 Task: Search and explore Airbnb stays in Lake Geneva, Wisconsin with waterfront location.
Action: Mouse pressed left at (543, 75)
Screenshot: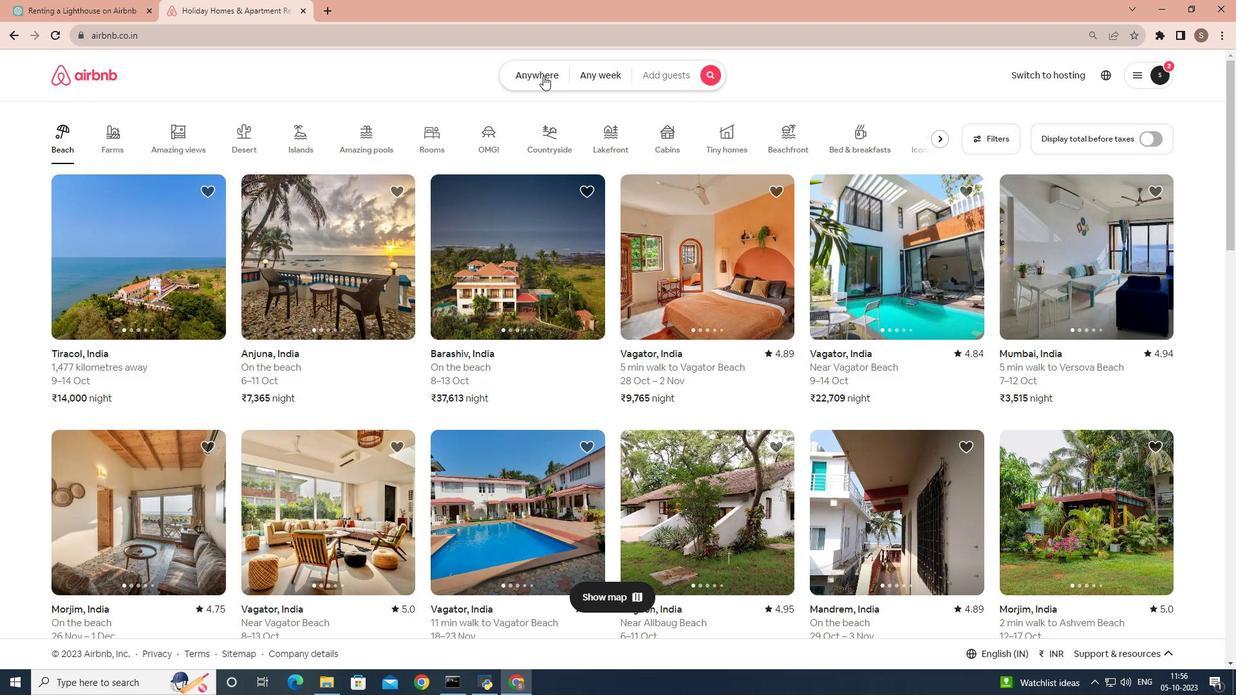 
Action: Mouse moved to (509, 126)
Screenshot: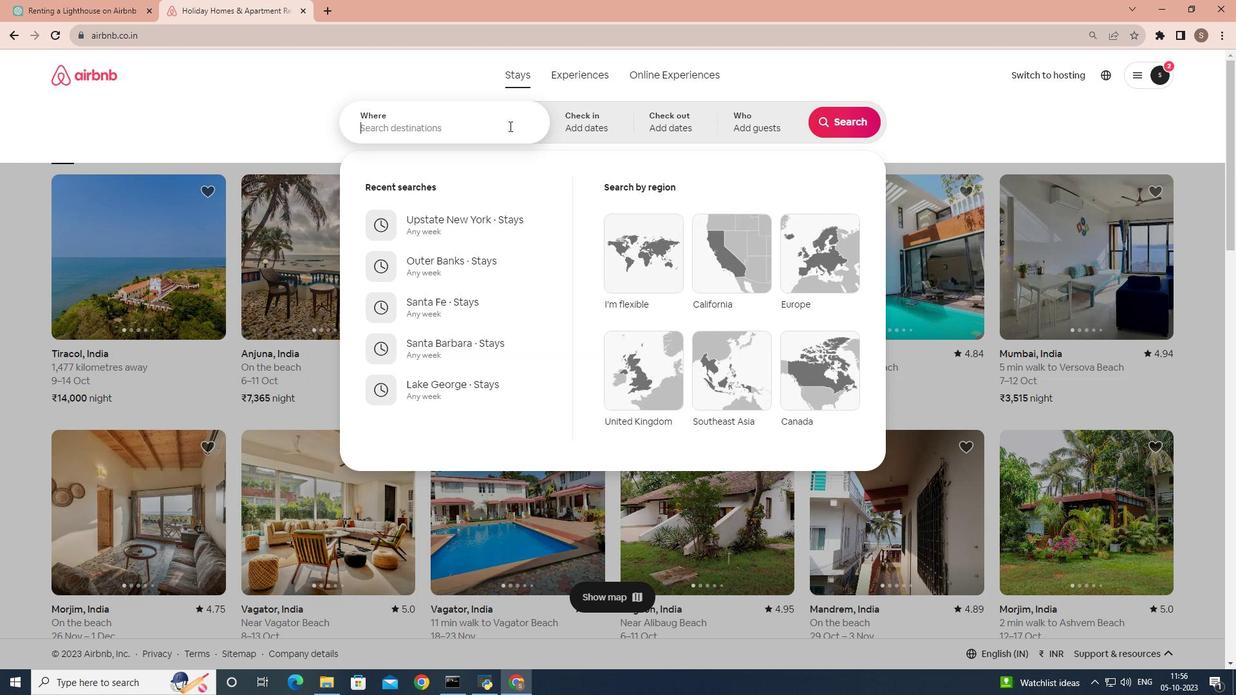 
Action: Mouse pressed left at (509, 126)
Screenshot: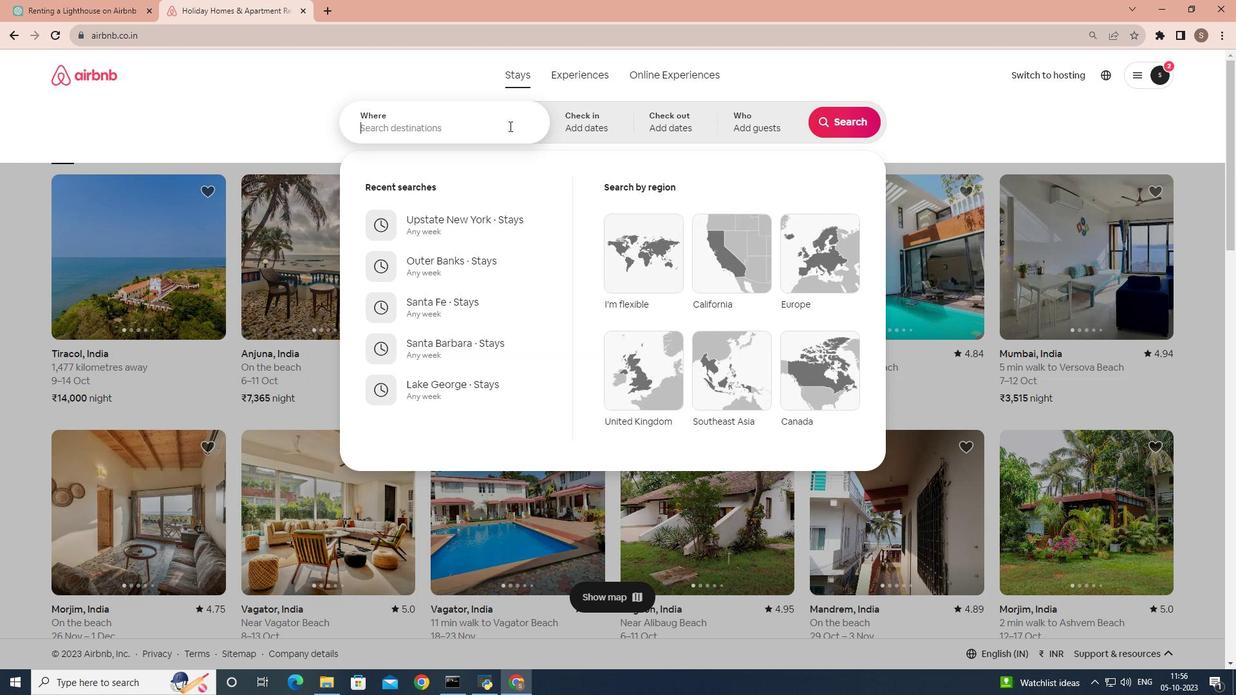 
Action: Key pressed lake<Key.space>geneva
Screenshot: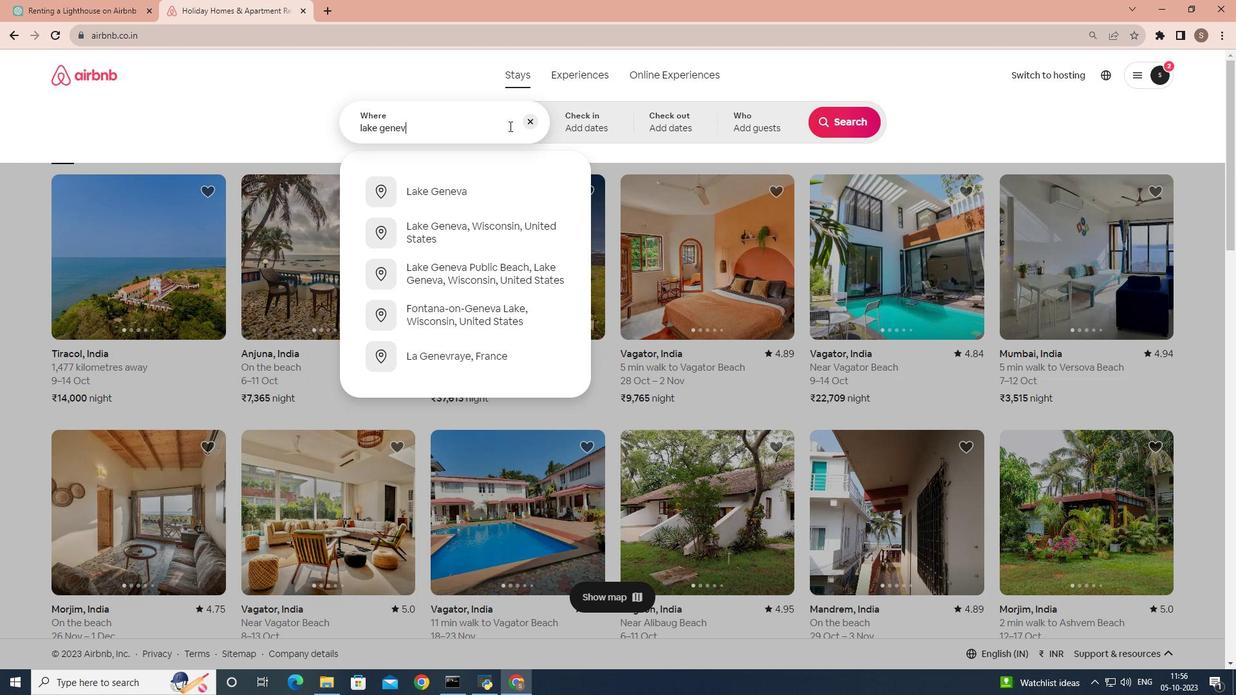 
Action: Mouse moved to (462, 224)
Screenshot: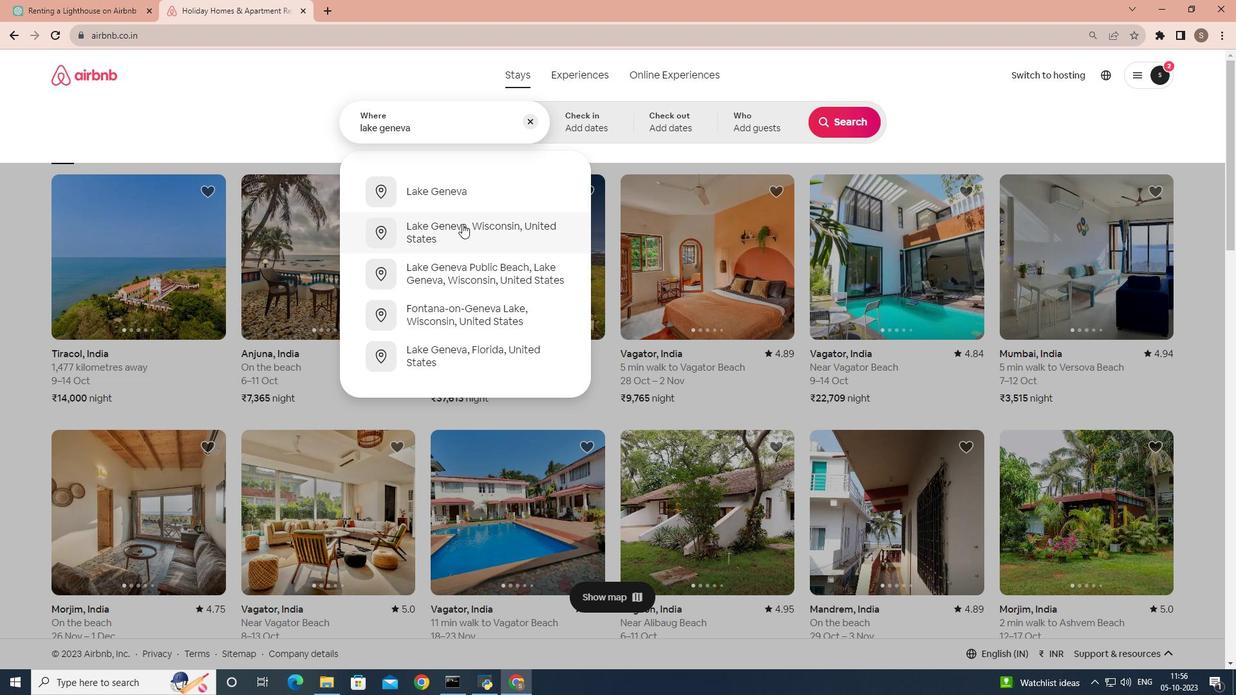 
Action: Mouse pressed left at (462, 224)
Screenshot: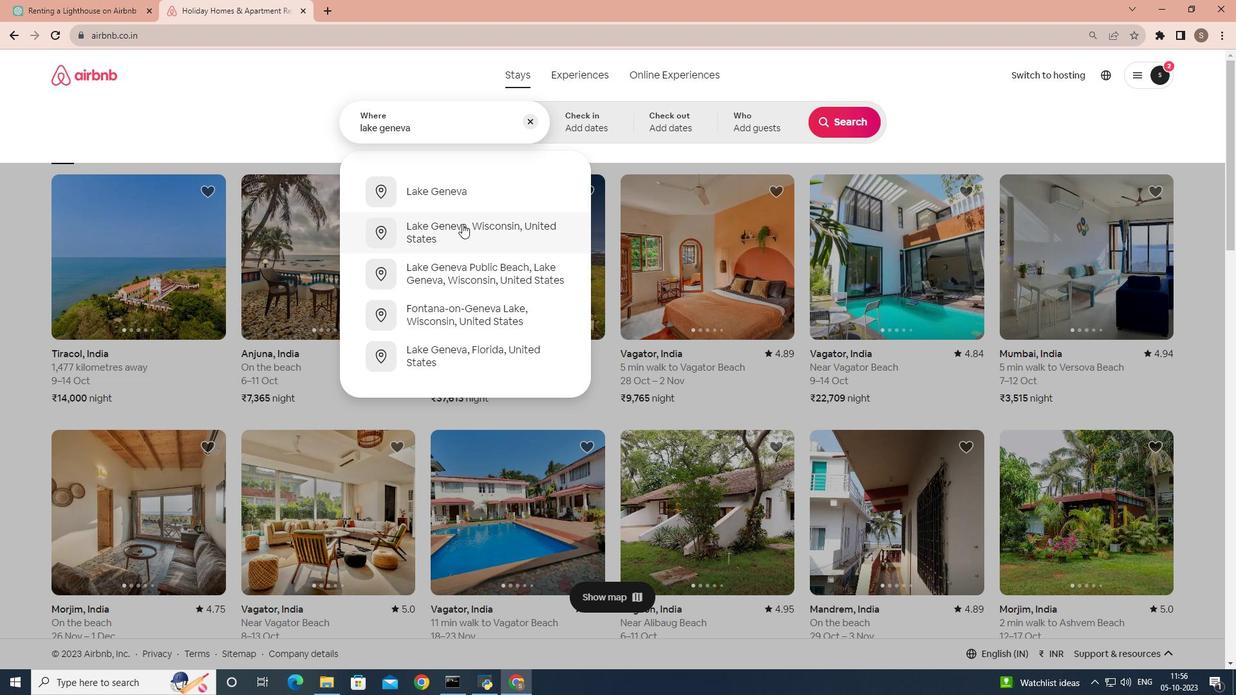 
Action: Mouse moved to (838, 119)
Screenshot: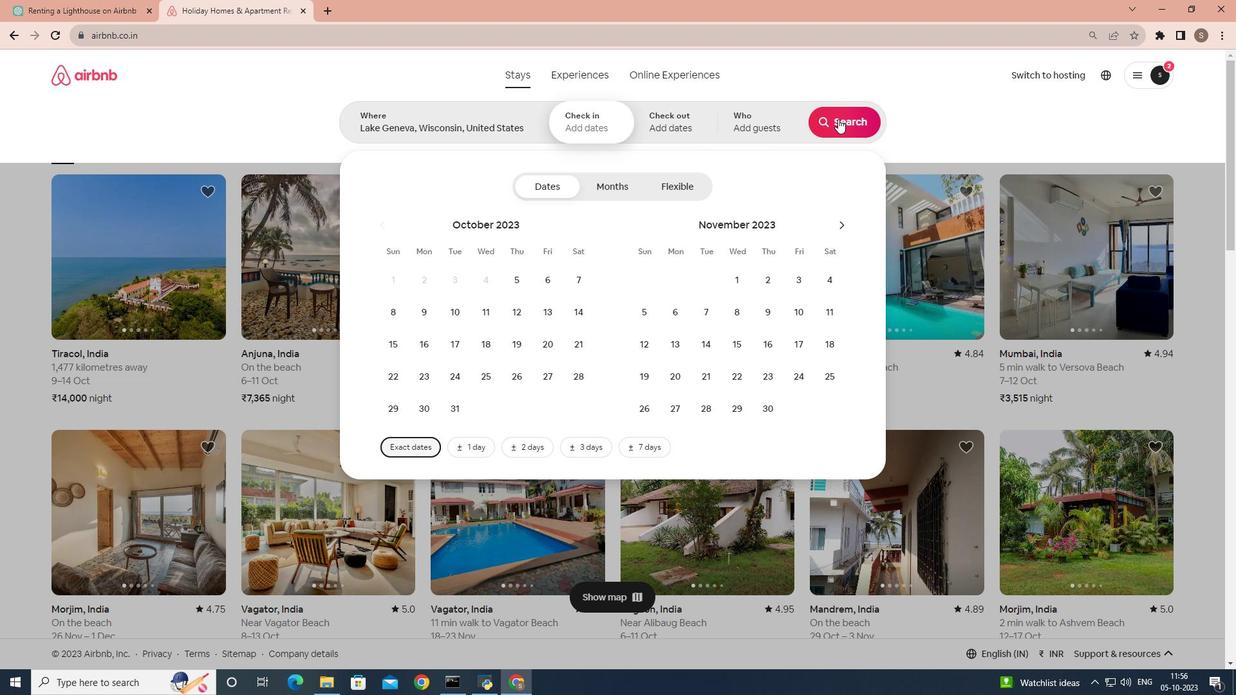 
Action: Mouse pressed left at (838, 119)
Screenshot: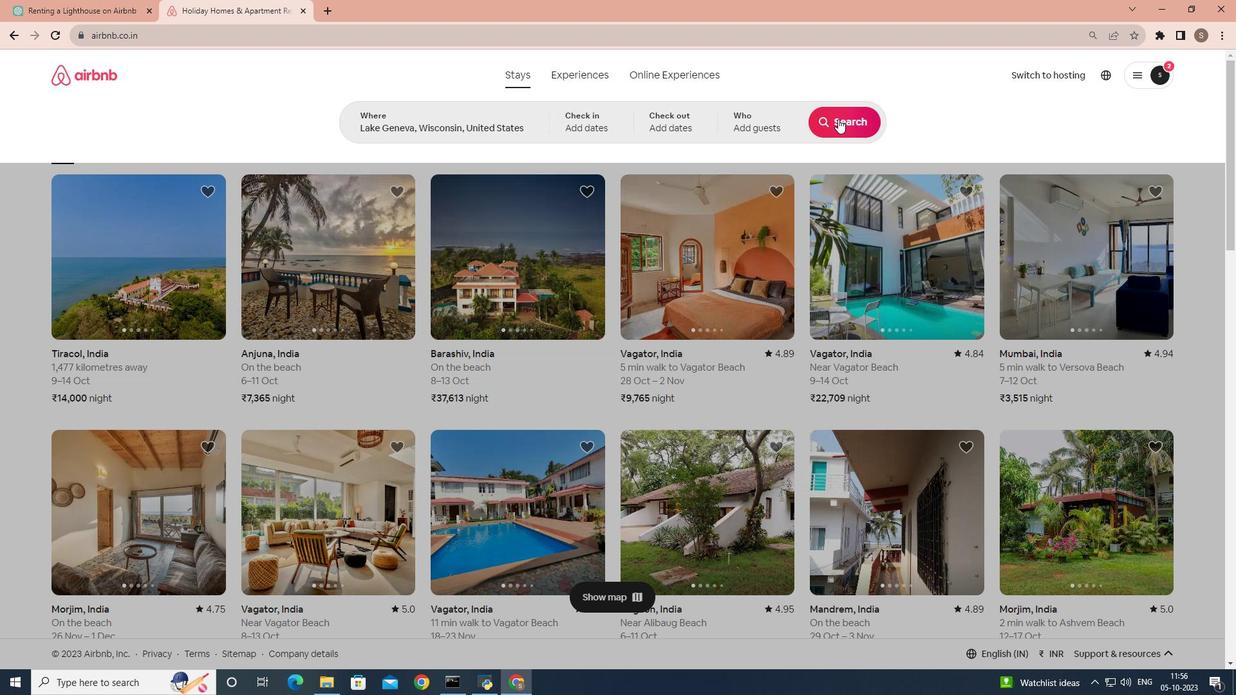 
Action: Mouse moved to (1047, 131)
Screenshot: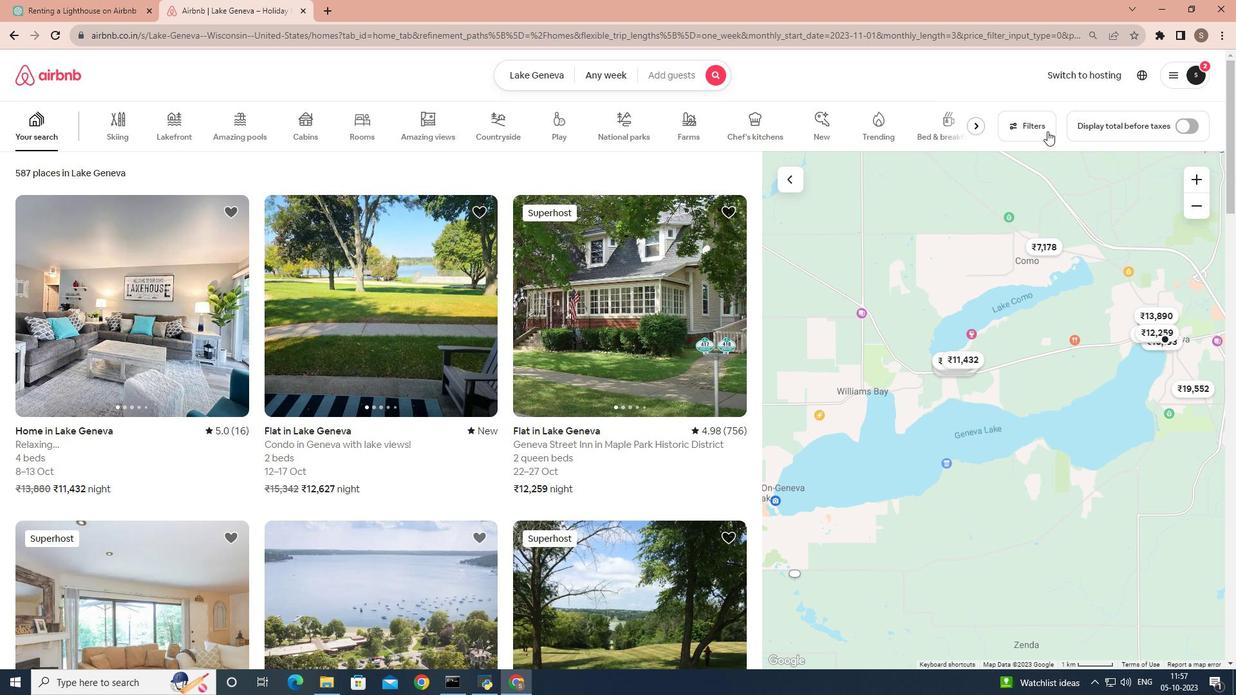 
Action: Mouse pressed left at (1047, 131)
Screenshot: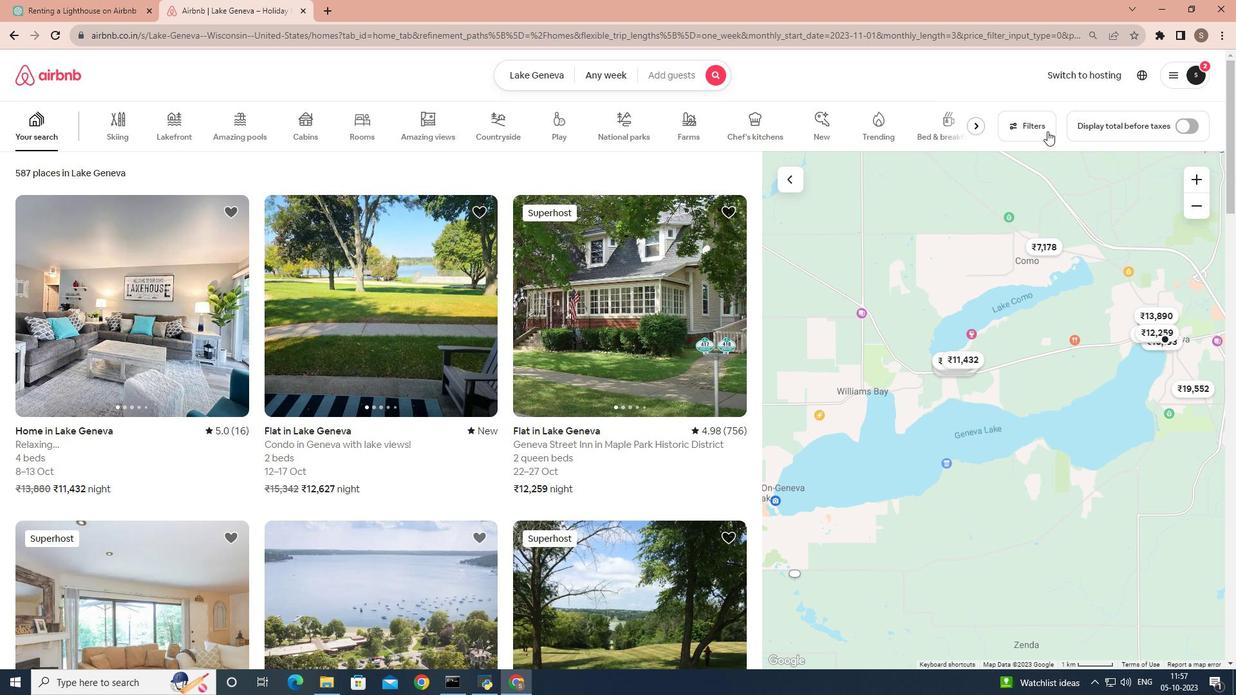 
Action: Mouse moved to (428, 368)
Screenshot: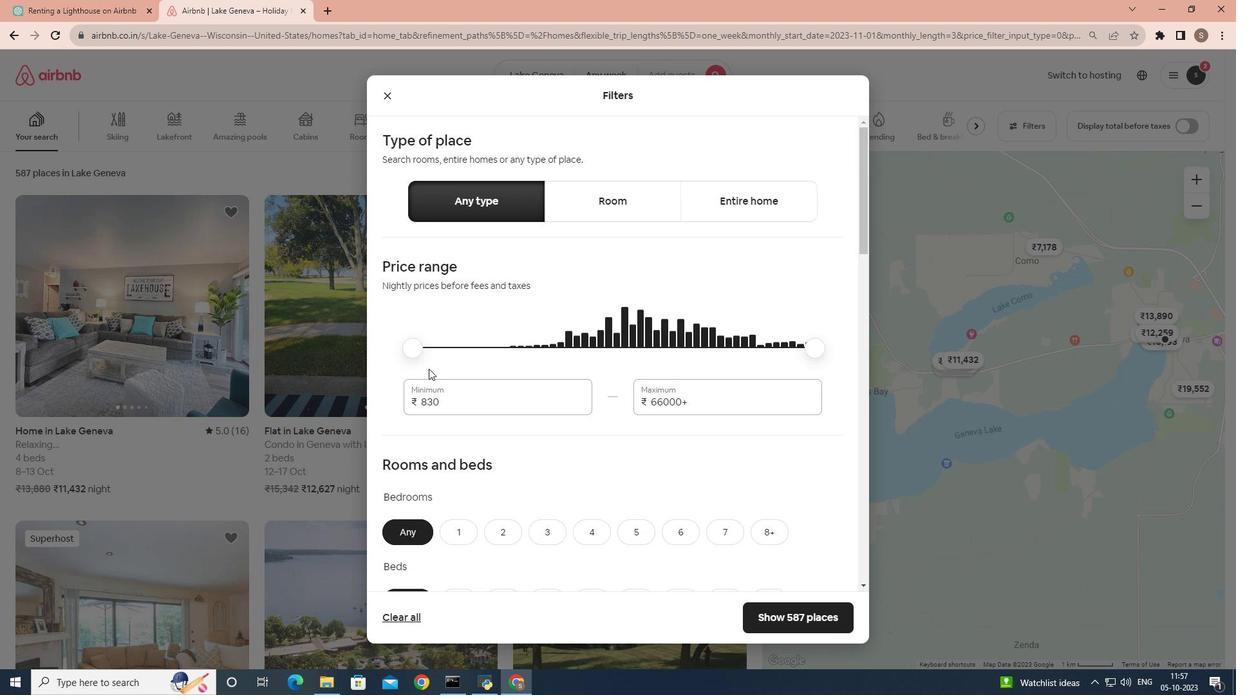 
Action: Mouse scrolled (428, 368) with delta (0, 0)
Screenshot: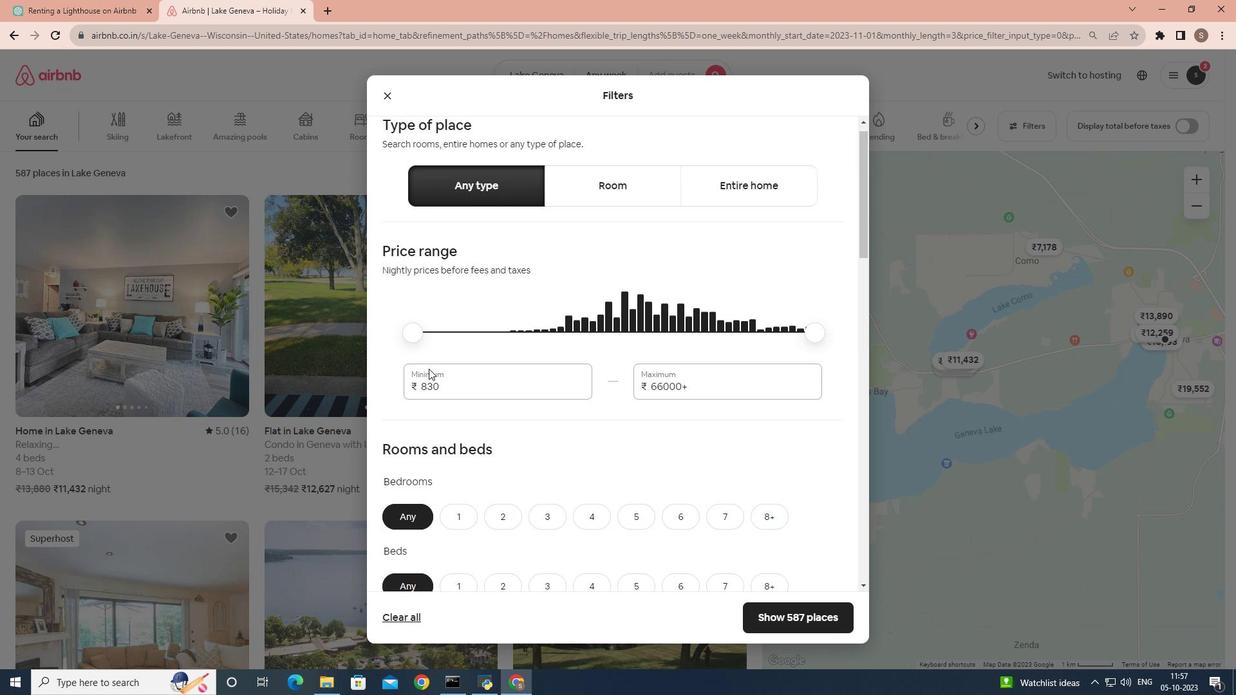 
Action: Mouse scrolled (428, 368) with delta (0, 0)
Screenshot: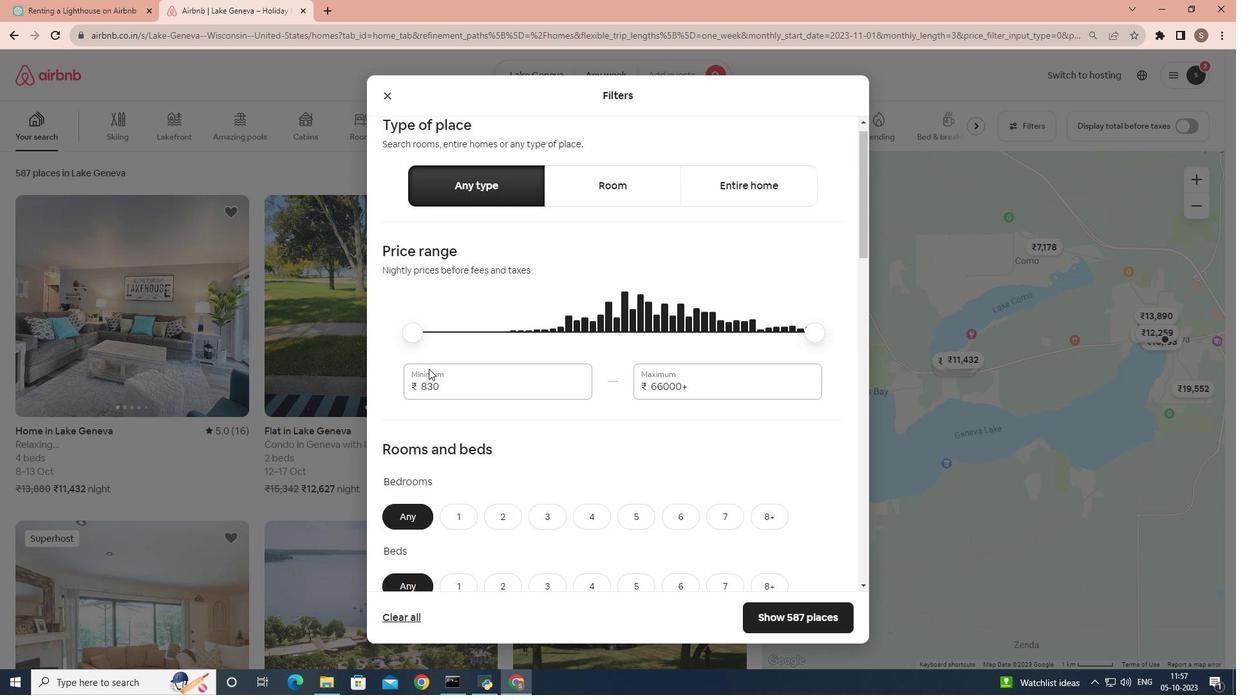 
Action: Mouse scrolled (428, 368) with delta (0, 0)
Screenshot: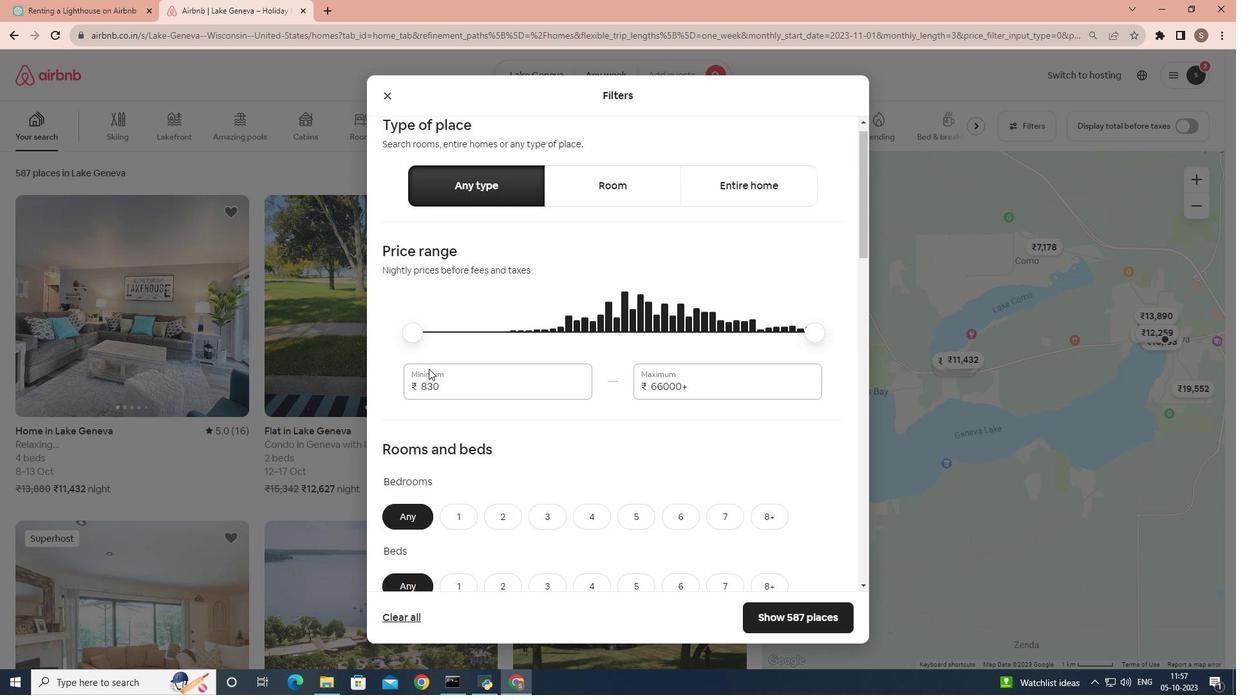 
Action: Mouse scrolled (428, 368) with delta (0, 0)
Screenshot: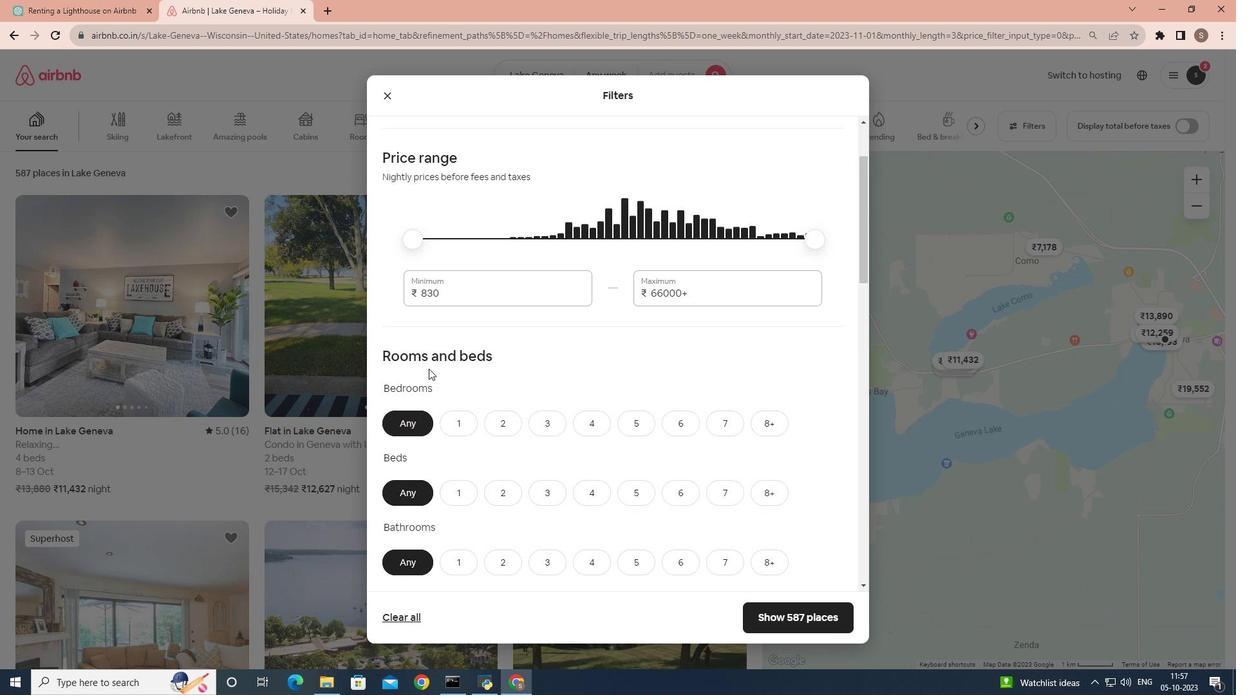 
Action: Mouse scrolled (428, 368) with delta (0, 0)
Screenshot: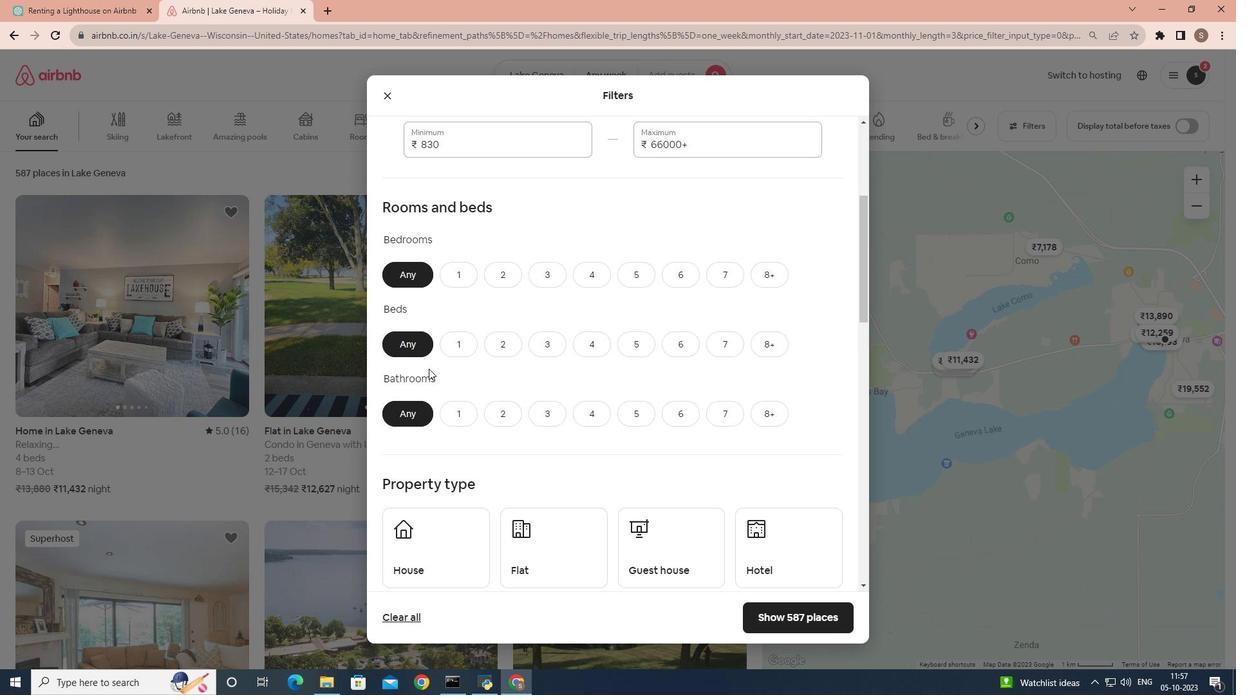 
Action: Mouse scrolled (428, 368) with delta (0, 0)
Screenshot: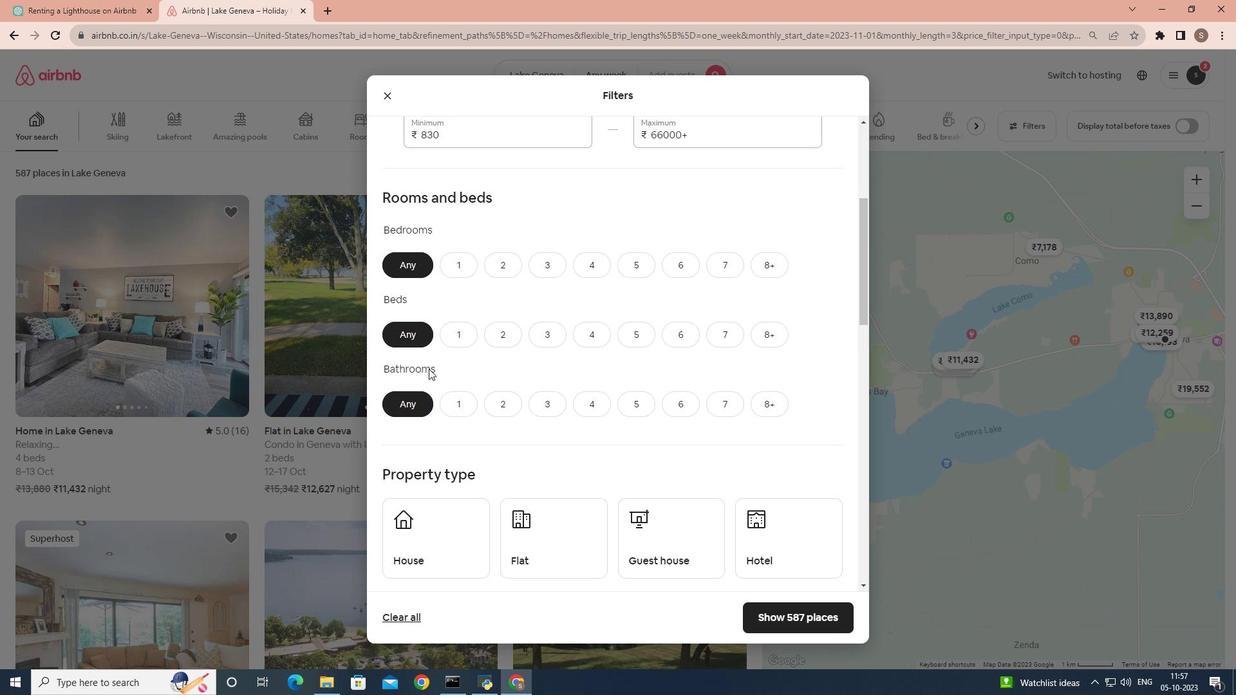 
Action: Mouse scrolled (428, 368) with delta (0, 0)
Screenshot: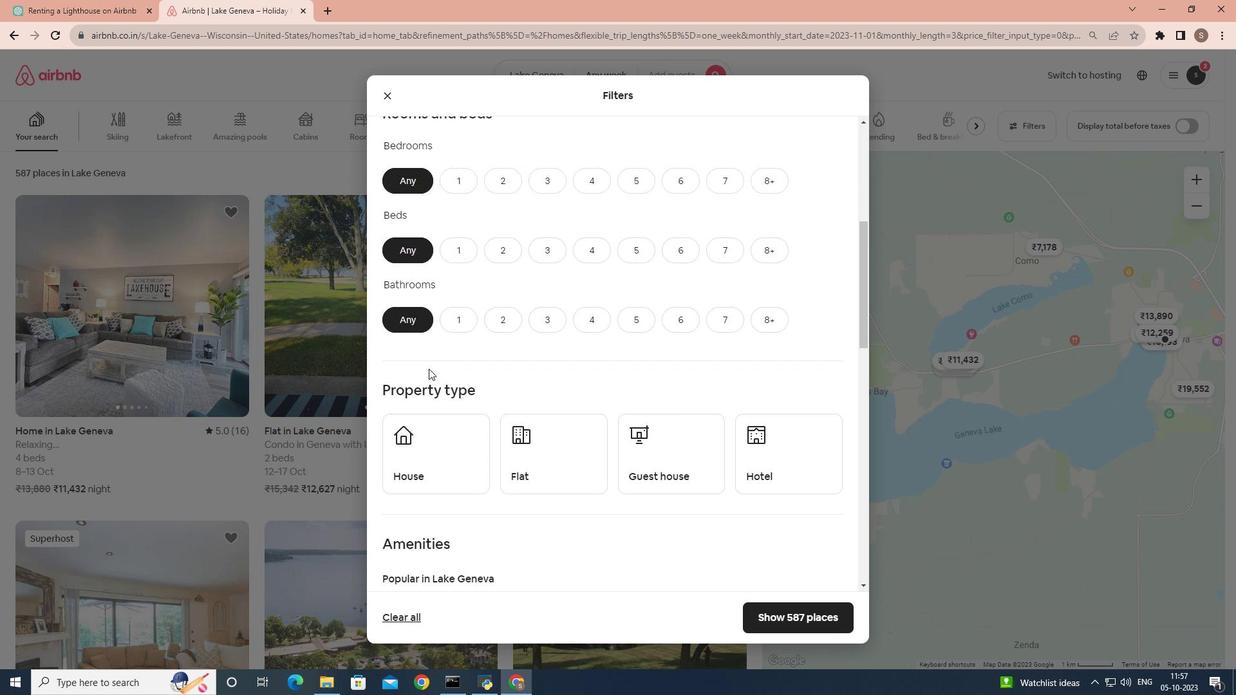 
Action: Mouse scrolled (428, 368) with delta (0, 0)
Screenshot: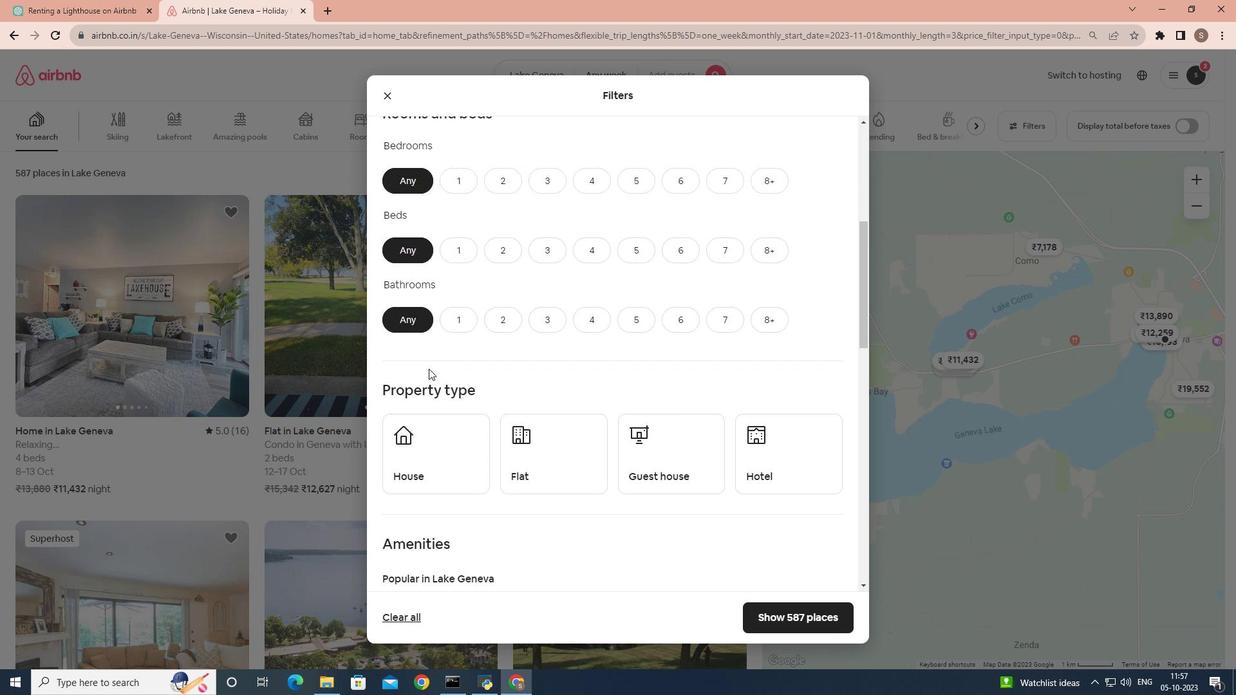 
Action: Mouse scrolled (428, 368) with delta (0, 0)
Screenshot: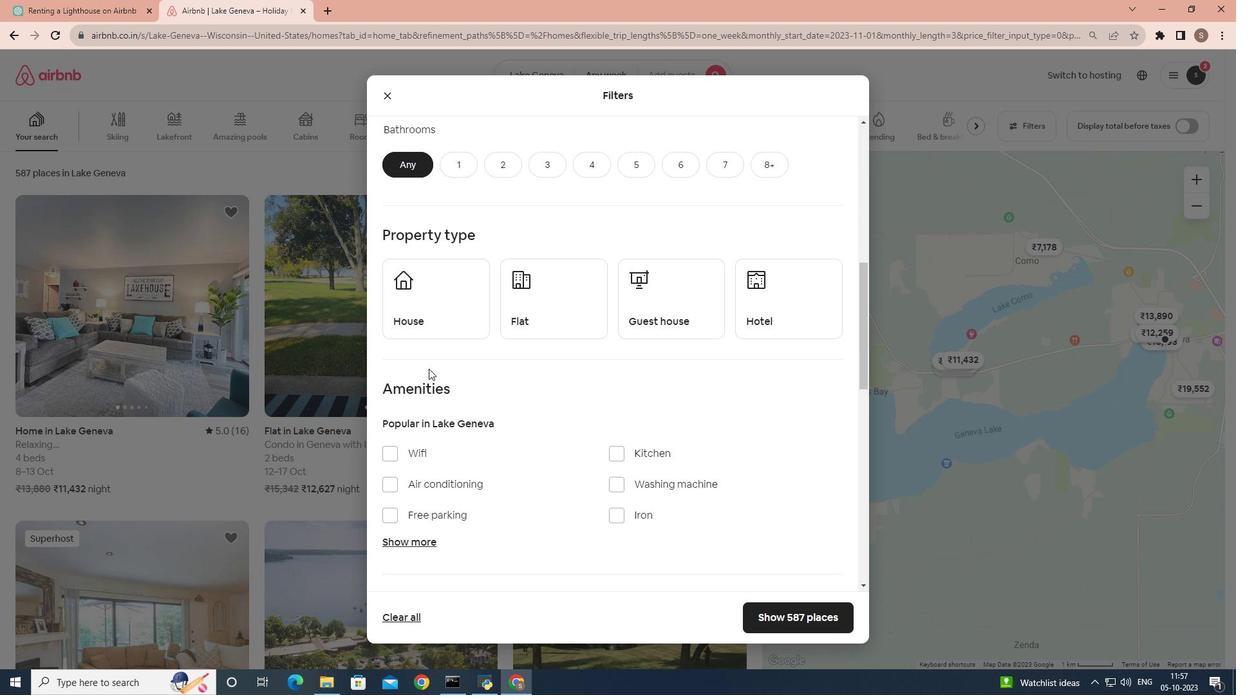 
Action: Mouse scrolled (428, 368) with delta (0, 0)
Screenshot: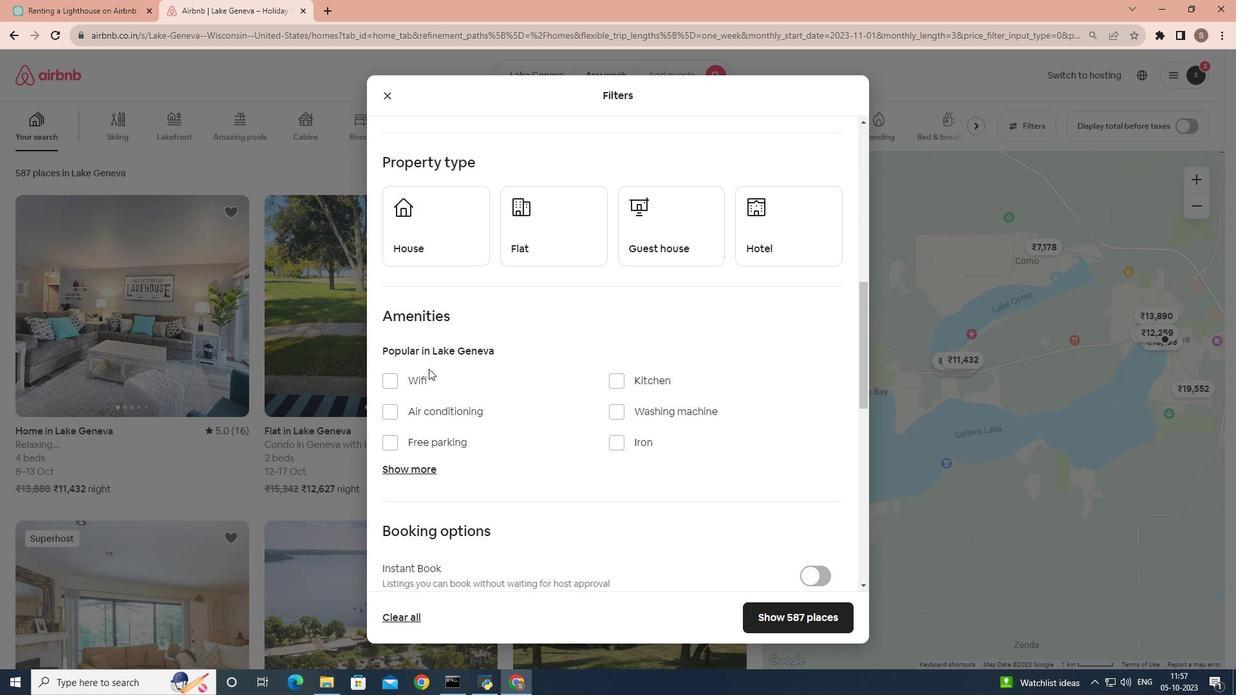 
Action: Mouse moved to (420, 406)
Screenshot: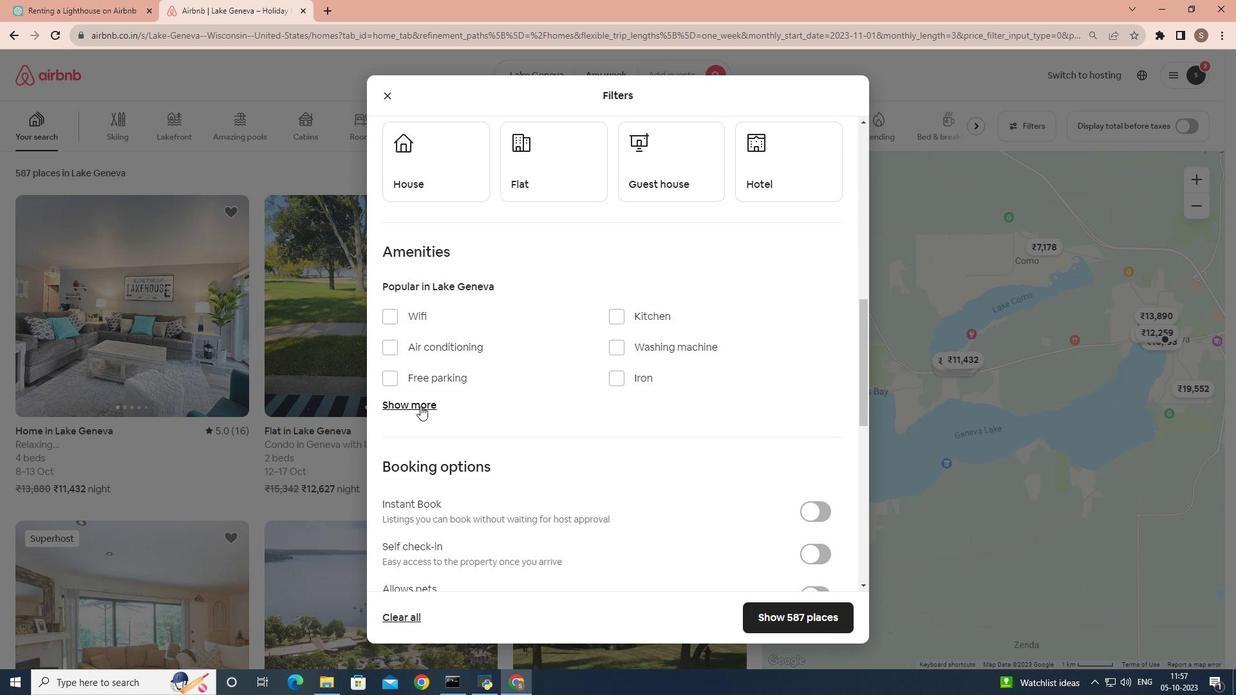 
Action: Mouse pressed left at (420, 406)
Screenshot: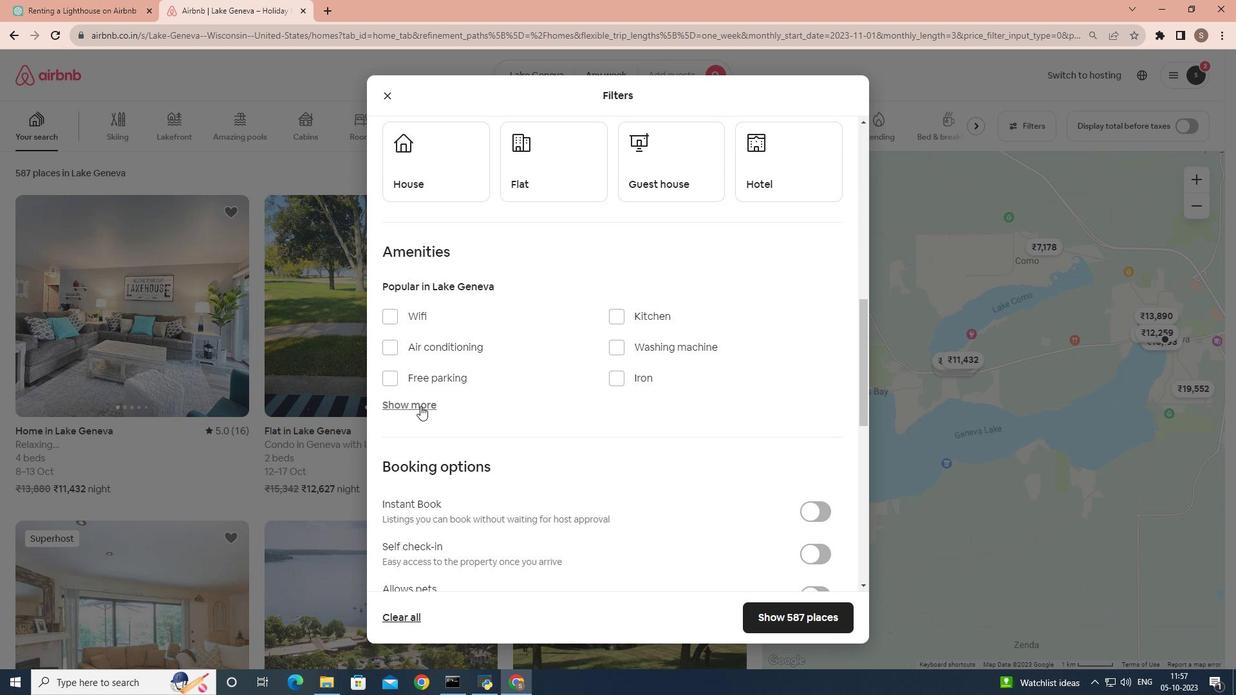 
Action: Mouse moved to (443, 394)
Screenshot: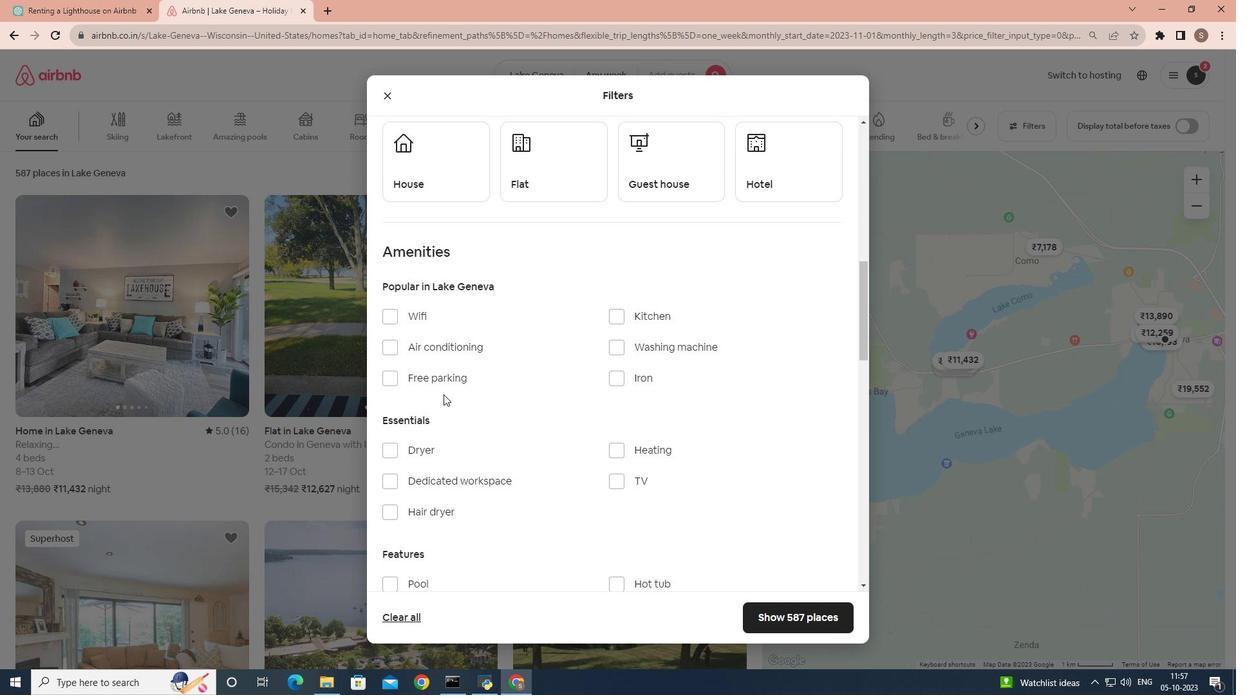 
Action: Mouse scrolled (443, 394) with delta (0, 0)
Screenshot: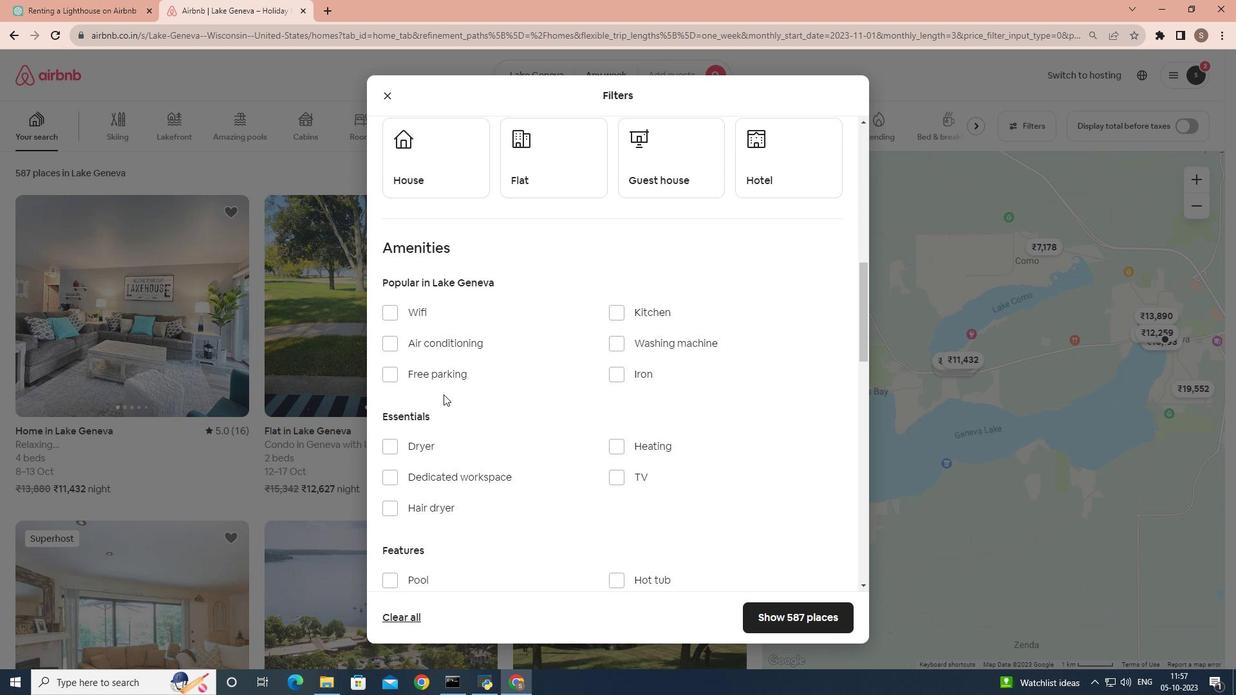 
Action: Mouse scrolled (443, 394) with delta (0, 0)
Screenshot: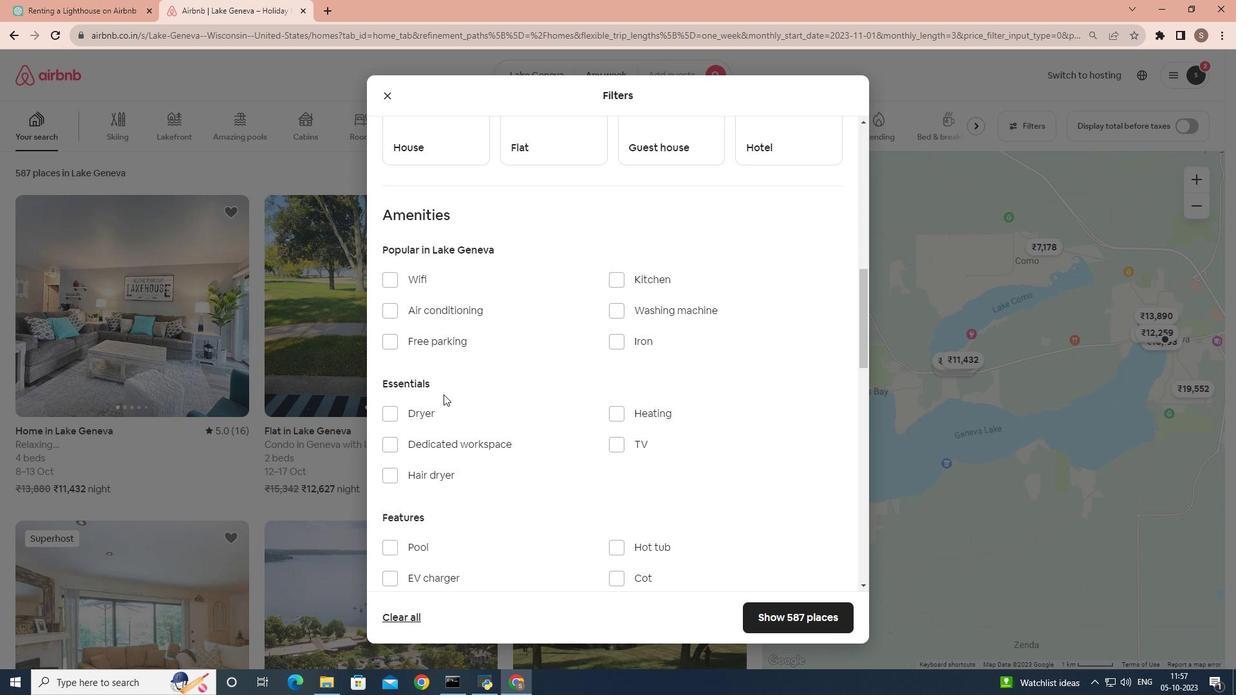 
Action: Mouse scrolled (443, 394) with delta (0, 0)
Screenshot: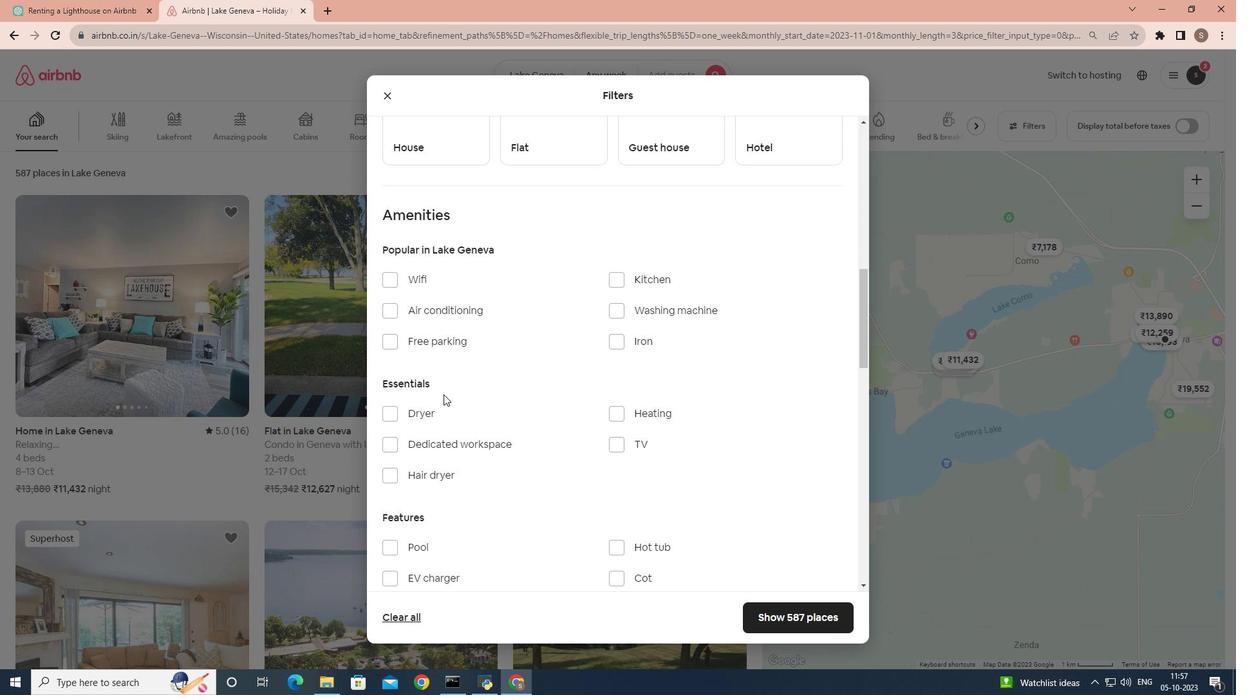 
Action: Mouse scrolled (443, 394) with delta (0, 0)
Screenshot: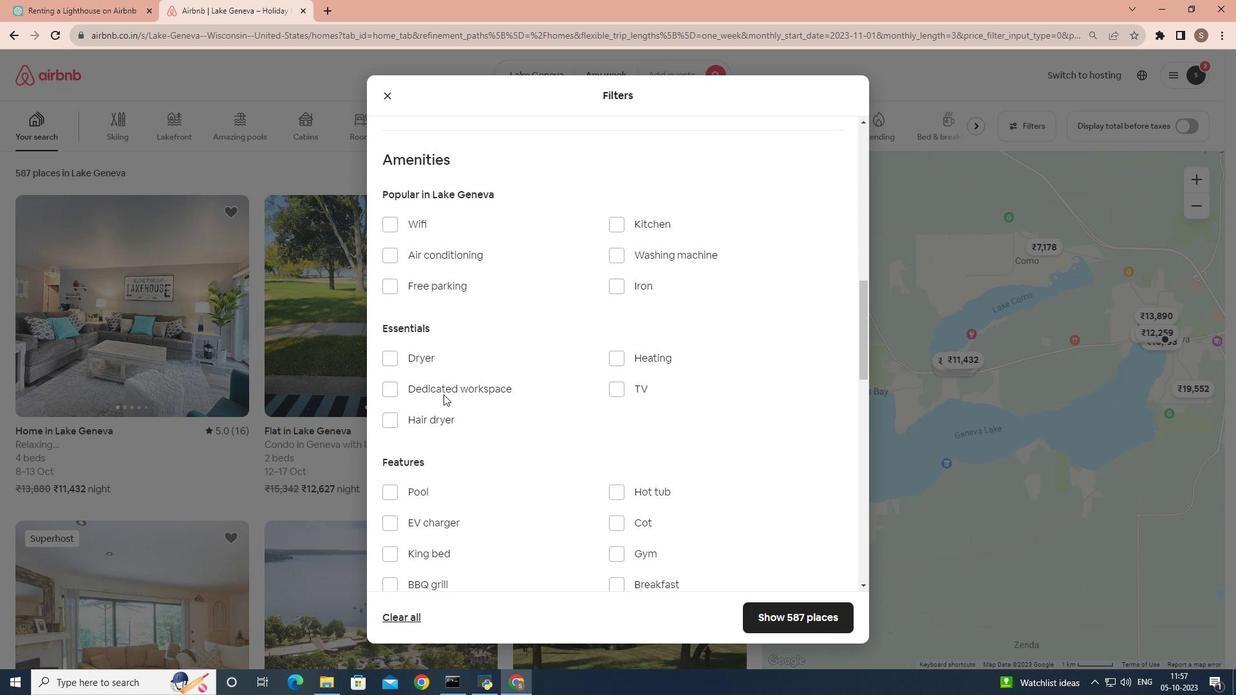 
Action: Mouse scrolled (443, 394) with delta (0, 0)
Screenshot: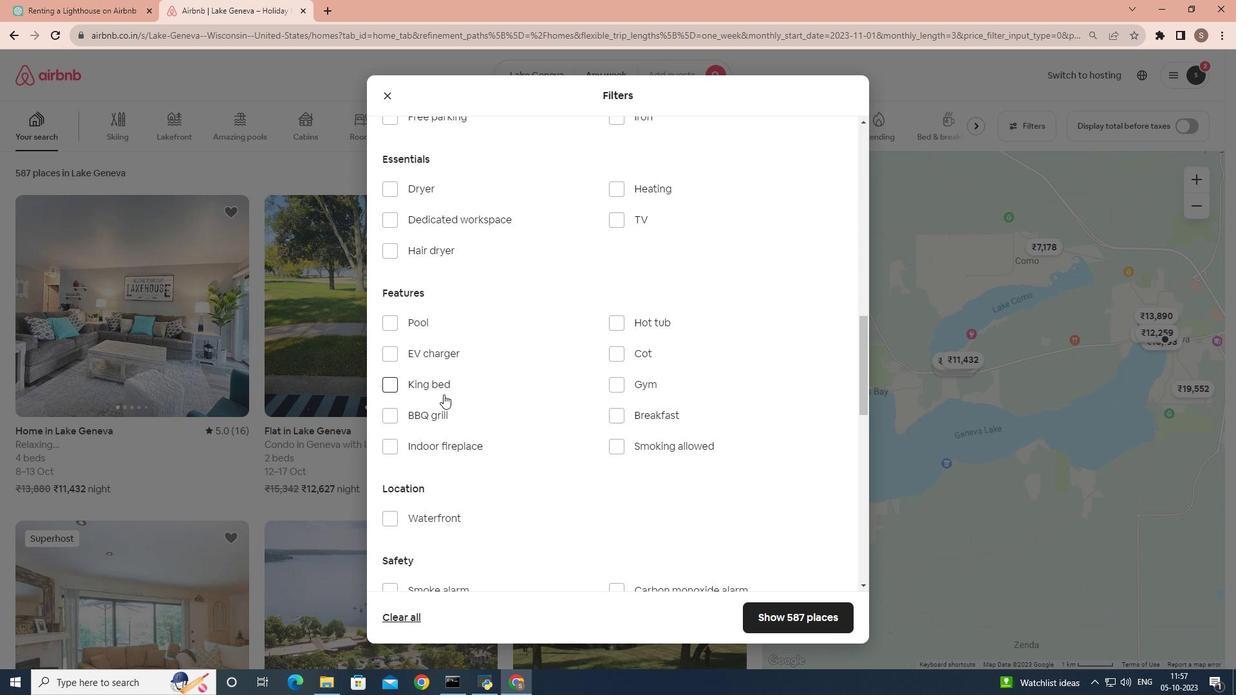 
Action: Mouse scrolled (443, 394) with delta (0, 0)
Screenshot: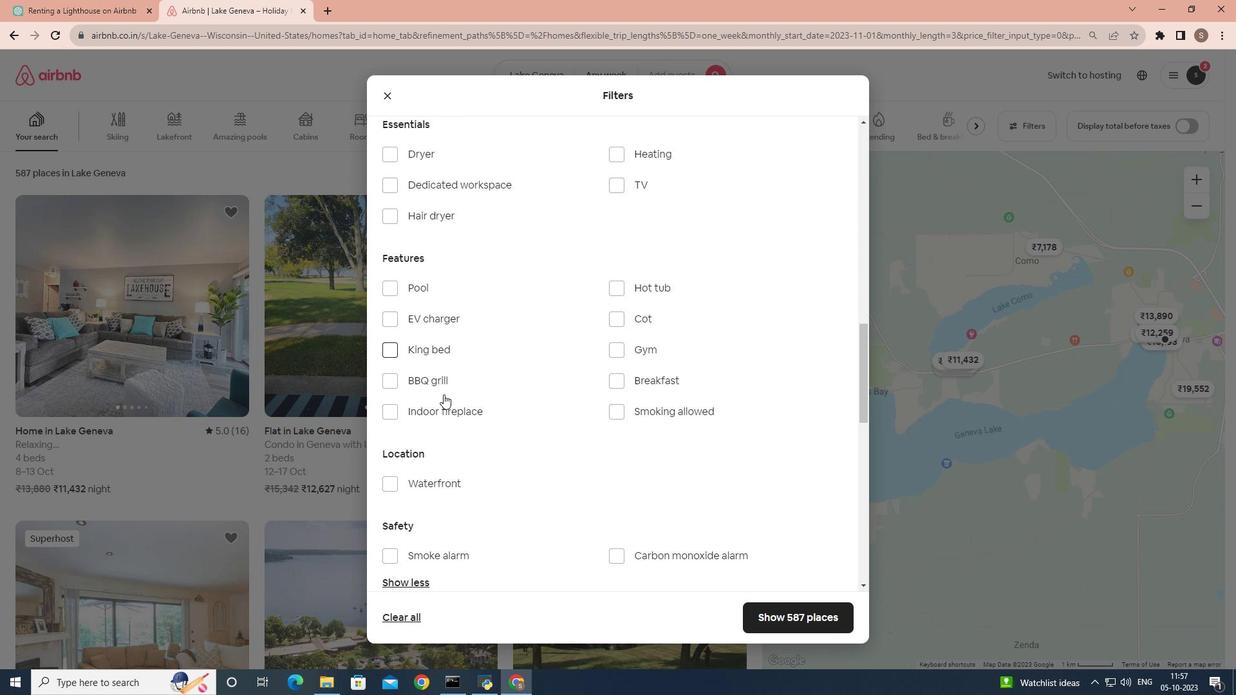 
Action: Mouse scrolled (443, 394) with delta (0, 0)
Screenshot: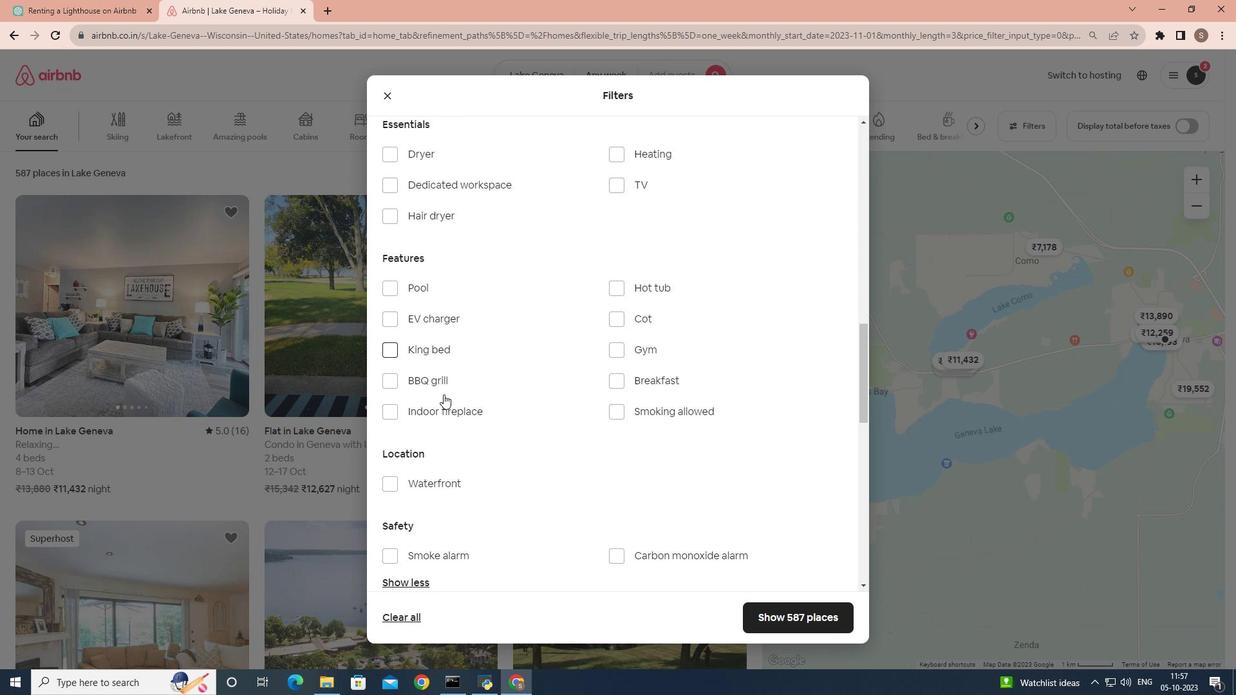 
Action: Mouse moved to (453, 331)
Screenshot: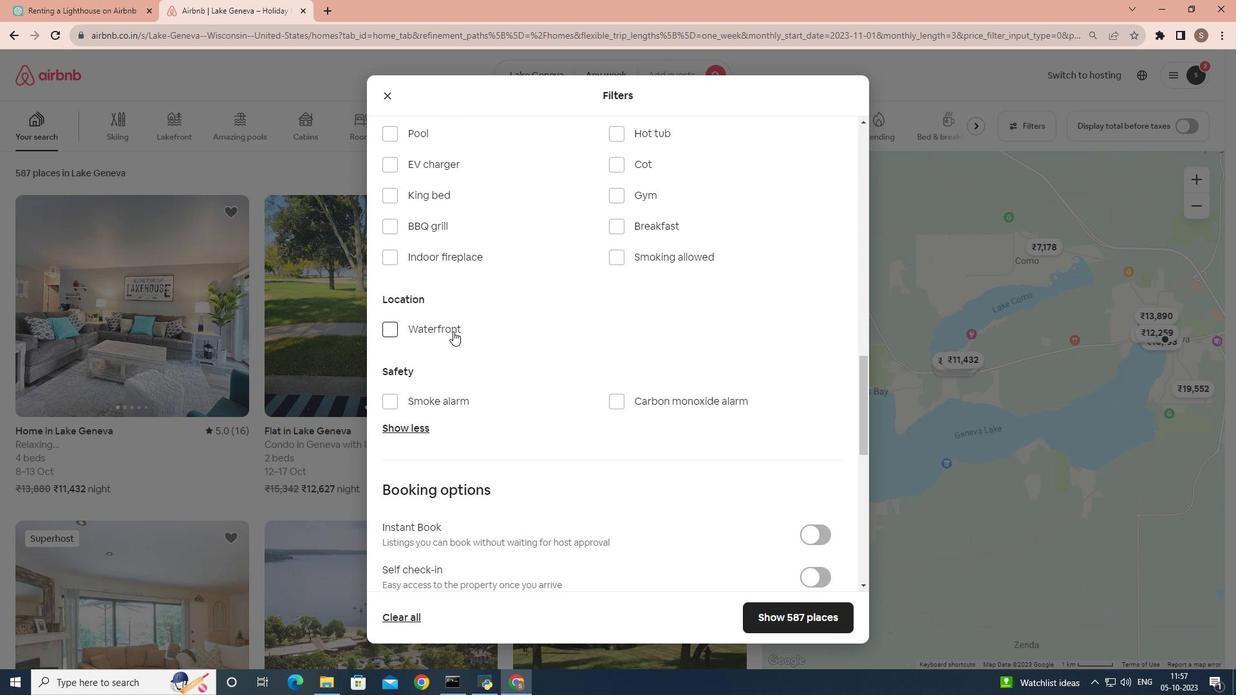 
Action: Mouse pressed left at (453, 331)
Screenshot: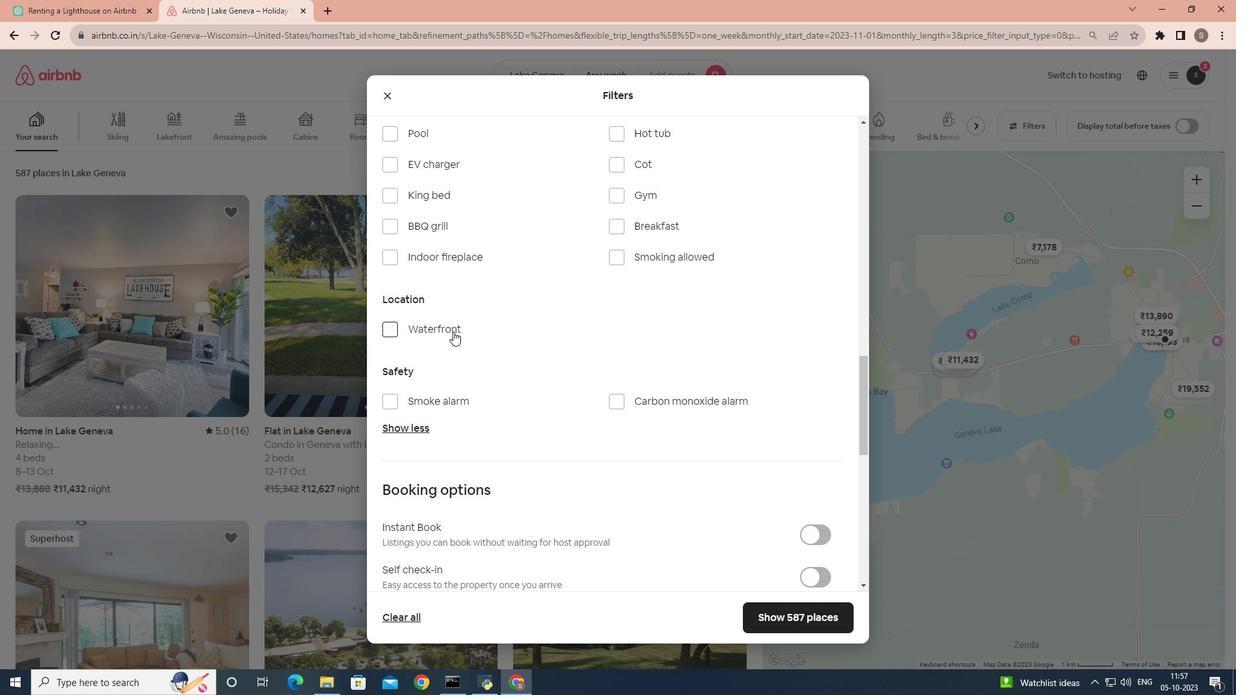 
Action: Mouse moved to (469, 329)
Screenshot: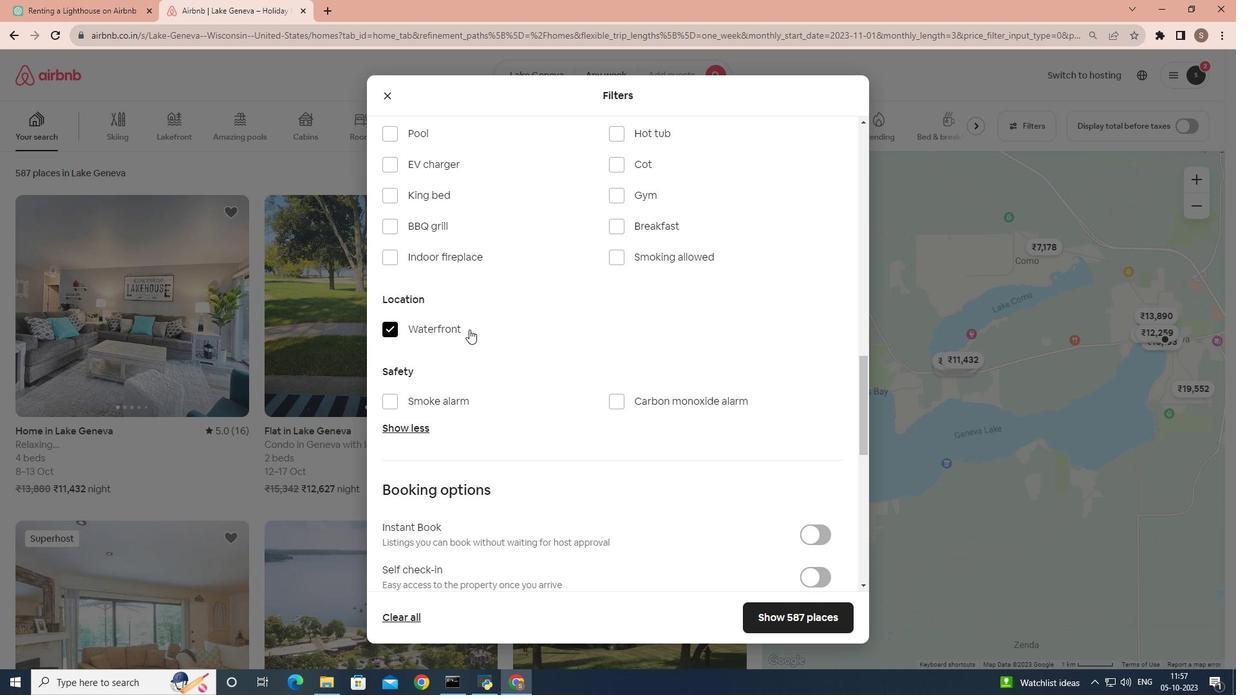 
Action: Mouse scrolled (469, 330) with delta (0, 0)
Screenshot: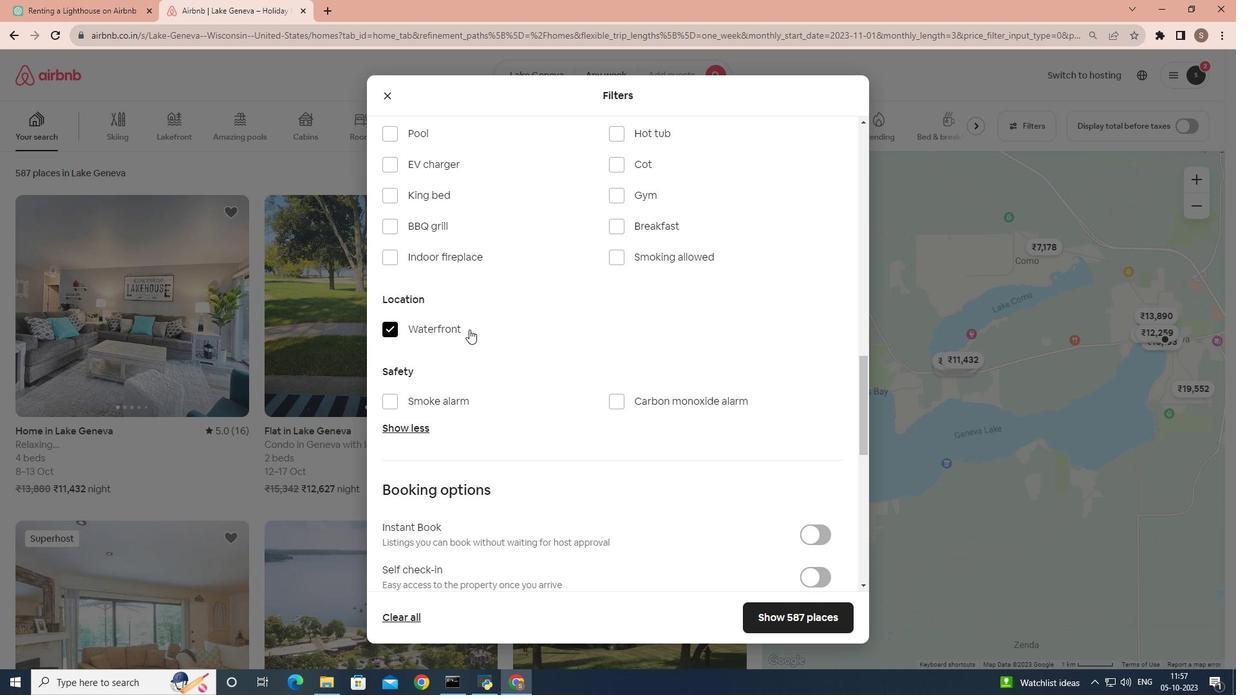 
Action: Mouse scrolled (469, 330) with delta (0, 0)
Screenshot: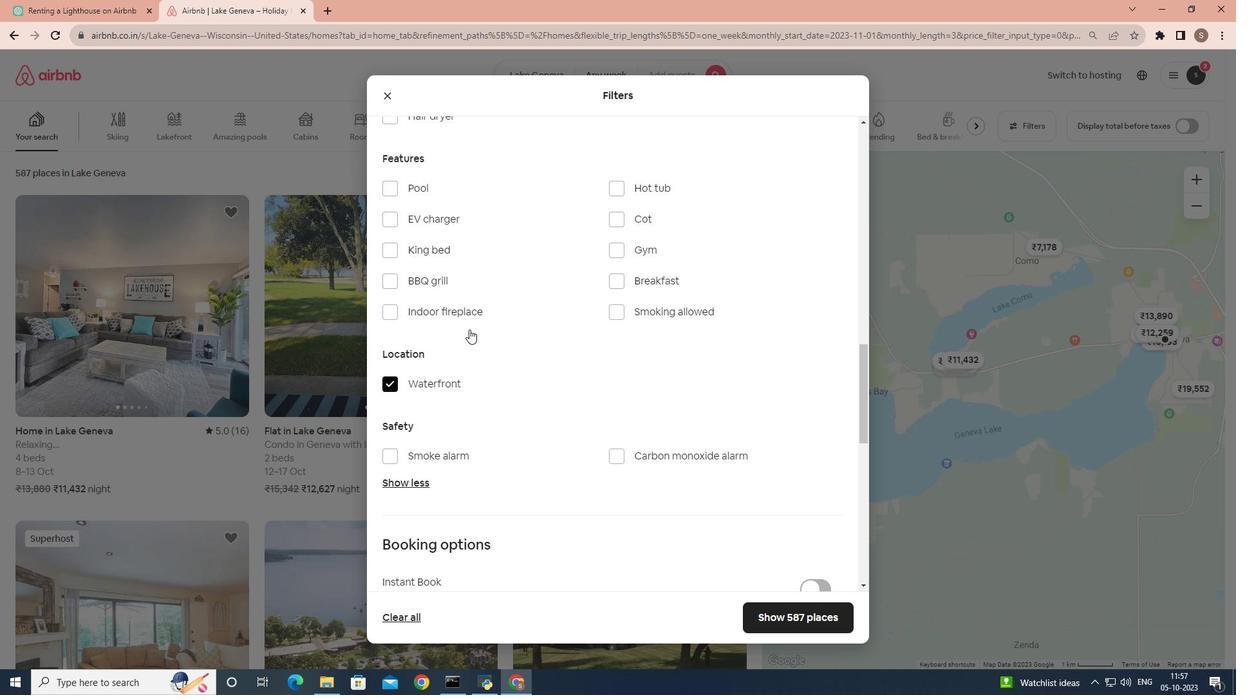 
Action: Mouse scrolled (469, 330) with delta (0, 0)
Screenshot: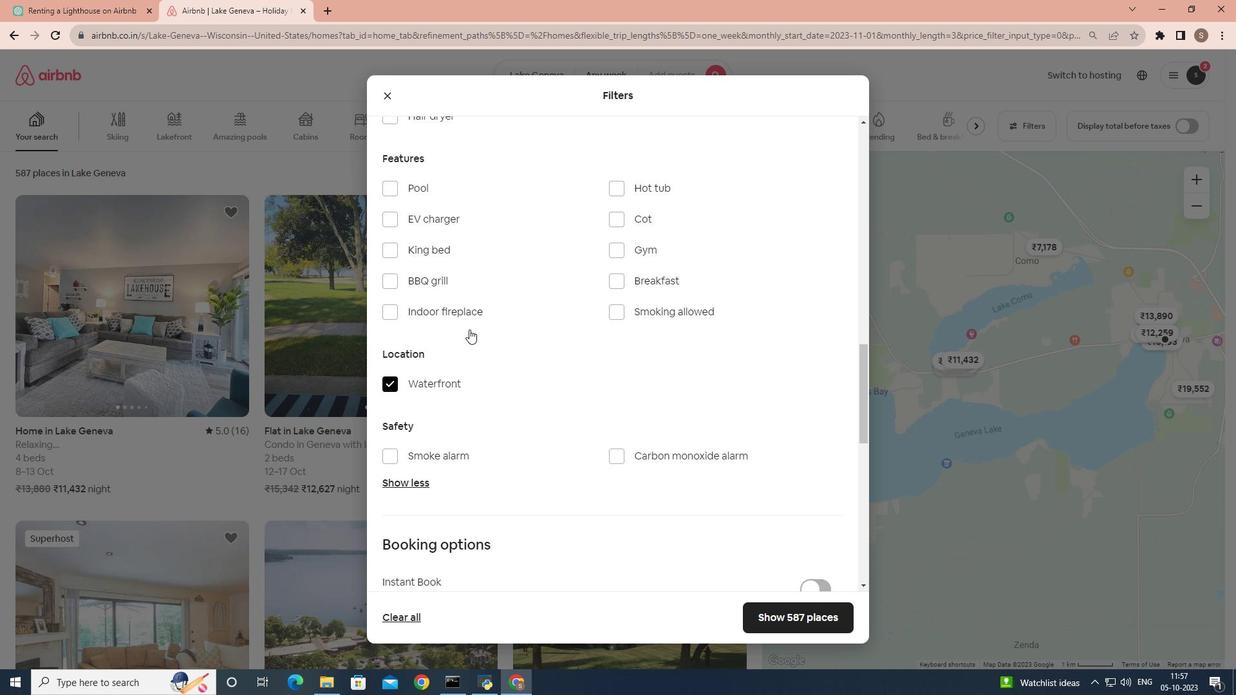 
Action: Mouse scrolled (469, 330) with delta (0, 0)
Screenshot: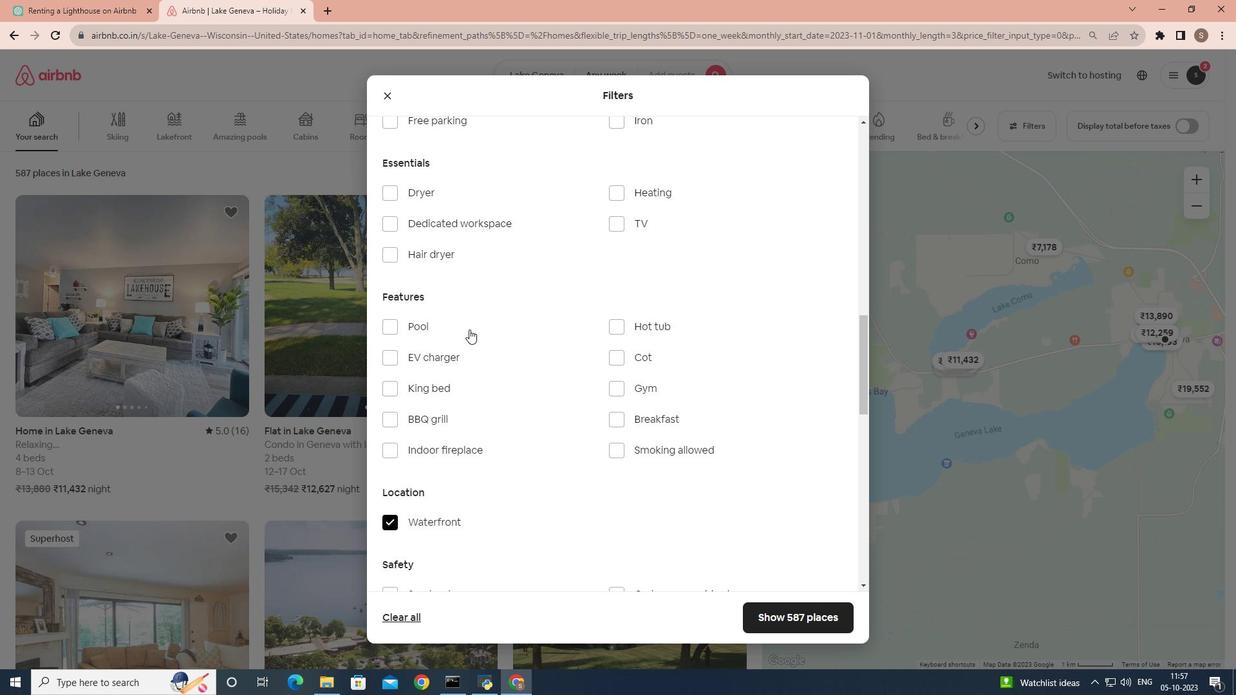
Action: Mouse moved to (491, 368)
Screenshot: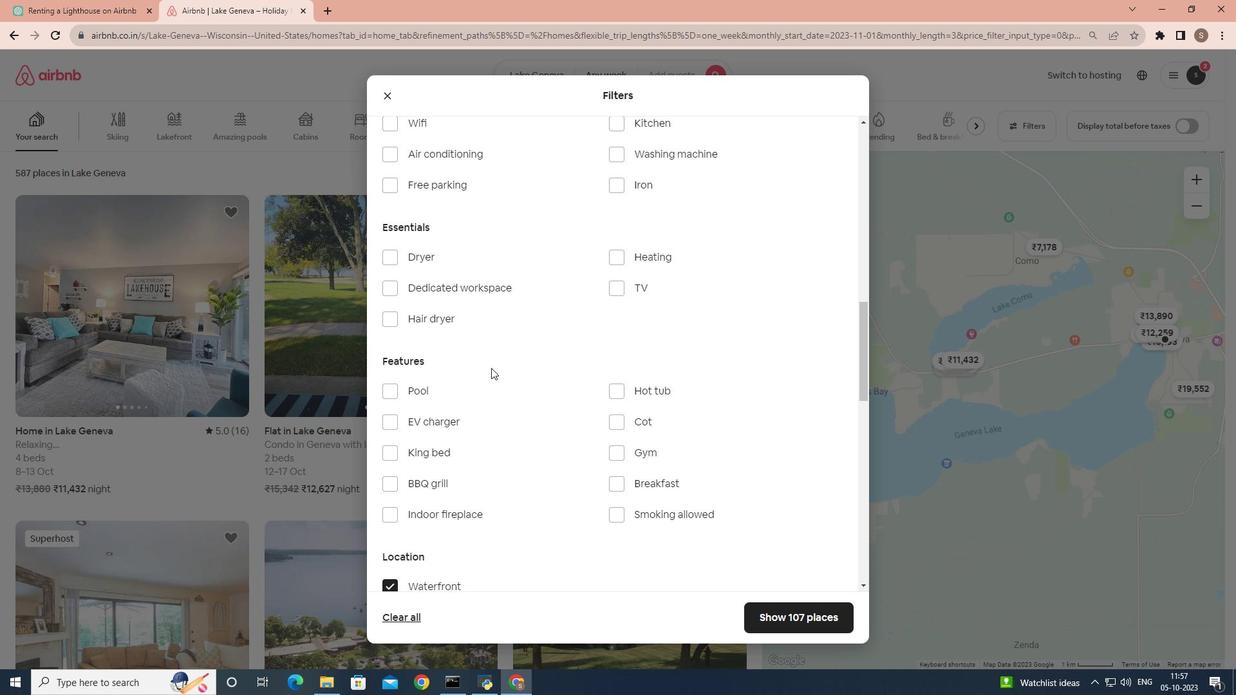 
Action: Mouse scrolled (491, 368) with delta (0, 0)
Screenshot: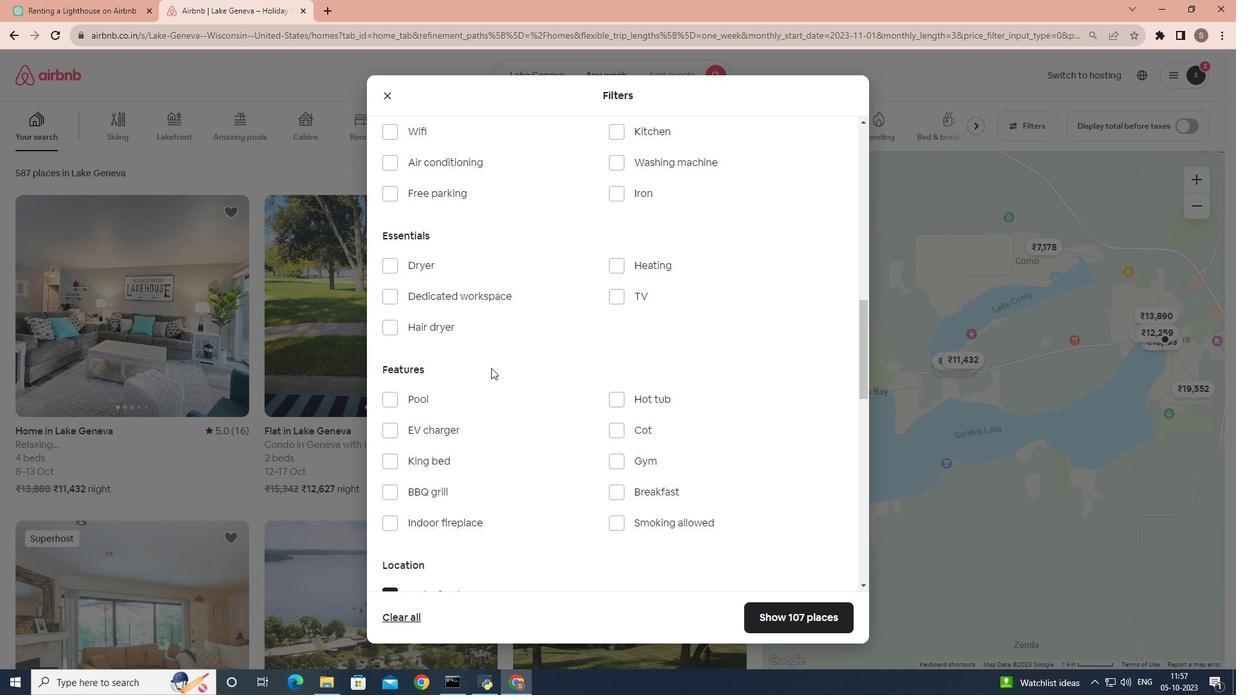 
Action: Mouse scrolled (491, 368) with delta (0, 0)
Screenshot: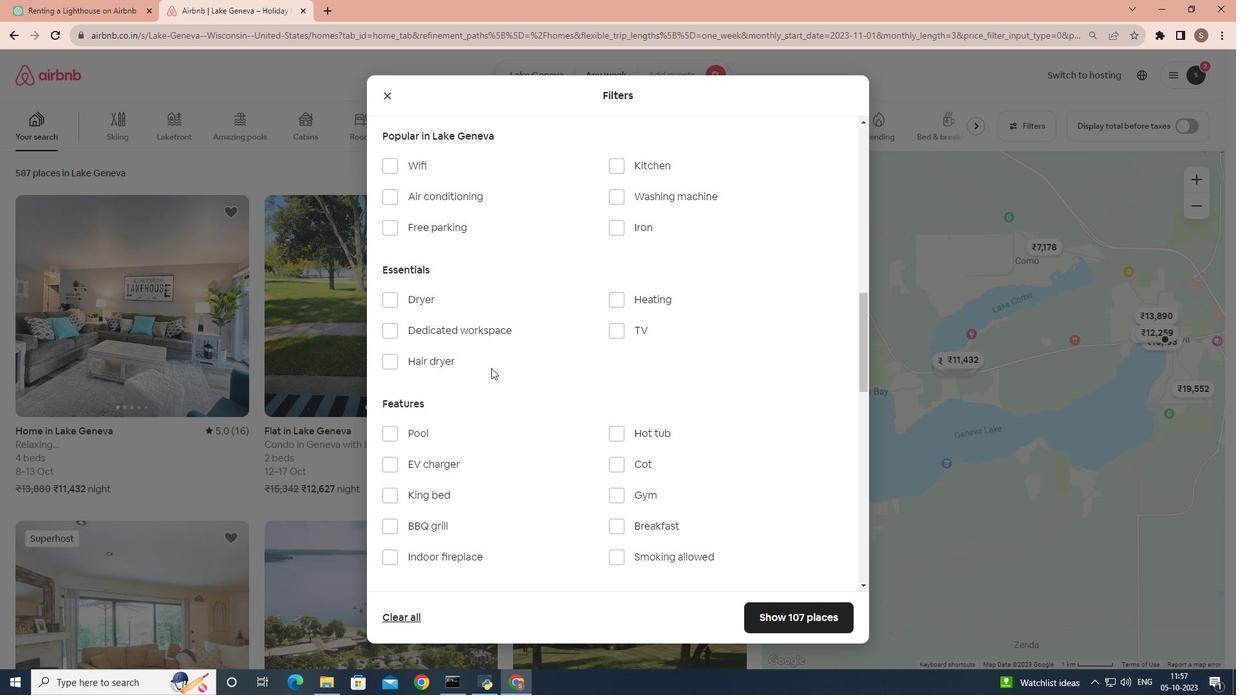 
Action: Mouse scrolled (491, 368) with delta (0, 0)
Screenshot: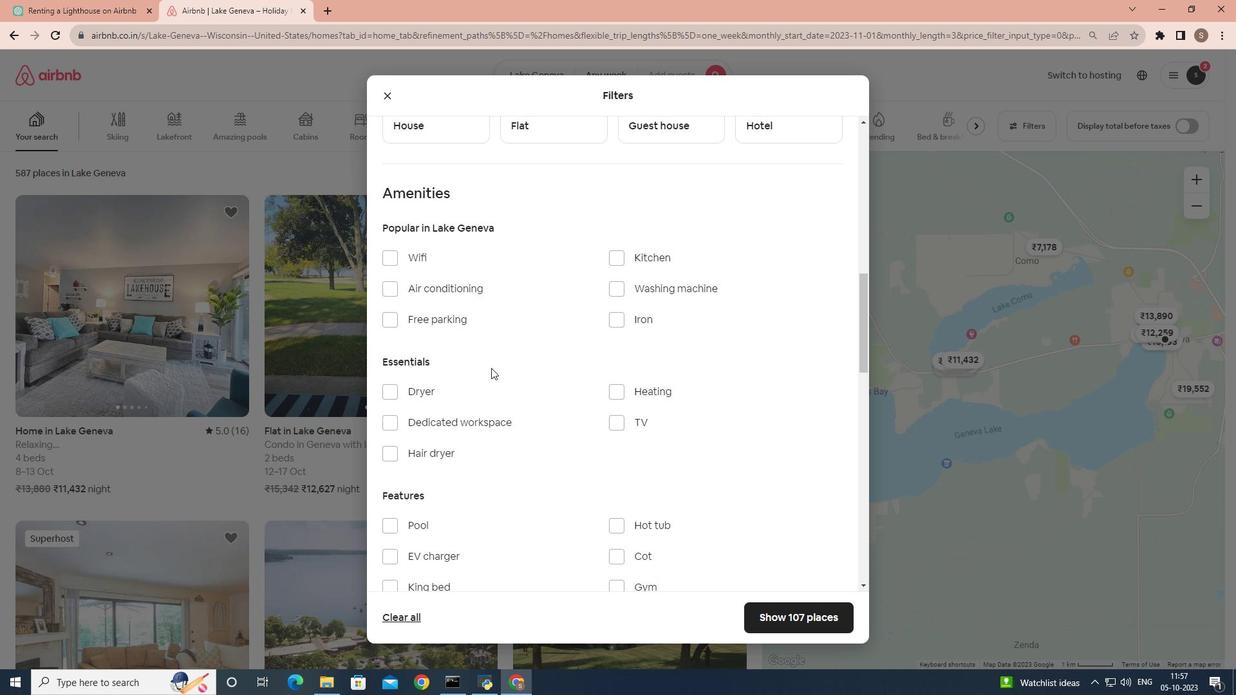 
Action: Mouse scrolled (491, 367) with delta (0, 0)
Screenshot: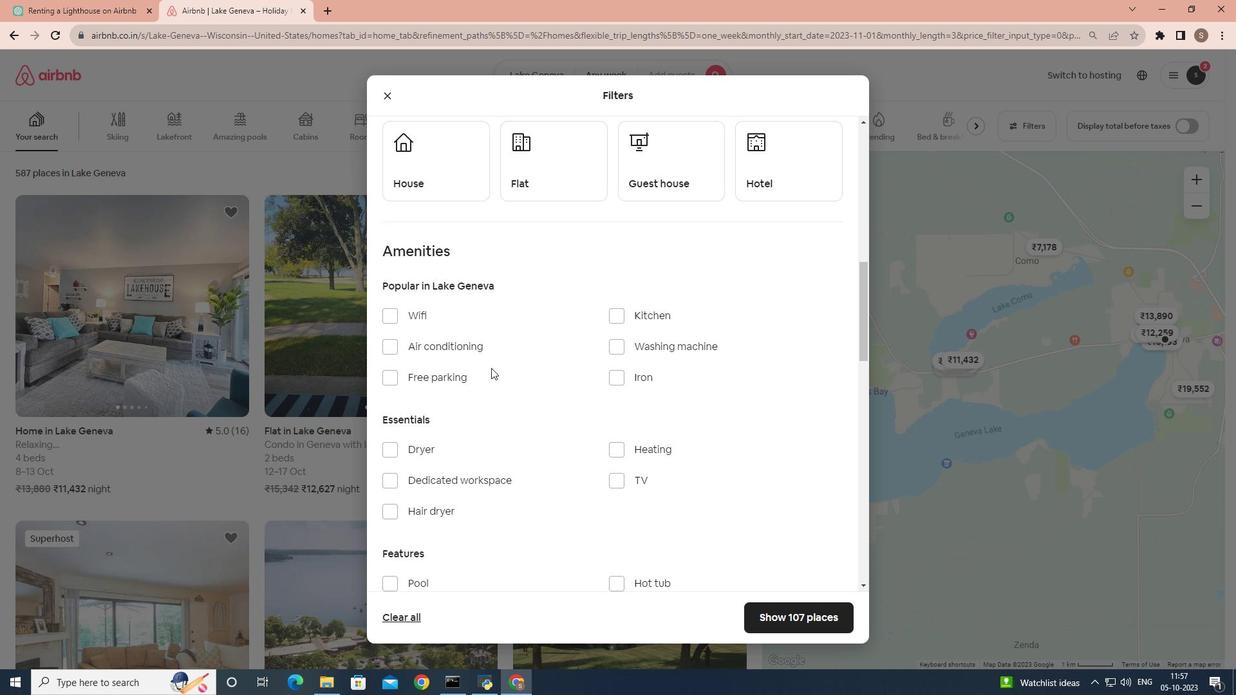 
Action: Mouse scrolled (491, 367) with delta (0, 0)
Screenshot: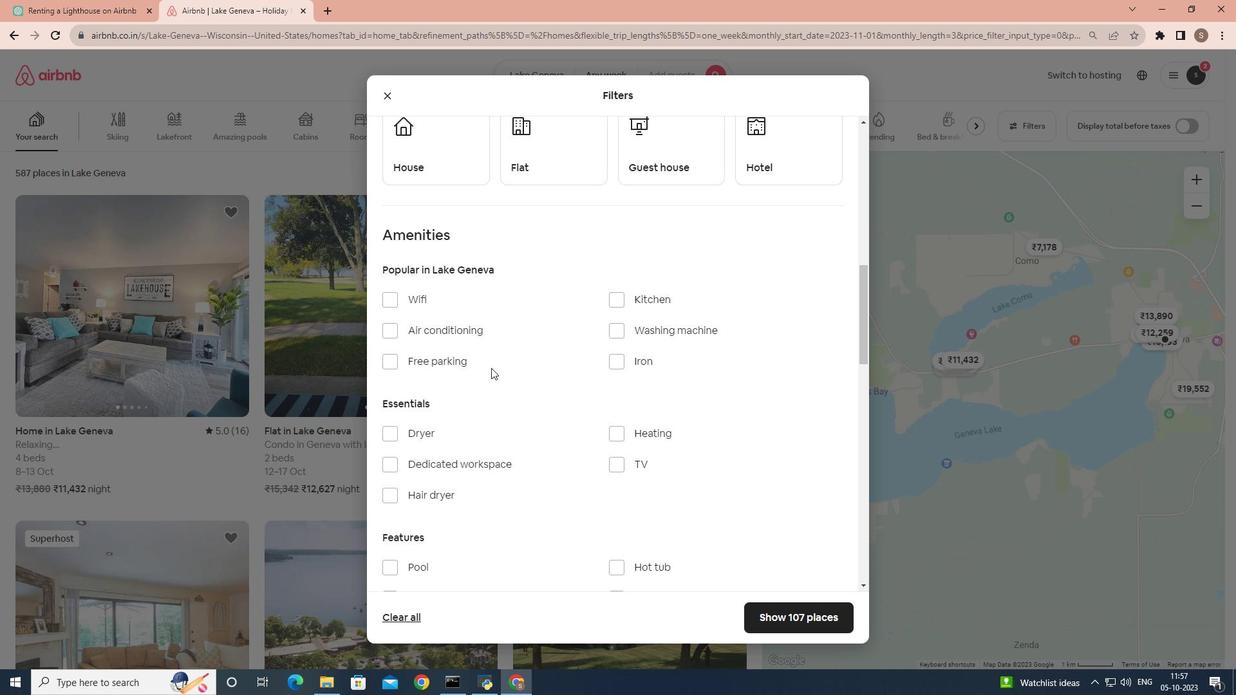 
Action: Mouse scrolled (491, 367) with delta (0, 0)
Screenshot: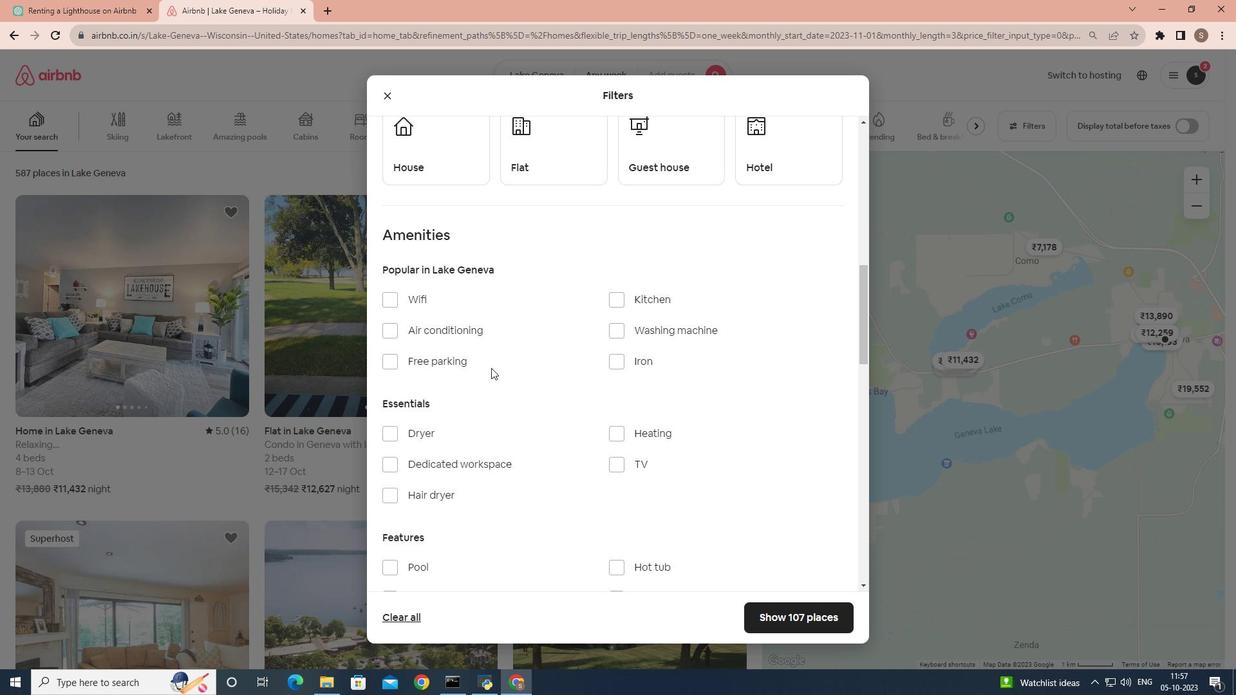 
Action: Mouse scrolled (491, 367) with delta (0, 0)
Screenshot: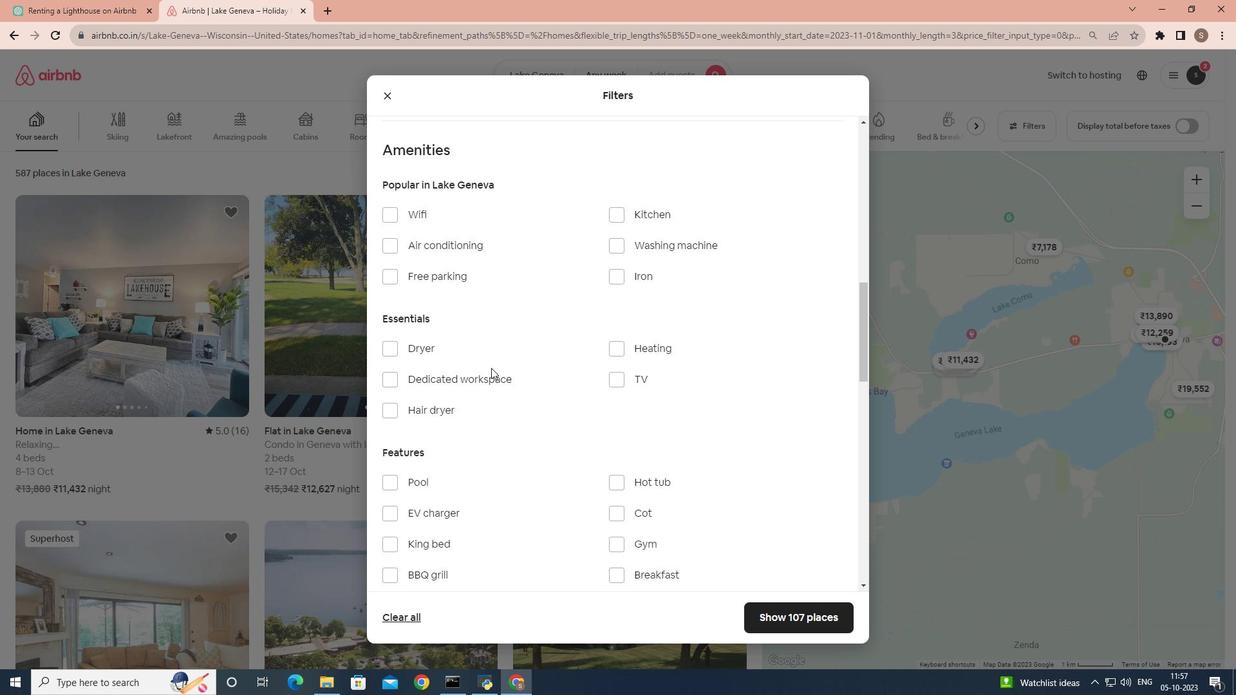 
Action: Mouse scrolled (491, 367) with delta (0, 0)
Screenshot: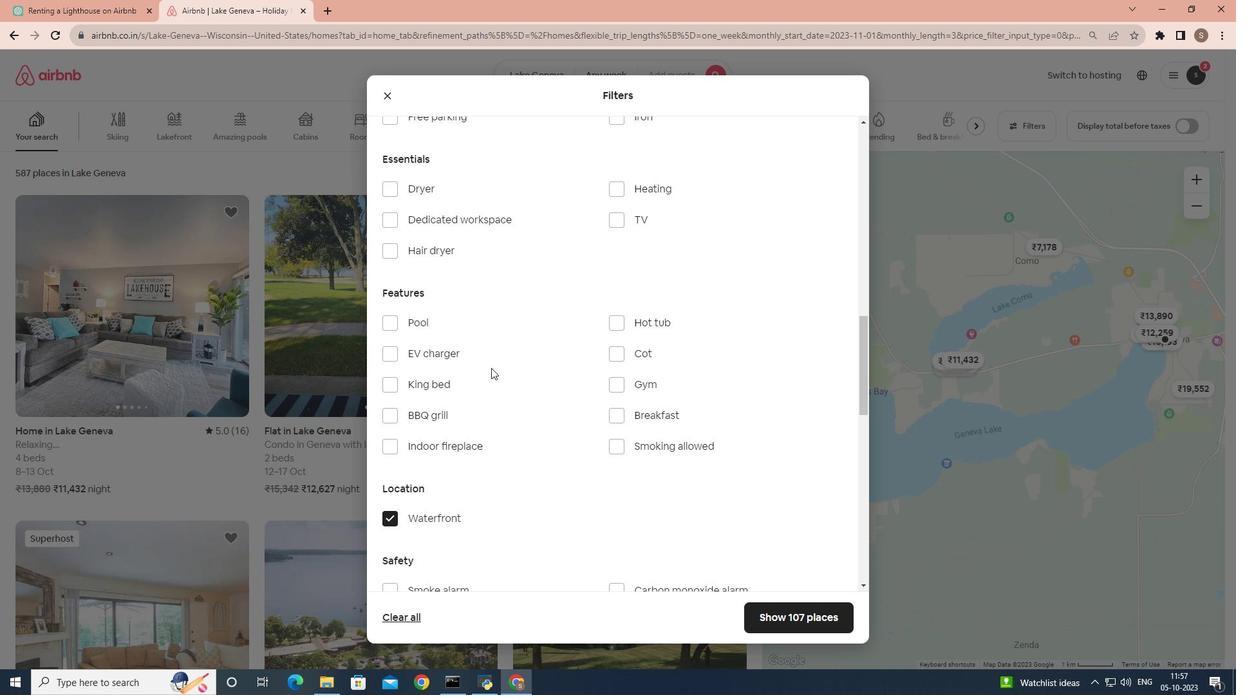 
Action: Mouse scrolled (491, 367) with delta (0, 0)
Screenshot: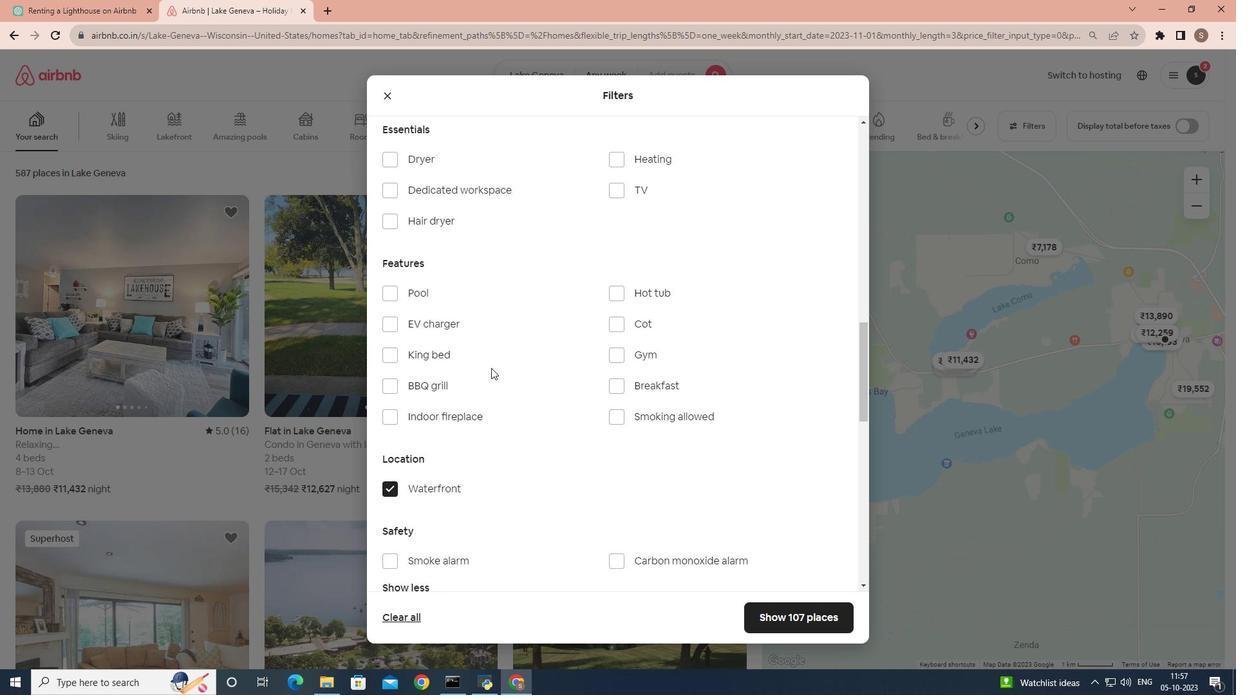 
Action: Mouse scrolled (491, 367) with delta (0, 0)
Screenshot: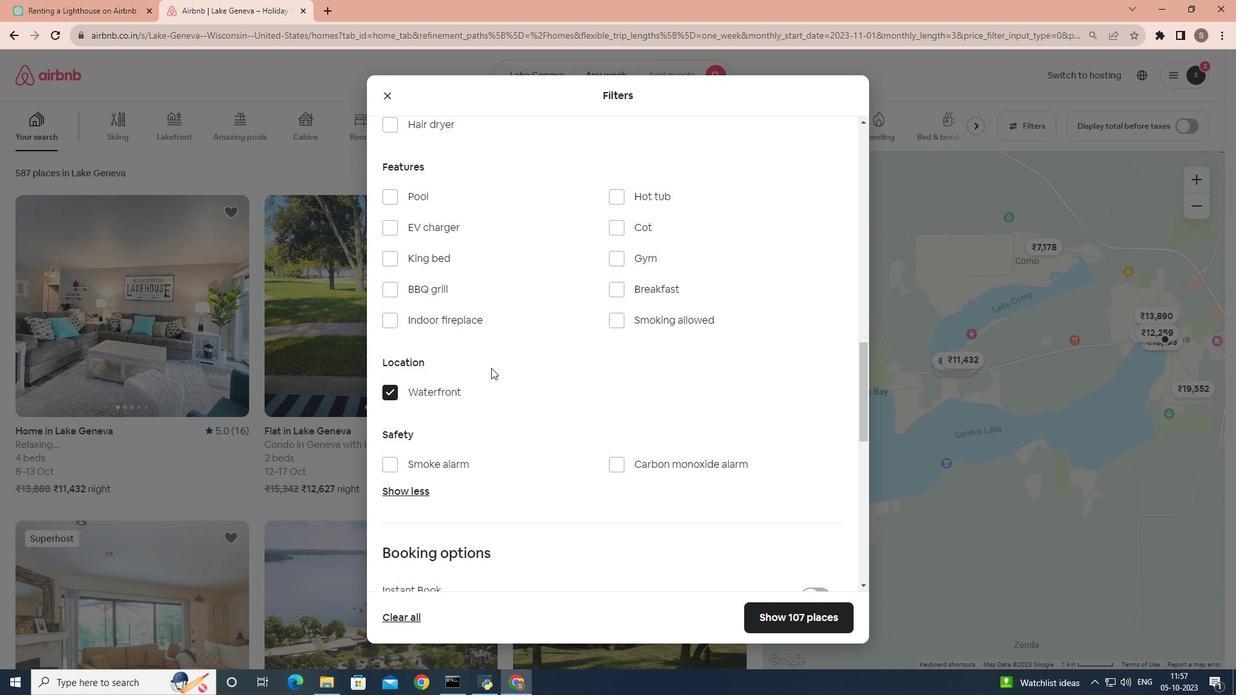 
Action: Mouse scrolled (491, 367) with delta (0, 0)
Screenshot: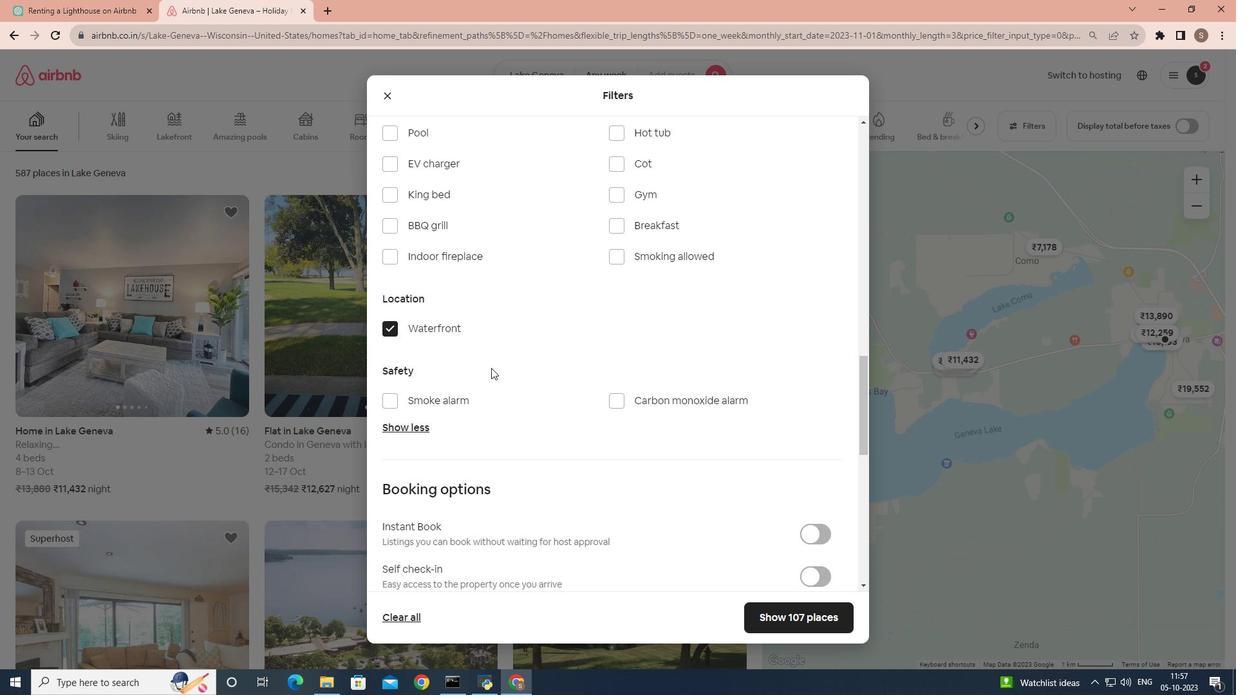 
Action: Mouse scrolled (491, 367) with delta (0, 0)
Screenshot: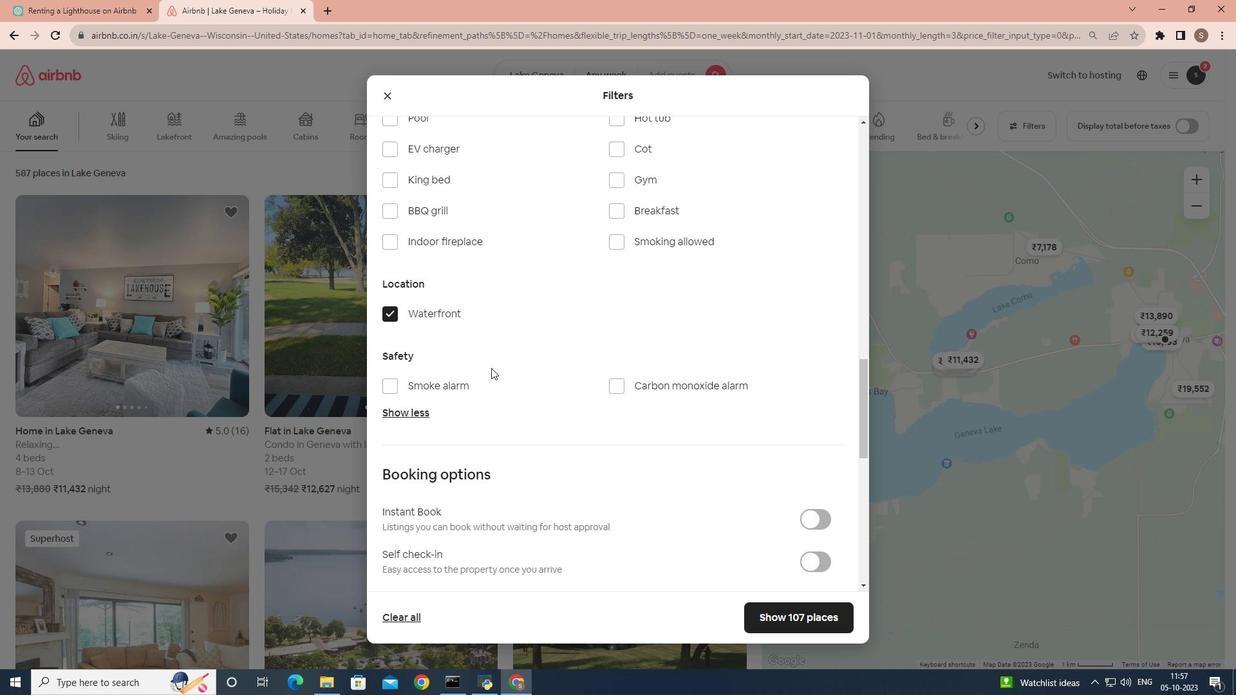 
Action: Mouse scrolled (491, 367) with delta (0, 0)
Screenshot: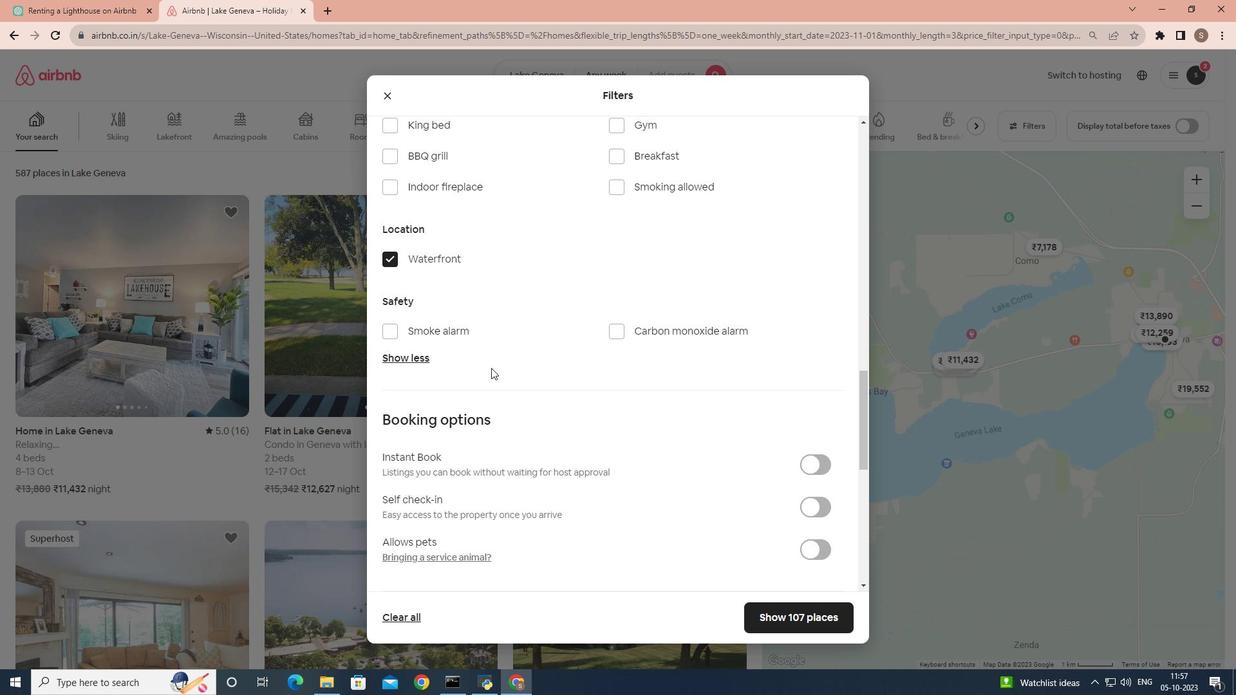 
Action: Mouse moved to (803, 612)
Screenshot: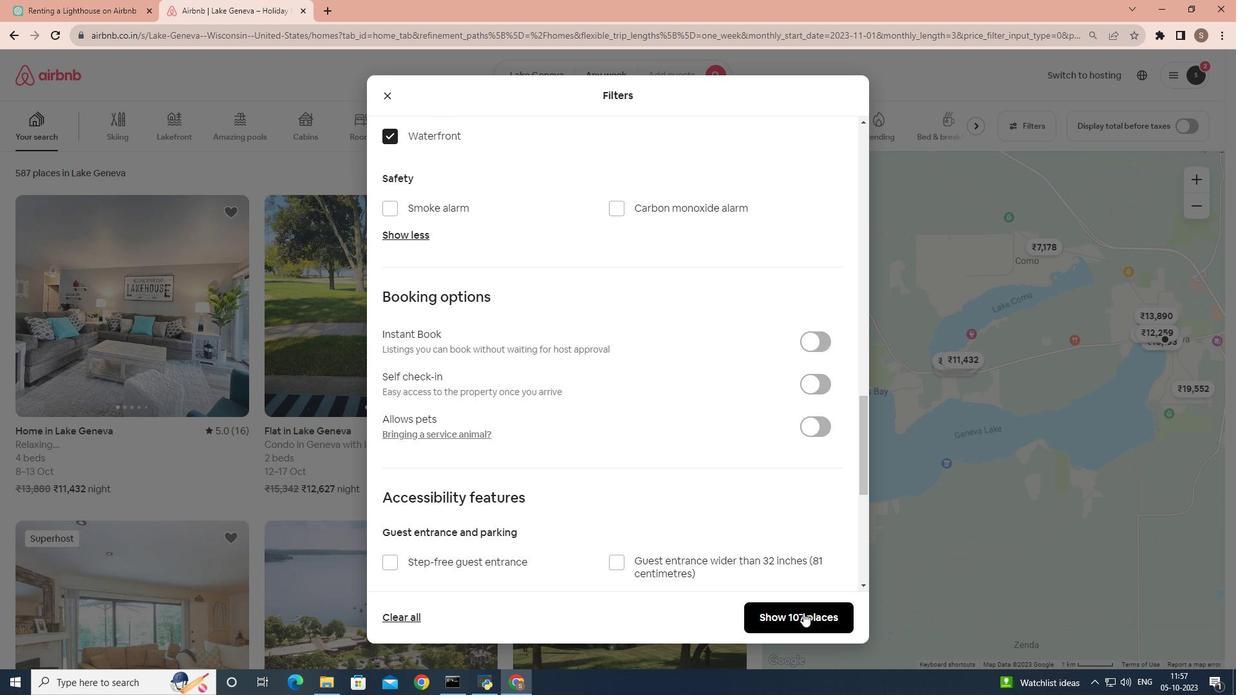 
Action: Mouse pressed left at (803, 612)
Screenshot: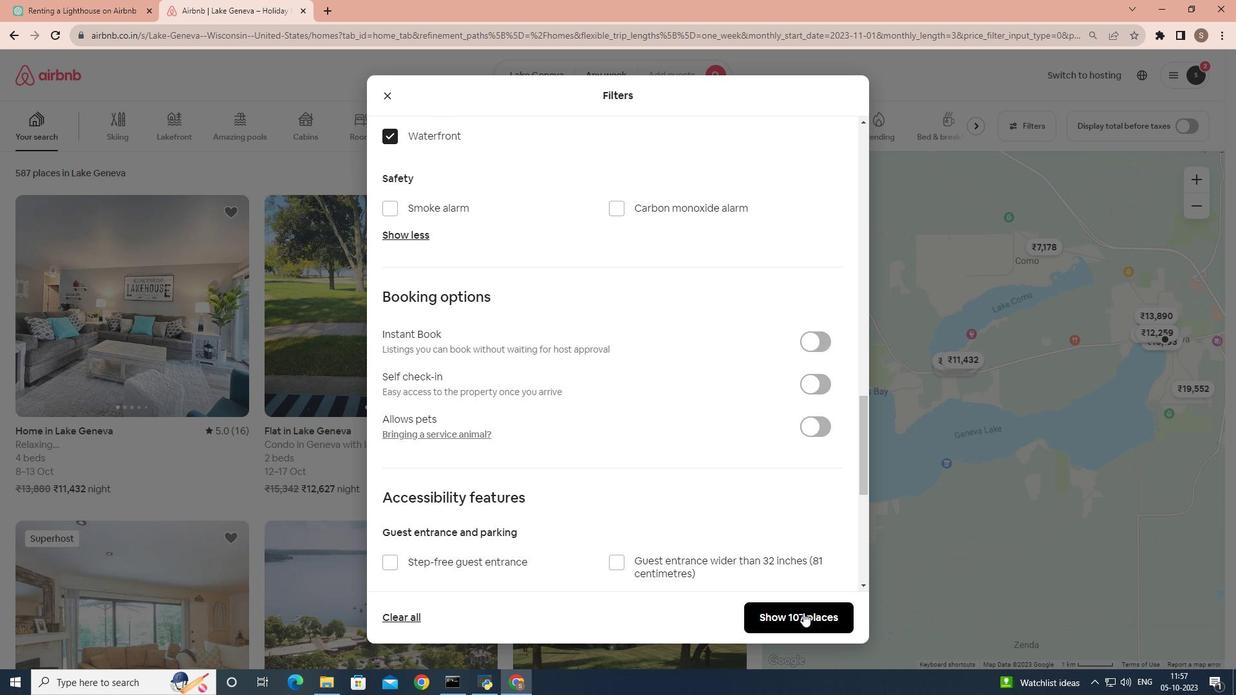 
Action: Mouse moved to (804, 623)
Screenshot: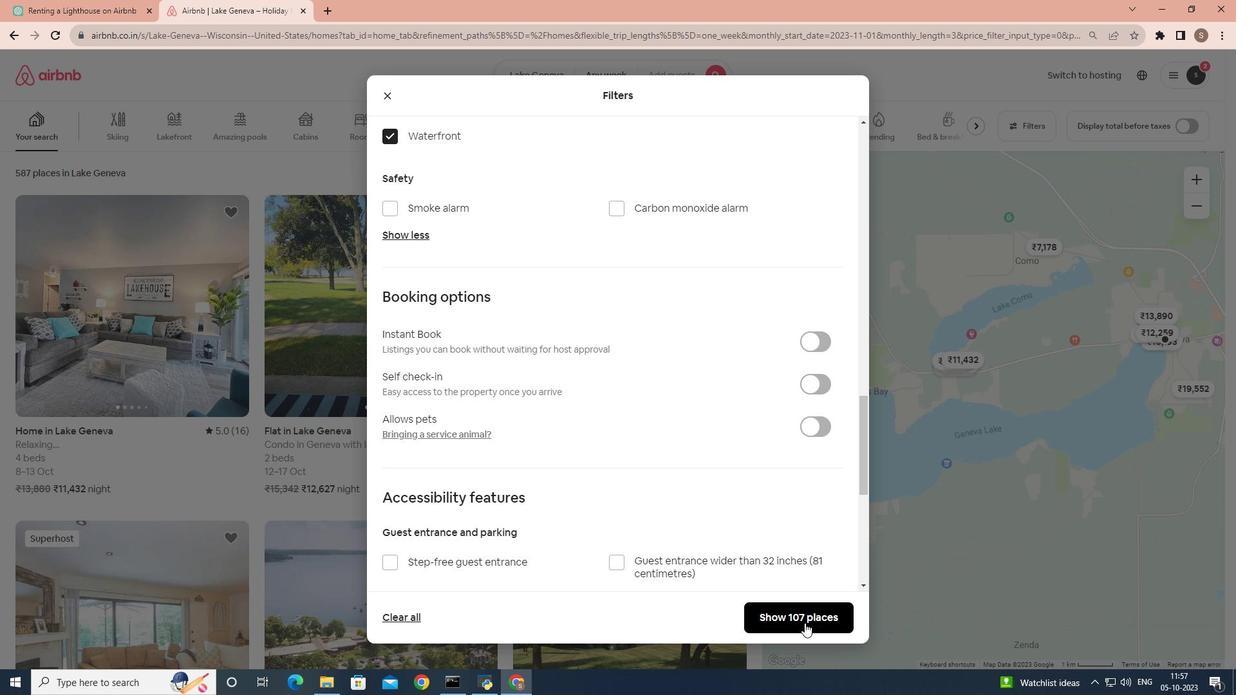 
Action: Mouse pressed left at (804, 623)
Screenshot: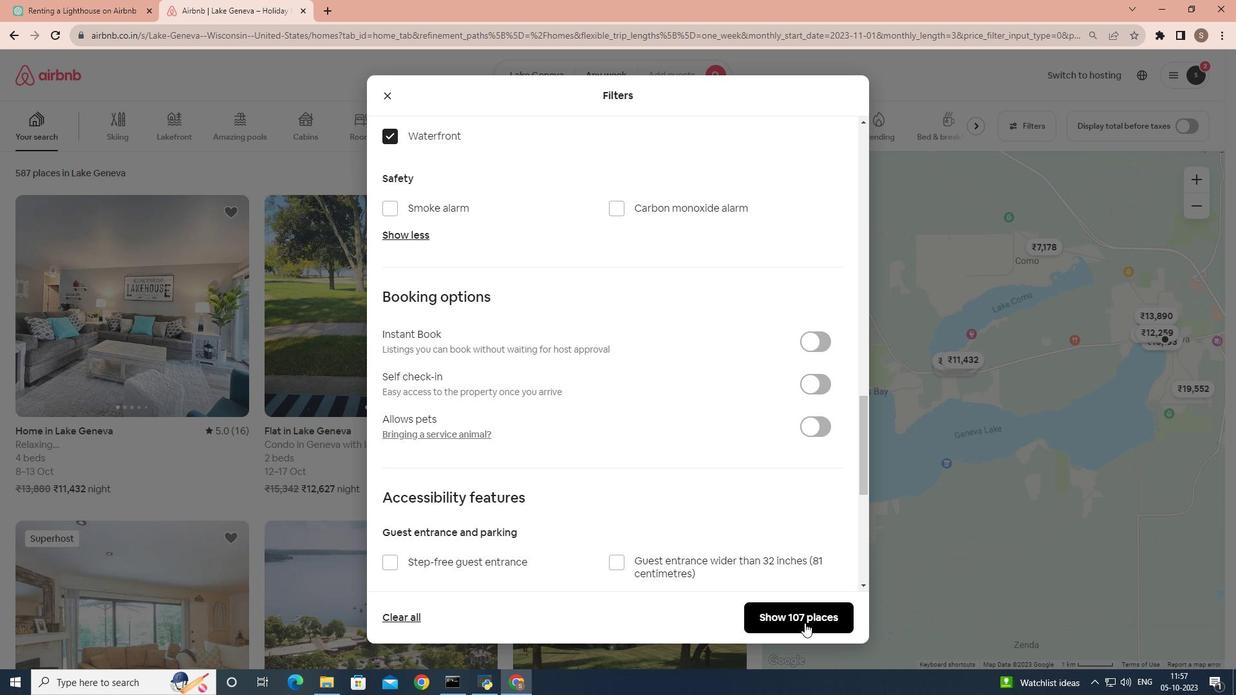 
Action: Mouse moved to (970, 123)
Screenshot: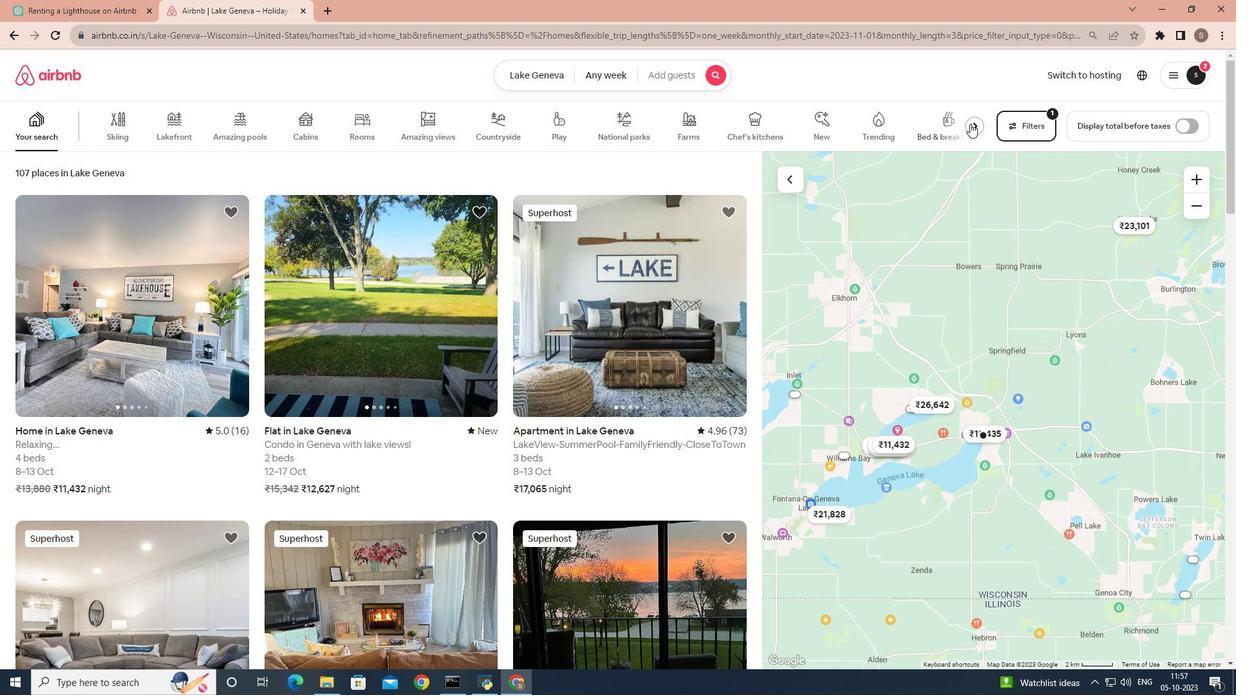 
Action: Mouse pressed left at (970, 123)
Screenshot: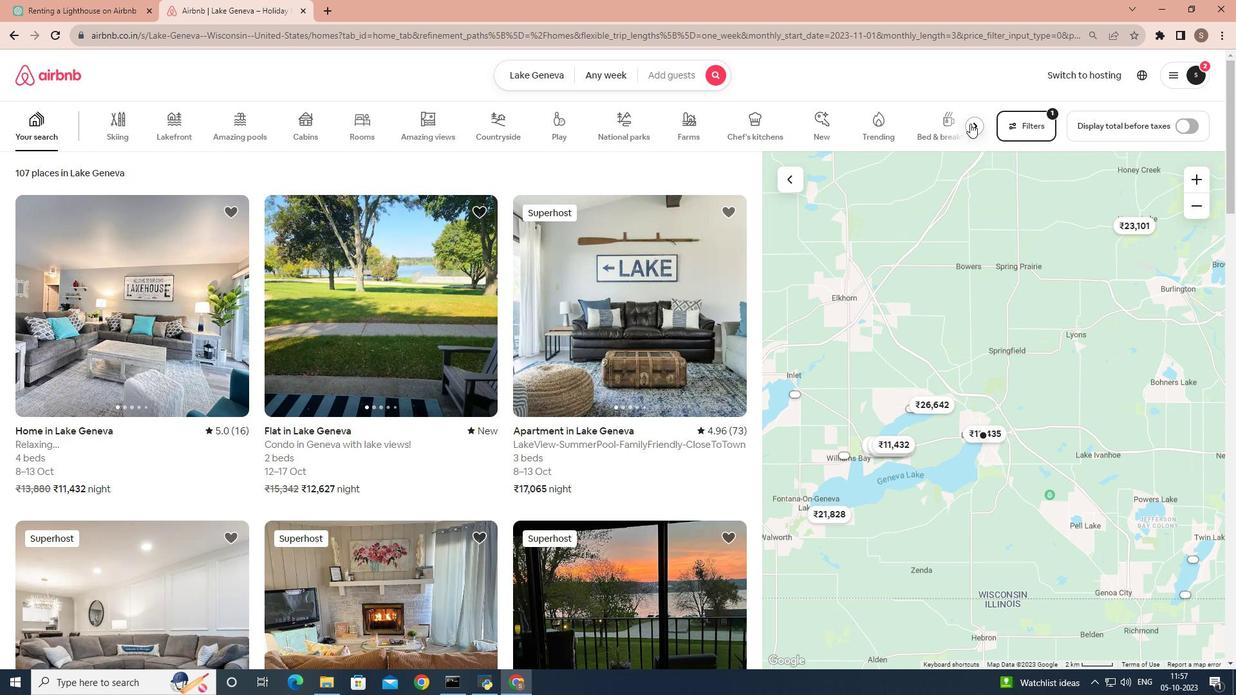 
Action: Mouse moved to (13, 128)
Screenshot: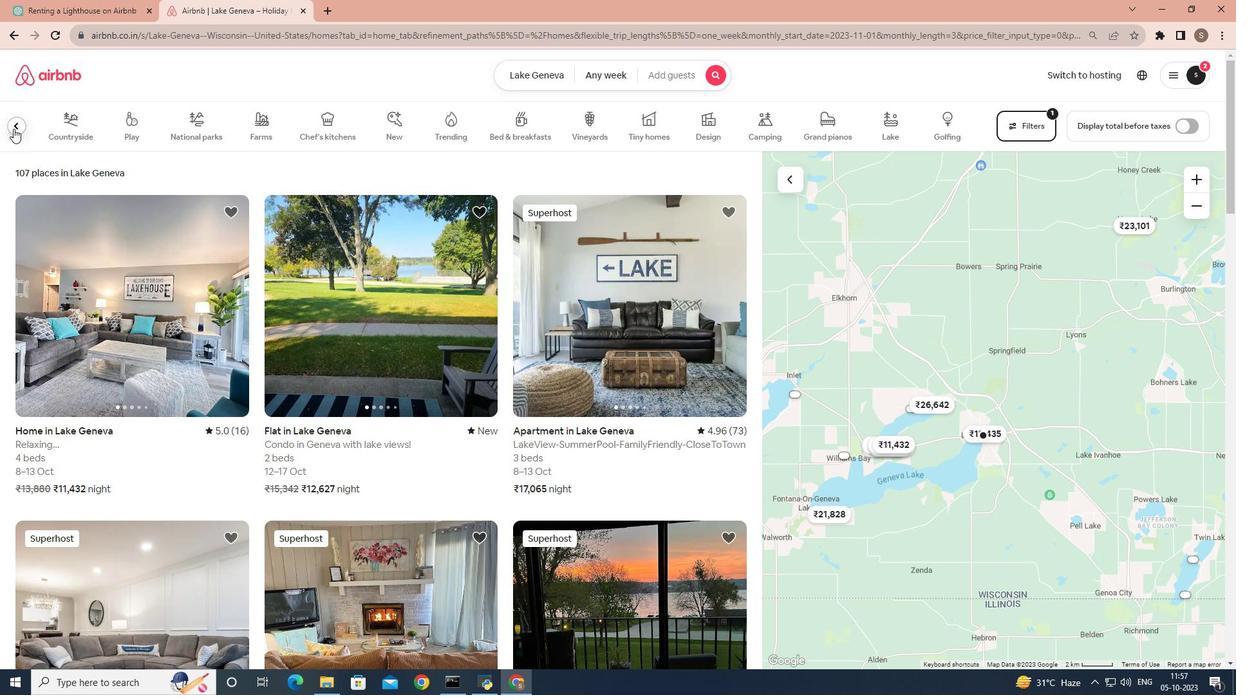 
Action: Mouse pressed left at (13, 128)
Screenshot: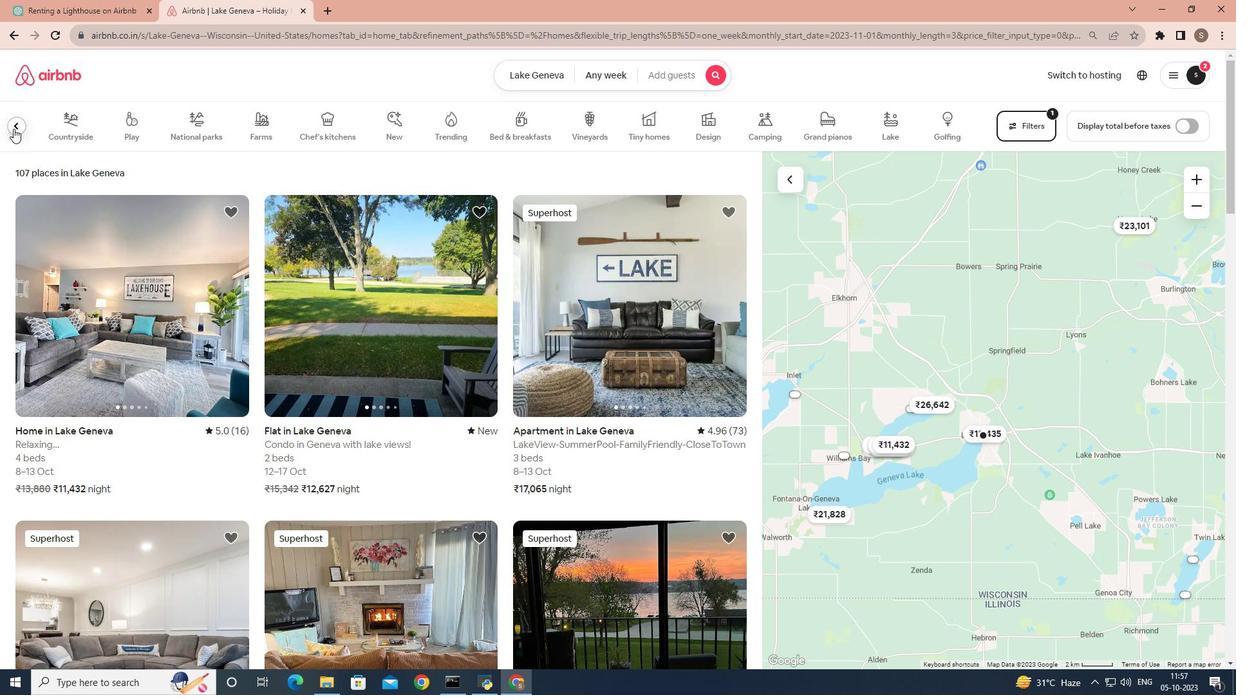 
Action: Mouse moved to (346, 318)
Screenshot: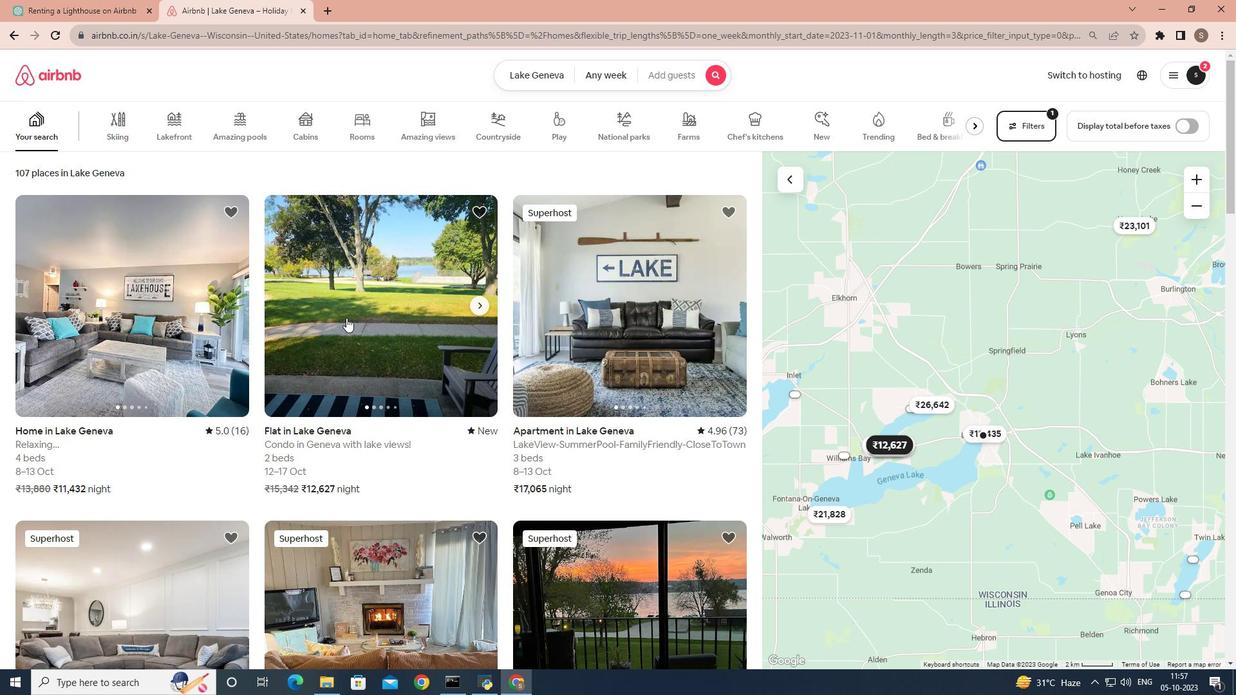 
Action: Mouse scrolled (346, 317) with delta (0, 0)
Screenshot: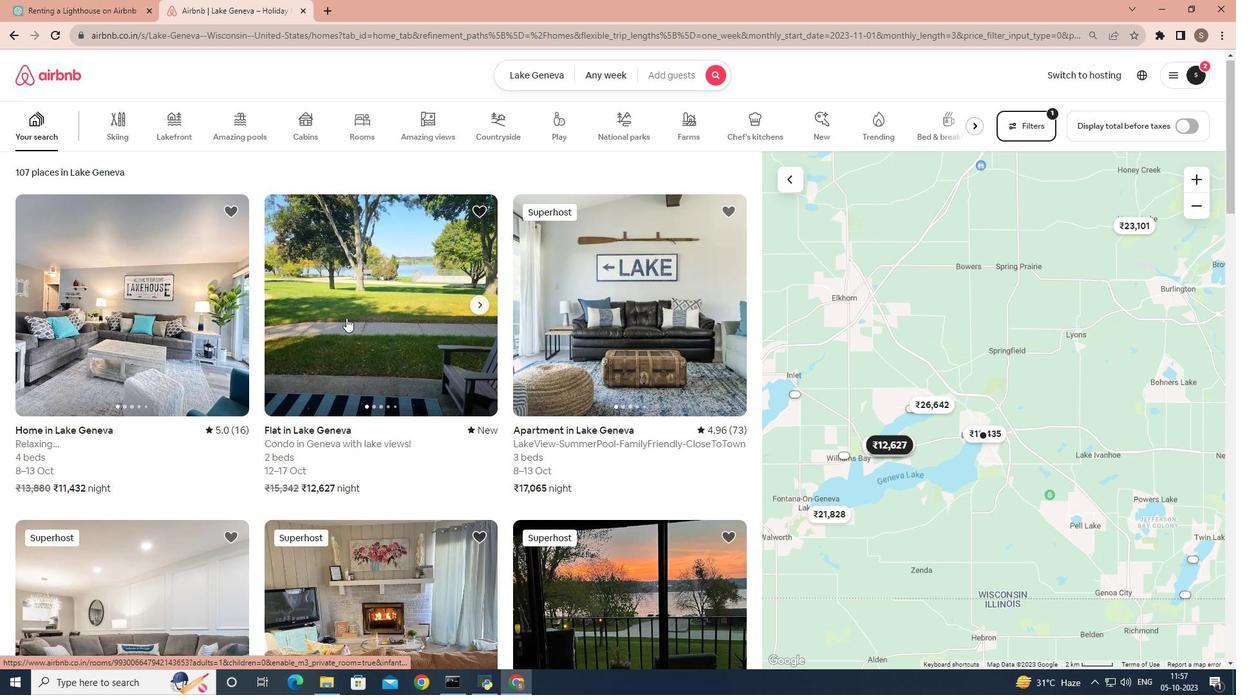 
Action: Mouse scrolled (346, 317) with delta (0, 0)
Screenshot: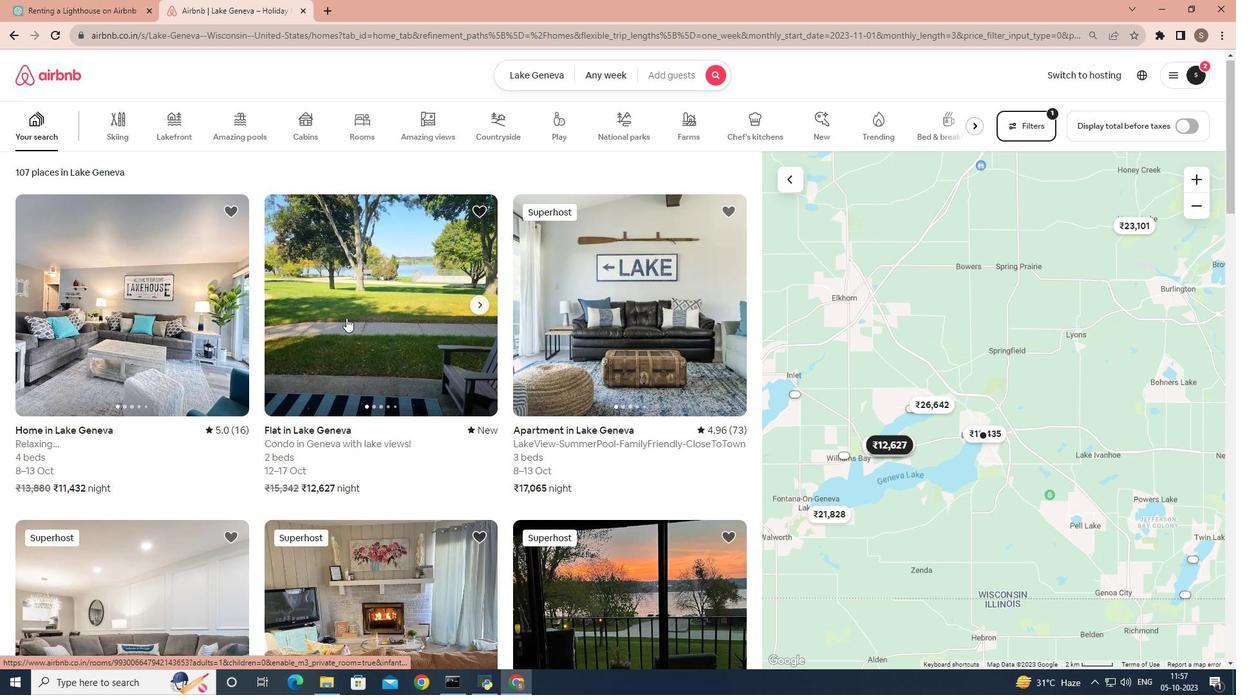 
Action: Mouse scrolled (346, 317) with delta (0, 0)
Screenshot: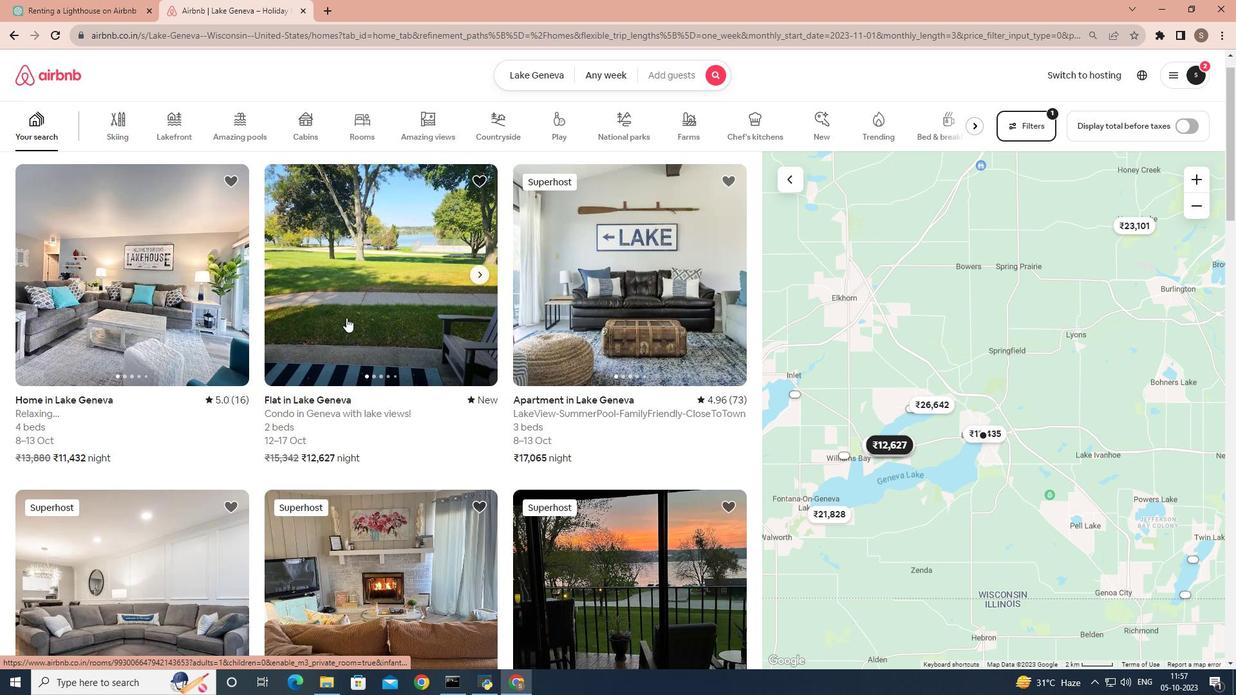 
Action: Mouse scrolled (346, 317) with delta (0, 0)
Screenshot: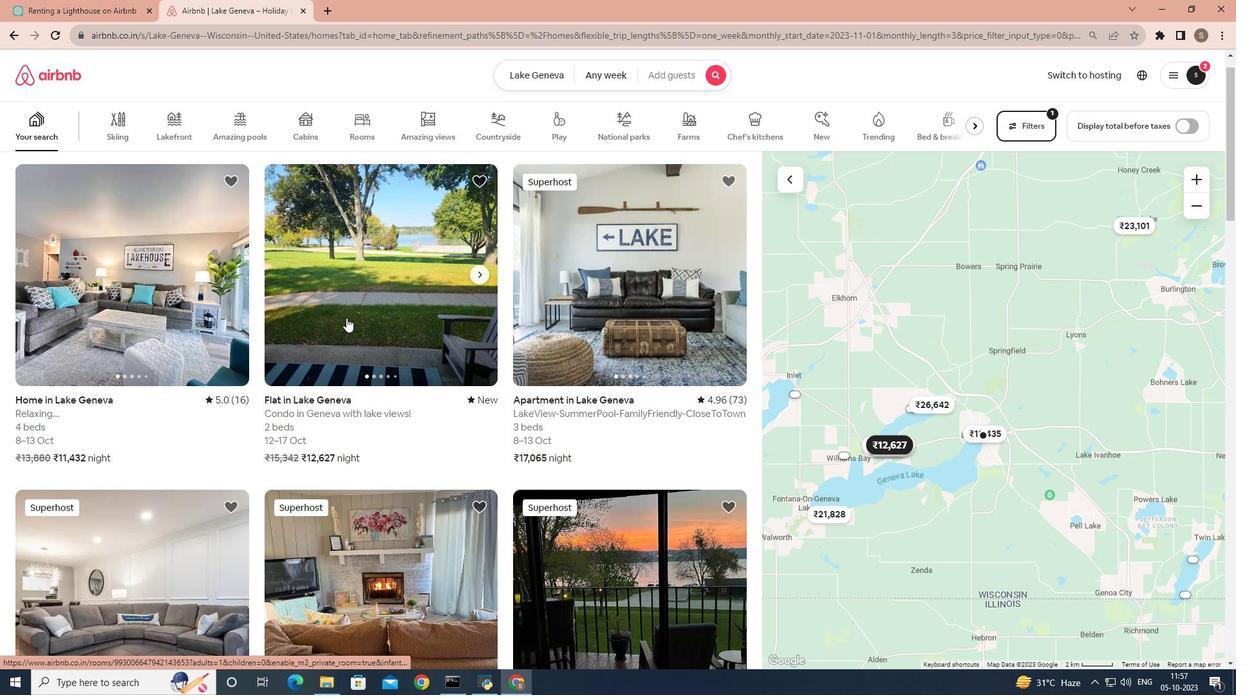 
Action: Mouse scrolled (346, 317) with delta (0, 0)
Screenshot: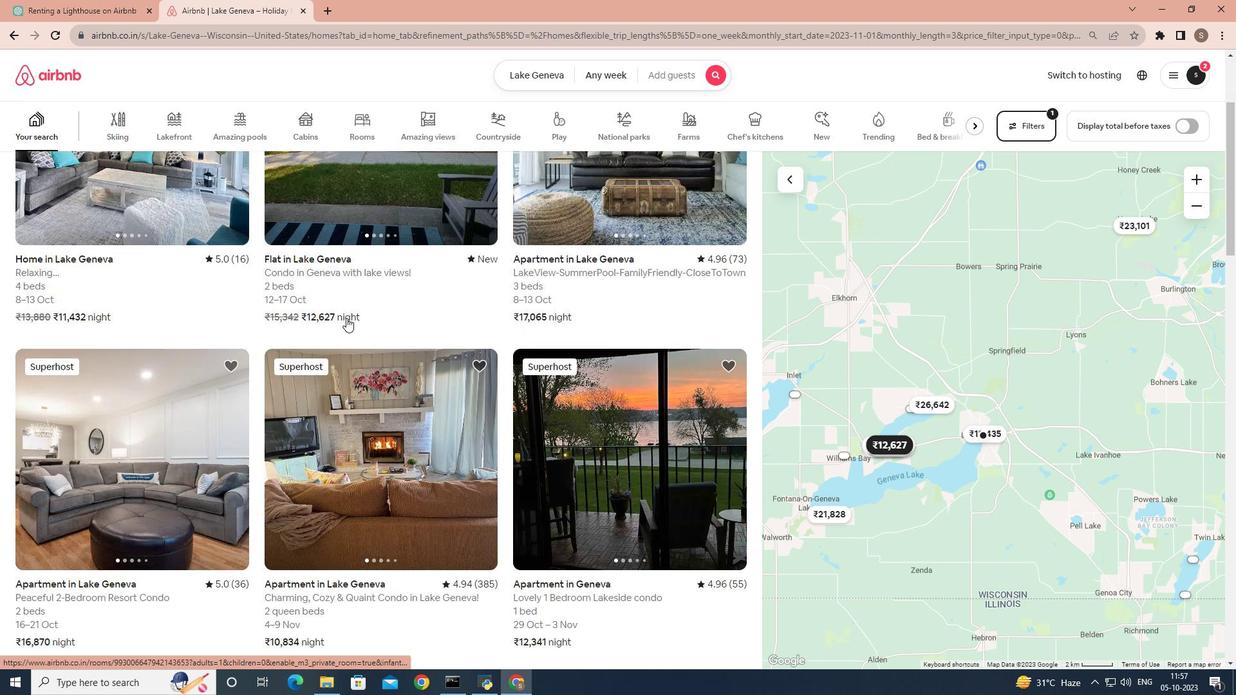 
Action: Mouse scrolled (346, 317) with delta (0, 0)
Screenshot: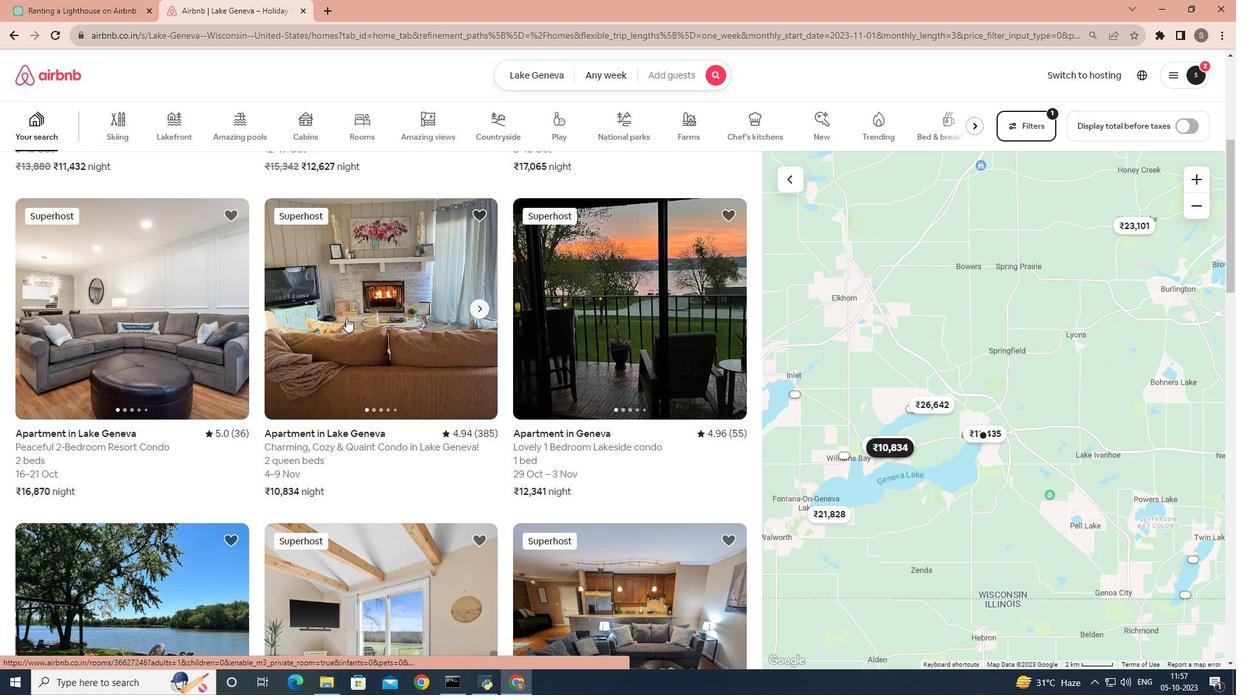 
Action: Mouse scrolled (346, 317) with delta (0, 0)
Screenshot: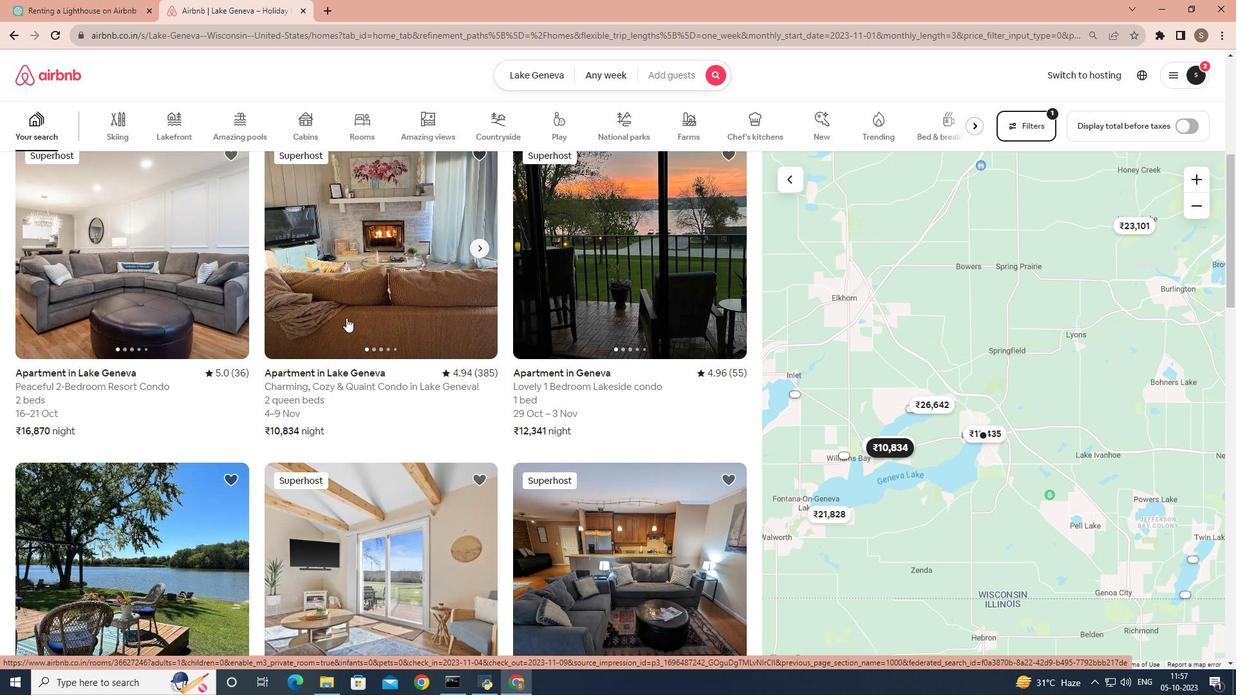 
Action: Mouse moved to (355, 247)
Screenshot: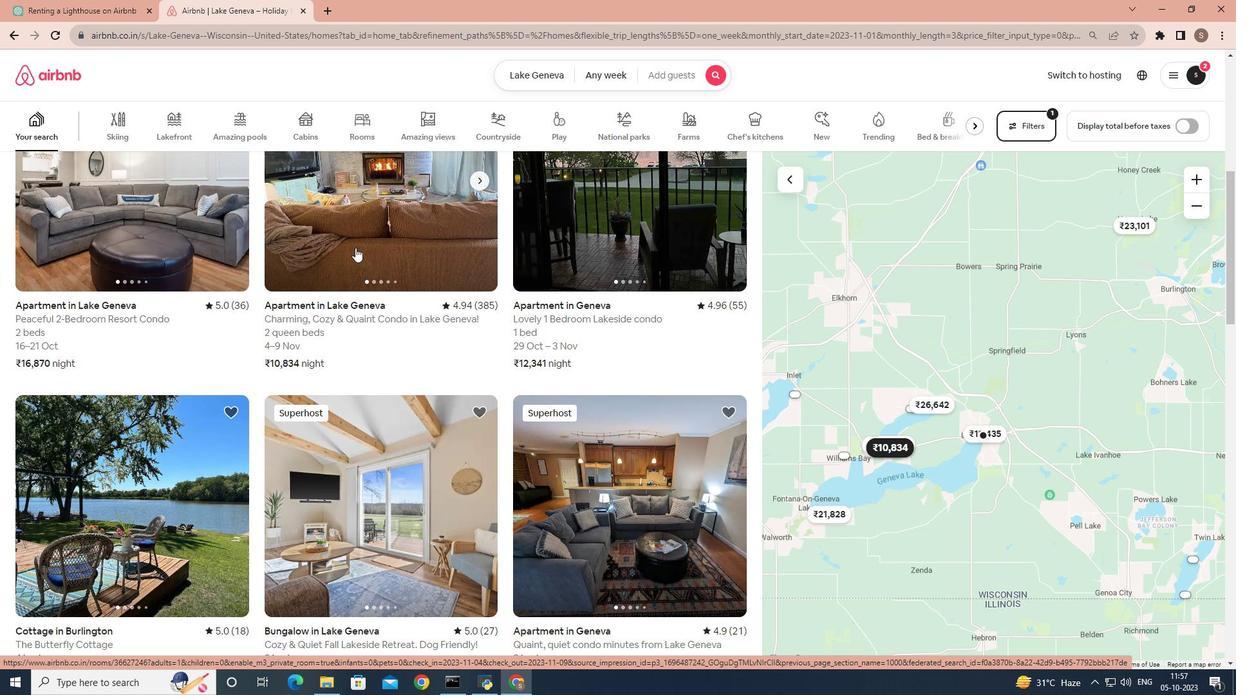 
Action: Mouse scrolled (355, 248) with delta (0, 0)
Screenshot: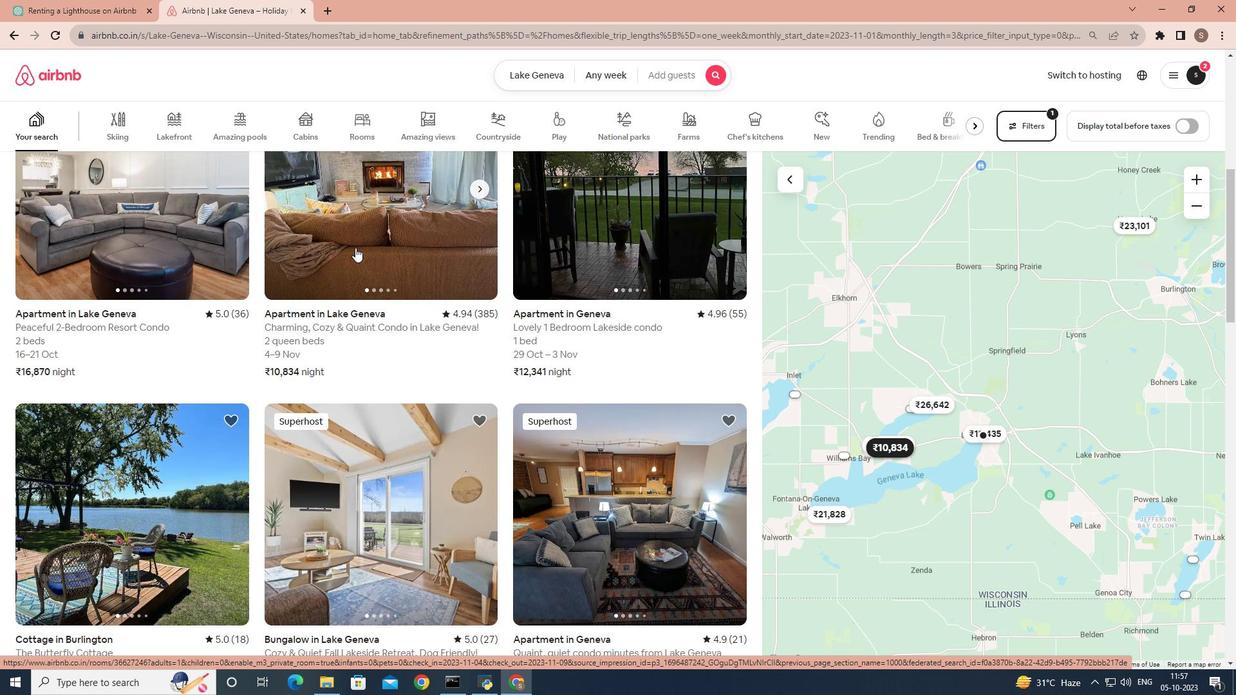 
Action: Mouse moved to (155, 287)
Screenshot: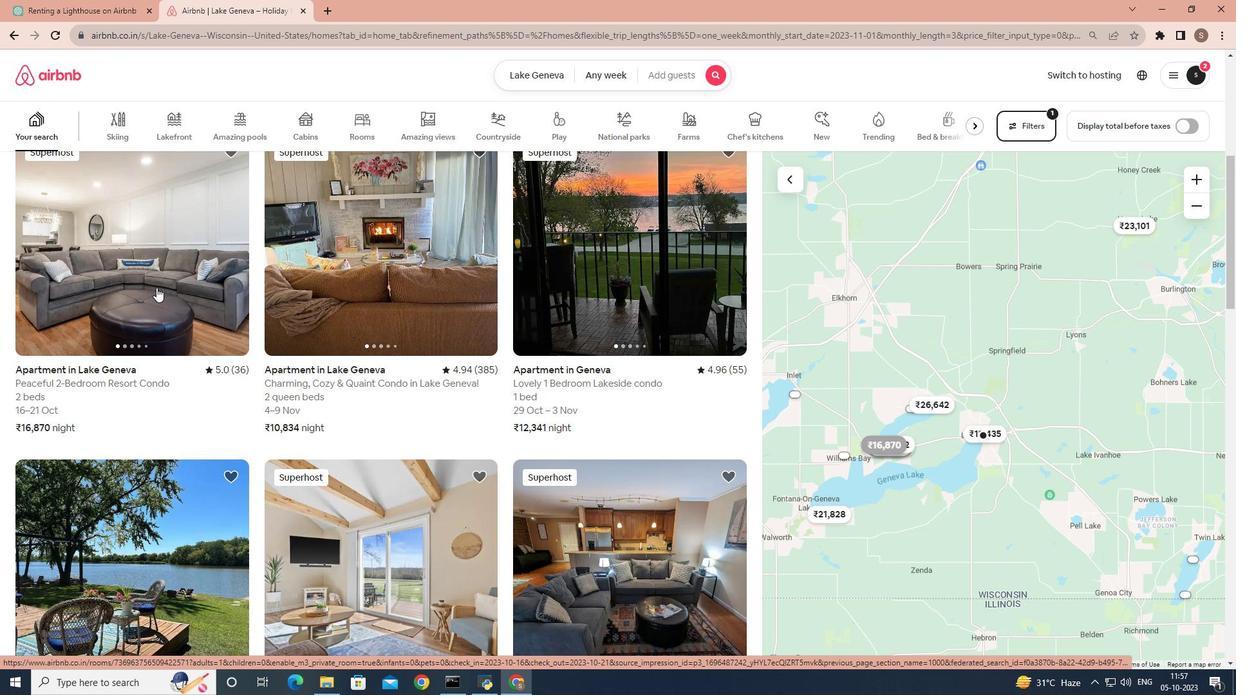 
Action: Mouse pressed left at (155, 287)
Screenshot: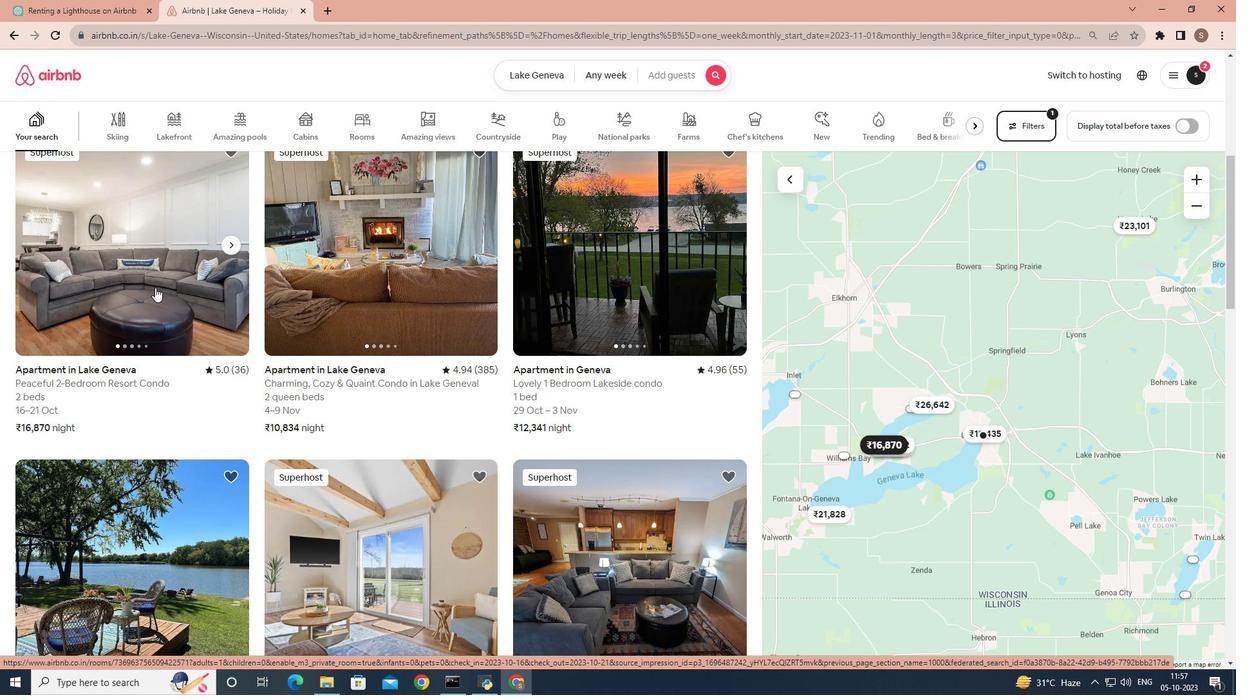 
Action: Mouse moved to (289, 402)
Screenshot: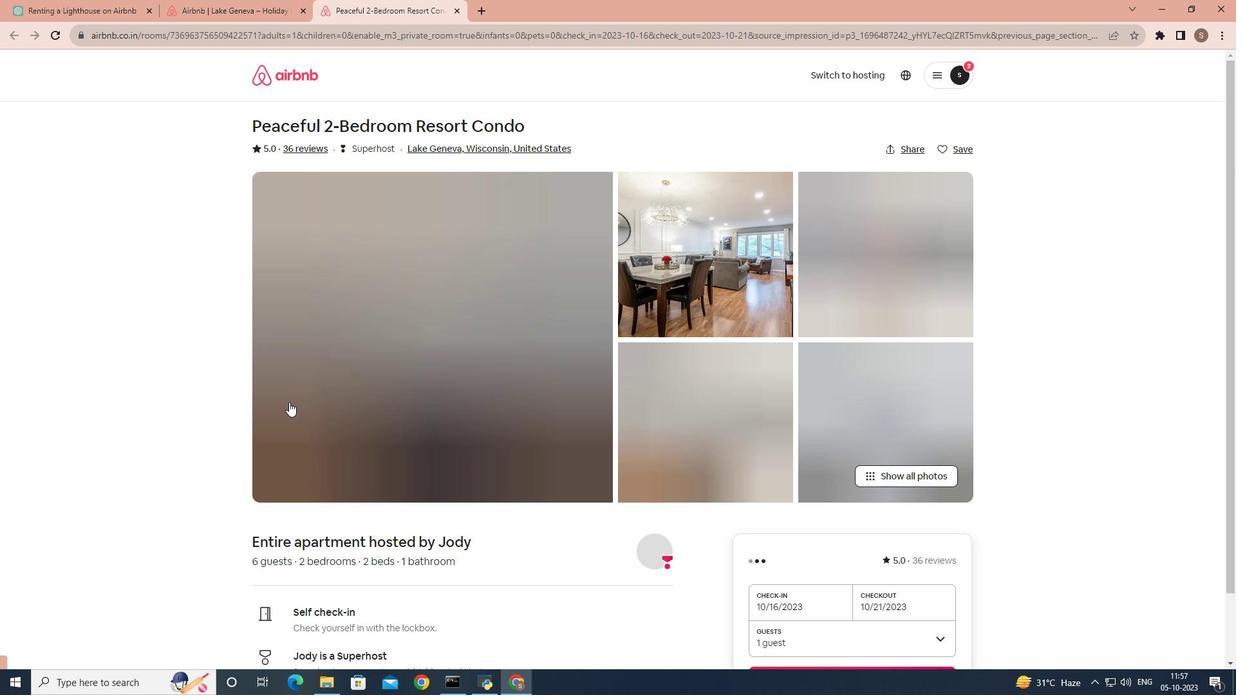 
Action: Mouse scrolled (289, 401) with delta (0, 0)
Screenshot: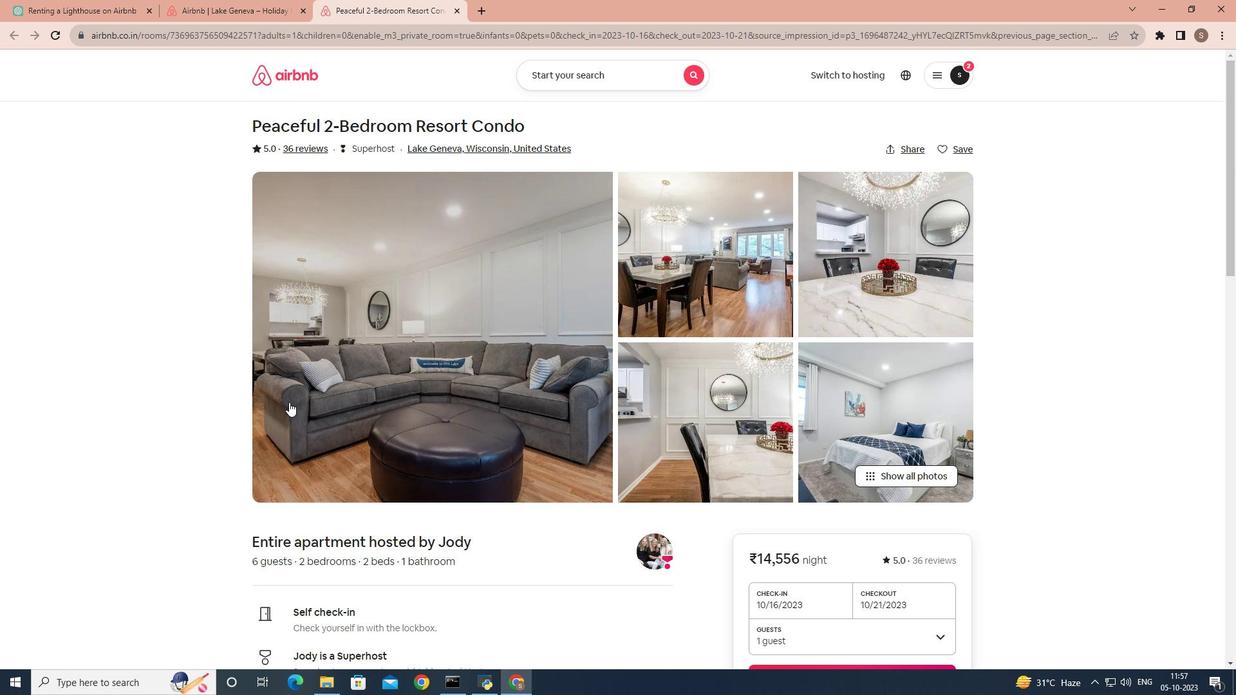 
Action: Mouse scrolled (289, 401) with delta (0, 0)
Screenshot: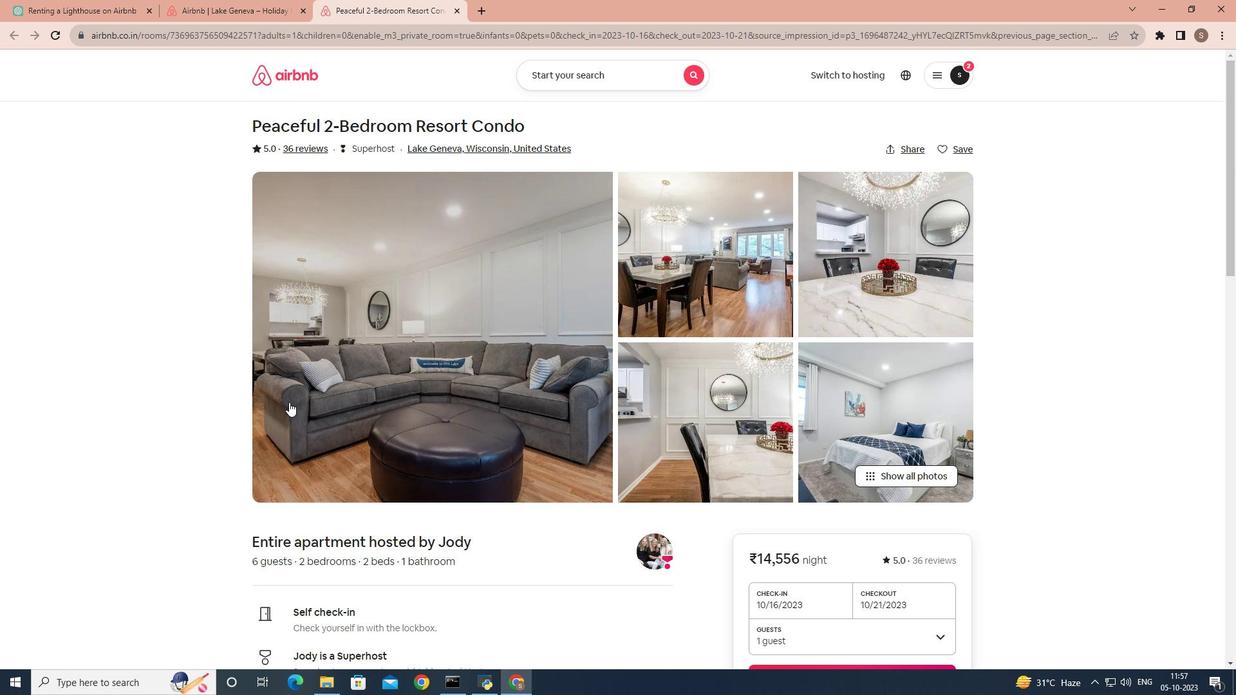 
Action: Mouse scrolled (289, 401) with delta (0, 0)
Screenshot: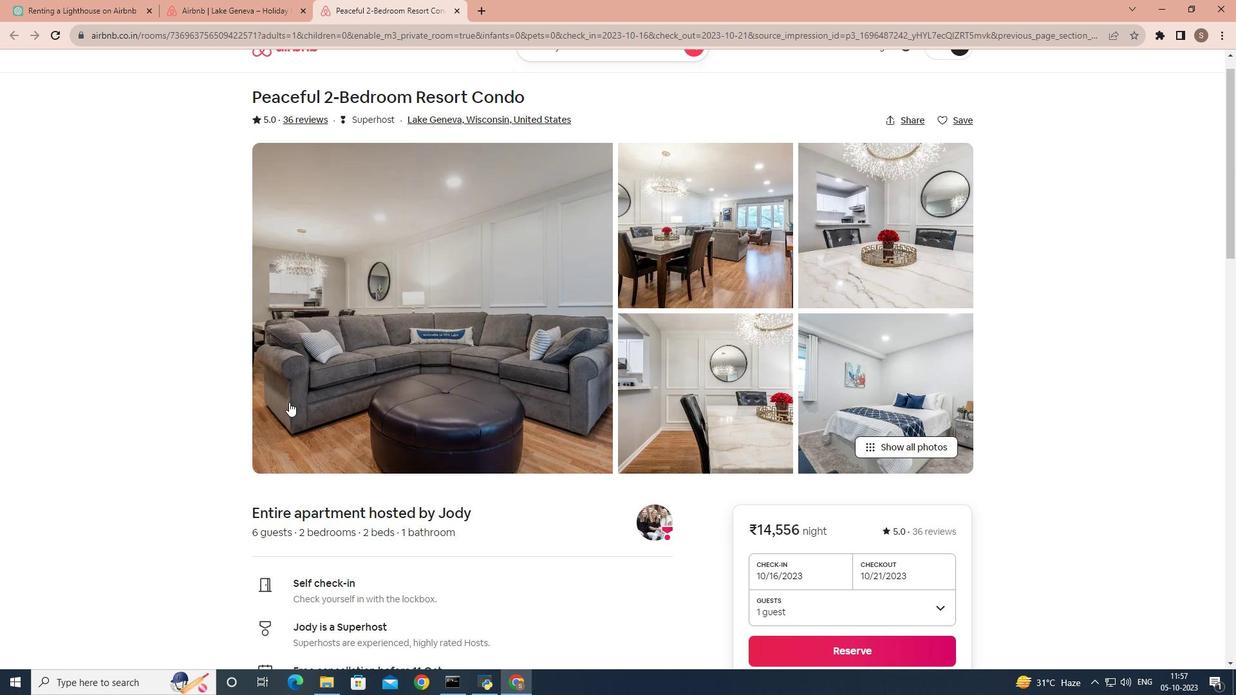 
Action: Mouse scrolled (289, 401) with delta (0, 0)
Screenshot: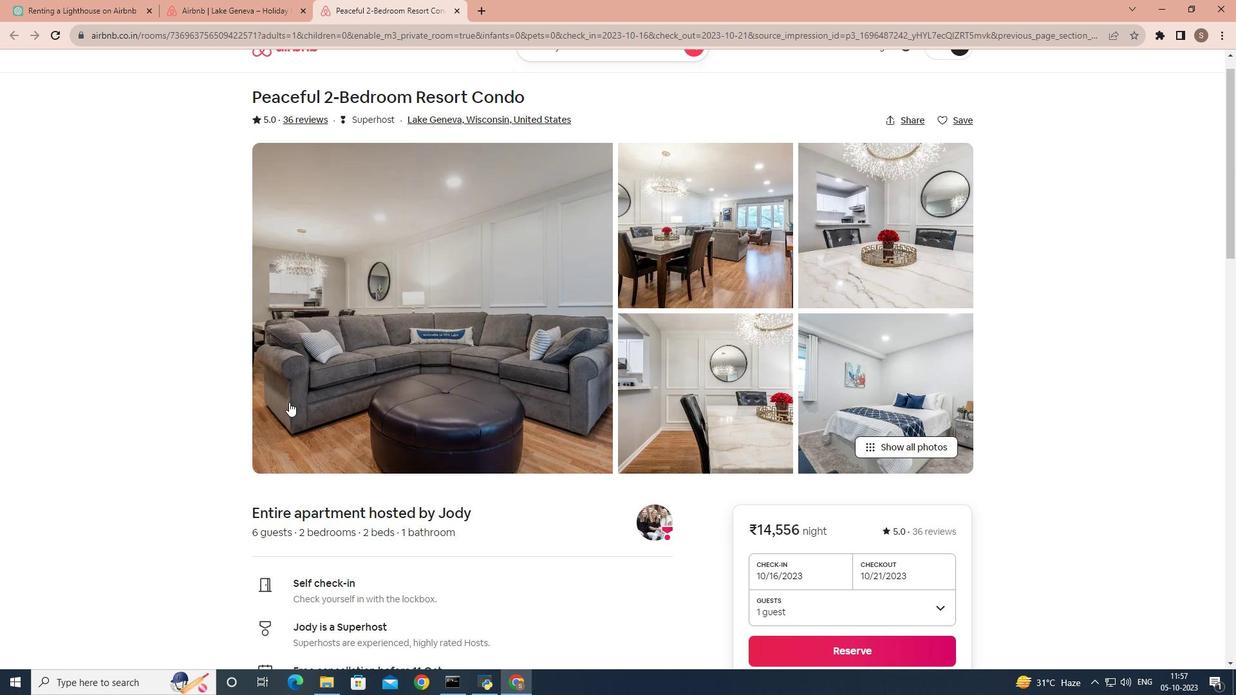 
Action: Mouse scrolled (289, 401) with delta (0, 0)
Screenshot: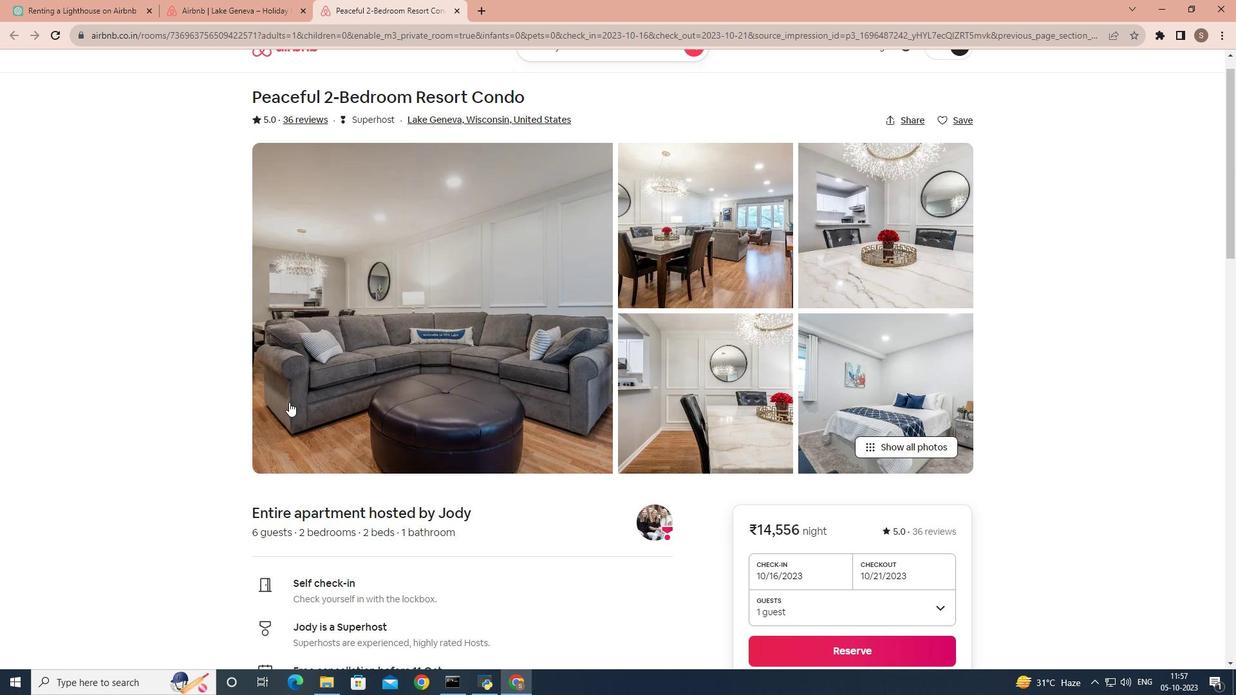 
Action: Mouse scrolled (289, 401) with delta (0, 0)
Screenshot: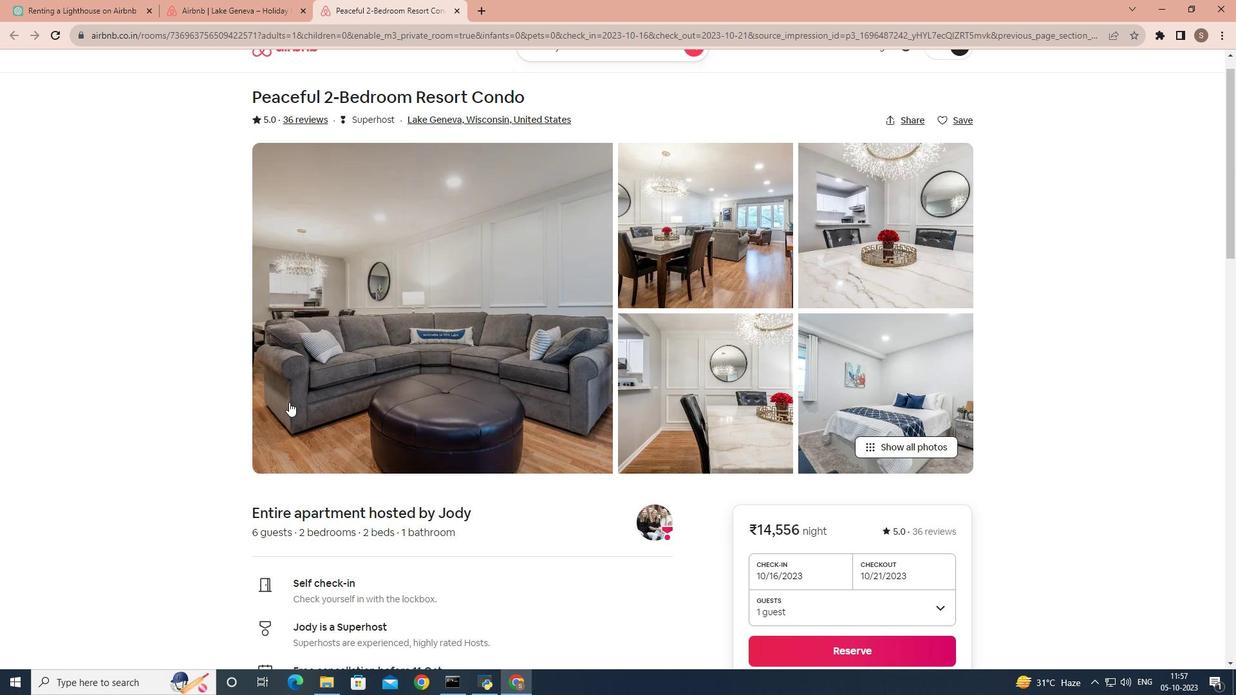 
Action: Mouse scrolled (289, 401) with delta (0, 0)
Screenshot: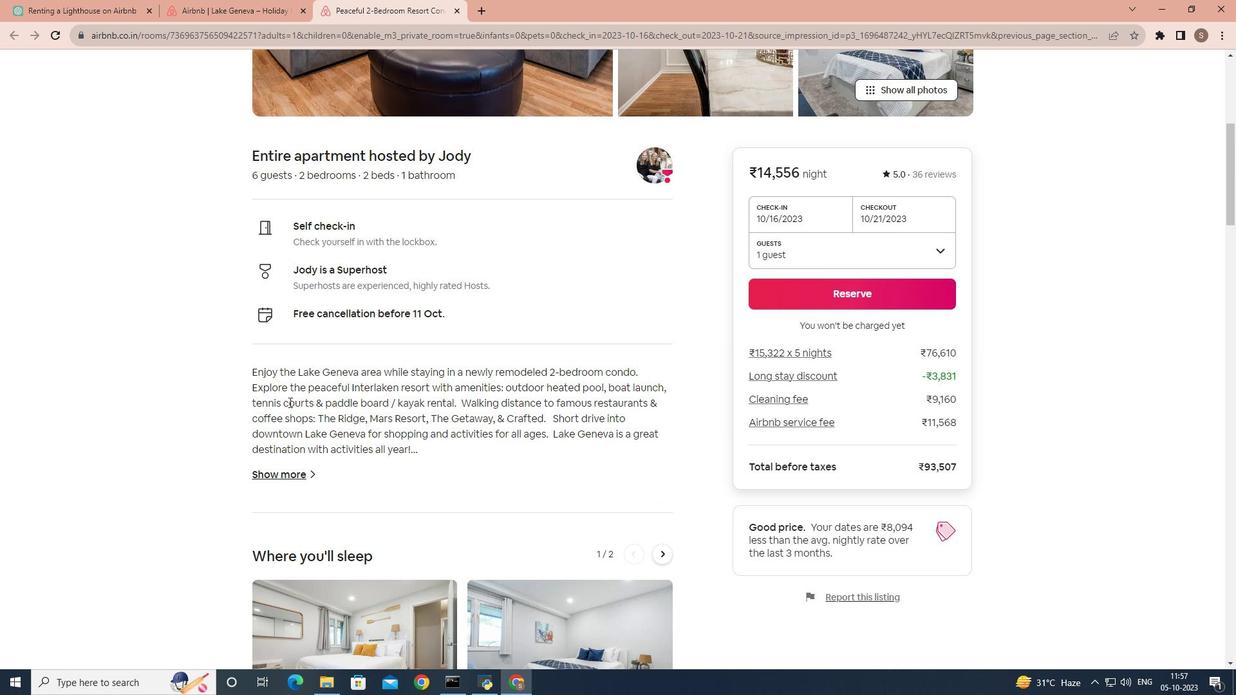 
Action: Mouse scrolled (289, 401) with delta (0, 0)
Screenshot: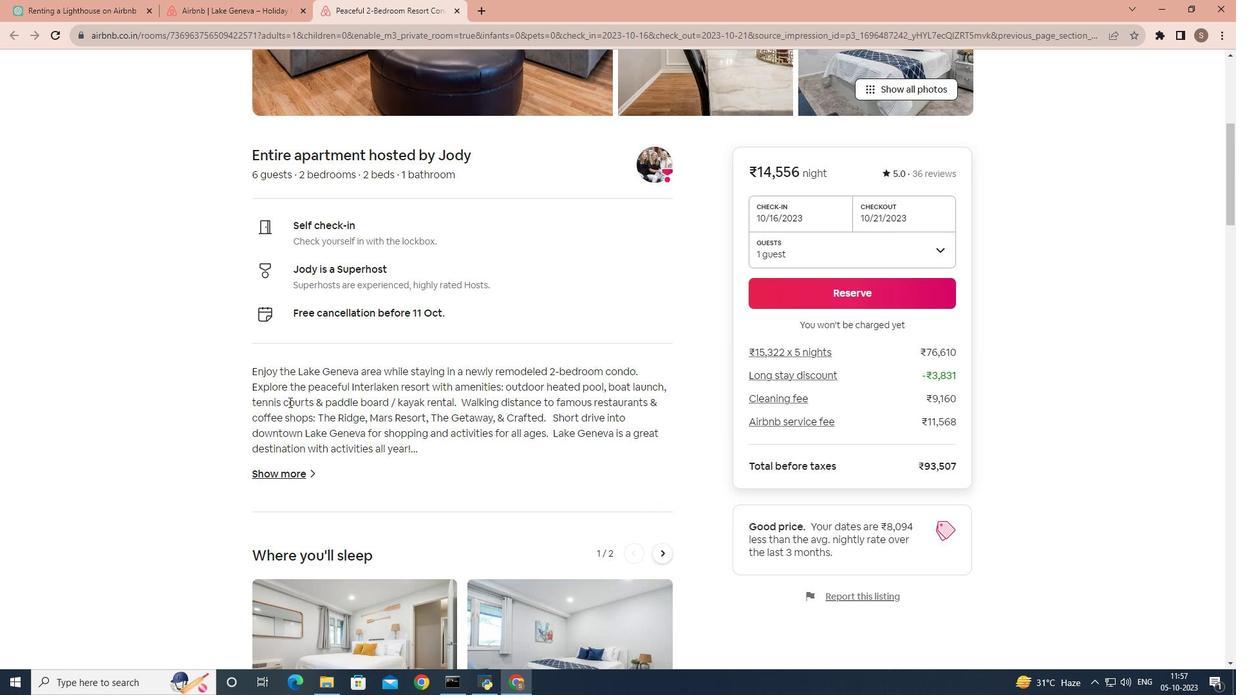 
Action: Mouse moved to (301, 342)
Screenshot: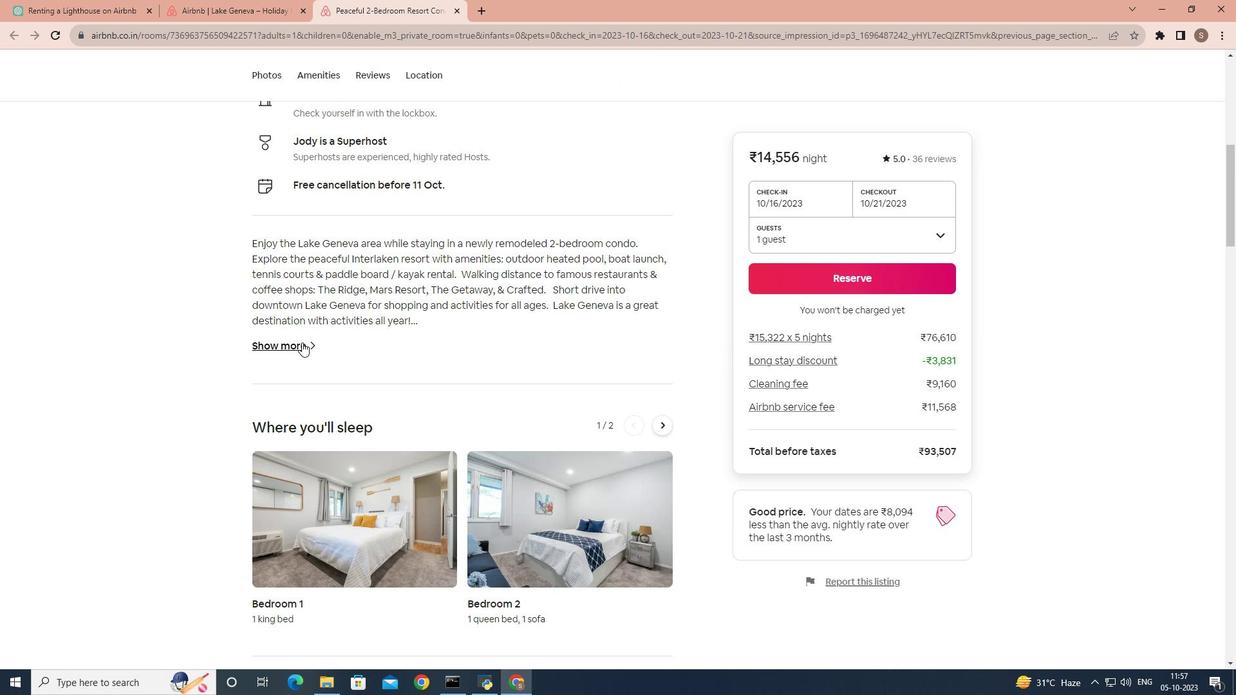 
Action: Mouse pressed left at (301, 342)
Screenshot: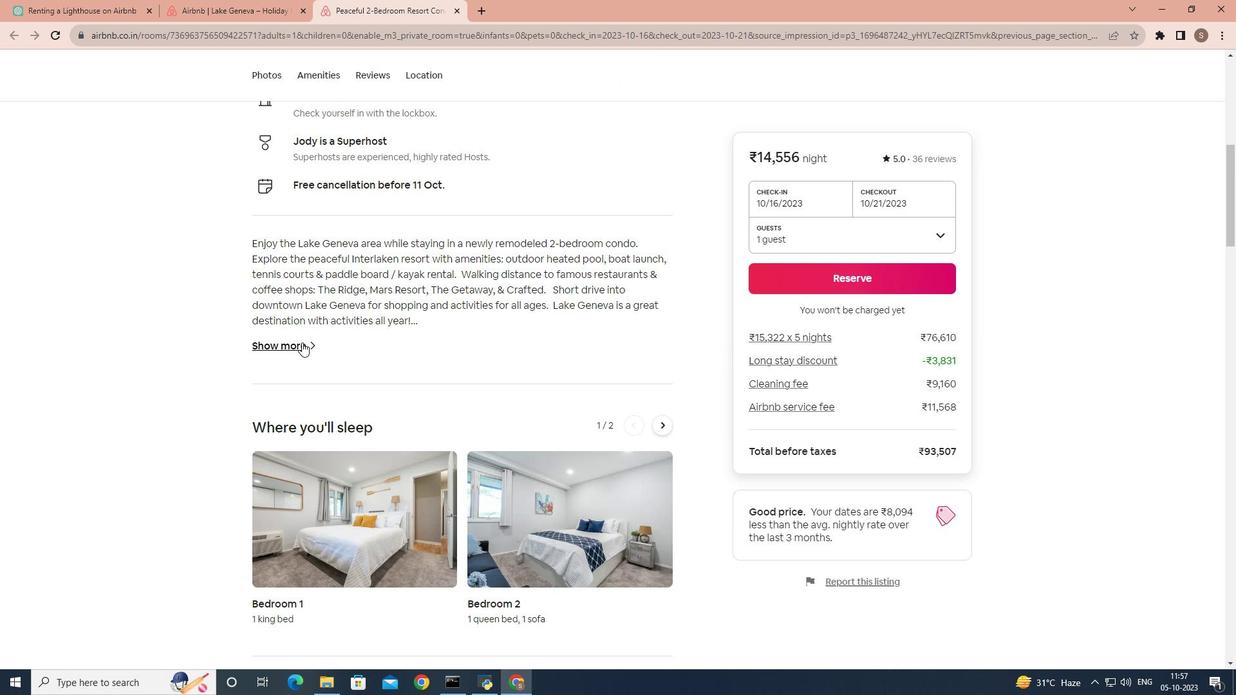 
Action: Mouse moved to (386, 212)
Screenshot: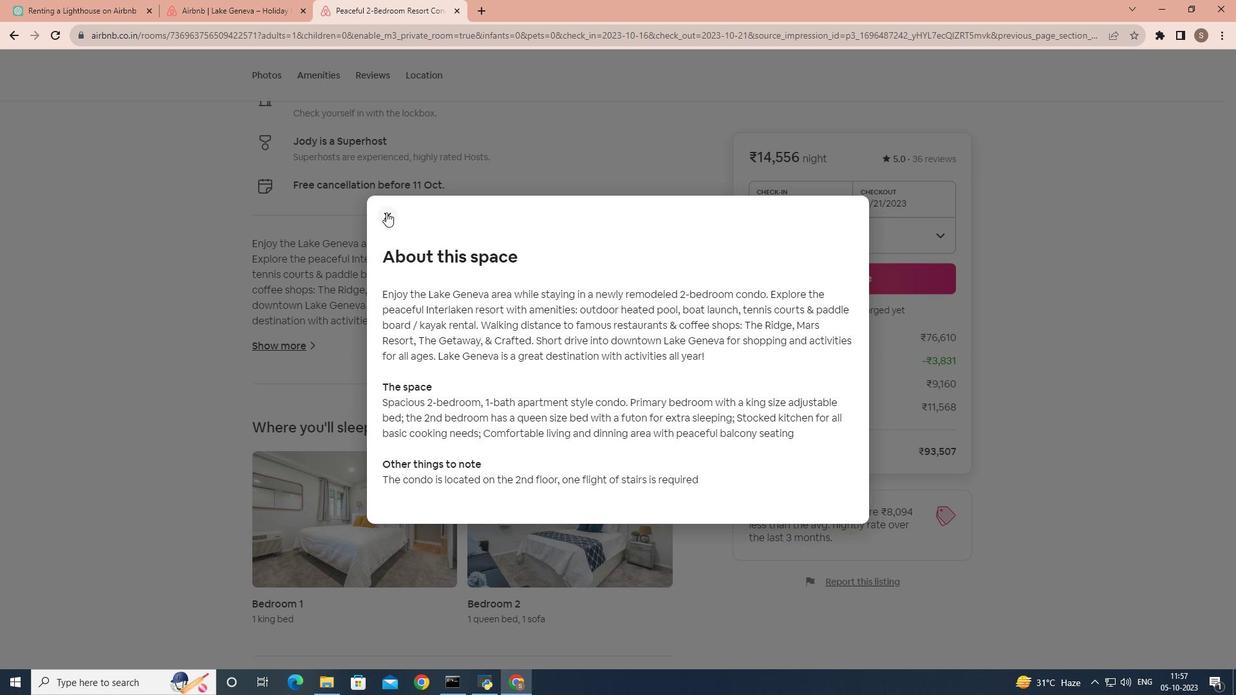 
Action: Mouse pressed left at (386, 212)
Screenshot: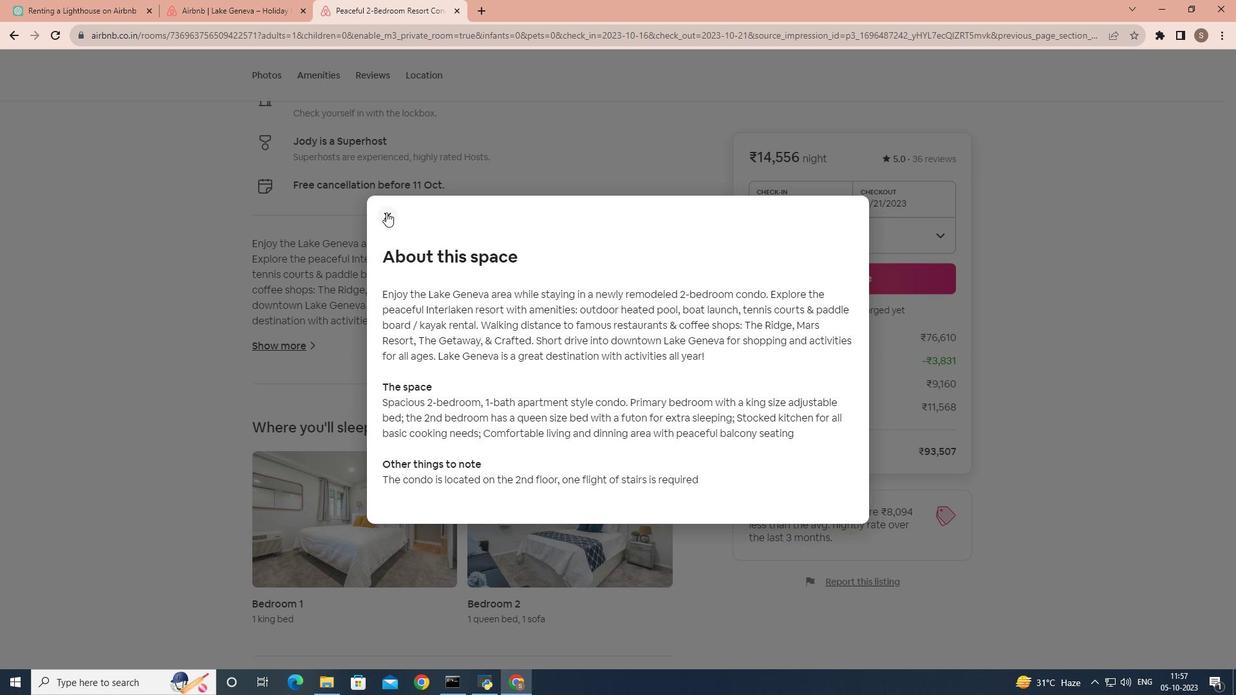 
Action: Mouse moved to (361, 403)
Screenshot: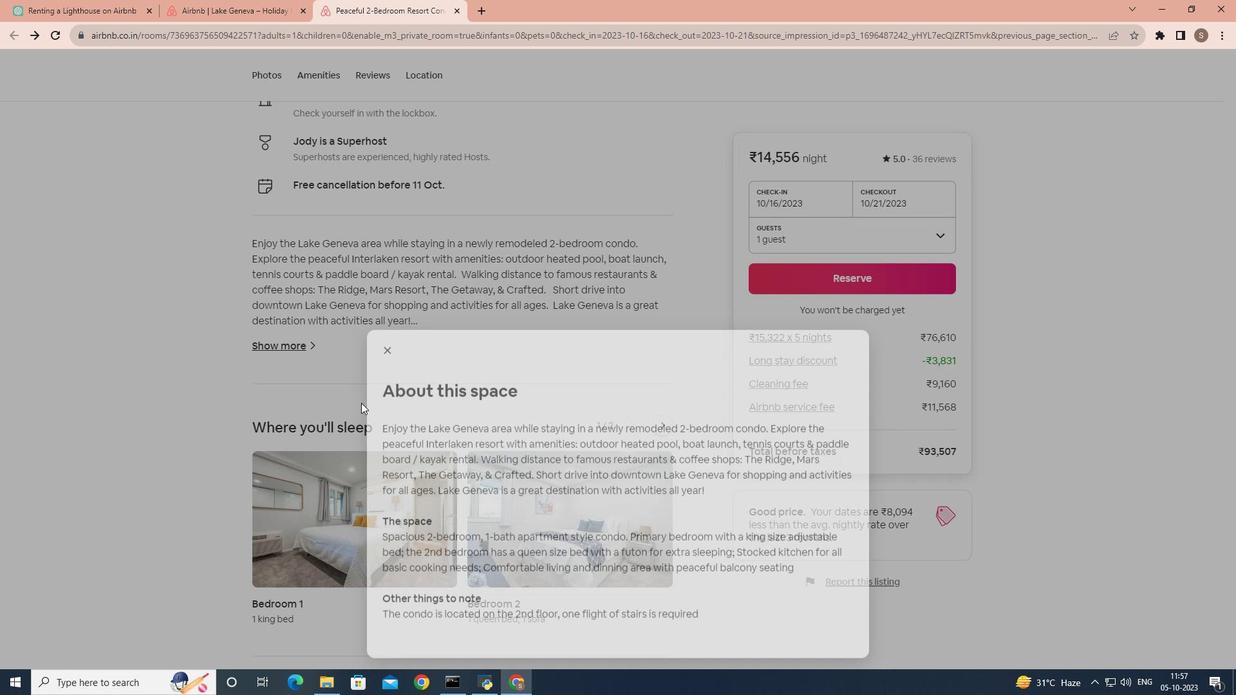 
Action: Mouse scrolled (361, 402) with delta (0, 0)
Screenshot: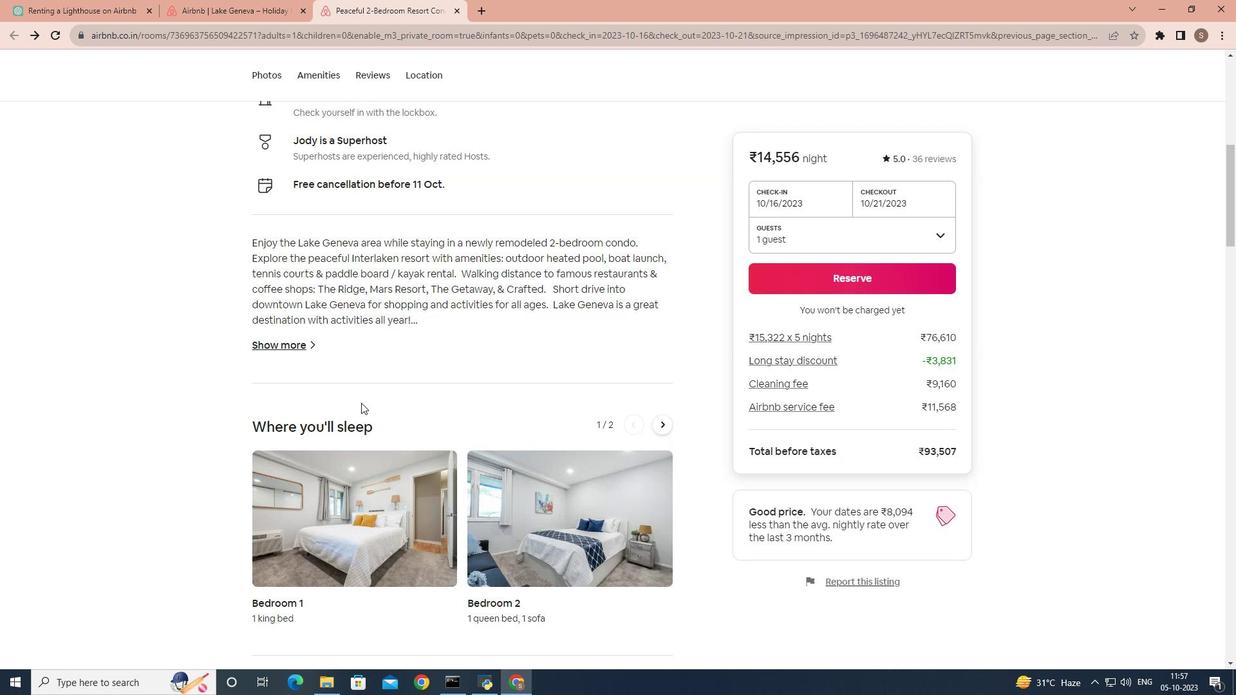 
Action: Mouse scrolled (361, 402) with delta (0, 0)
Screenshot: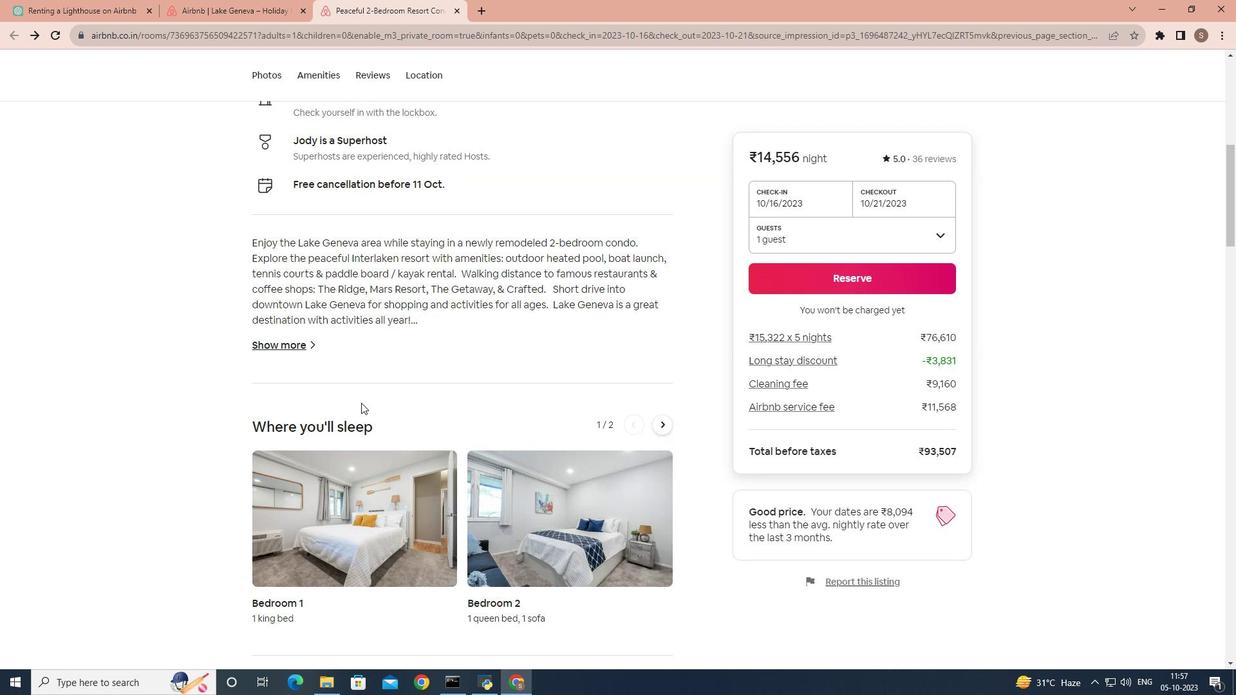 
Action: Mouse scrolled (361, 402) with delta (0, 0)
Screenshot: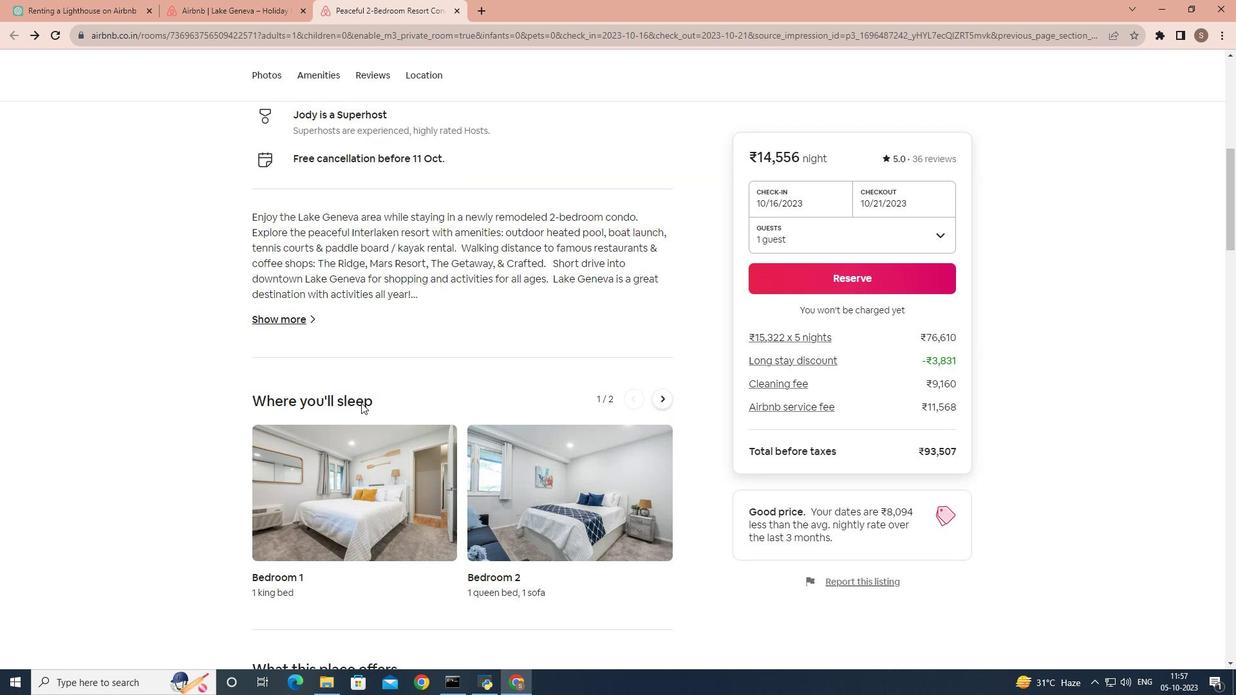 
Action: Mouse scrolled (361, 402) with delta (0, 0)
Screenshot: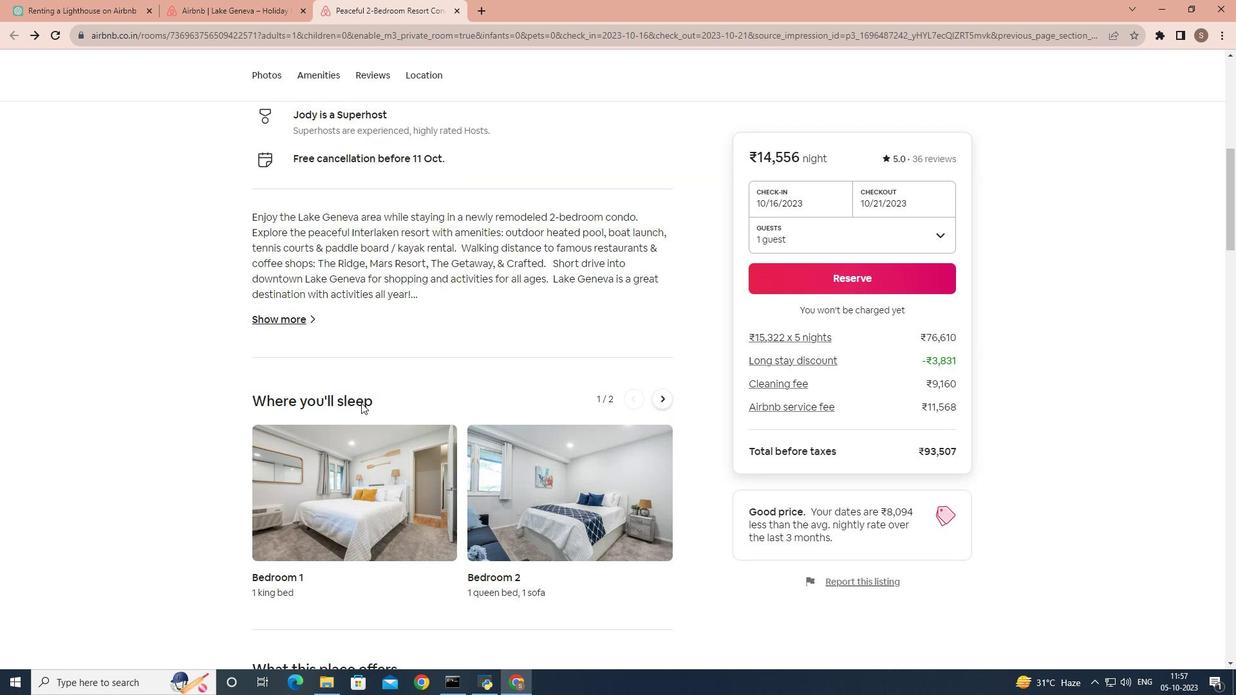
Action: Mouse scrolled (361, 402) with delta (0, 0)
Screenshot: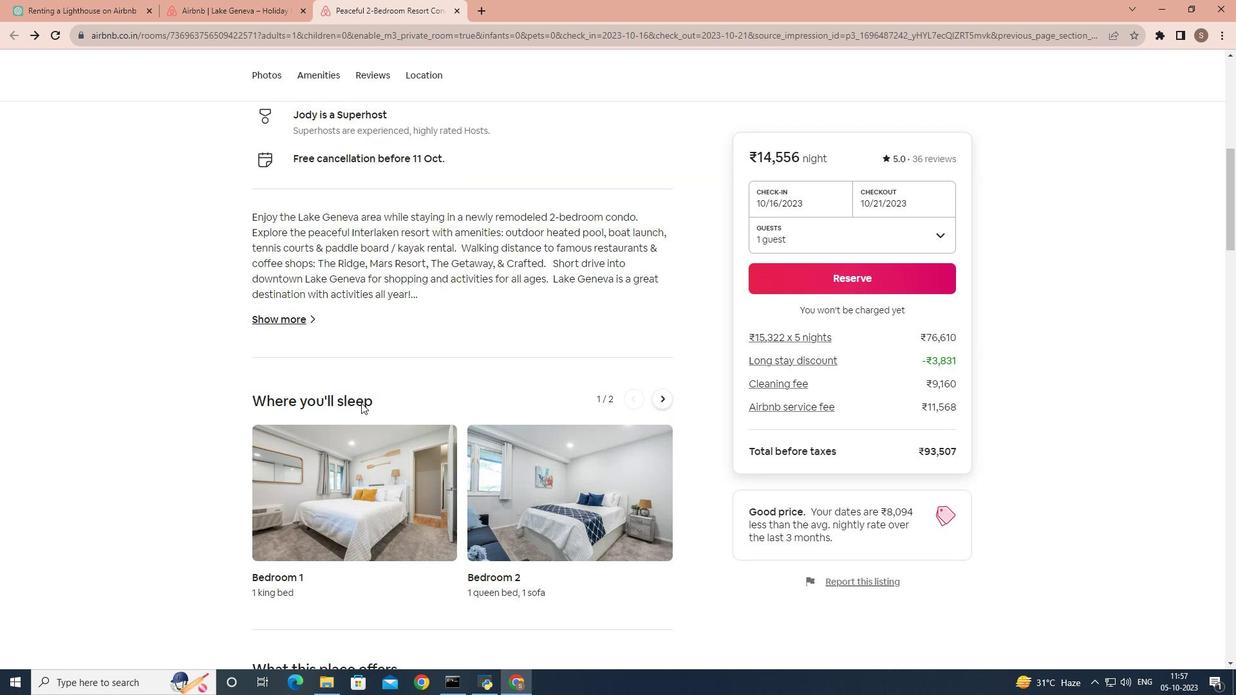 
Action: Mouse scrolled (361, 402) with delta (0, 0)
Screenshot: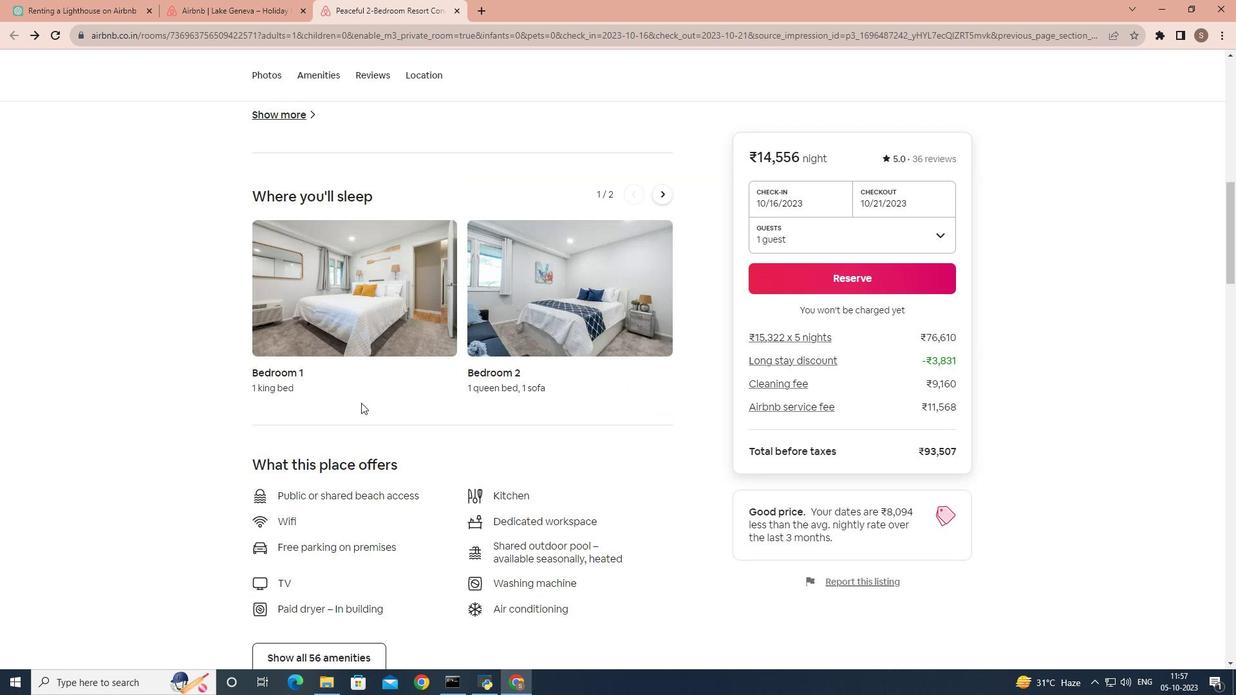 
Action: Mouse moved to (320, 504)
Screenshot: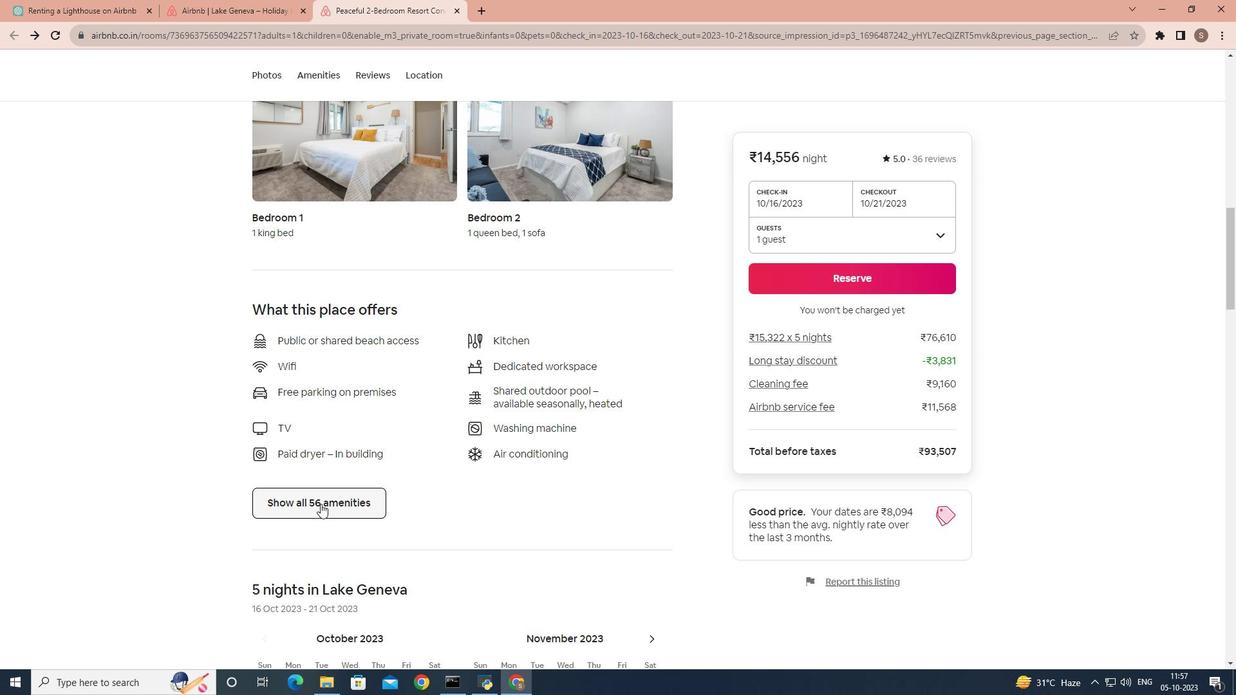 
Action: Mouse pressed left at (320, 504)
Screenshot: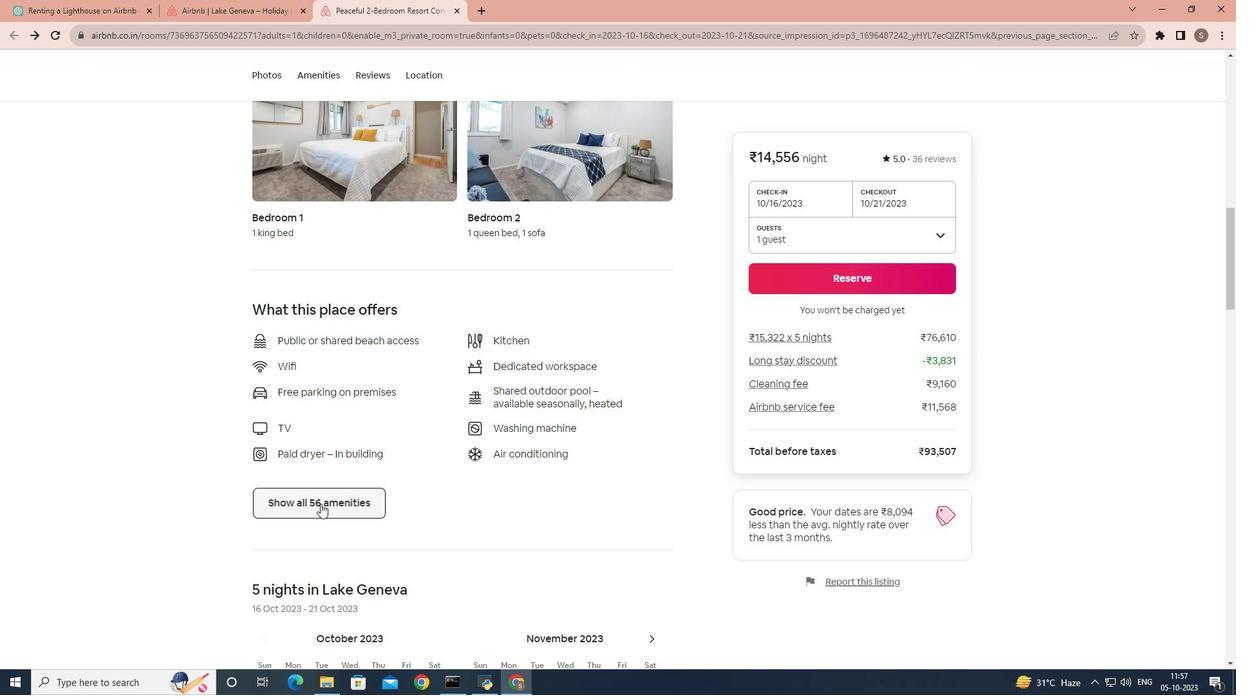 
Action: Mouse moved to (483, 415)
Screenshot: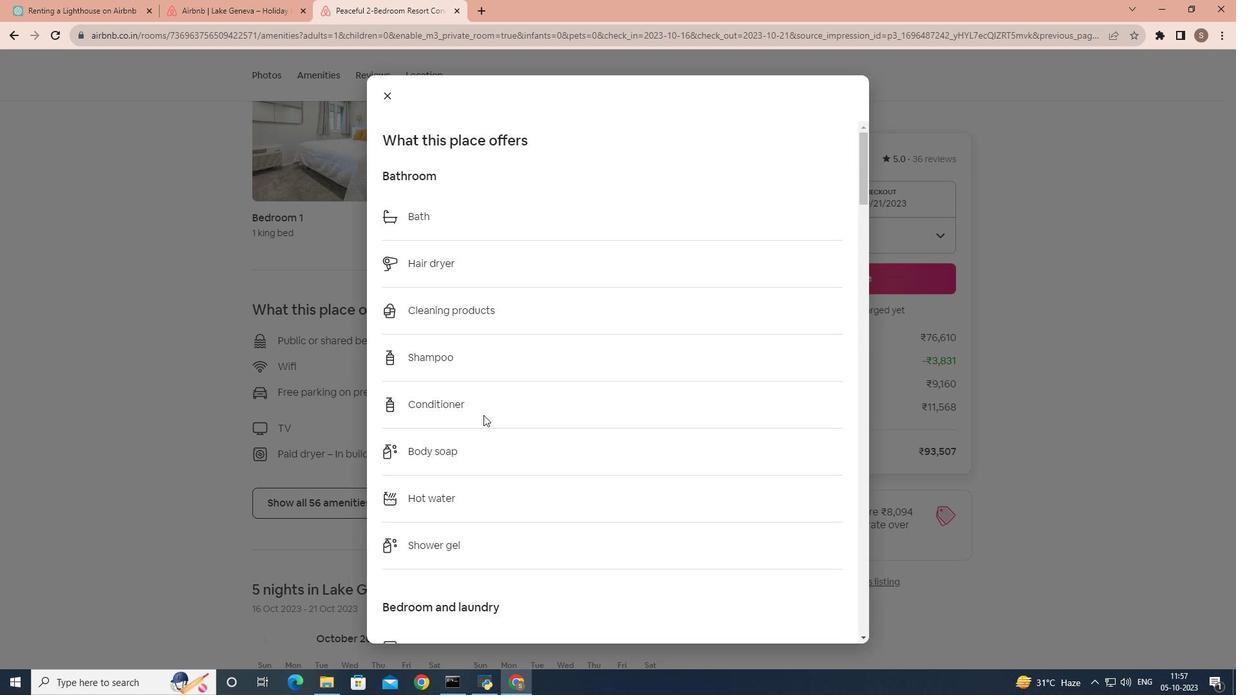 
Action: Mouse scrolled (483, 414) with delta (0, 0)
Screenshot: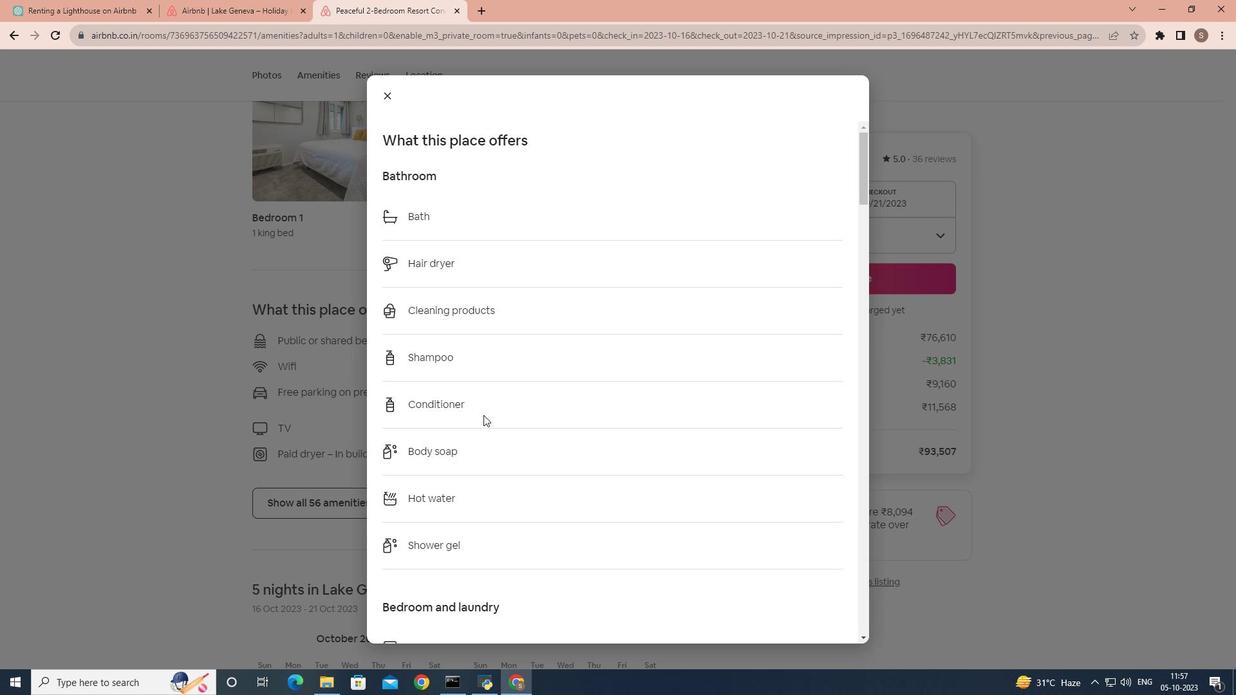
Action: Mouse scrolled (483, 414) with delta (0, 0)
Screenshot: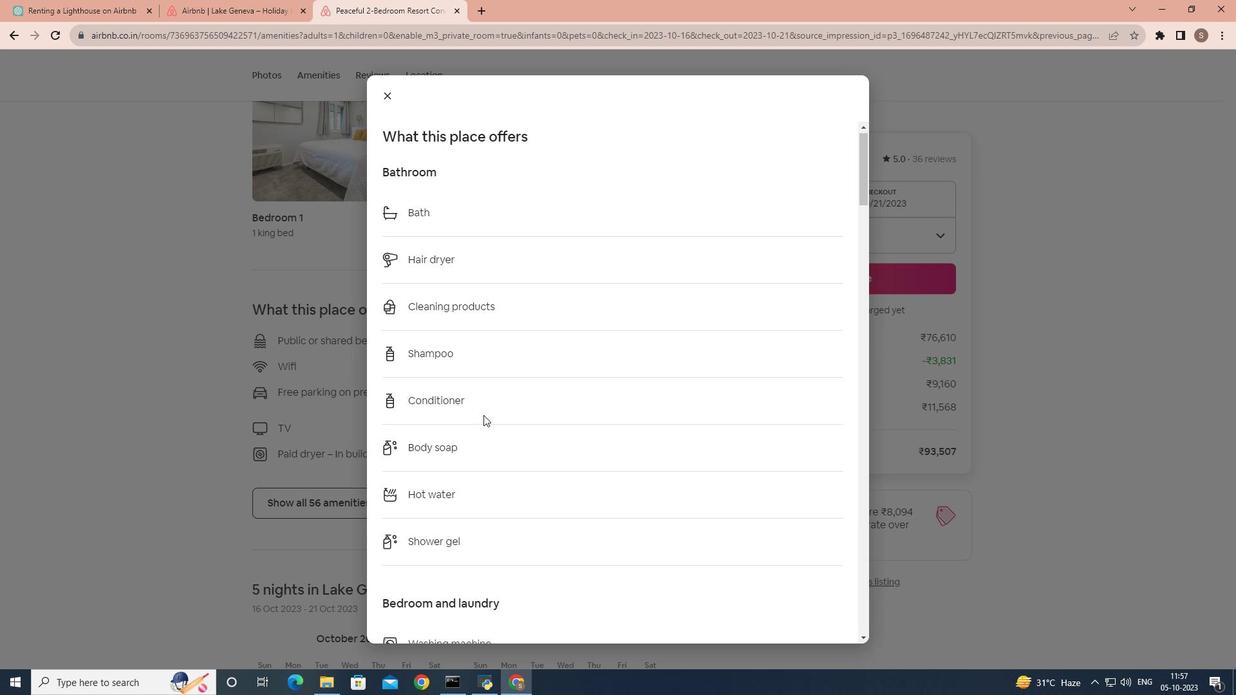 
Action: Mouse scrolled (483, 414) with delta (0, 0)
Screenshot: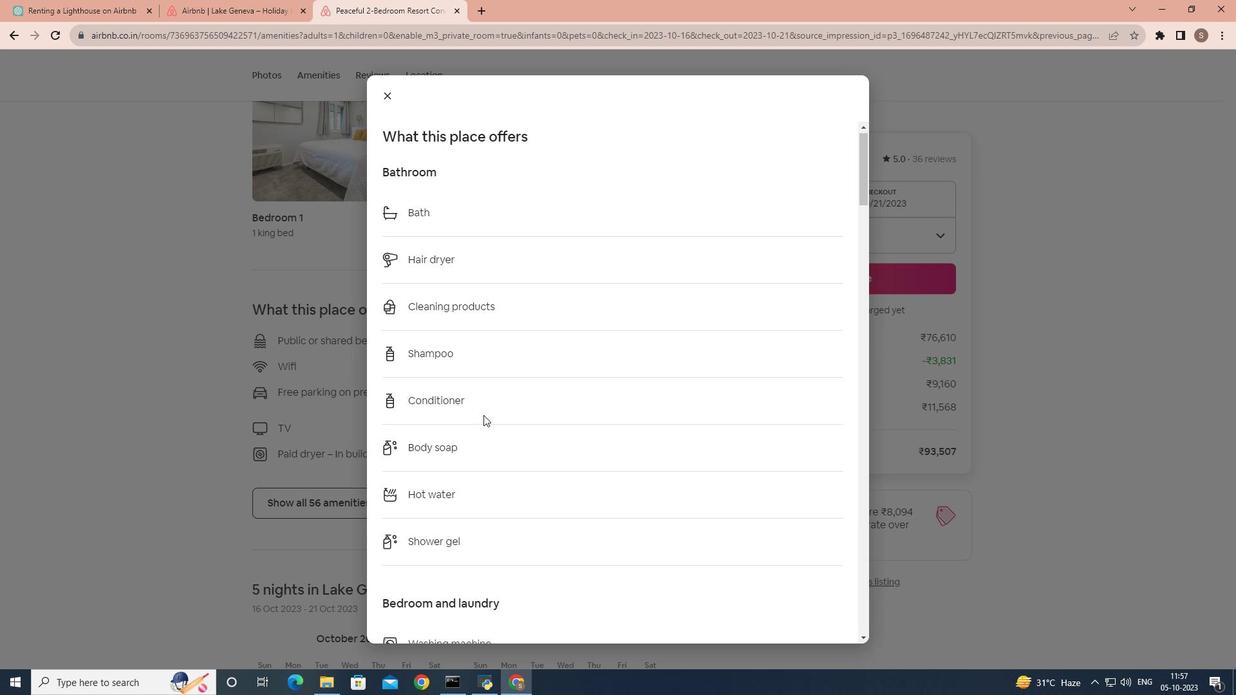 
Action: Mouse scrolled (483, 414) with delta (0, 0)
Screenshot: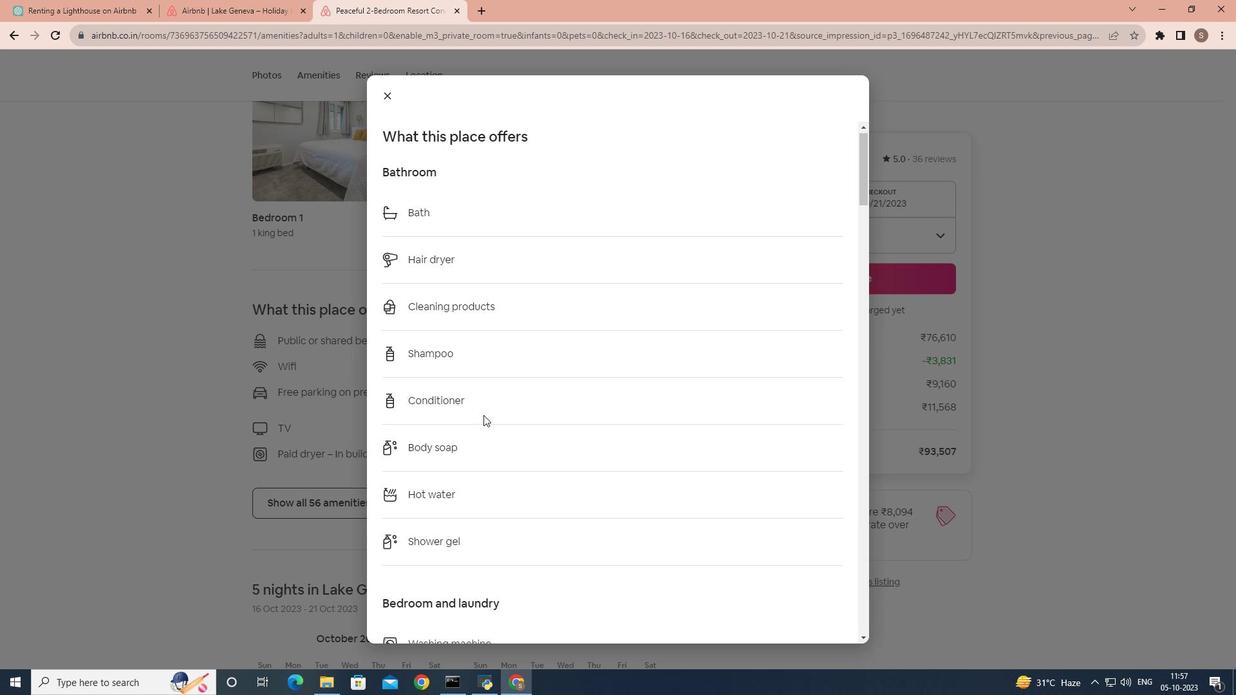 
Action: Mouse scrolled (483, 414) with delta (0, 0)
Screenshot: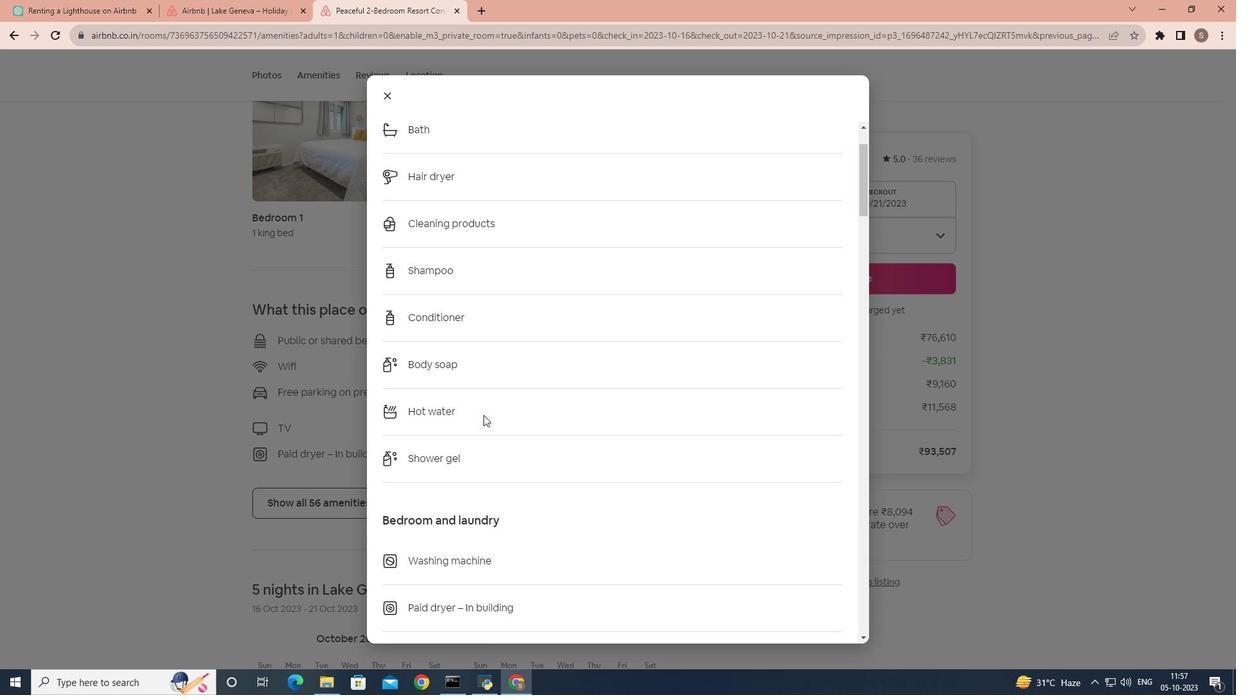 
Action: Mouse scrolled (483, 414) with delta (0, 0)
Screenshot: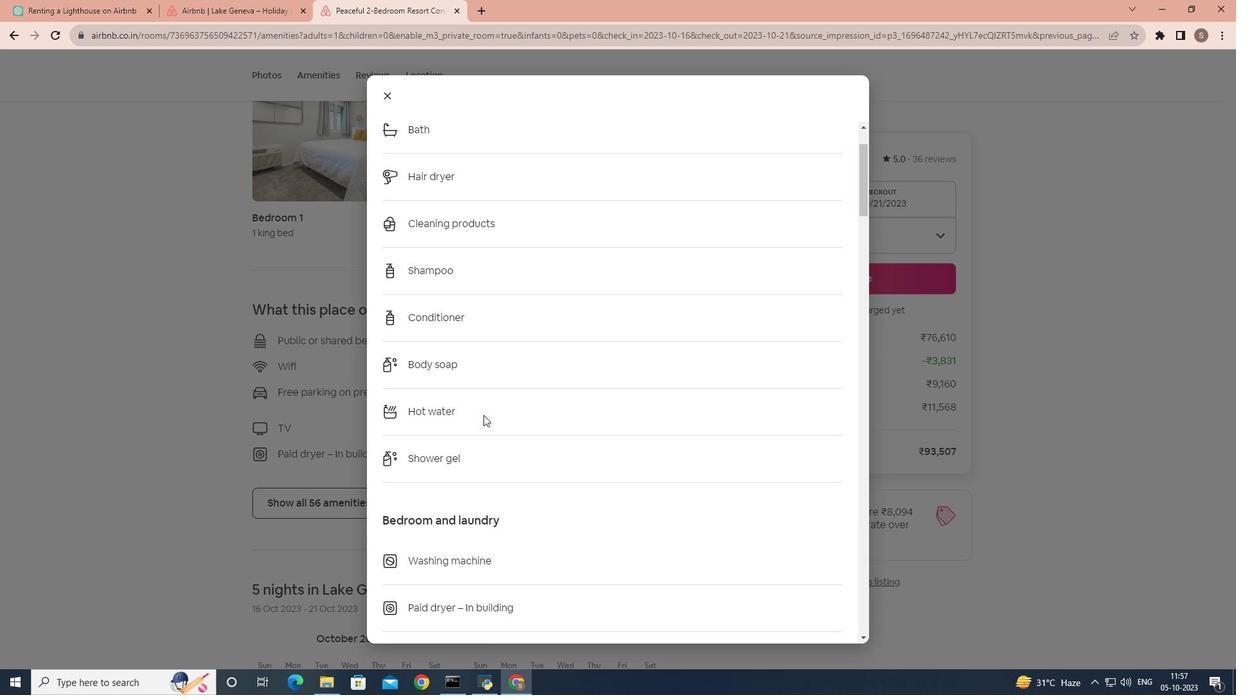 
Action: Mouse scrolled (483, 414) with delta (0, 0)
Screenshot: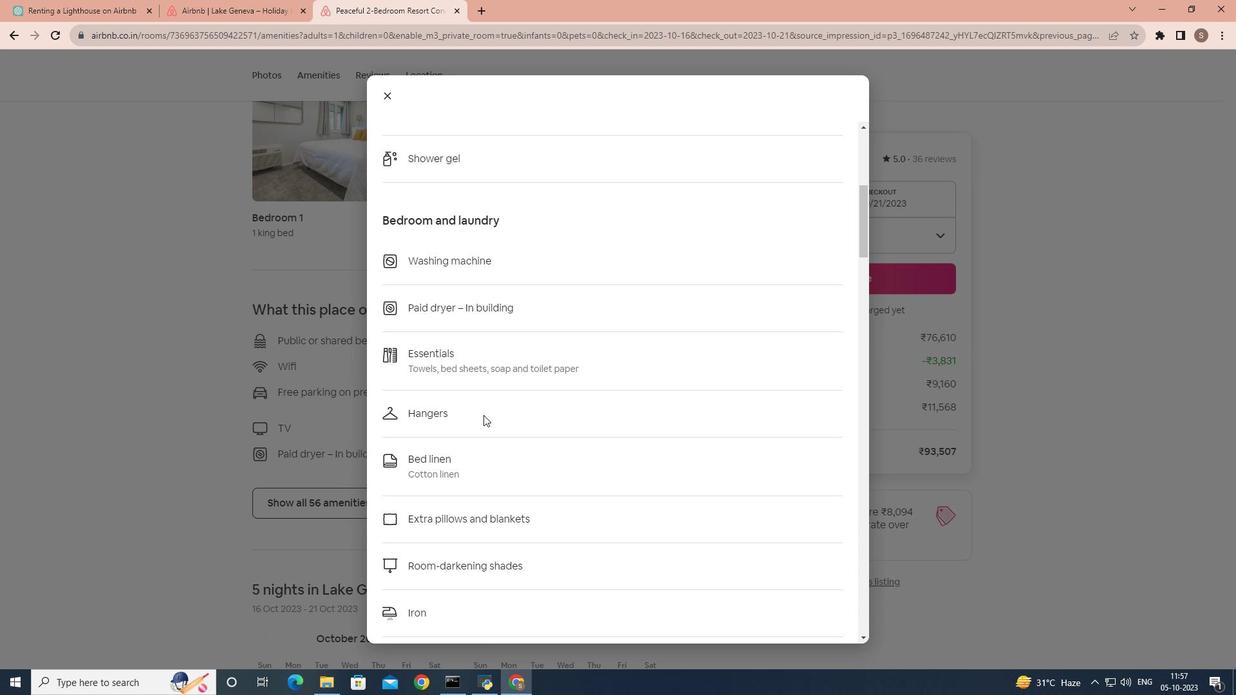 
Action: Mouse scrolled (483, 414) with delta (0, 0)
Screenshot: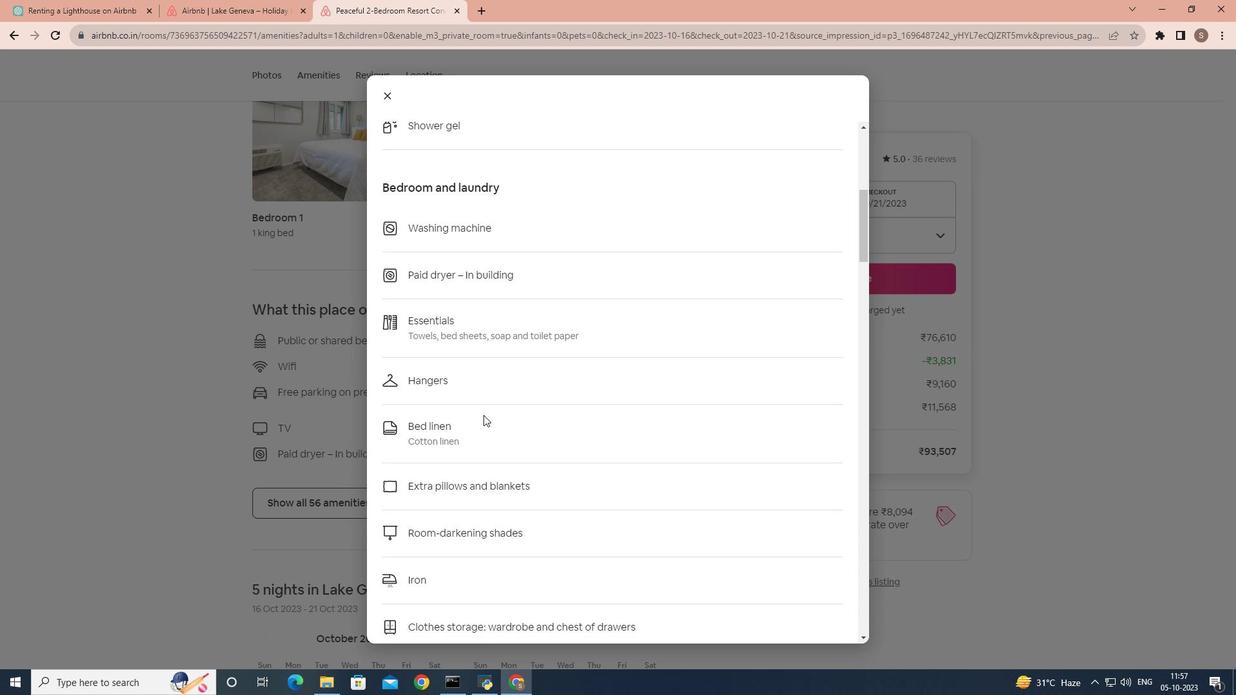 
Action: Mouse scrolled (483, 414) with delta (0, 0)
Screenshot: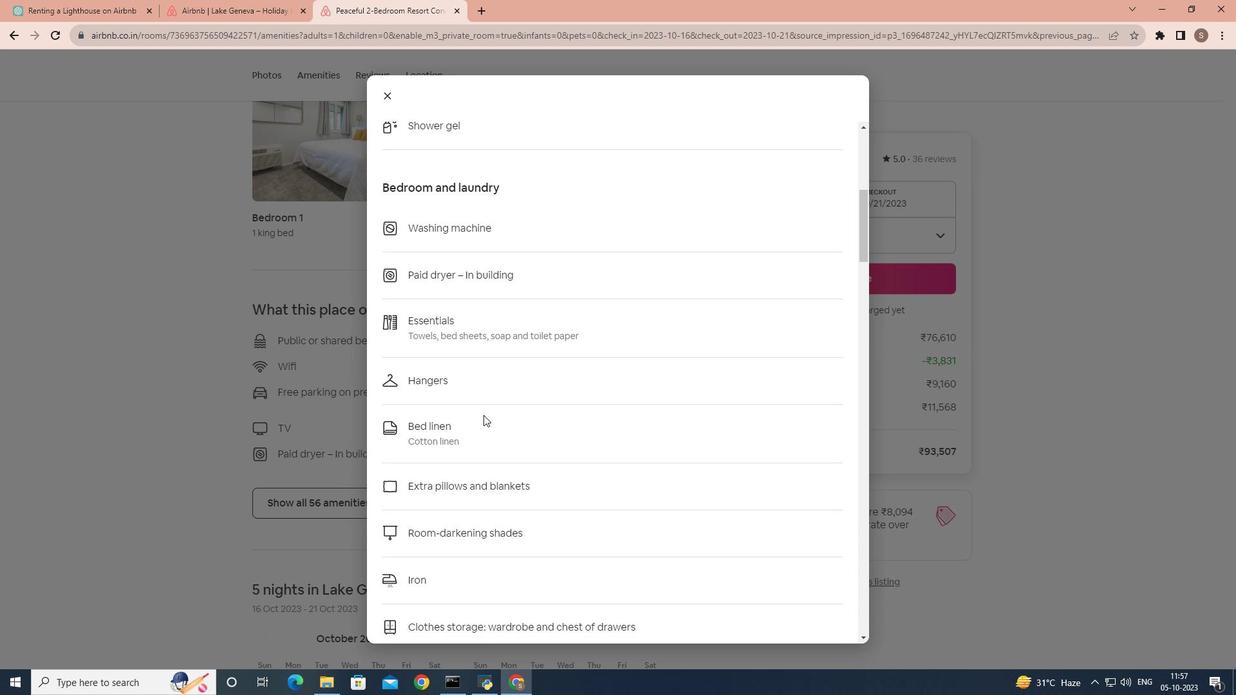 
Action: Mouse scrolled (483, 414) with delta (0, 0)
Screenshot: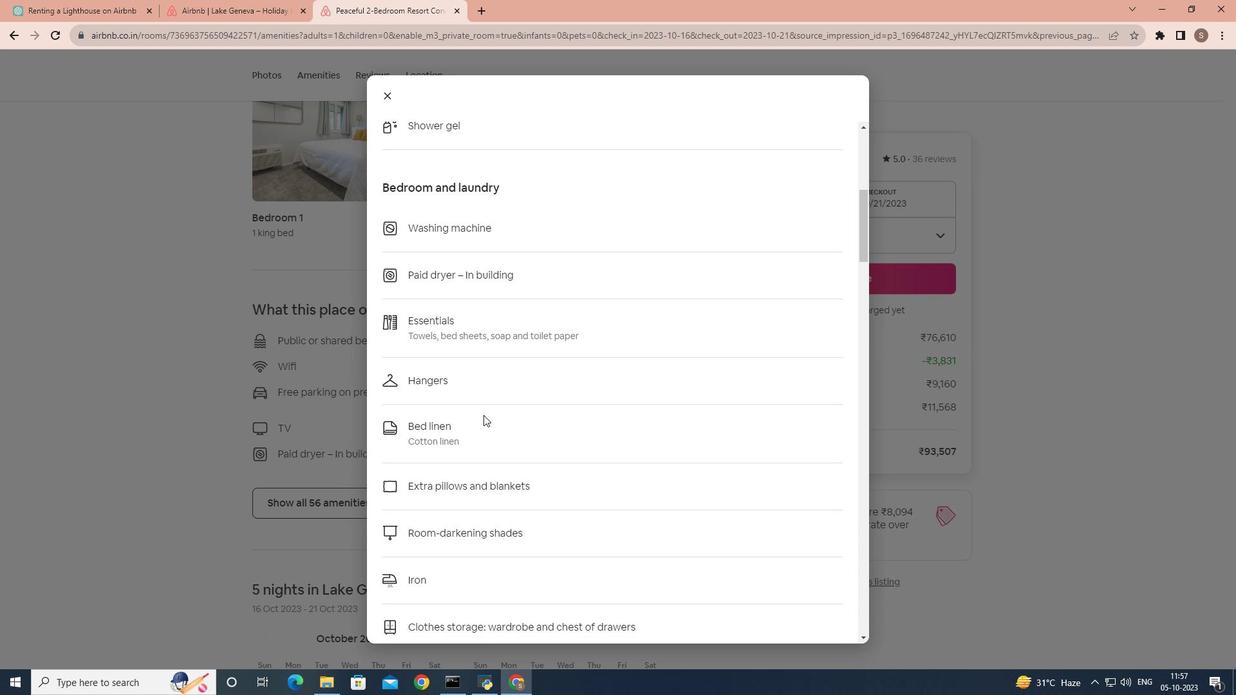 
Action: Mouse scrolled (483, 414) with delta (0, 0)
Screenshot: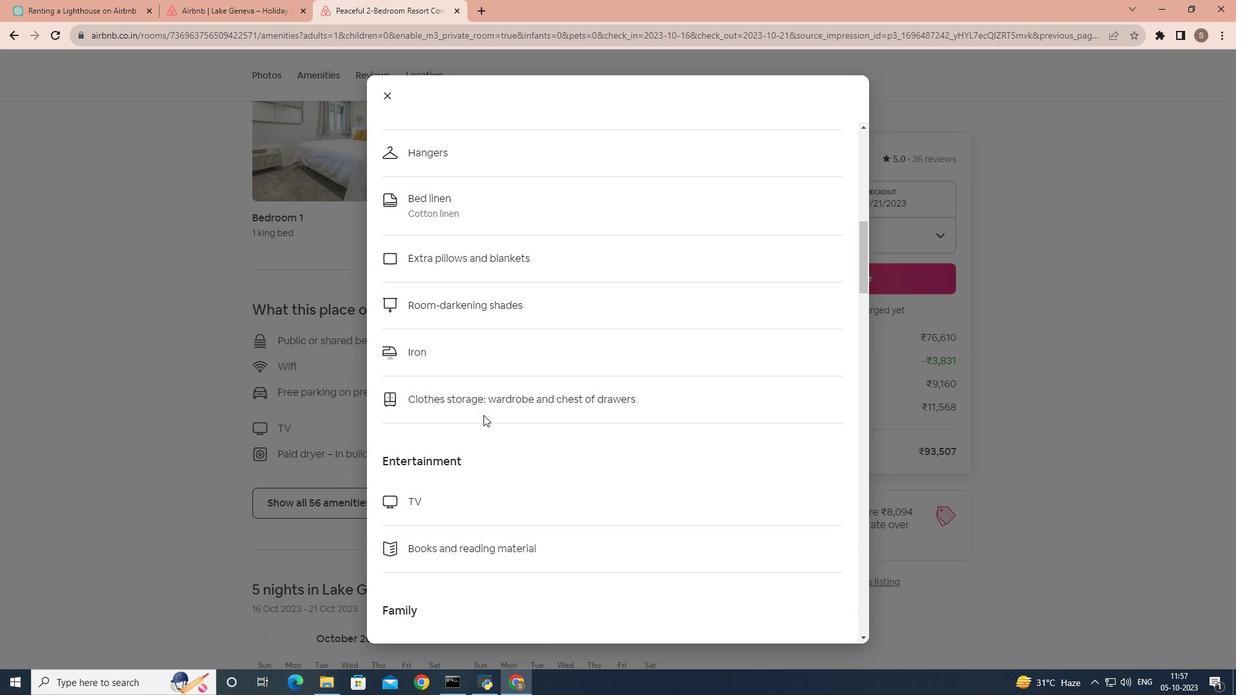 
Action: Mouse scrolled (483, 414) with delta (0, 0)
Screenshot: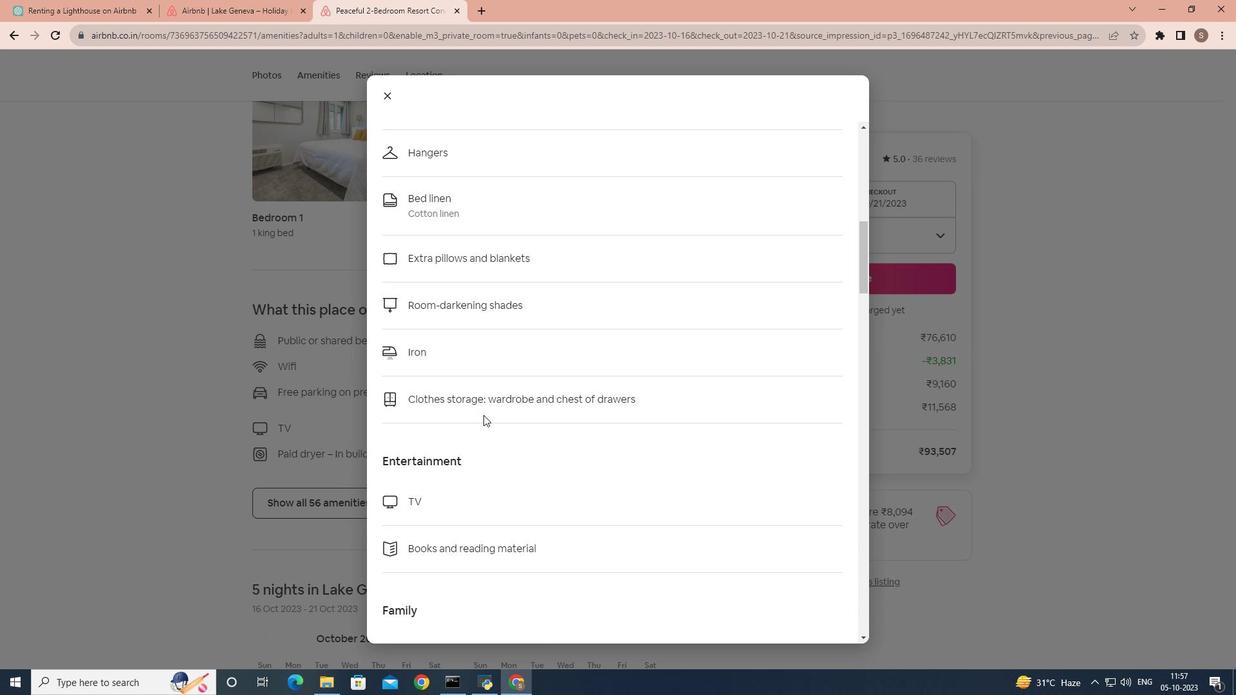 
Action: Mouse scrolled (483, 414) with delta (0, 0)
Screenshot: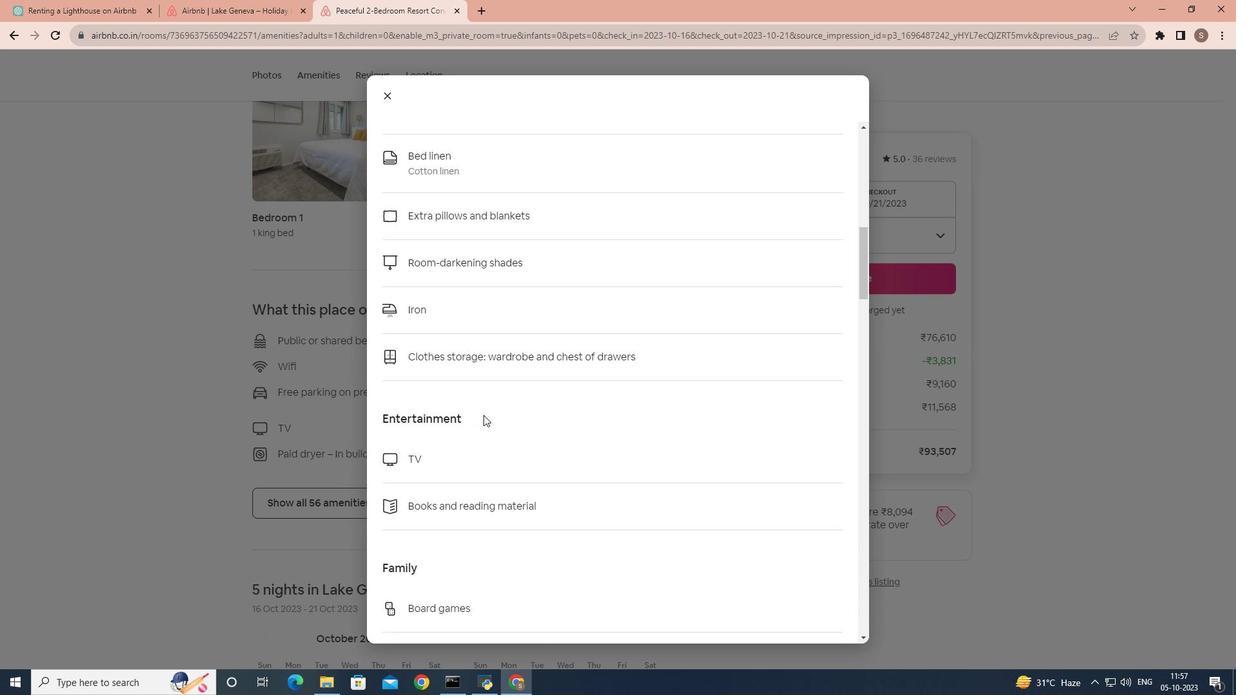 
Action: Mouse scrolled (483, 414) with delta (0, 0)
Screenshot: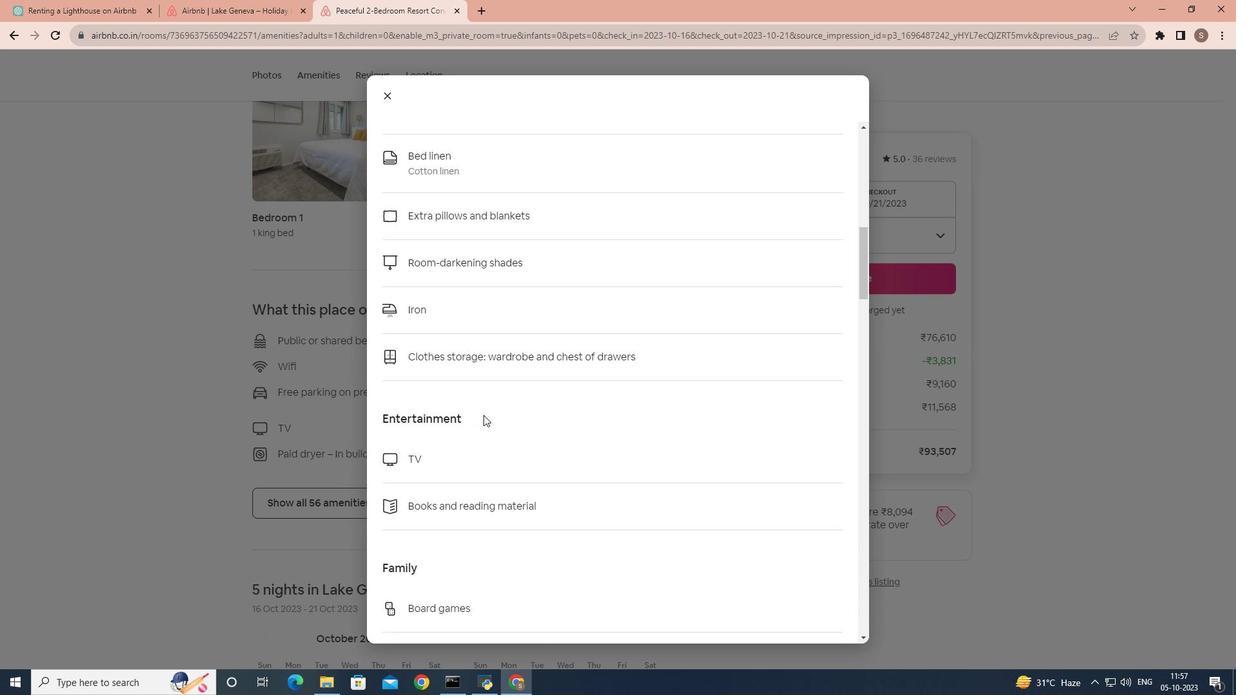
Action: Mouse scrolled (483, 414) with delta (0, 0)
Screenshot: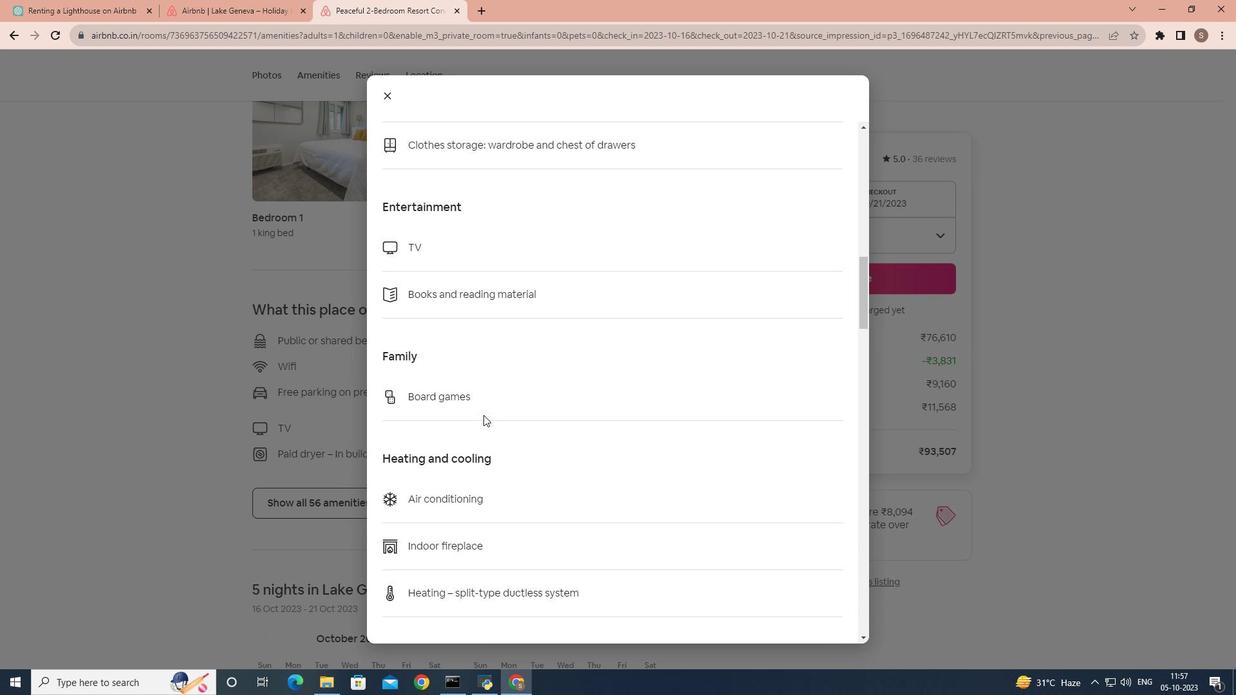 
Action: Mouse scrolled (483, 414) with delta (0, 0)
Screenshot: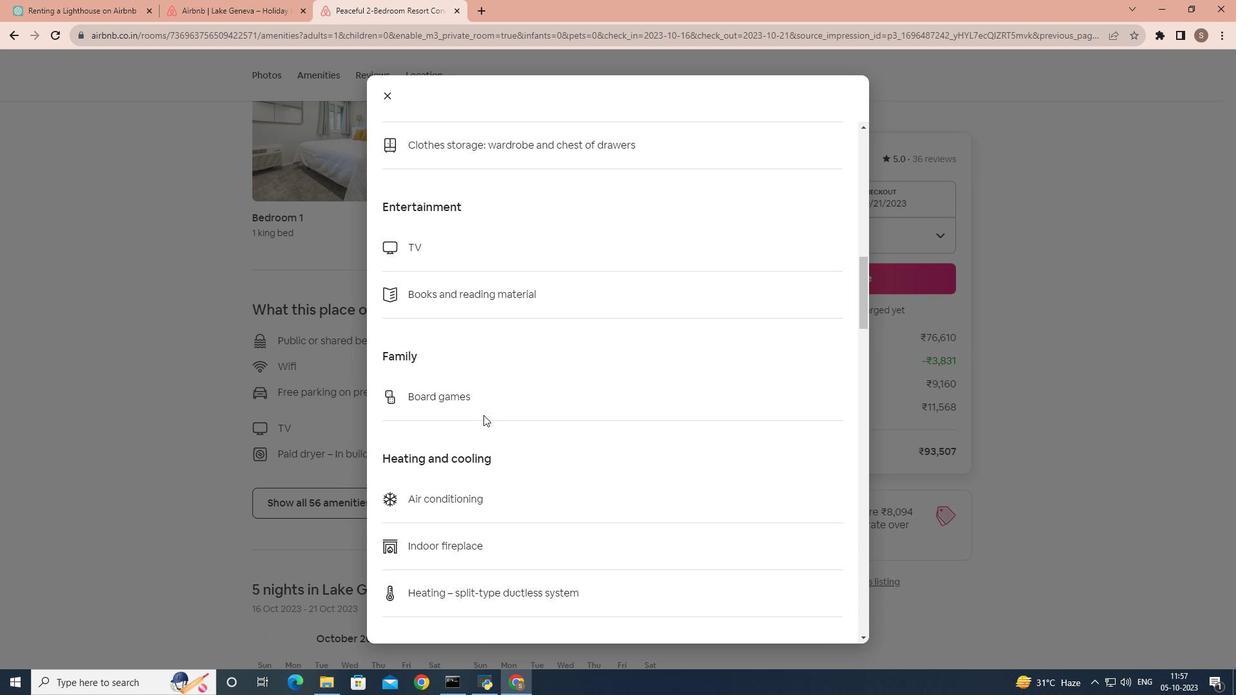 
Action: Mouse scrolled (483, 414) with delta (0, 0)
Screenshot: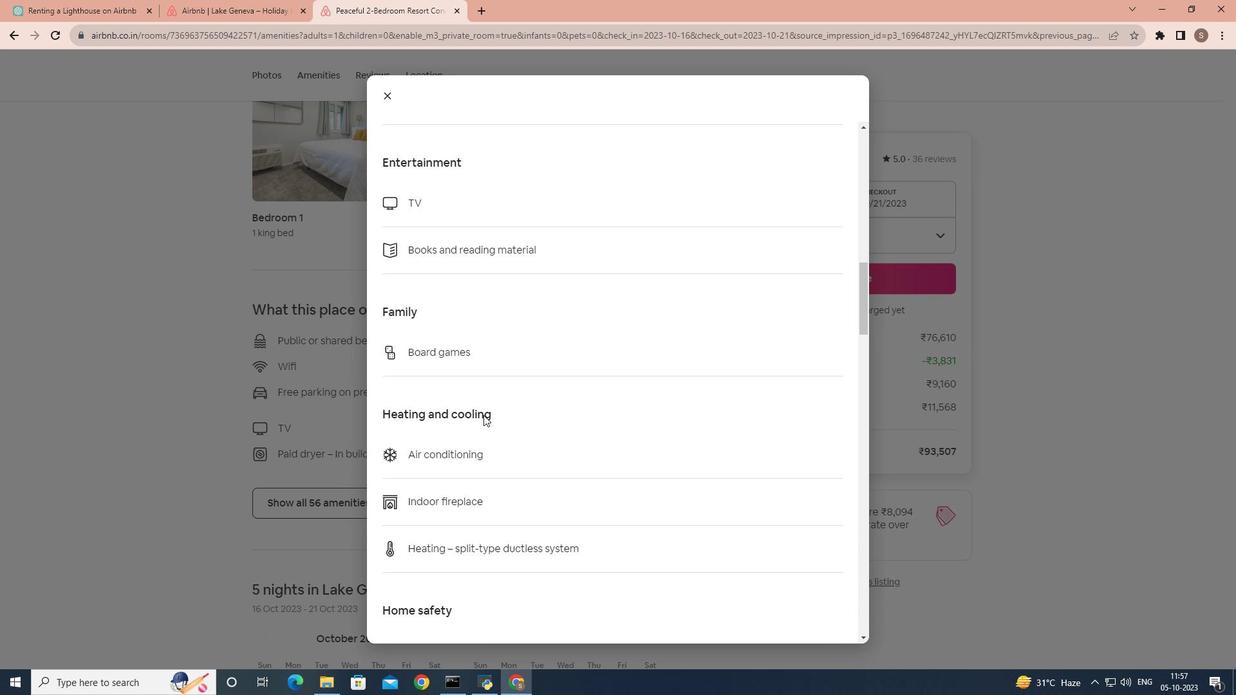 
Action: Mouse scrolled (483, 414) with delta (0, 0)
Screenshot: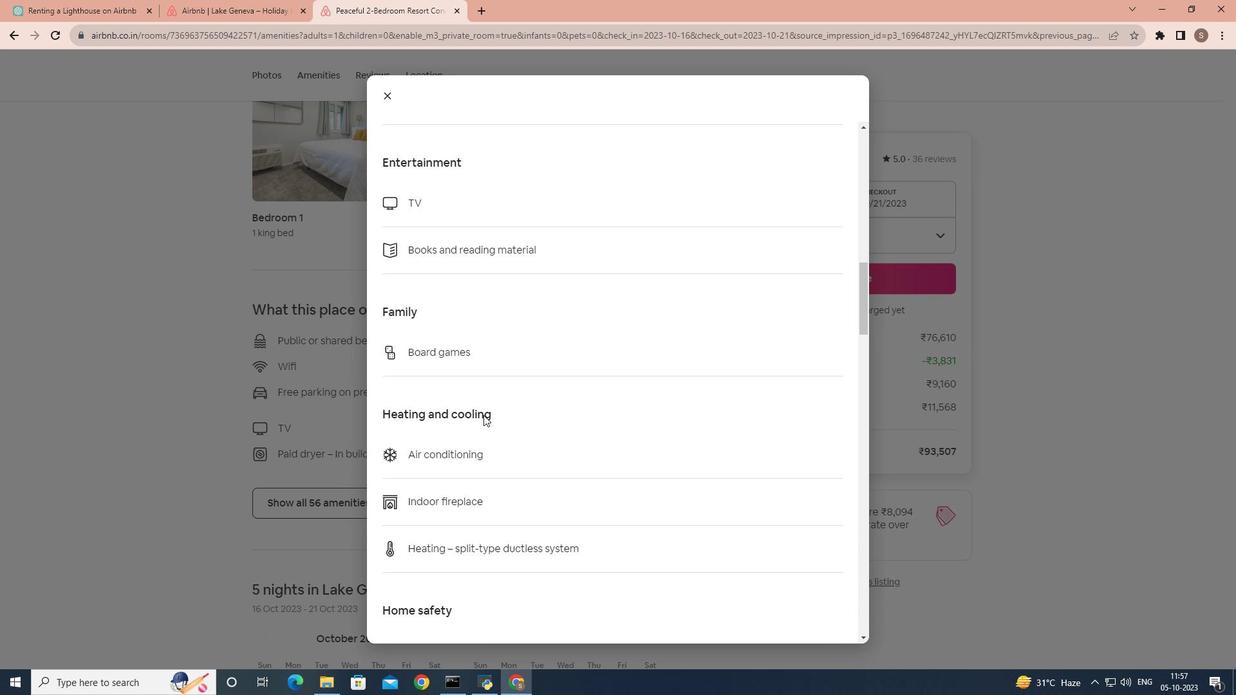 
Action: Mouse scrolled (483, 414) with delta (0, 0)
Screenshot: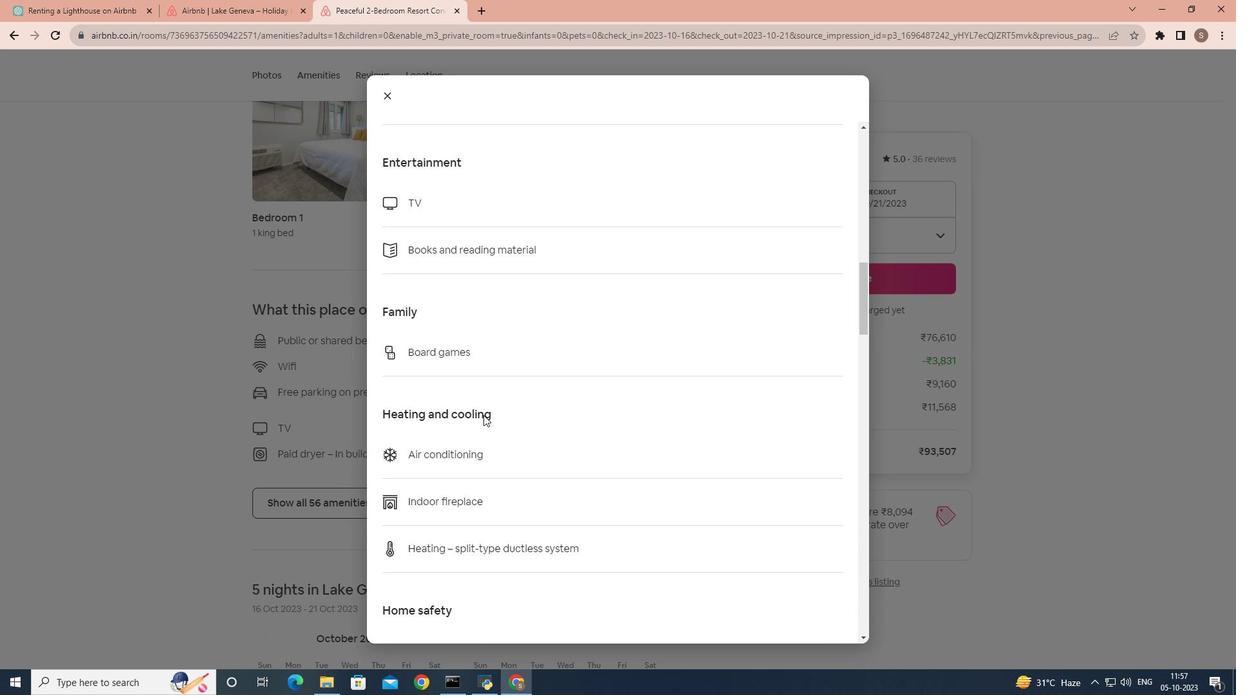 
Action: Mouse scrolled (483, 414) with delta (0, 0)
Screenshot: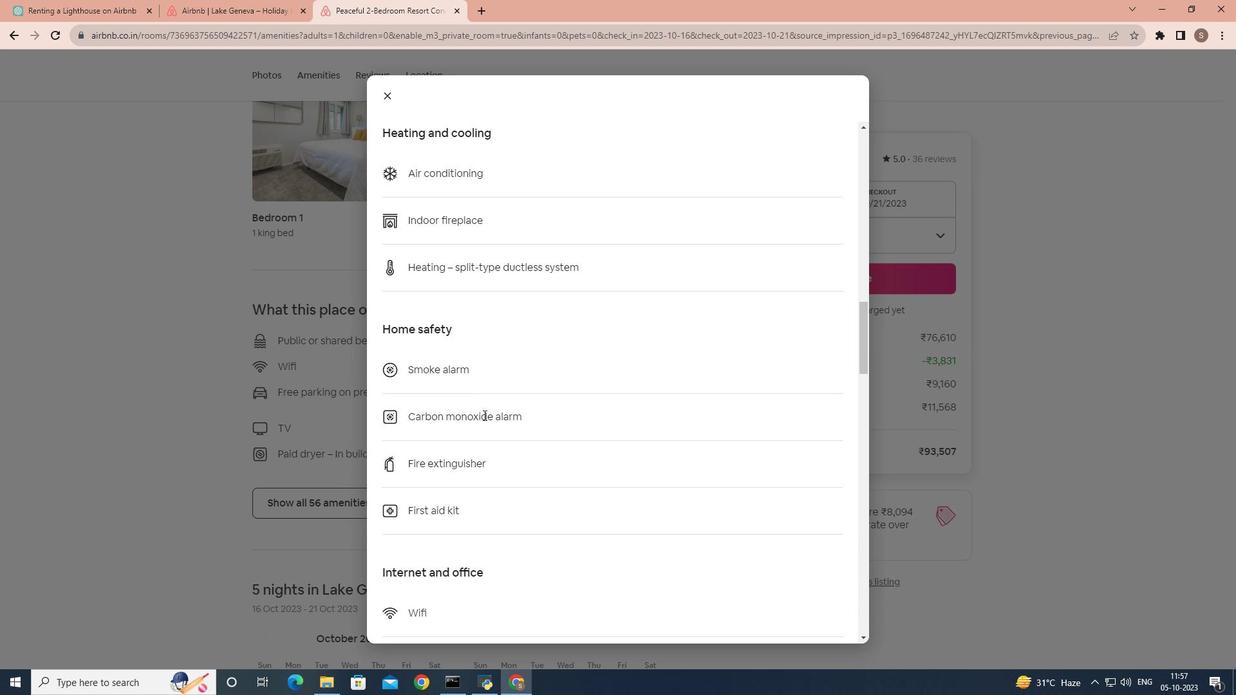 
Action: Mouse scrolled (483, 414) with delta (0, 0)
Screenshot: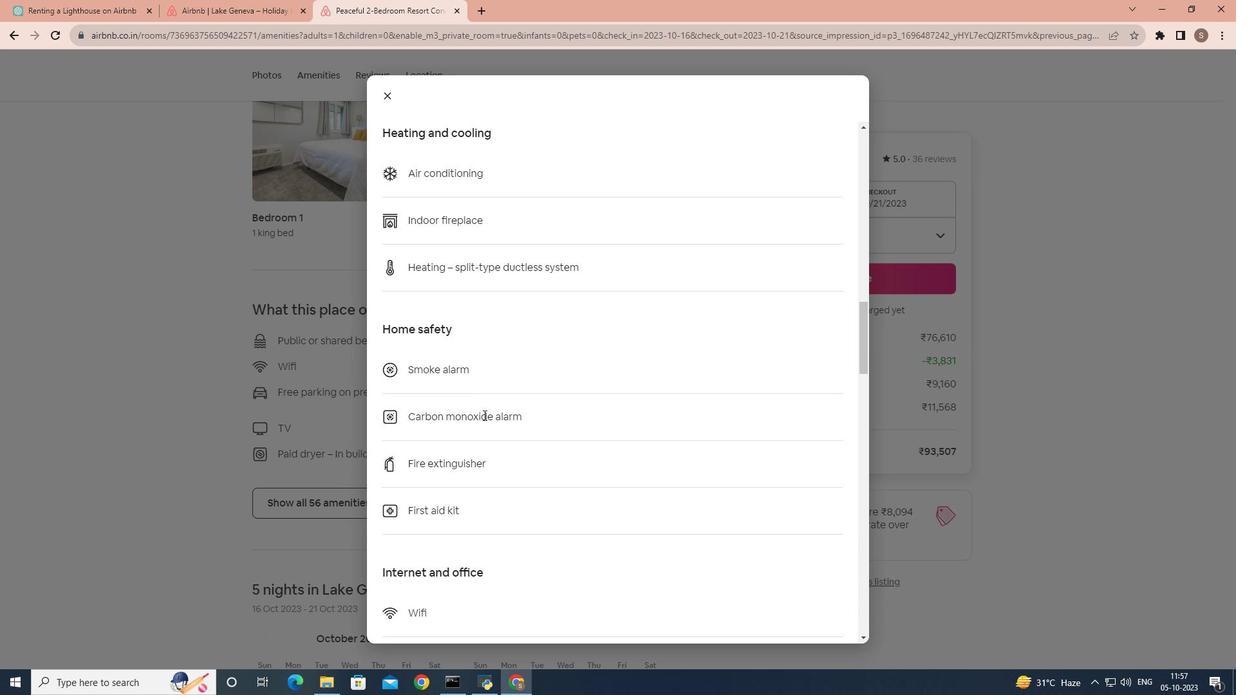 
Action: Mouse scrolled (483, 414) with delta (0, 0)
Screenshot: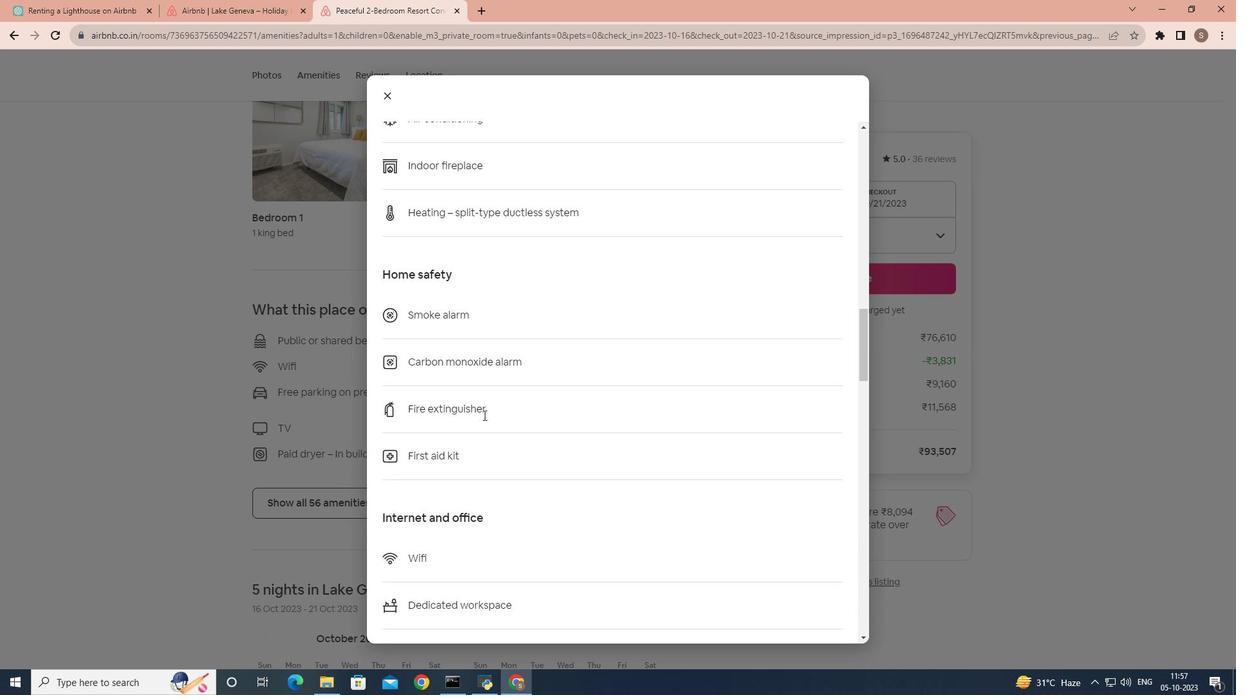 
Action: Mouse scrolled (483, 414) with delta (0, 0)
Screenshot: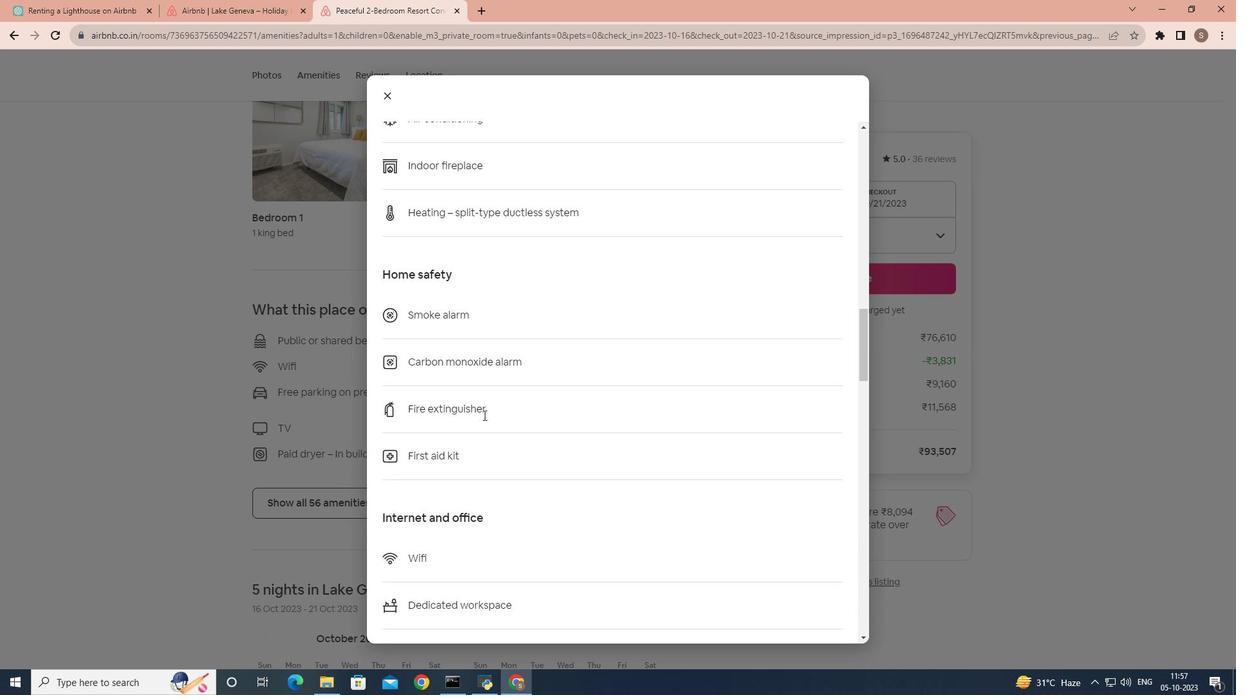 
Action: Mouse scrolled (483, 414) with delta (0, 0)
Screenshot: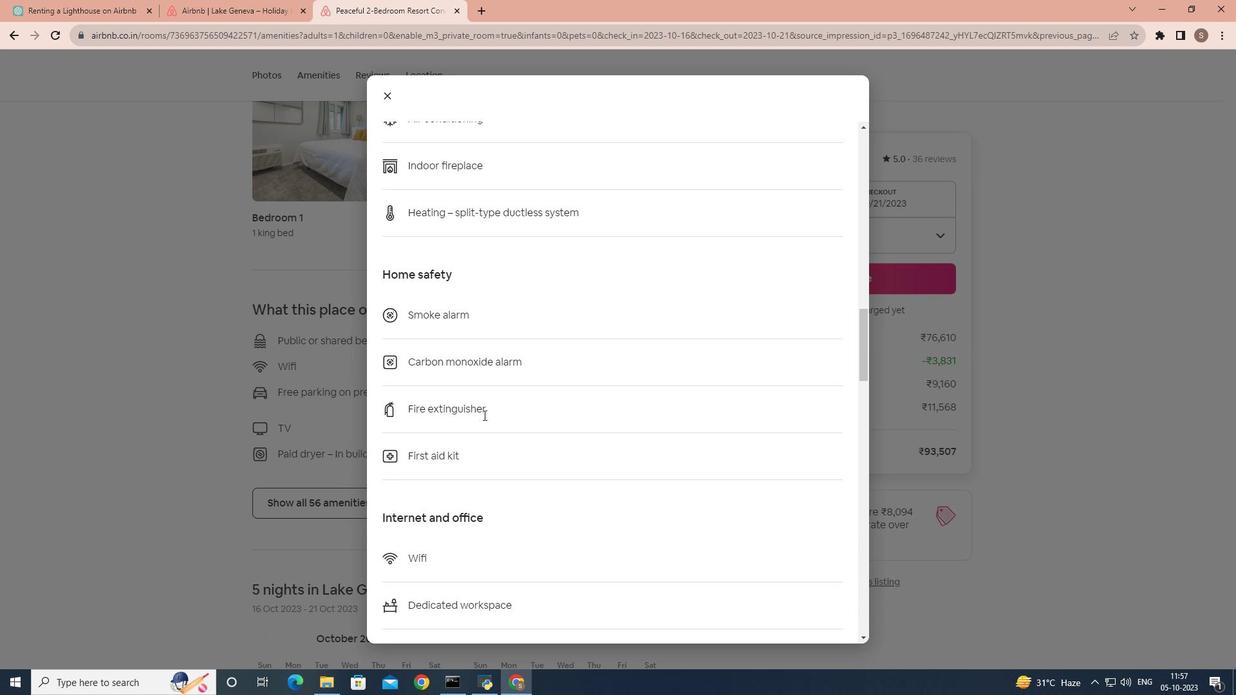 
Action: Mouse scrolled (483, 414) with delta (0, 0)
Screenshot: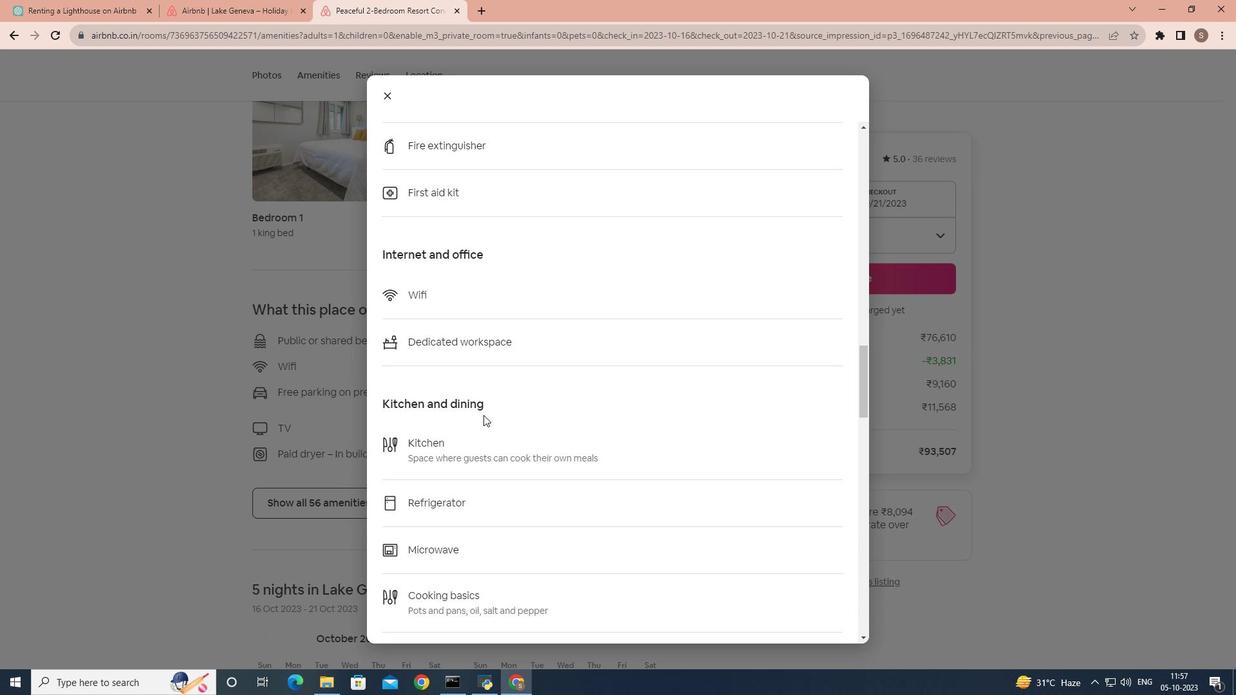 
Action: Mouse scrolled (483, 414) with delta (0, 0)
Screenshot: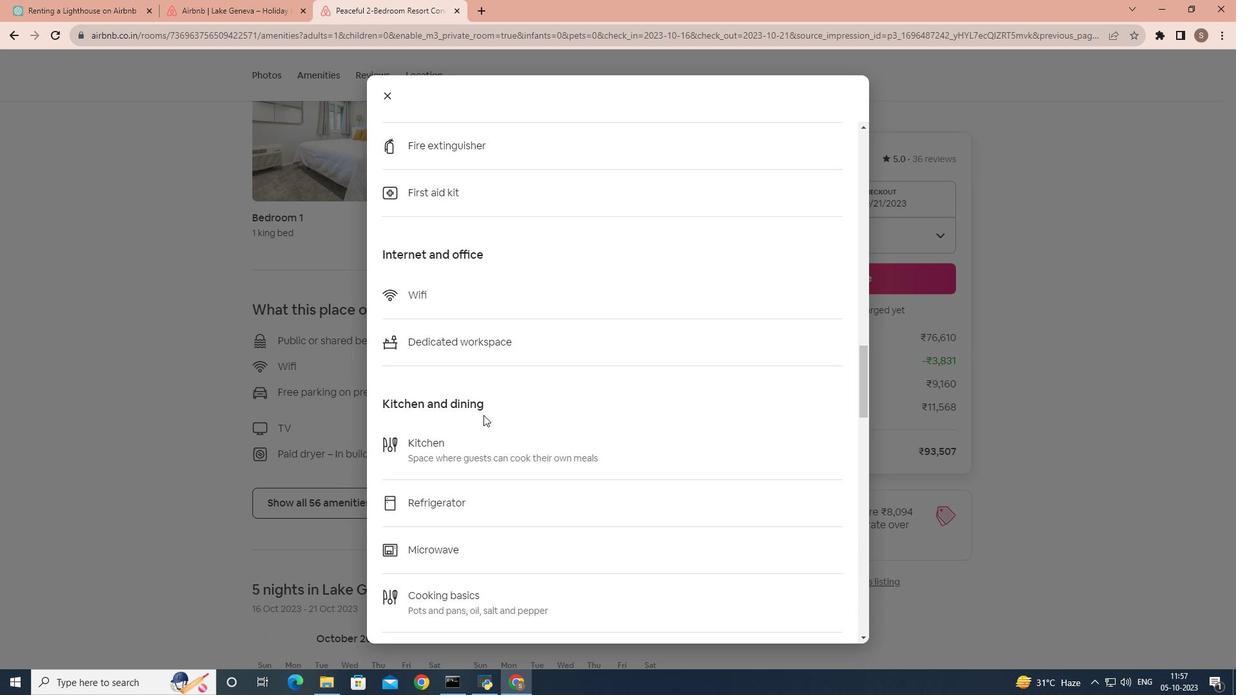 
Action: Mouse scrolled (483, 414) with delta (0, 0)
Screenshot: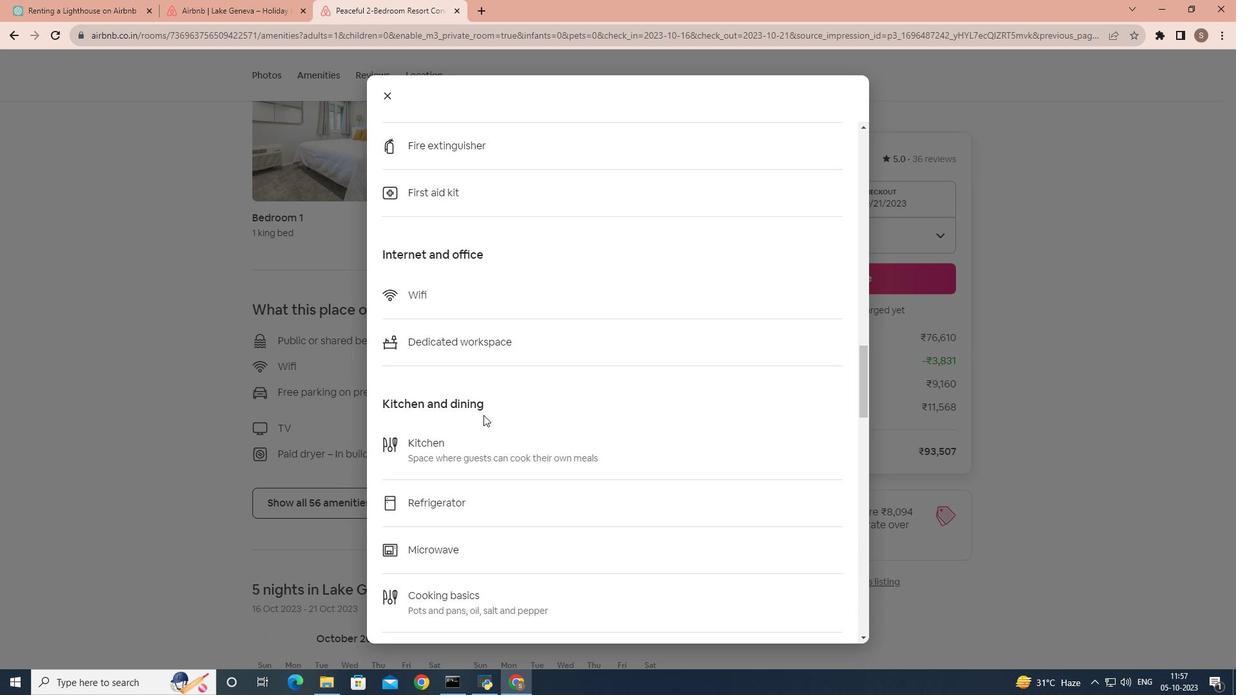 
Action: Mouse scrolled (483, 414) with delta (0, 0)
Screenshot: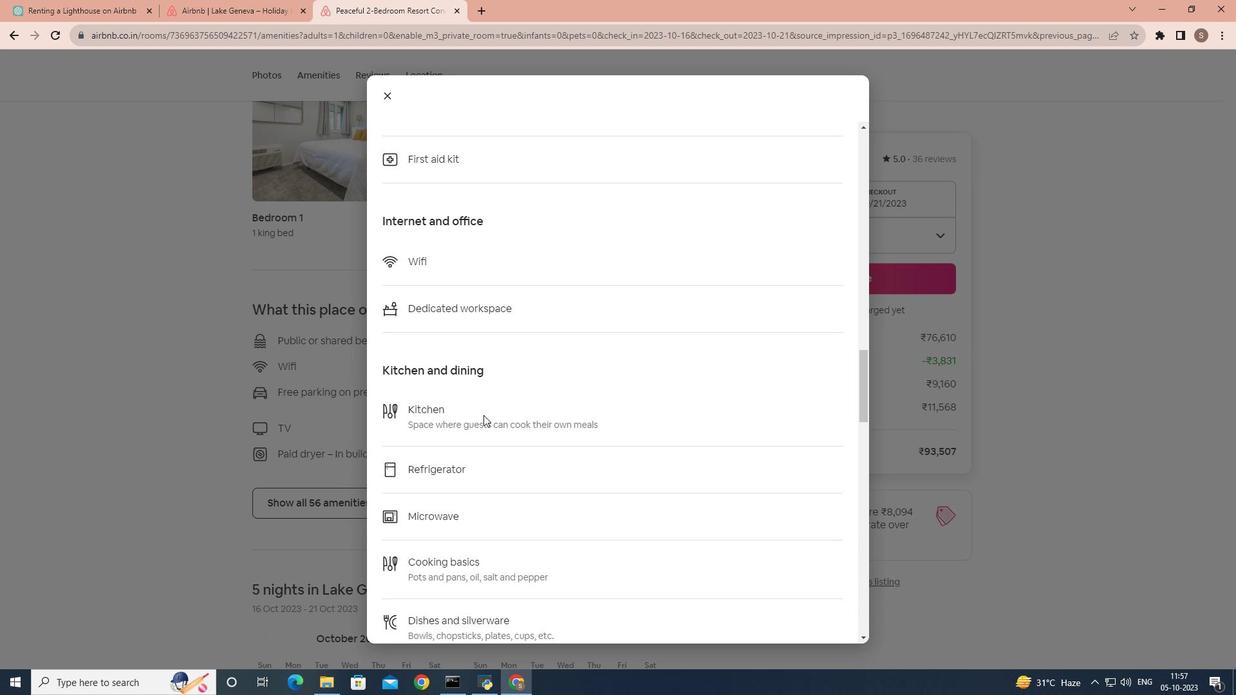 
Action: Mouse scrolled (483, 414) with delta (0, 0)
Screenshot: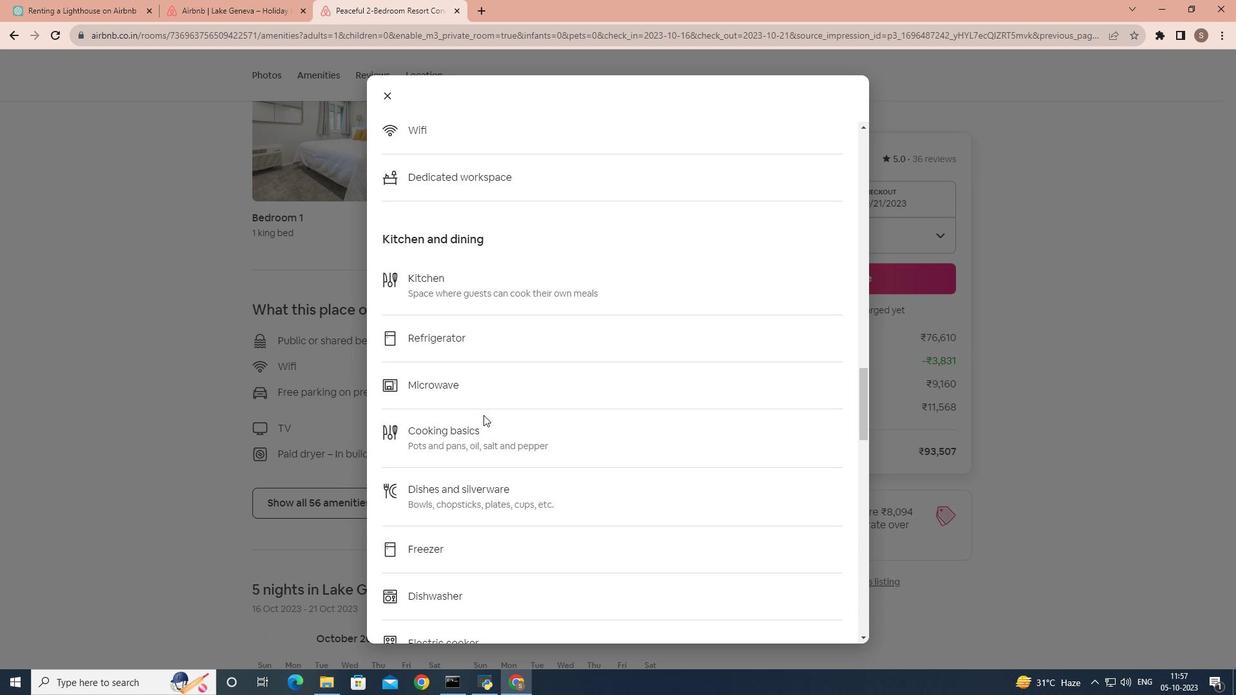 
Action: Mouse scrolled (483, 414) with delta (0, 0)
Screenshot: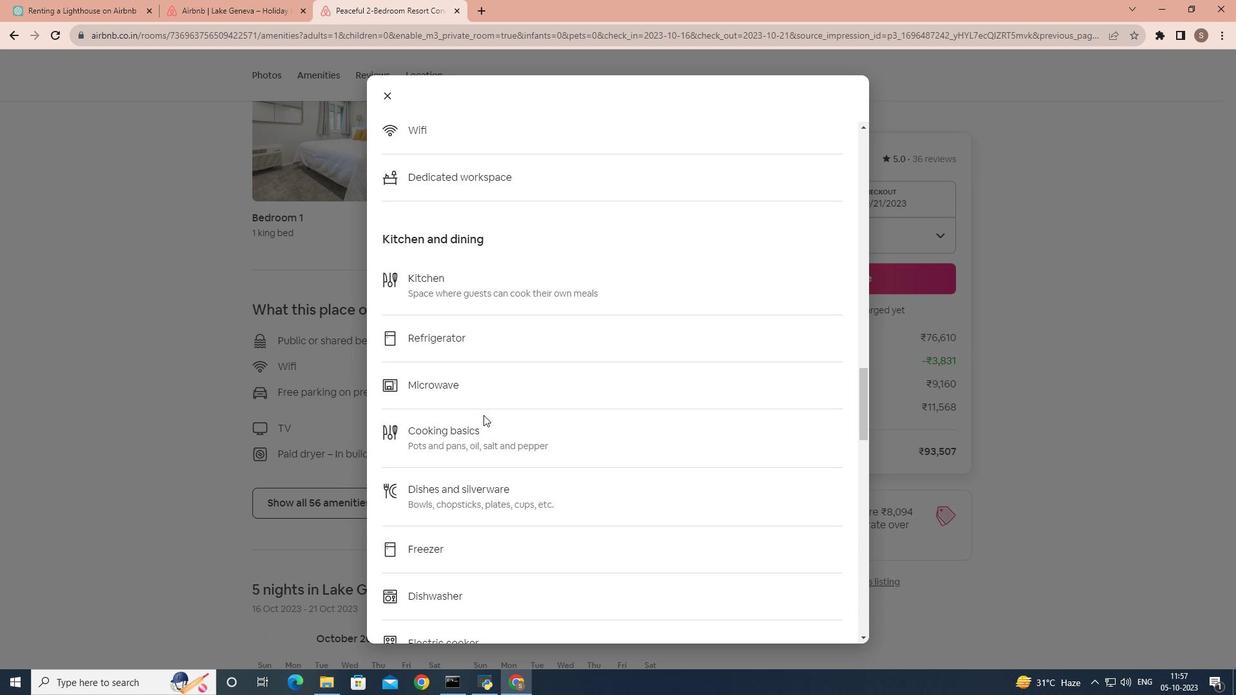
Action: Mouse scrolled (483, 414) with delta (0, 0)
Screenshot: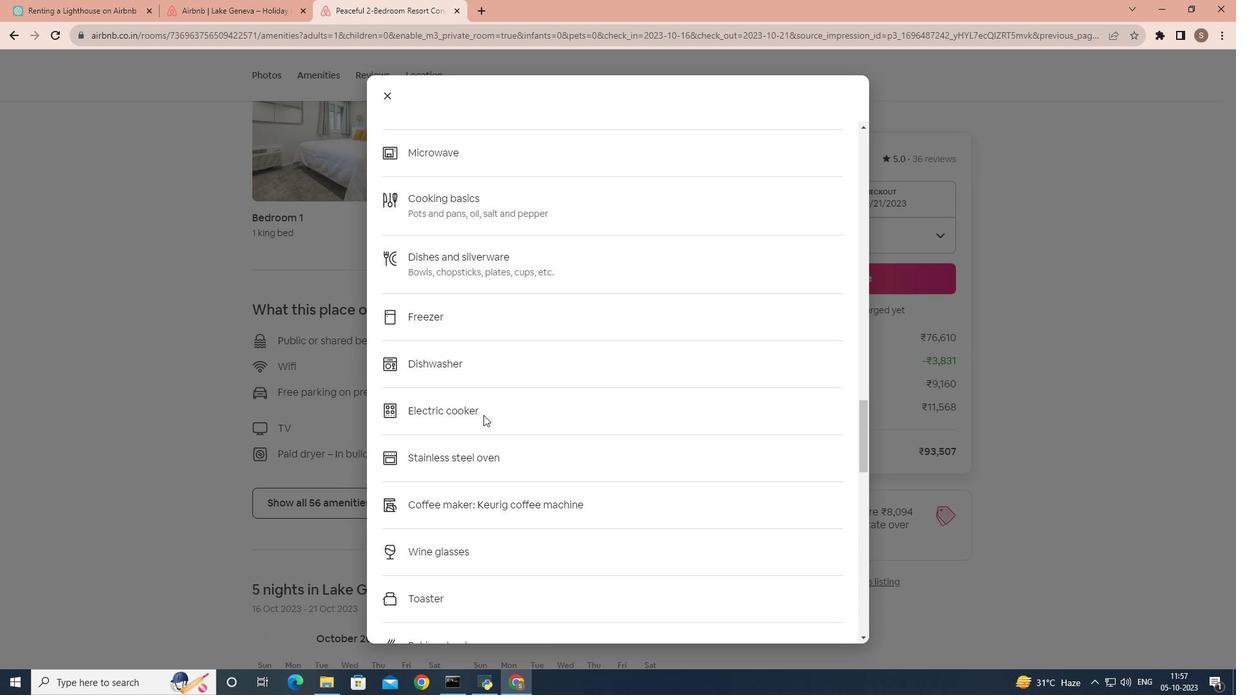 
Action: Mouse scrolled (483, 414) with delta (0, 0)
Screenshot: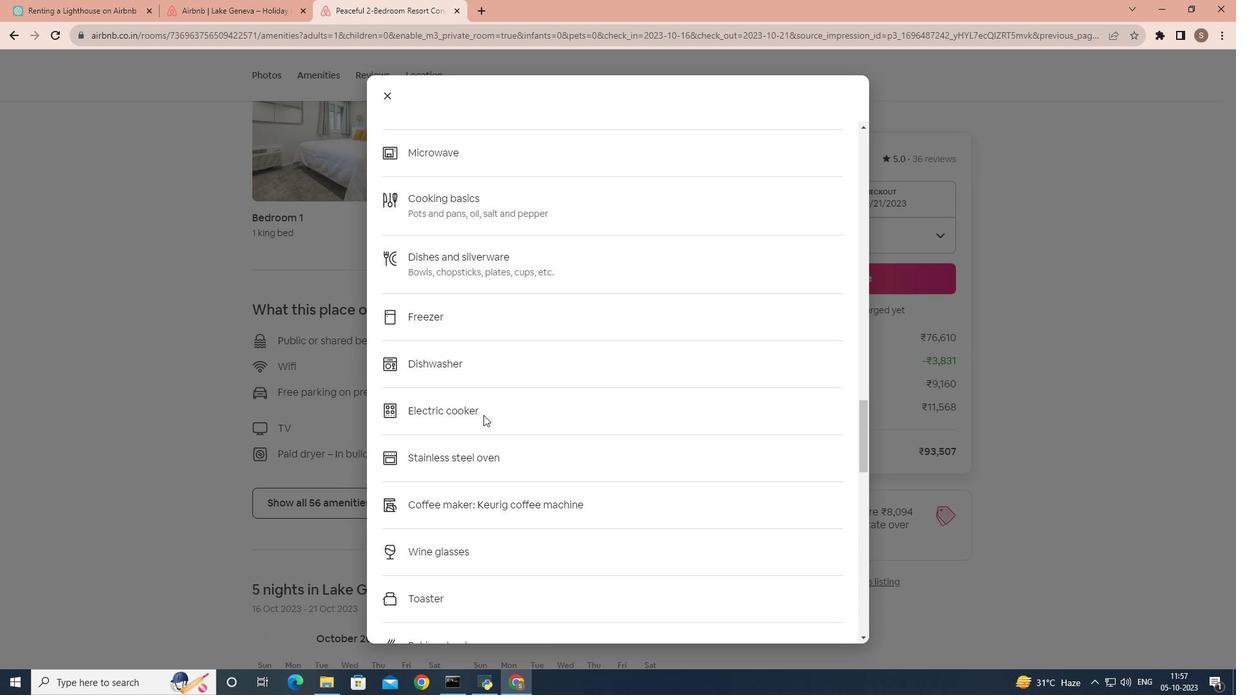 
Action: Mouse scrolled (483, 414) with delta (0, 0)
Screenshot: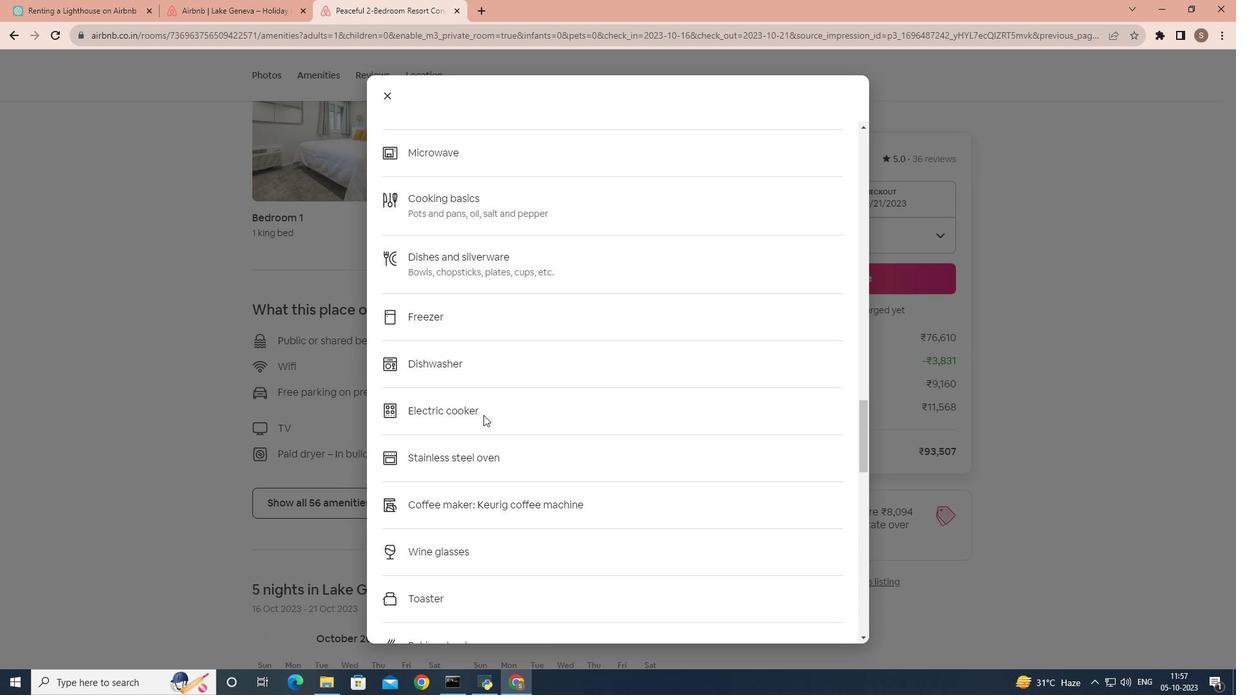 
Action: Mouse scrolled (483, 414) with delta (0, 0)
Screenshot: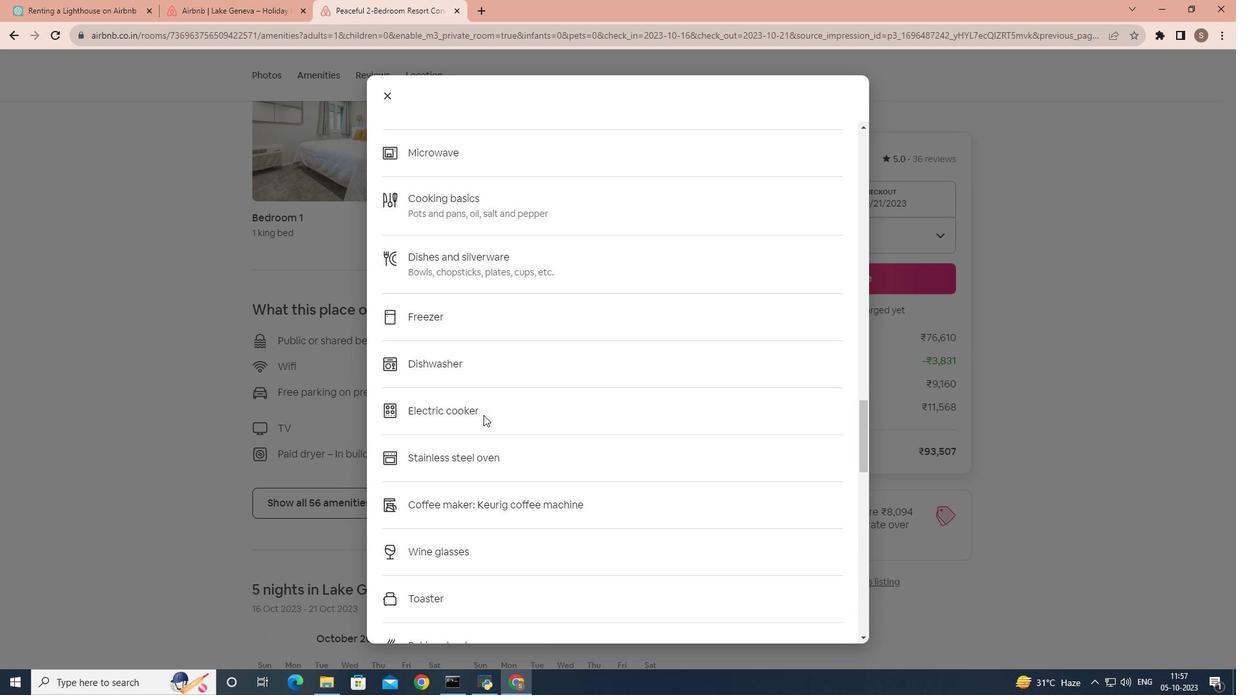 
Action: Mouse scrolled (483, 414) with delta (0, 0)
Screenshot: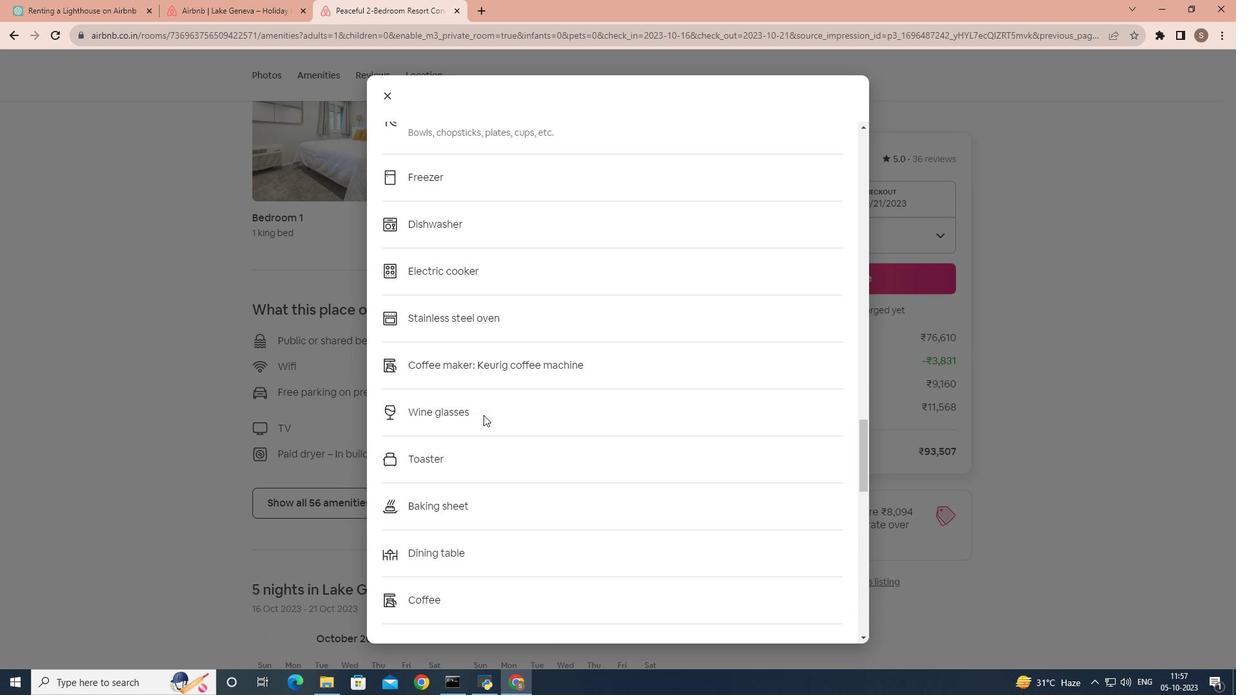 
Action: Mouse scrolled (483, 414) with delta (0, 0)
Screenshot: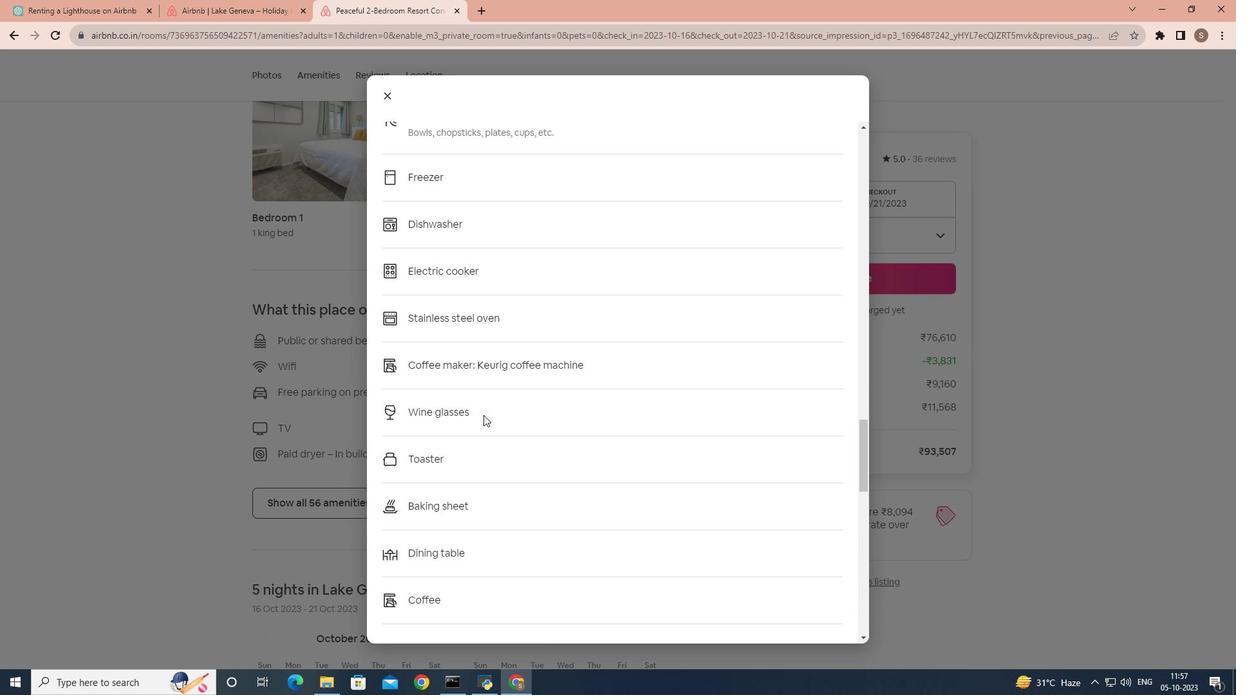 
Action: Mouse scrolled (483, 414) with delta (0, 0)
Screenshot: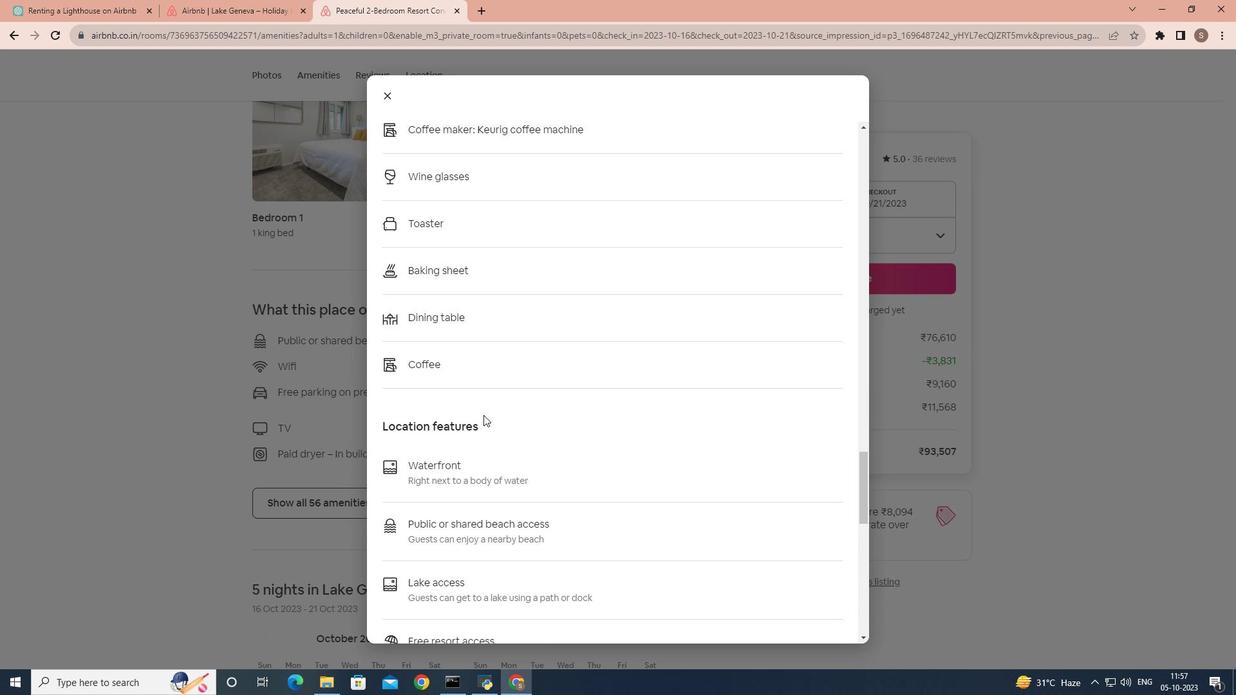 
Action: Mouse scrolled (483, 414) with delta (0, 0)
Screenshot: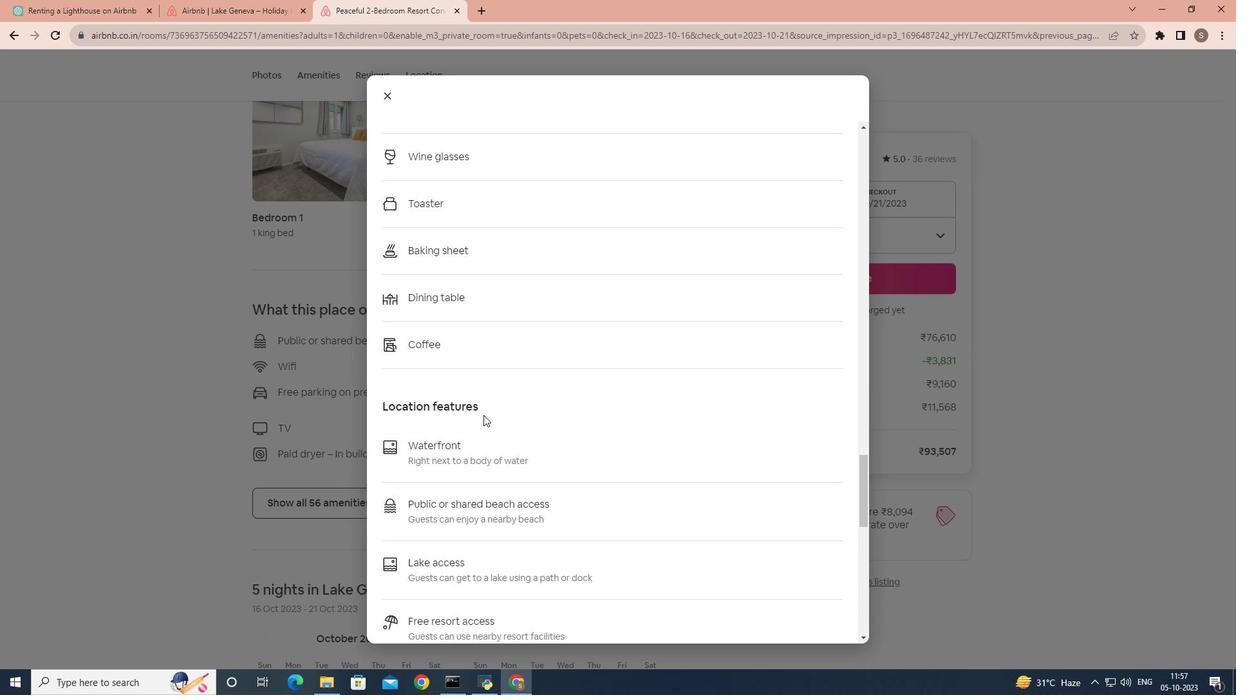 
Action: Mouse scrolled (483, 414) with delta (0, 0)
Screenshot: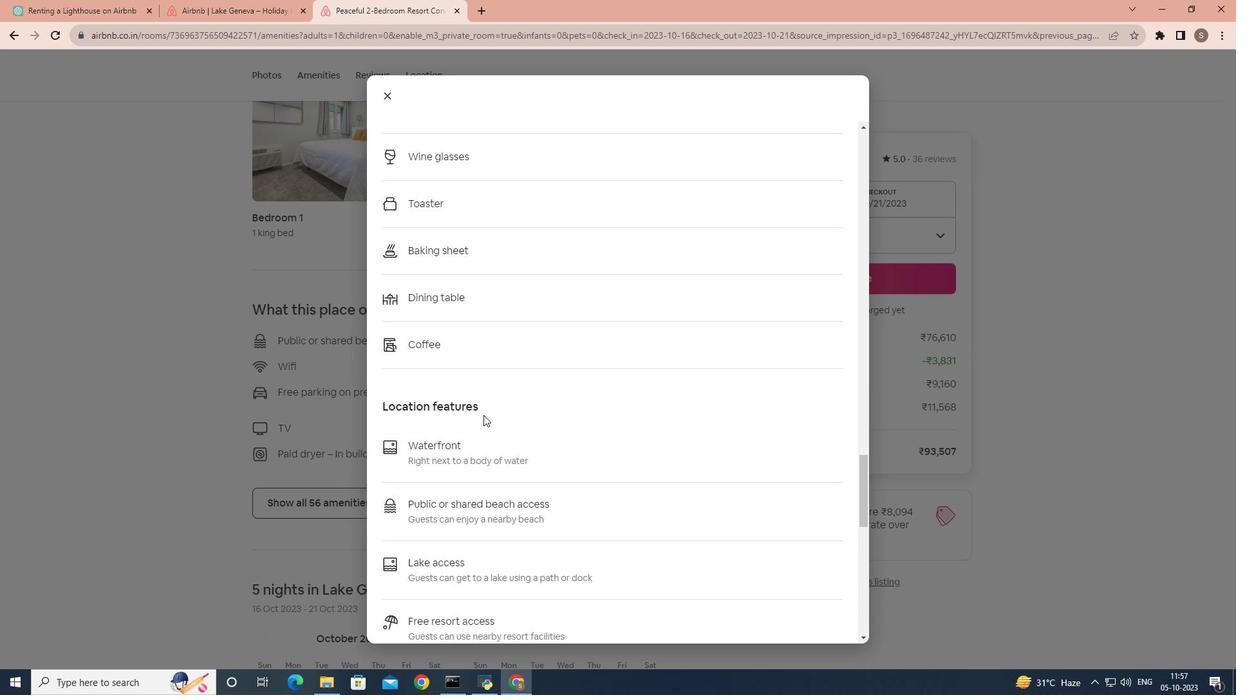 
Action: Mouse scrolled (483, 414) with delta (0, 0)
Screenshot: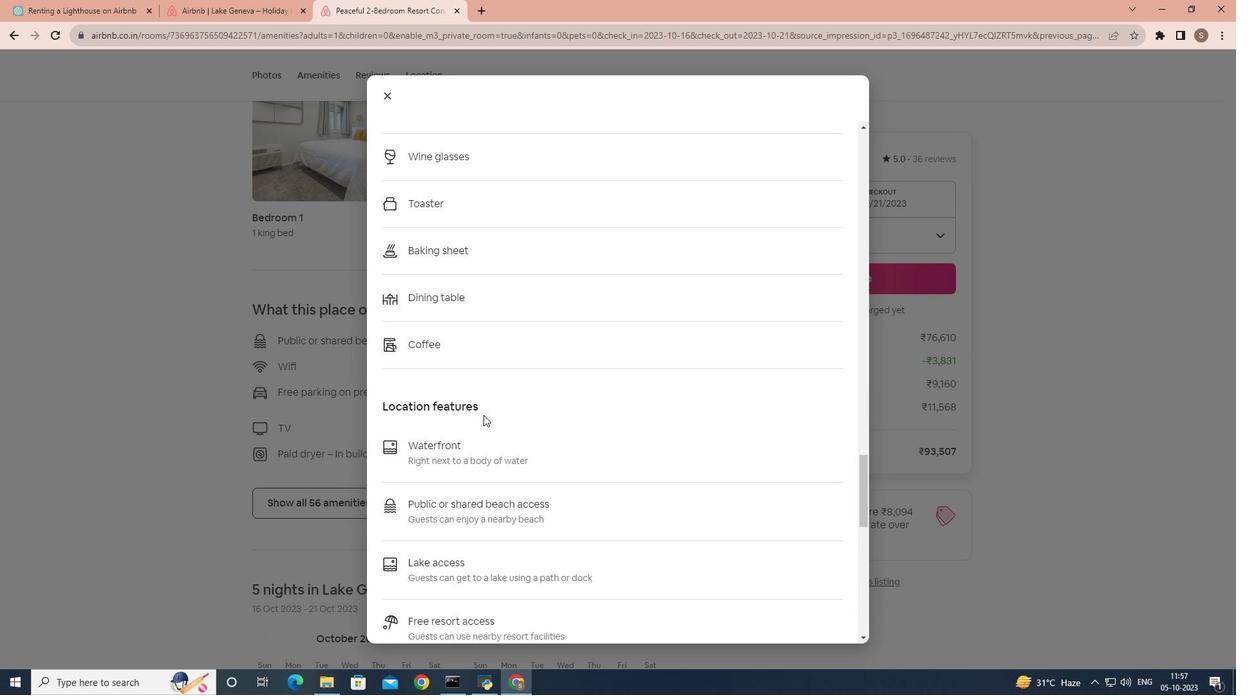 
Action: Mouse scrolled (483, 414) with delta (0, 0)
Screenshot: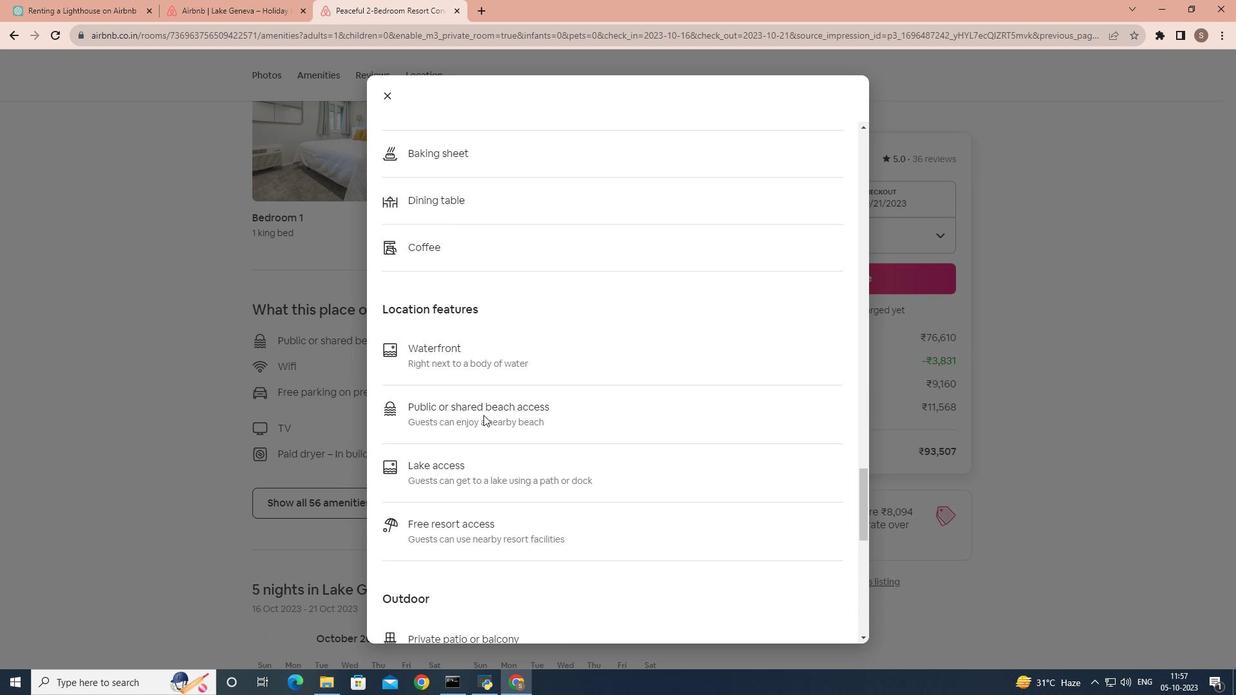 
Action: Mouse scrolled (483, 414) with delta (0, 0)
Screenshot: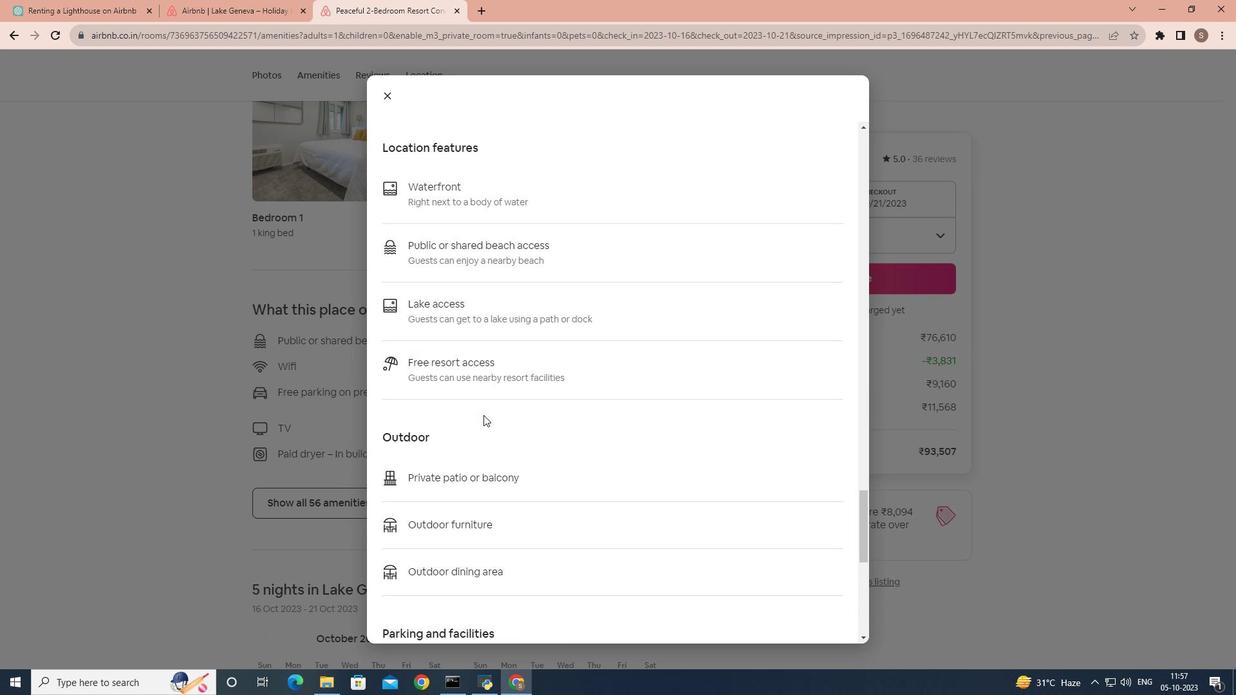 
Action: Mouse scrolled (483, 414) with delta (0, 0)
Screenshot: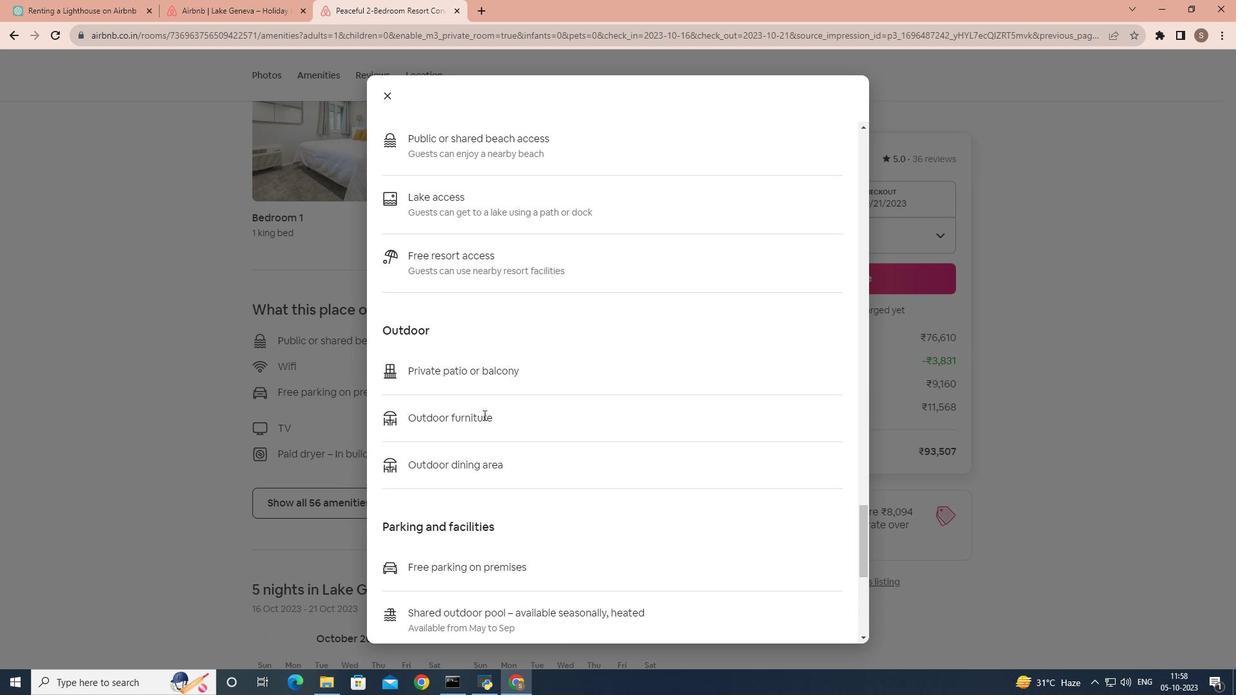 
Action: Mouse scrolled (483, 414) with delta (0, 0)
Screenshot: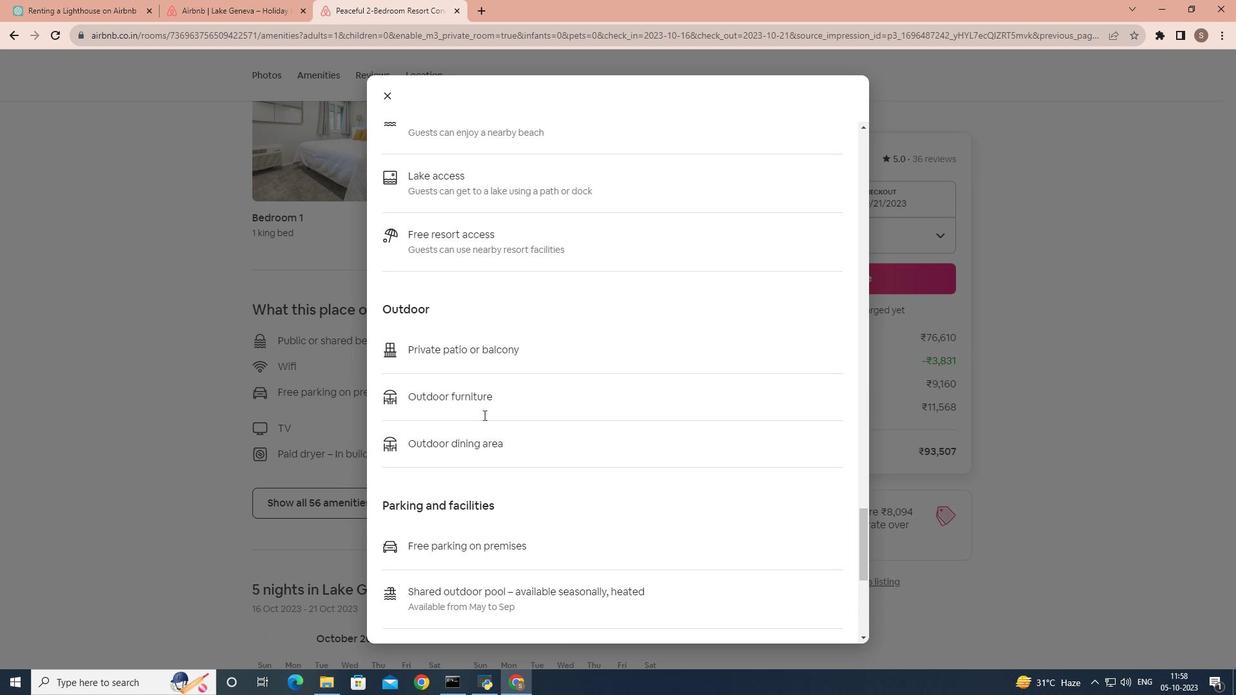 
Action: Mouse scrolled (483, 414) with delta (0, 0)
Screenshot: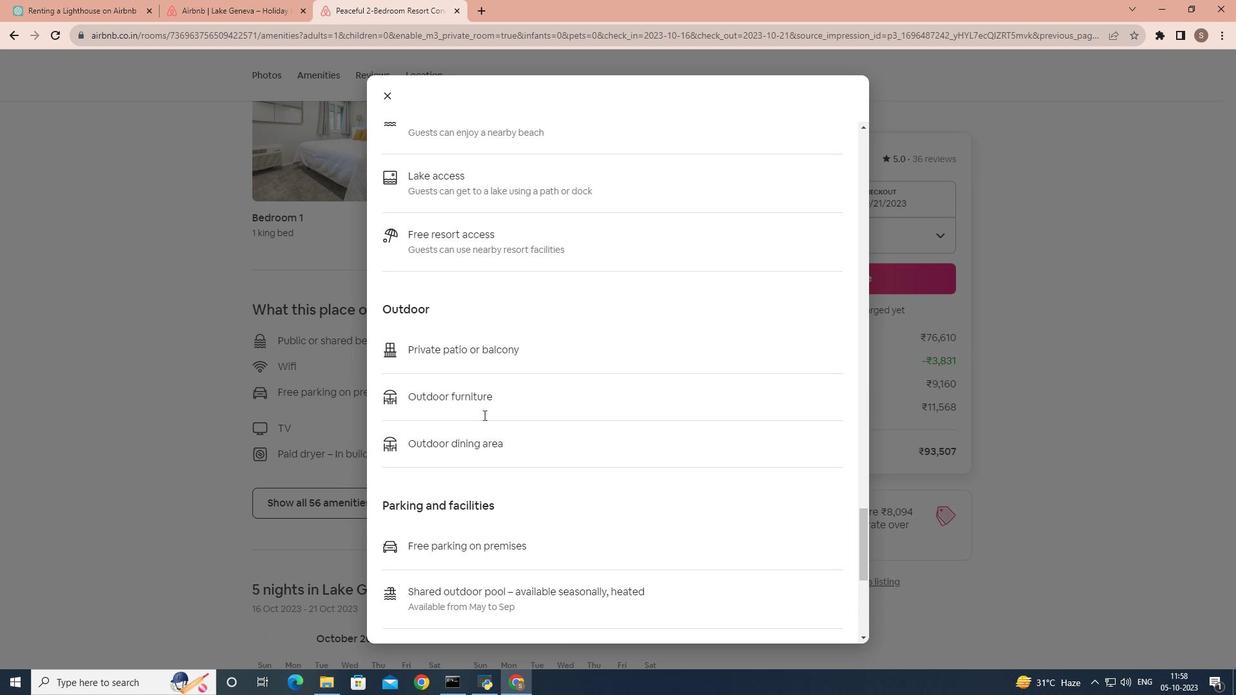 
Action: Mouse scrolled (483, 414) with delta (0, 0)
Screenshot: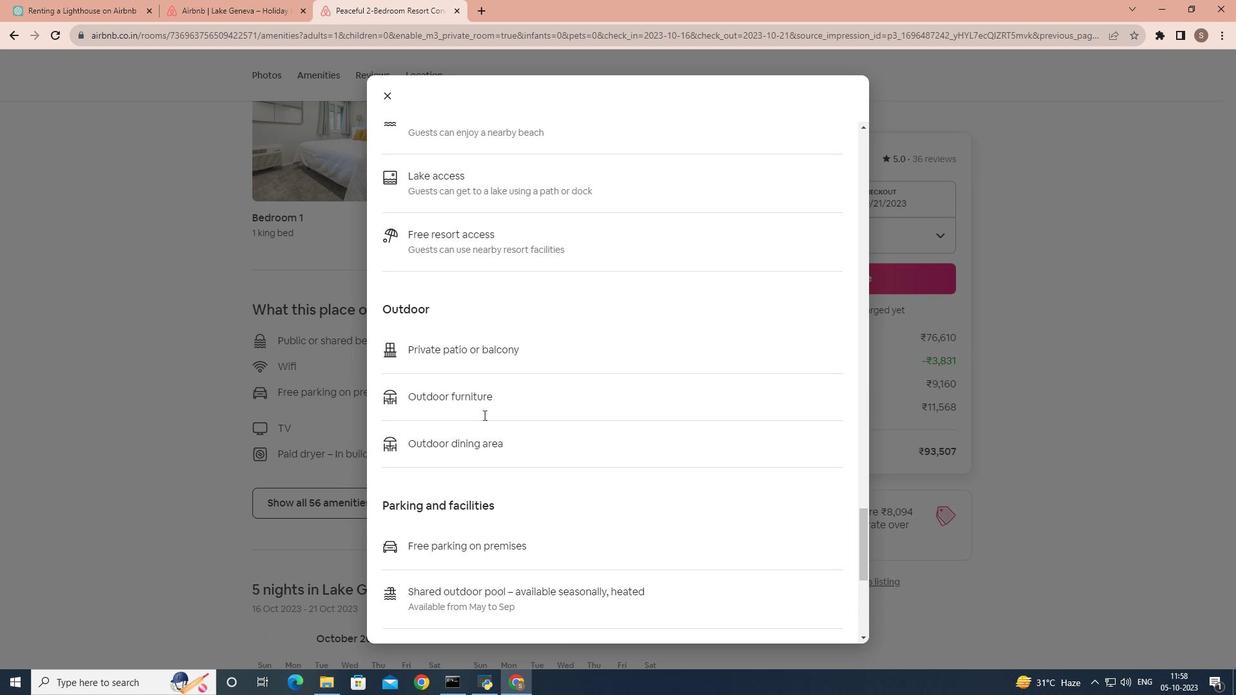 
Action: Mouse scrolled (483, 414) with delta (0, 0)
Screenshot: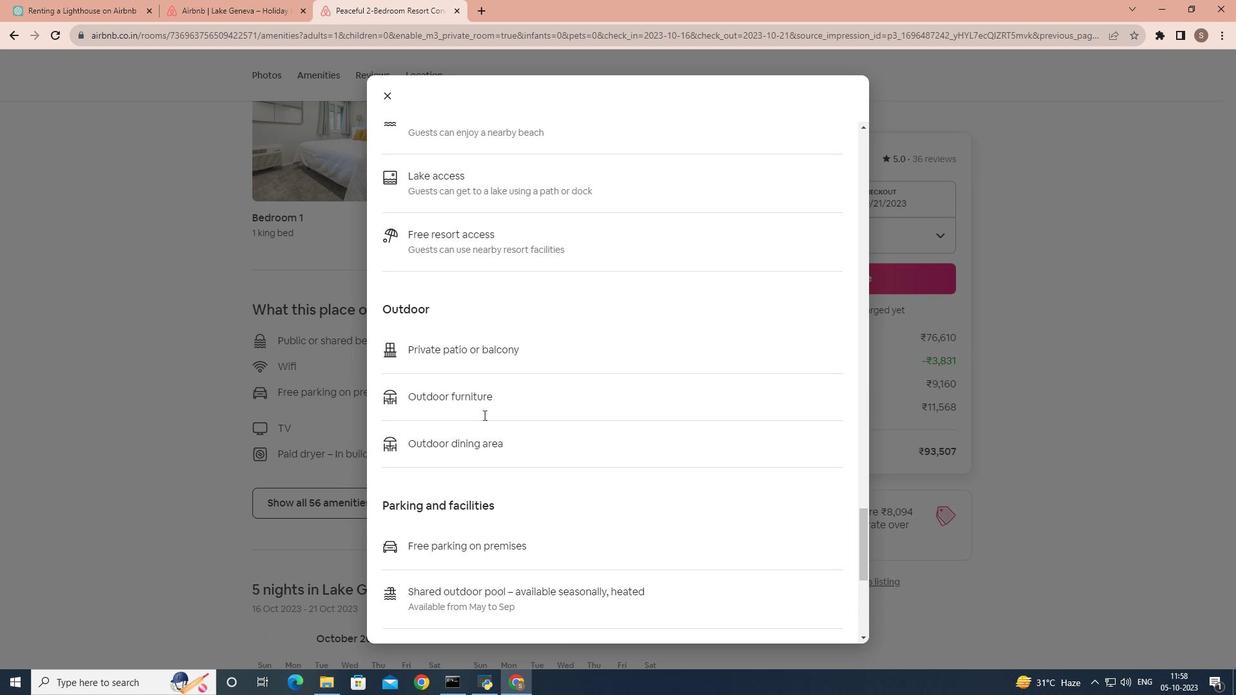 
Action: Mouse scrolled (483, 414) with delta (0, 0)
Screenshot: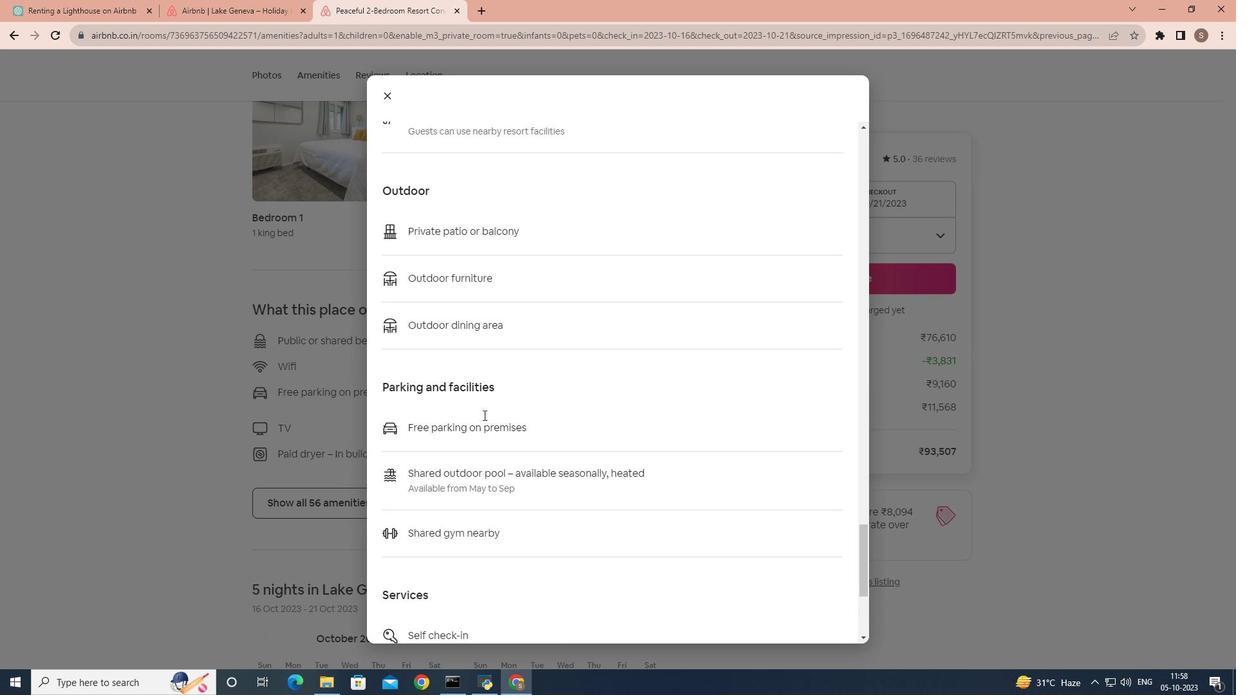 
Action: Mouse scrolled (483, 414) with delta (0, 0)
Screenshot: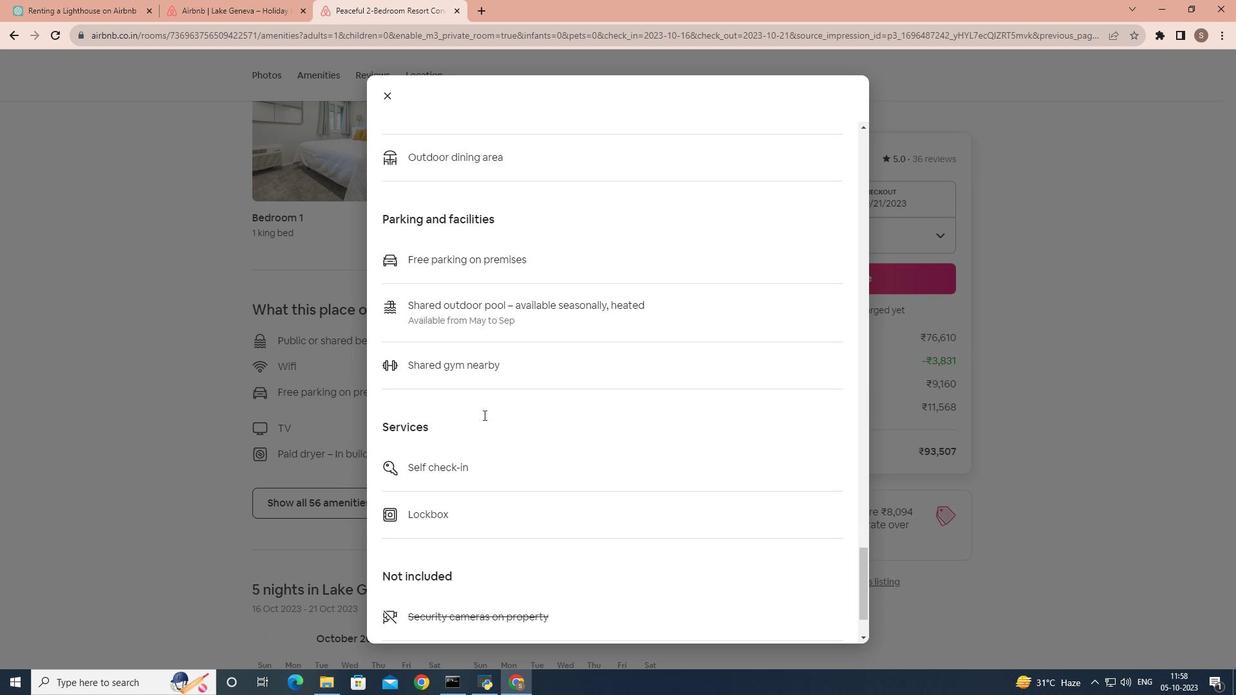 
Action: Mouse moved to (386, 101)
Screenshot: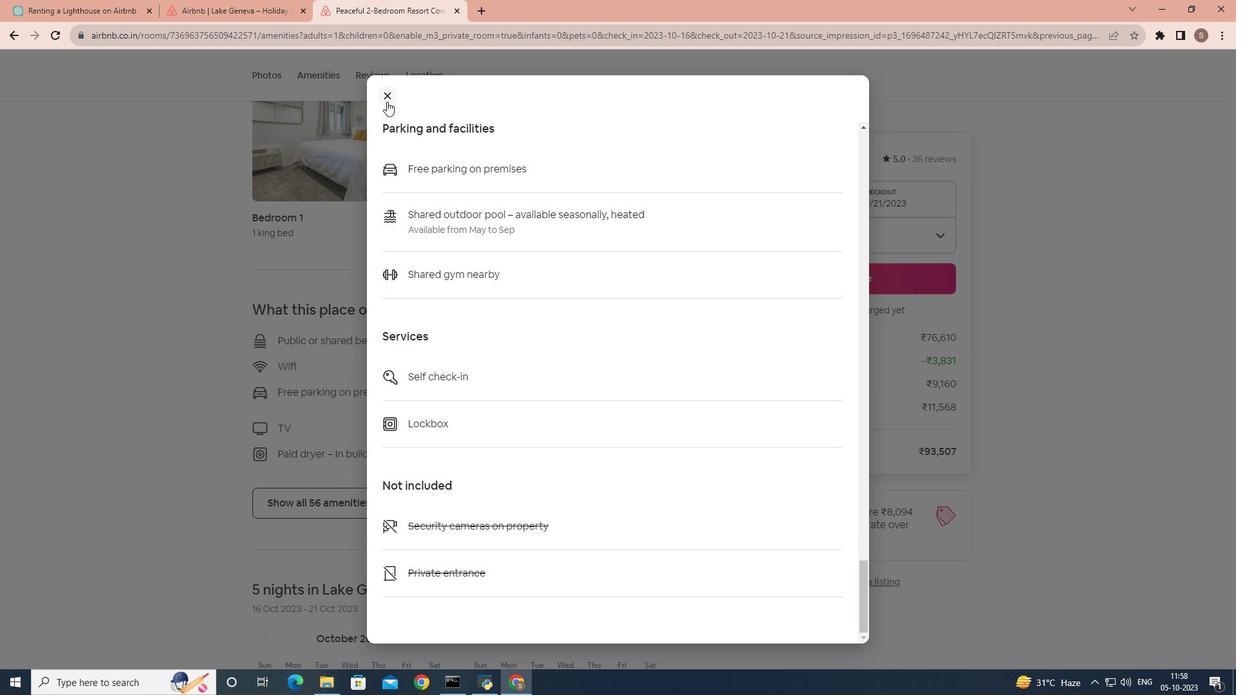
Action: Mouse pressed left at (386, 101)
Screenshot: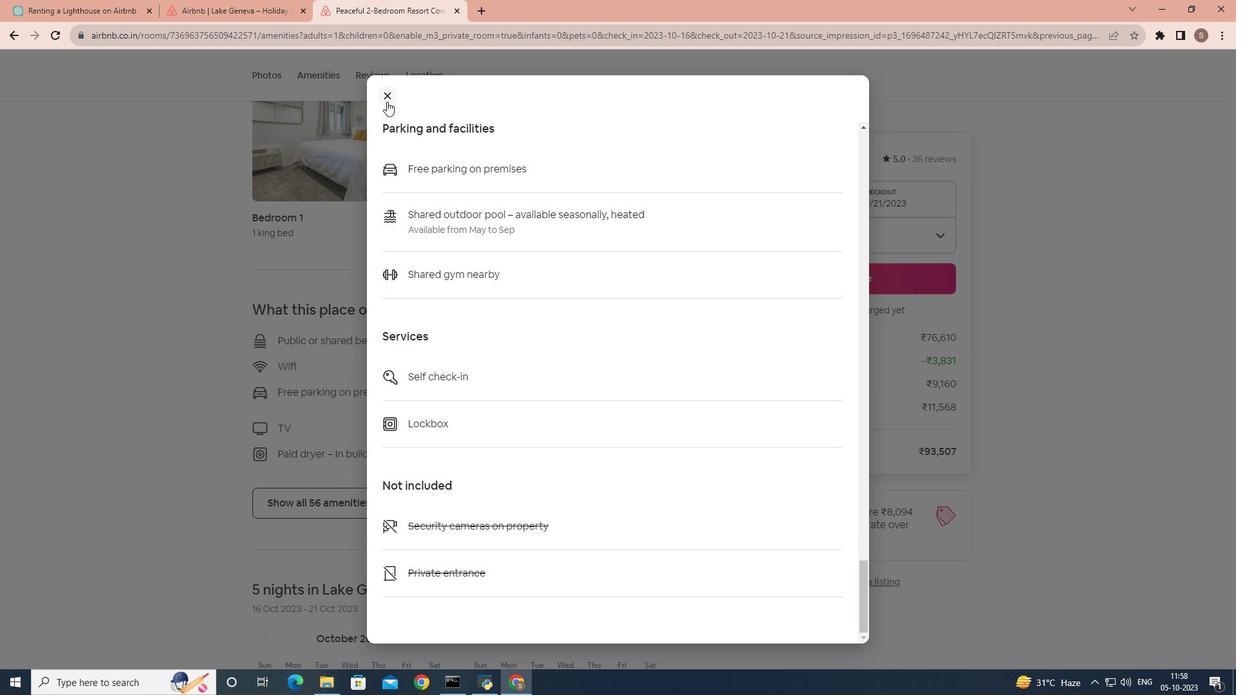 
Action: Mouse moved to (386, 384)
Screenshot: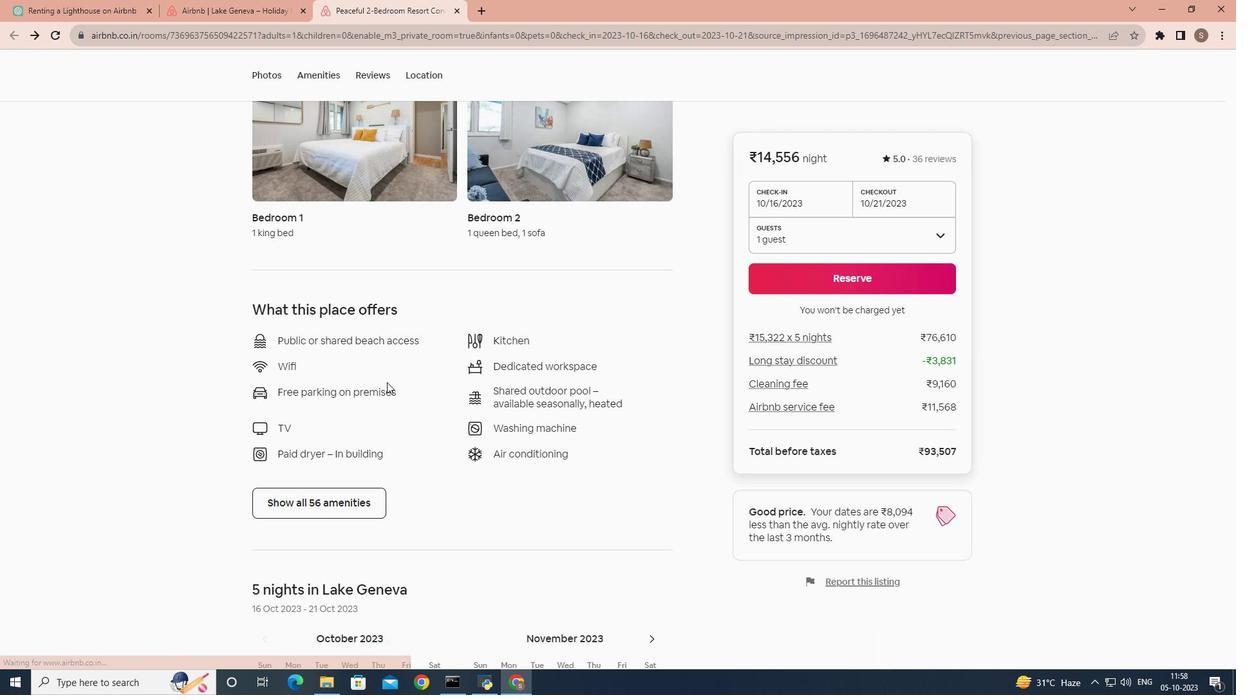 
Action: Mouse scrolled (386, 383) with delta (0, 0)
Screenshot: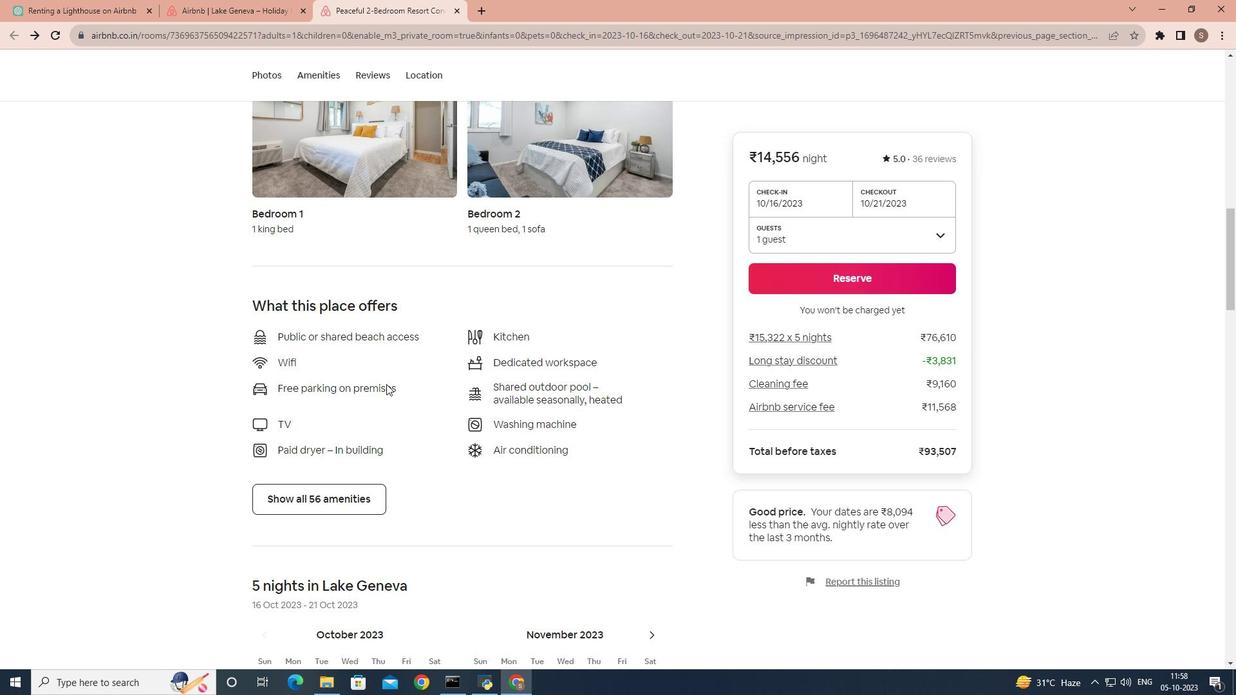 
Action: Mouse scrolled (386, 383) with delta (0, 0)
Screenshot: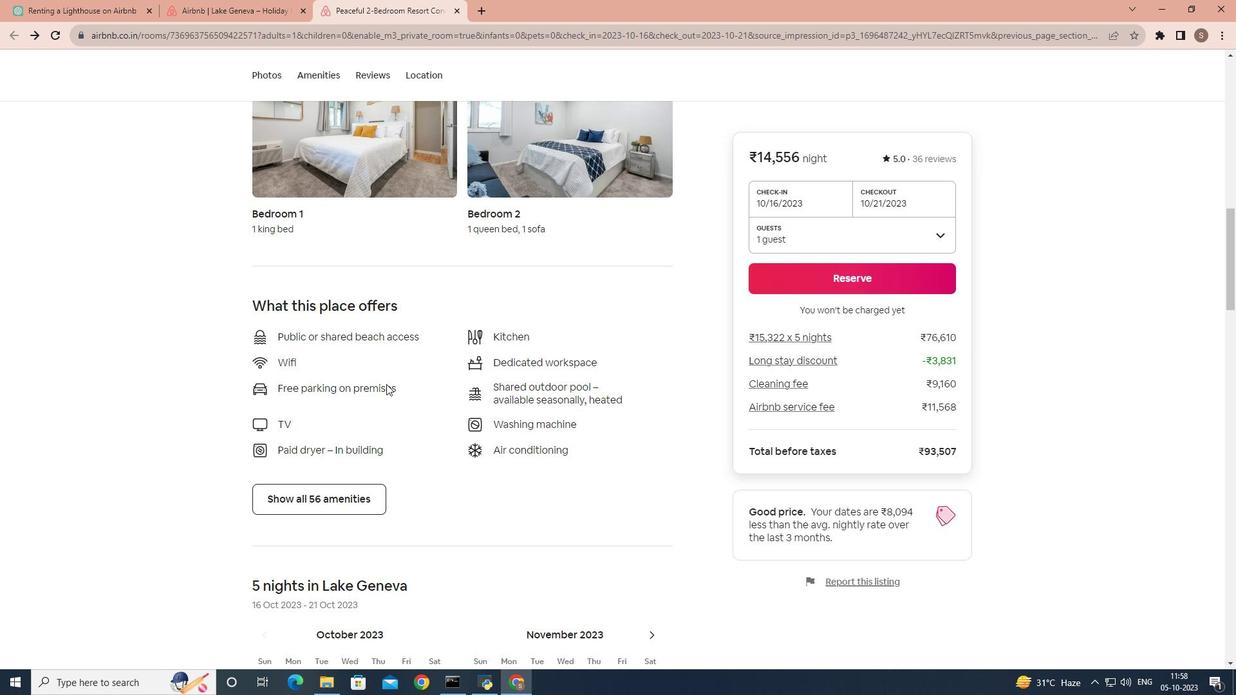 
Action: Mouse scrolled (386, 383) with delta (0, 0)
Screenshot: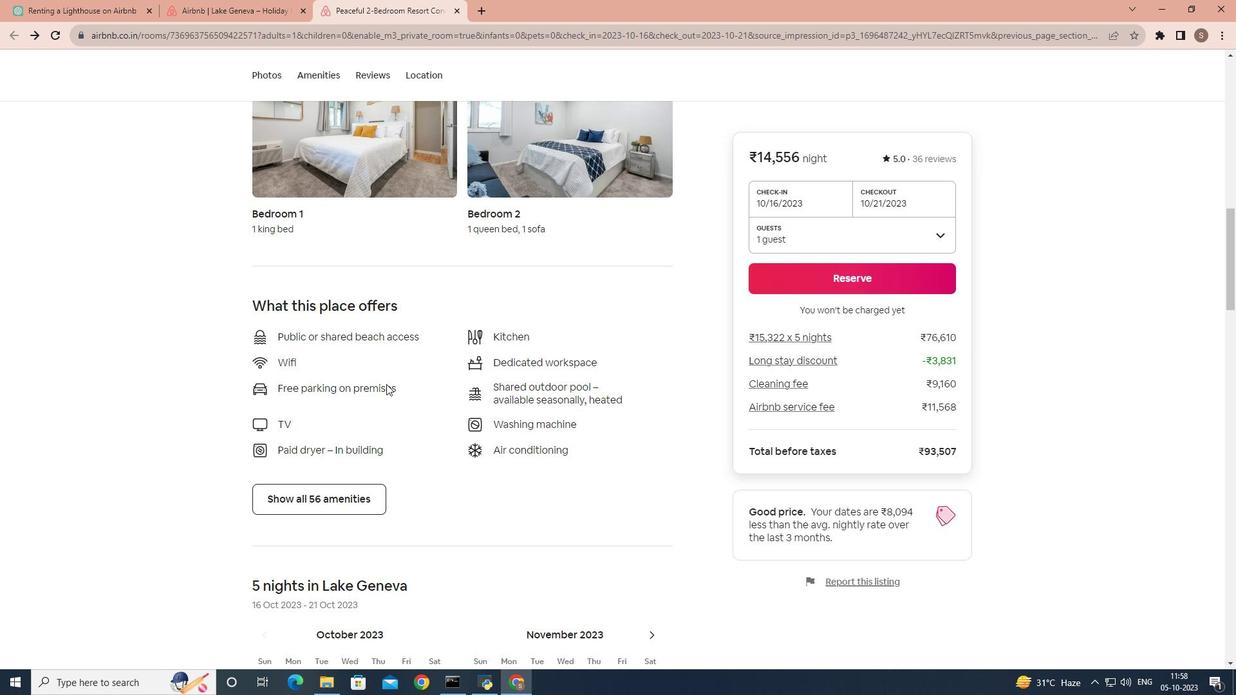 
Action: Mouse scrolled (386, 383) with delta (0, 0)
Screenshot: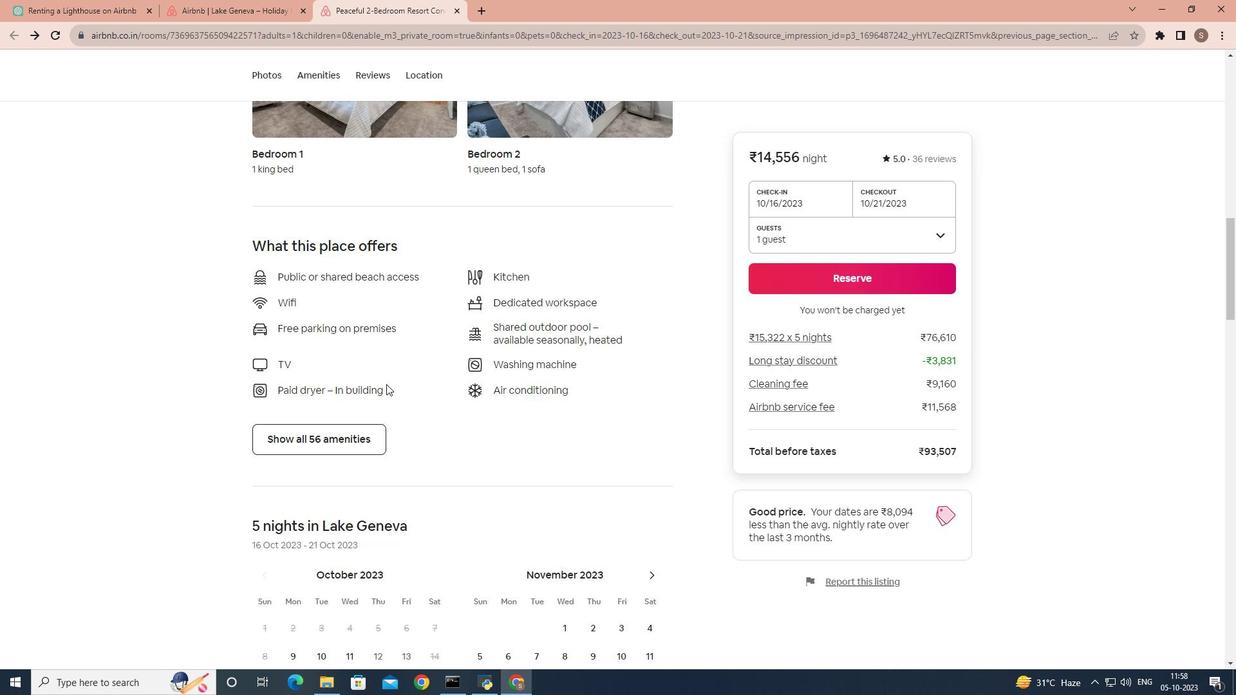 
Action: Mouse scrolled (386, 383) with delta (0, 0)
Screenshot: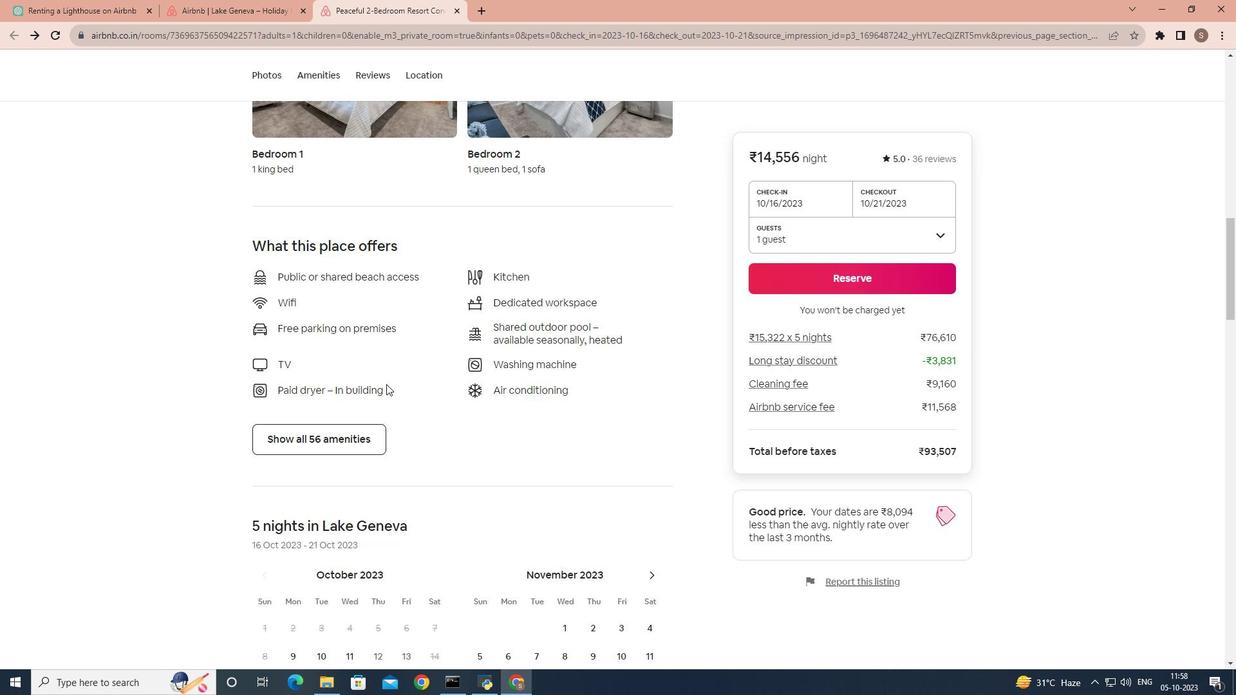 
Action: Mouse scrolled (386, 383) with delta (0, 0)
Screenshot: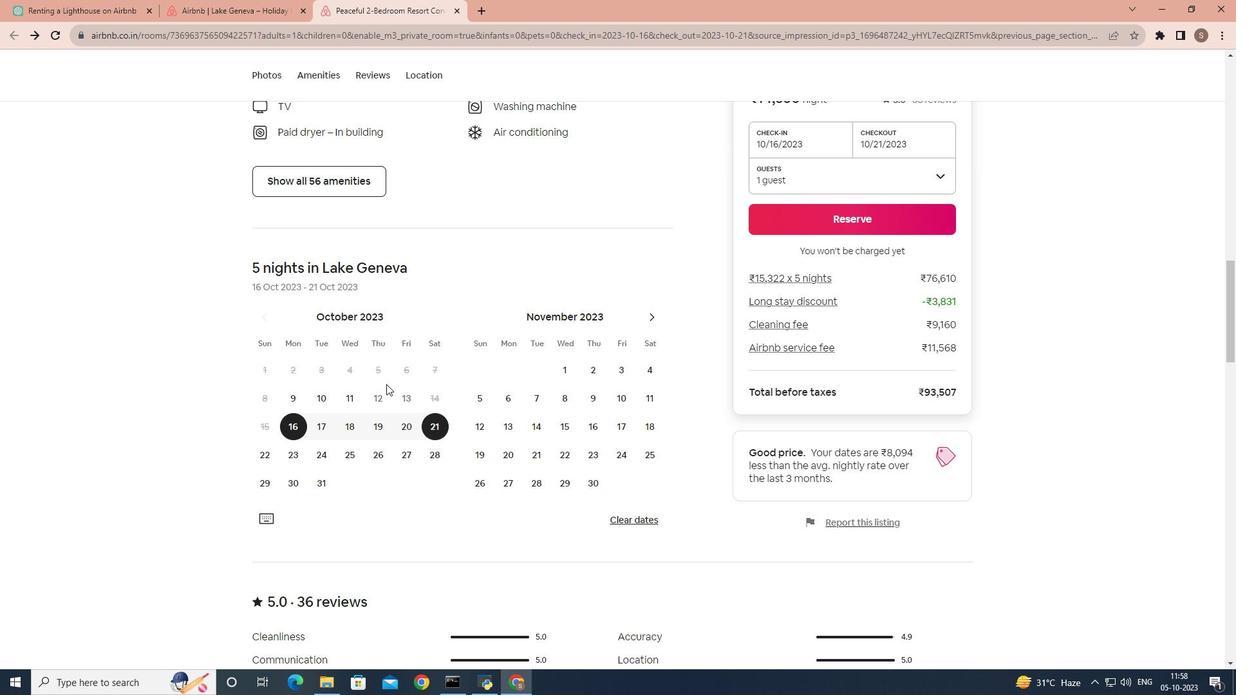 
Action: Mouse scrolled (386, 383) with delta (0, 0)
Screenshot: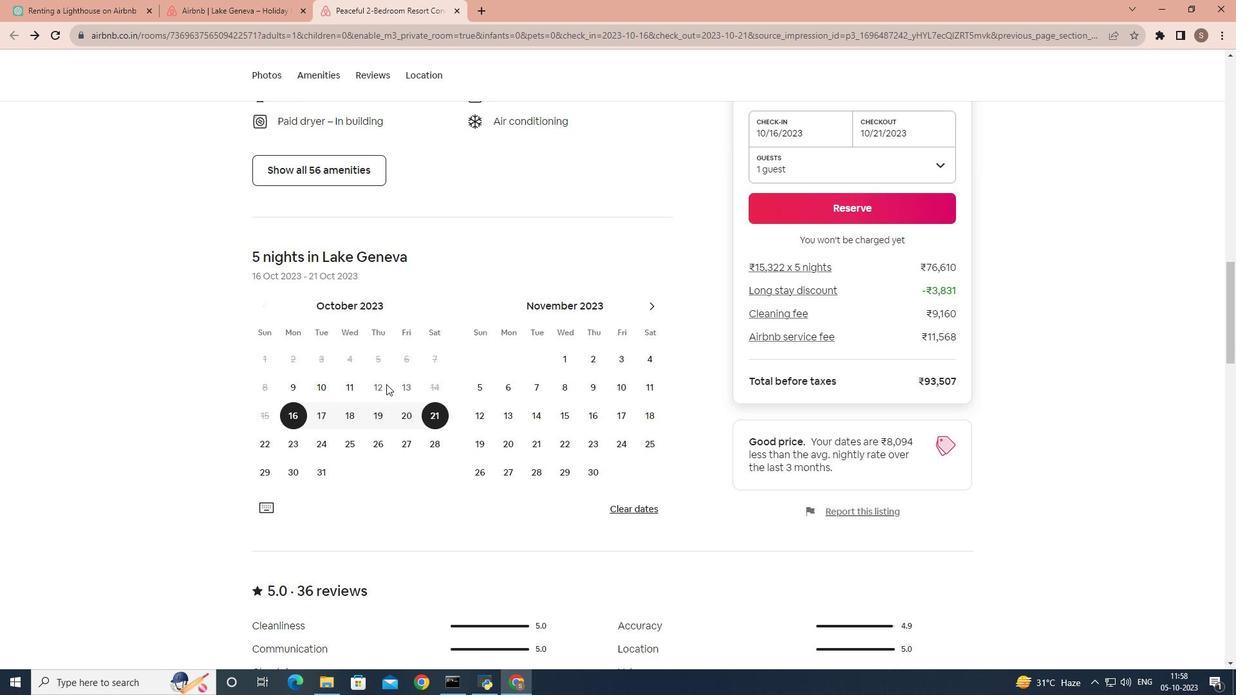 
Action: Mouse scrolled (386, 383) with delta (0, 0)
Screenshot: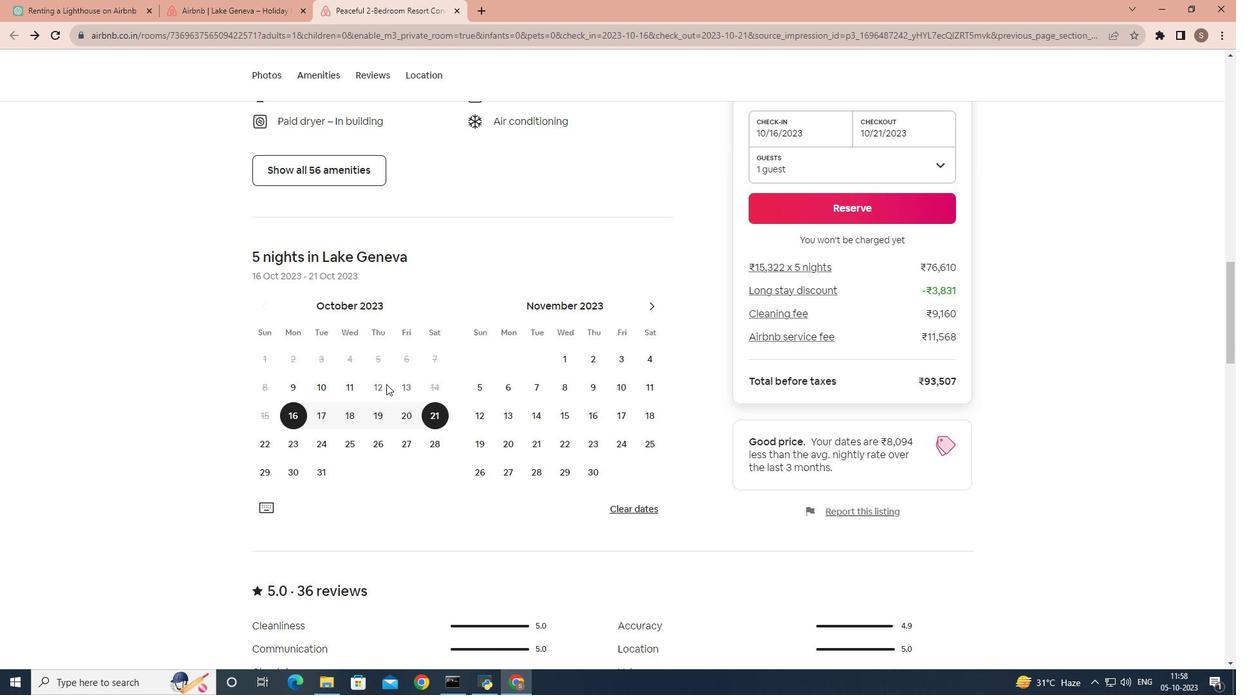 
Action: Mouse scrolled (386, 383) with delta (0, 0)
Screenshot: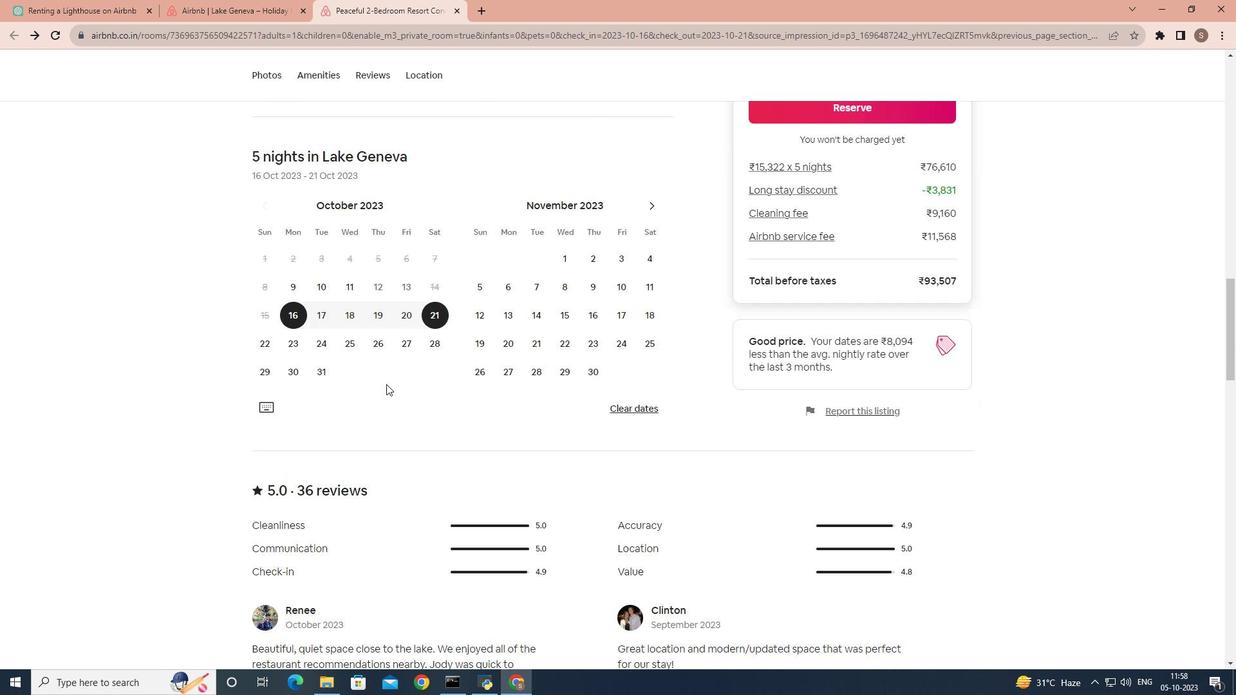 
Action: Mouse scrolled (386, 383) with delta (0, 0)
Screenshot: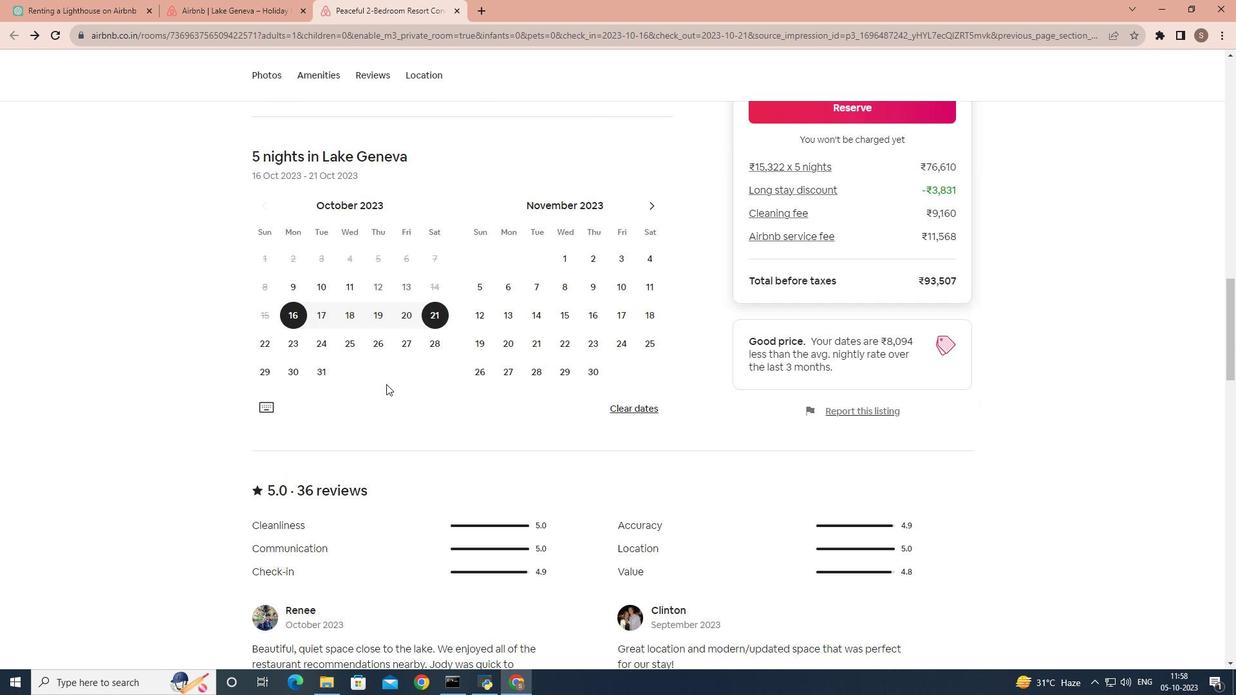 
Action: Mouse scrolled (386, 385) with delta (0, 0)
Screenshot: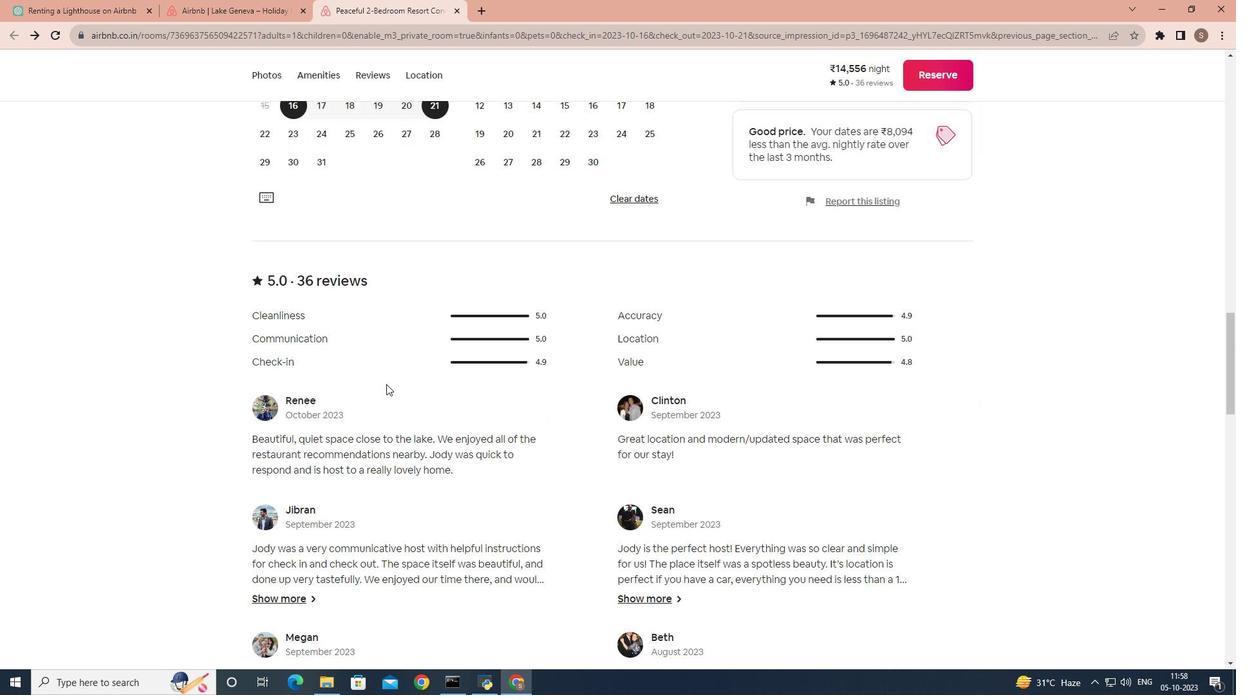
Action: Mouse scrolled (386, 383) with delta (0, 0)
Screenshot: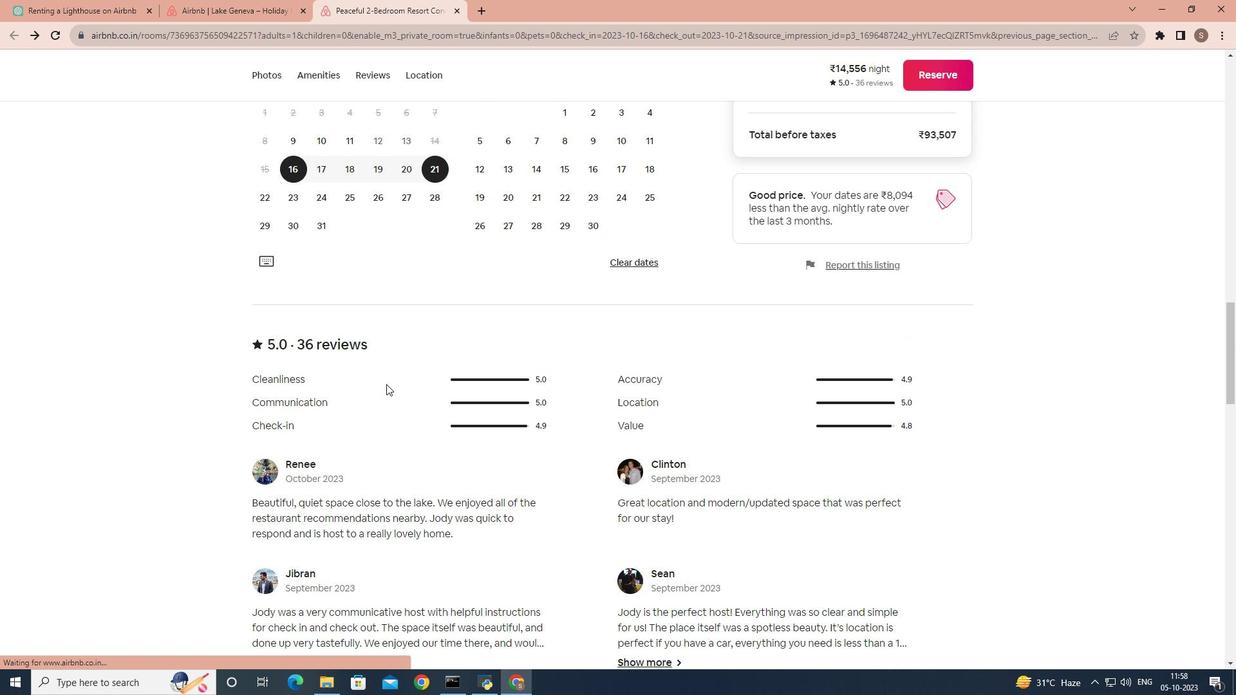 
Action: Mouse scrolled (386, 383) with delta (0, 0)
Screenshot: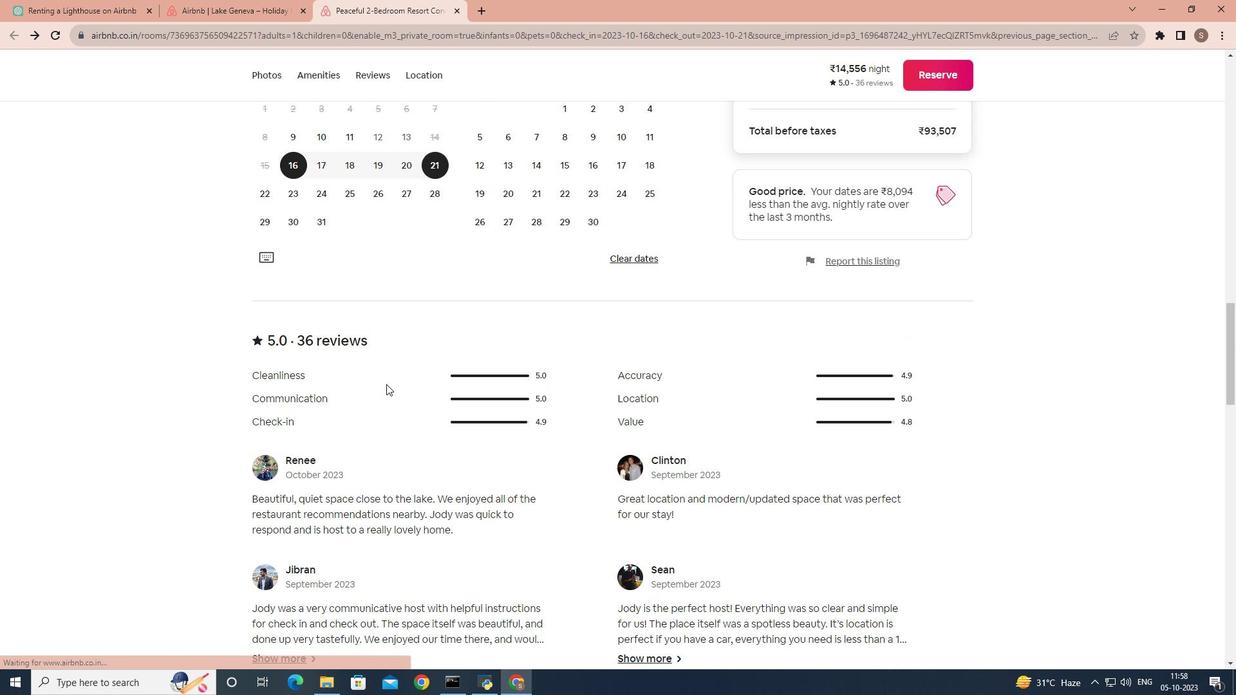 
Action: Mouse scrolled (386, 383) with delta (0, 0)
Screenshot: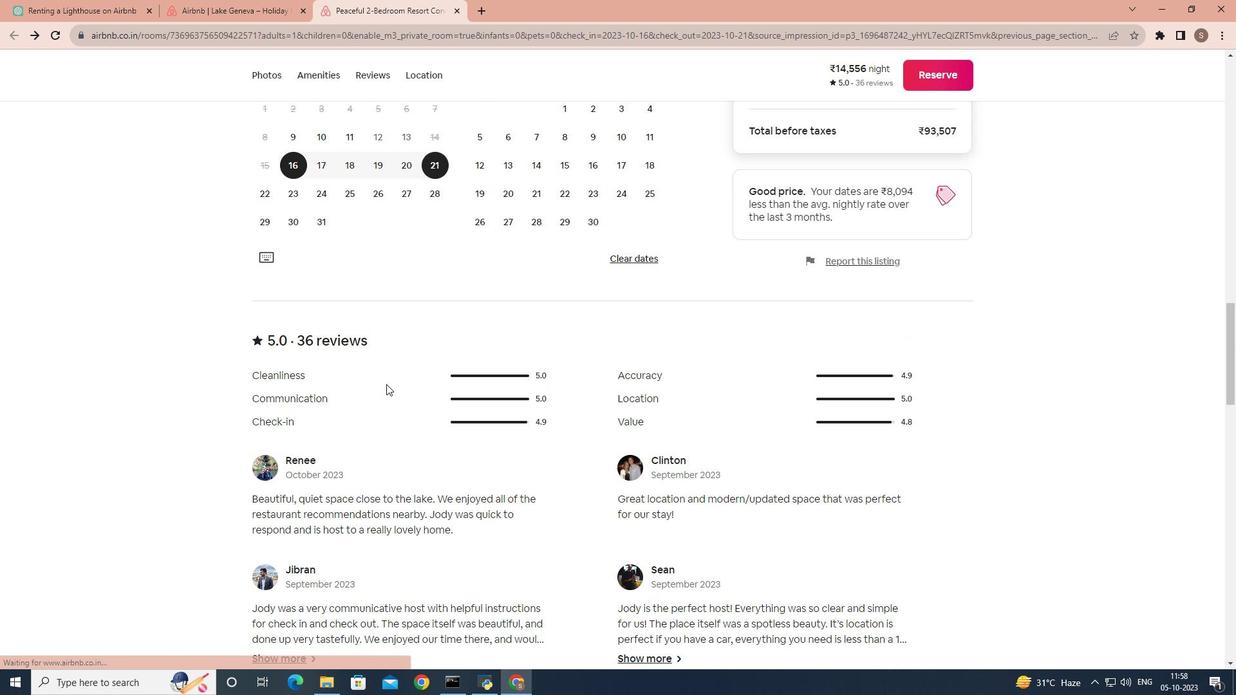 
Action: Mouse scrolled (386, 383) with delta (0, 0)
Screenshot: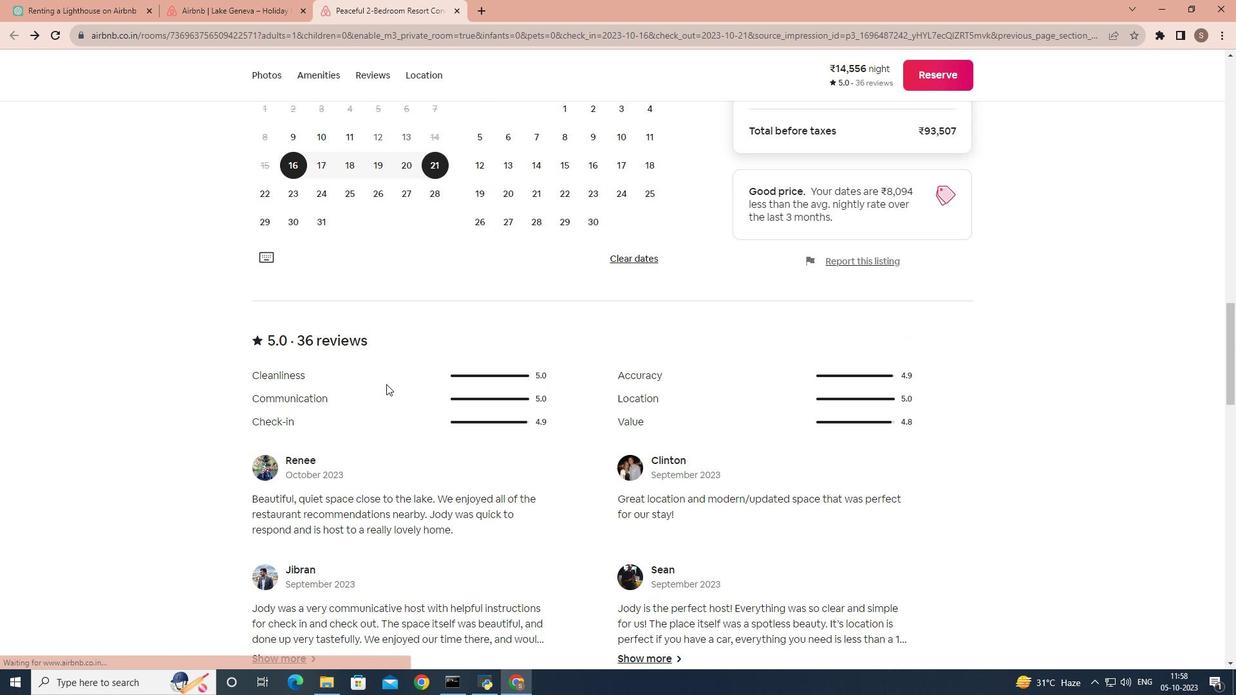 
Action: Mouse scrolled (386, 383) with delta (0, 0)
Screenshot: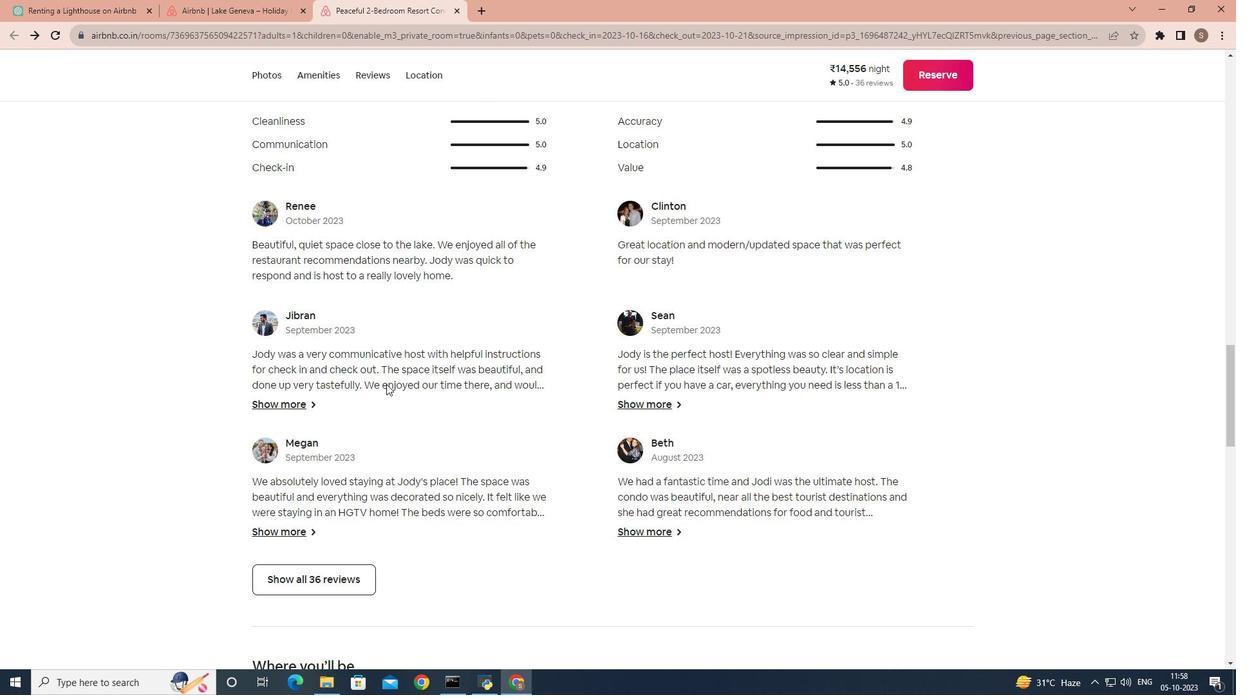 
Action: Mouse scrolled (386, 383) with delta (0, 0)
Screenshot: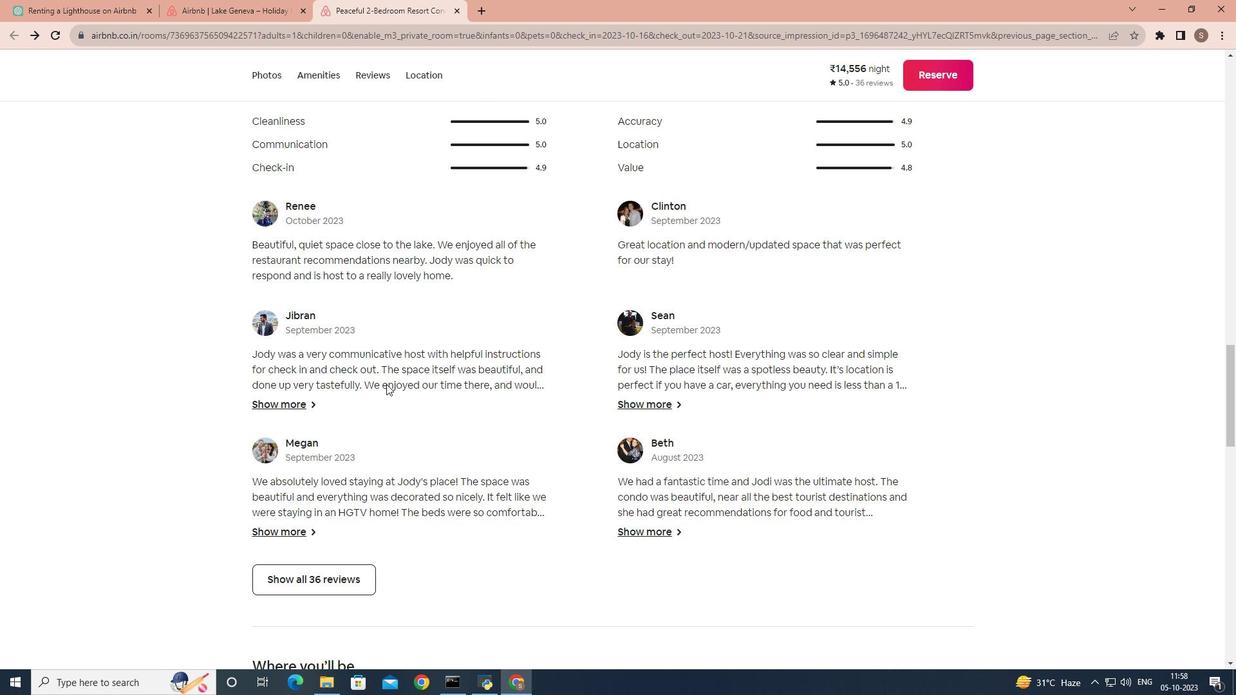 
Action: Mouse scrolled (386, 383) with delta (0, 0)
Screenshot: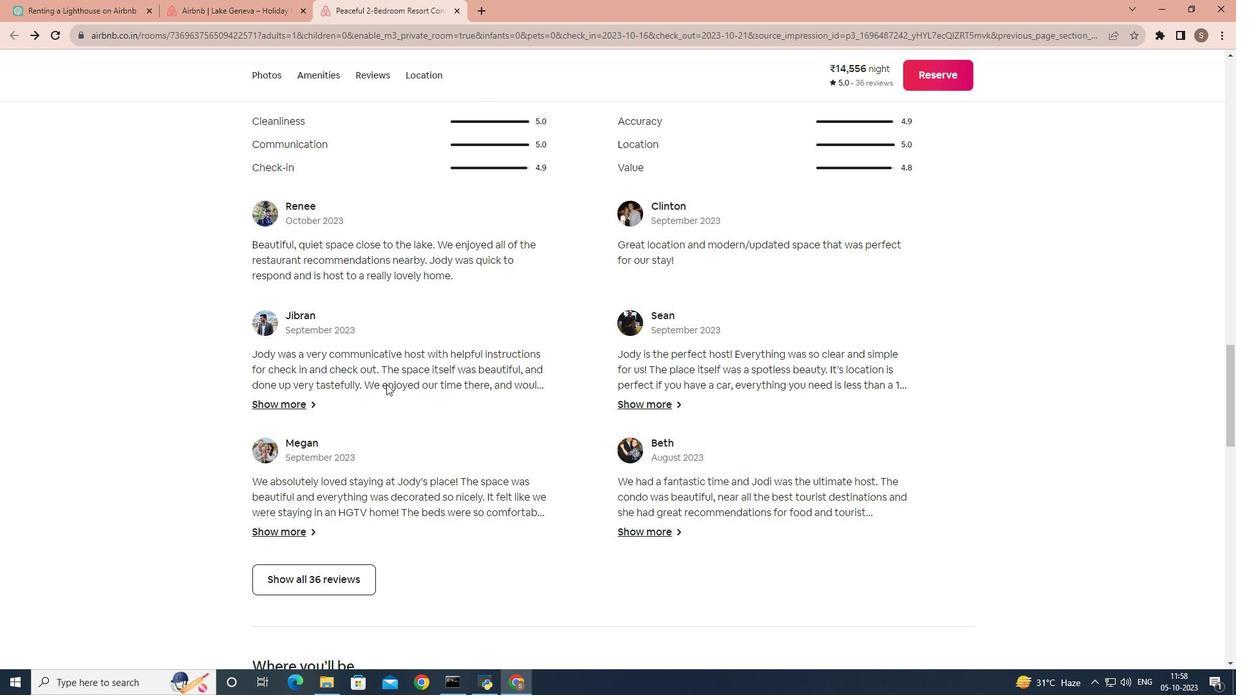 
Action: Mouse scrolled (386, 383) with delta (0, 0)
Screenshot: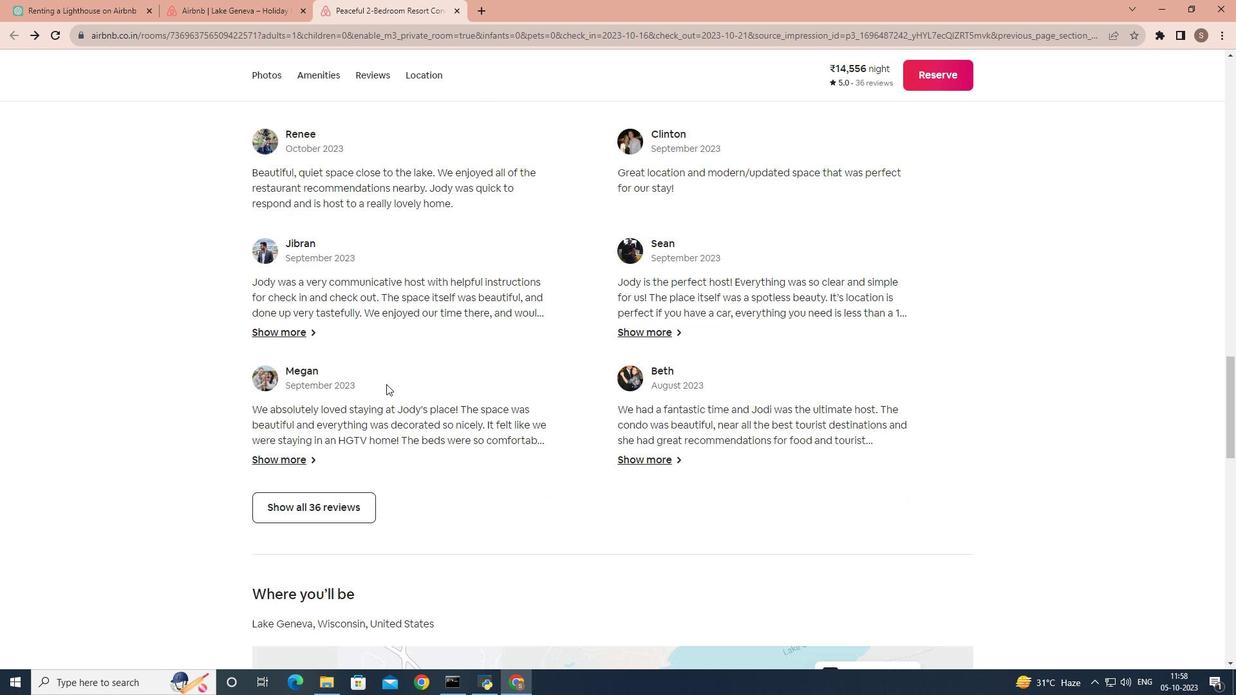 
Action: Mouse scrolled (386, 383) with delta (0, 0)
Screenshot: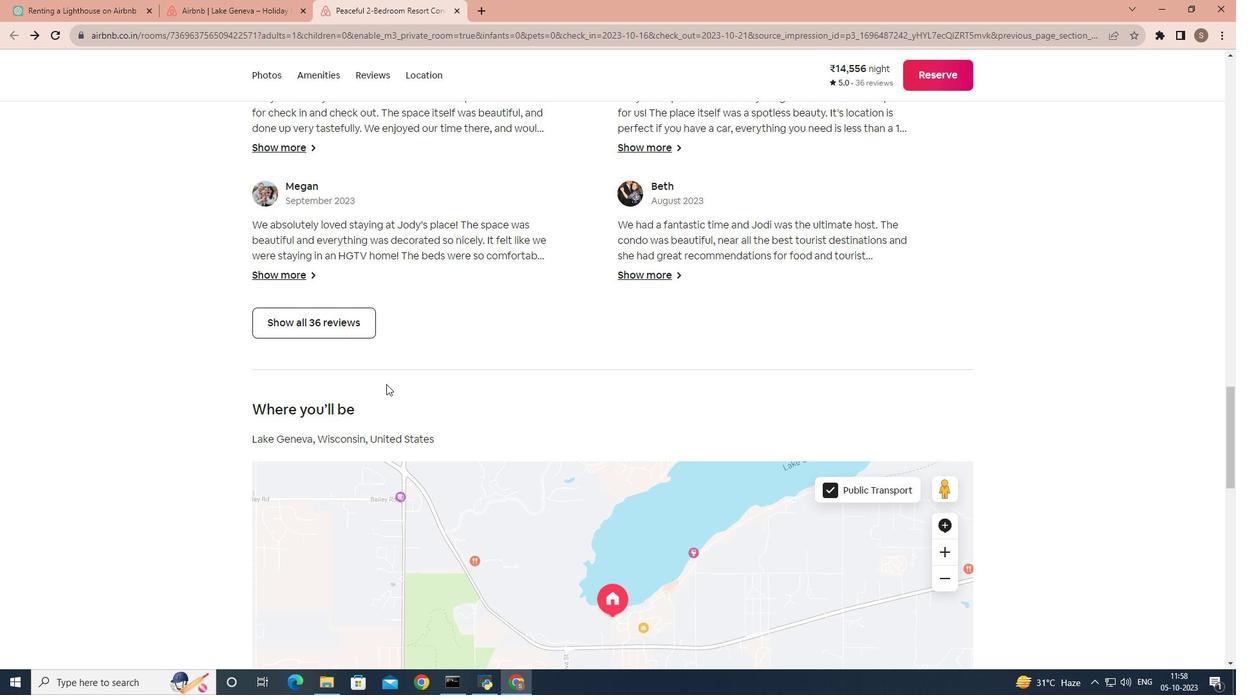 
Action: Mouse scrolled (386, 383) with delta (0, 0)
Screenshot: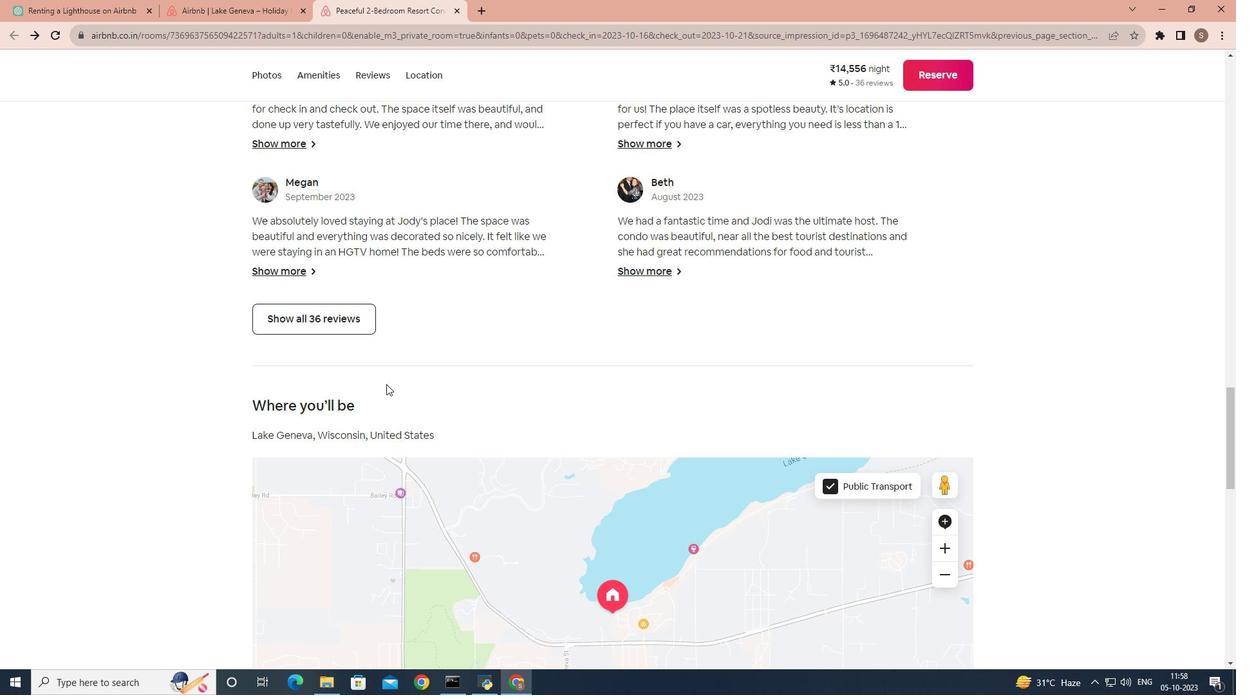 
Action: Mouse scrolled (386, 383) with delta (0, 0)
Screenshot: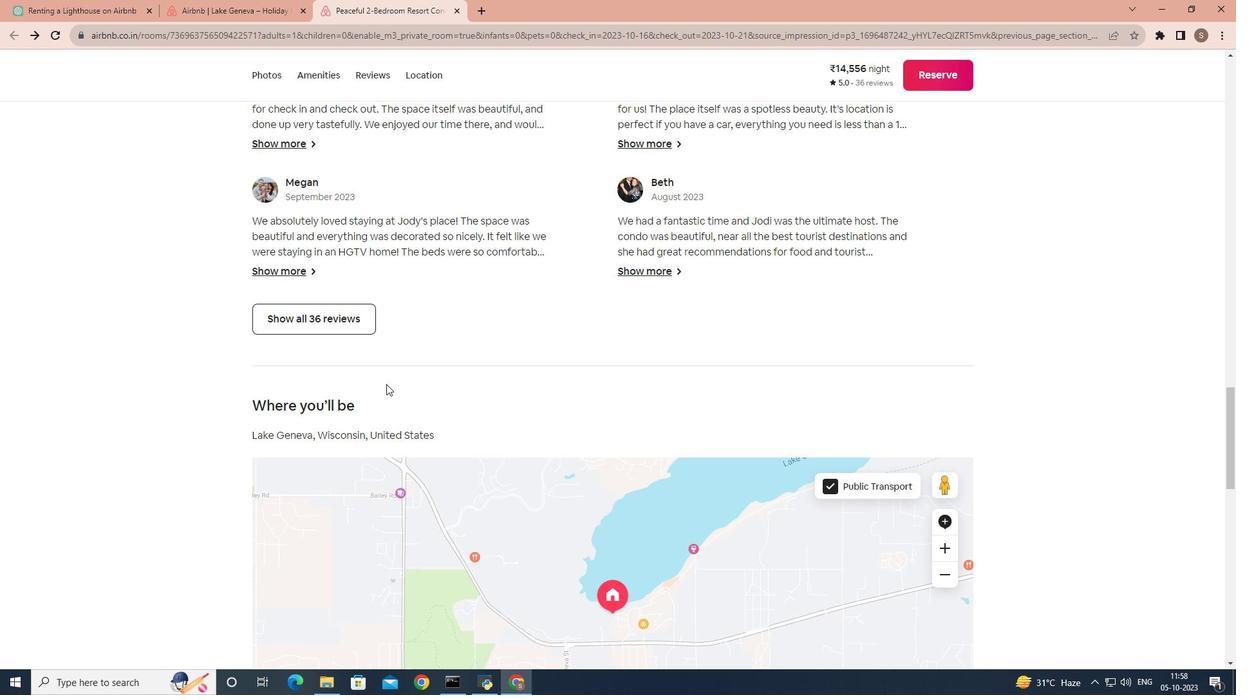 
Action: Mouse scrolled (386, 383) with delta (0, 0)
Screenshot: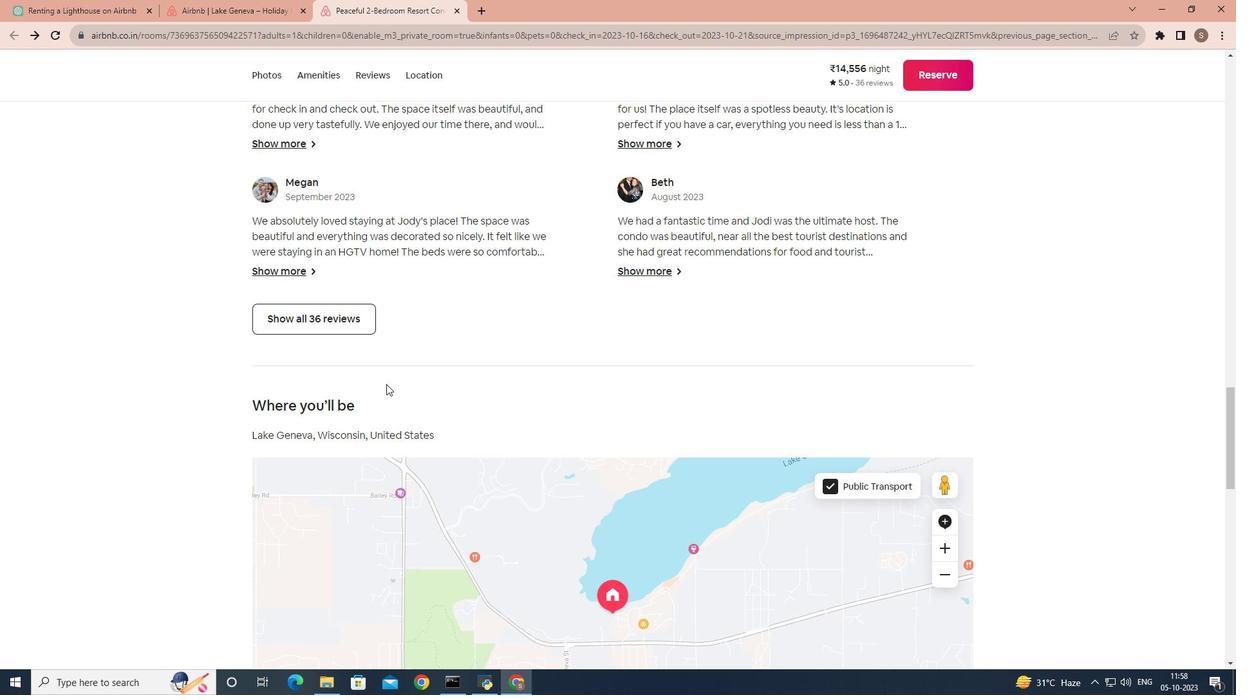 
Action: Mouse scrolled (386, 383) with delta (0, 0)
Screenshot: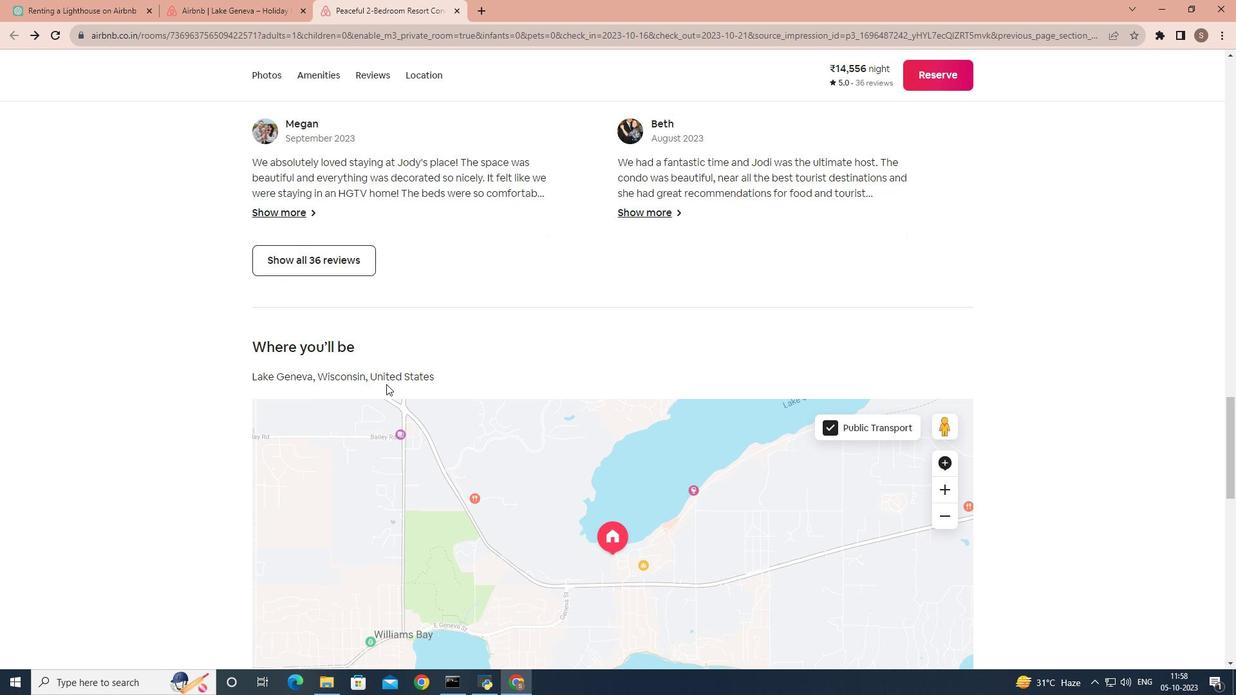 
Action: Mouse scrolled (386, 383) with delta (0, 0)
Screenshot: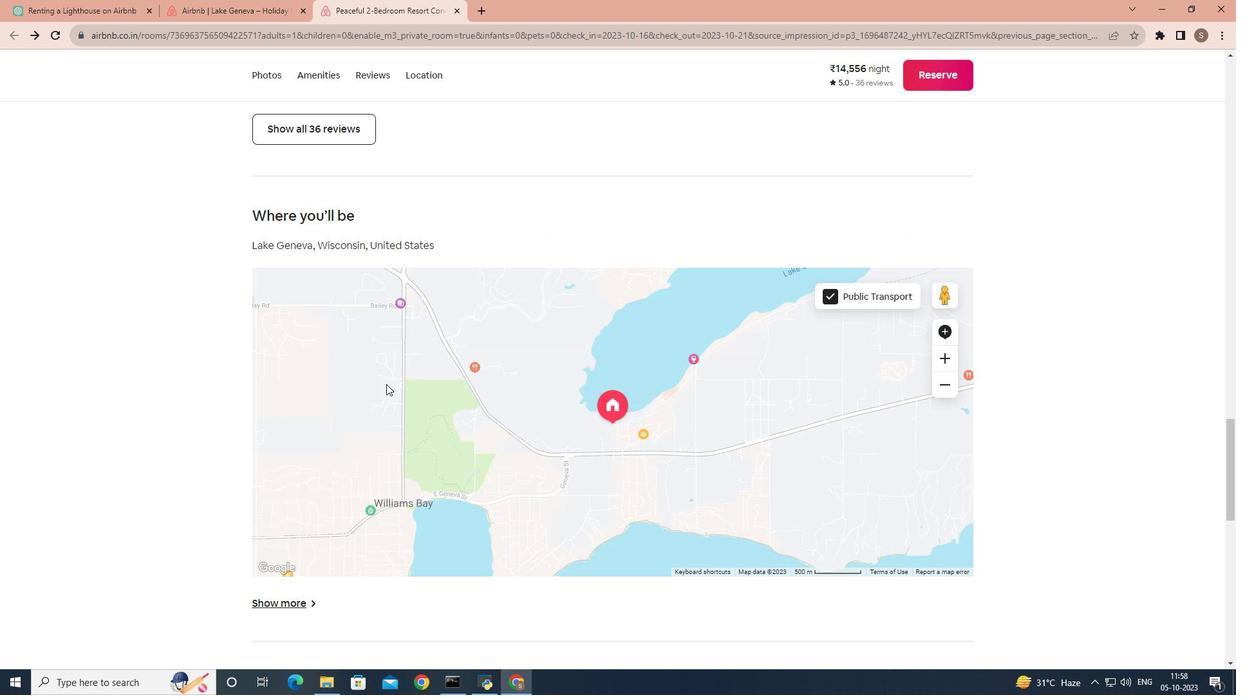 
Action: Mouse scrolled (386, 383) with delta (0, 0)
Screenshot: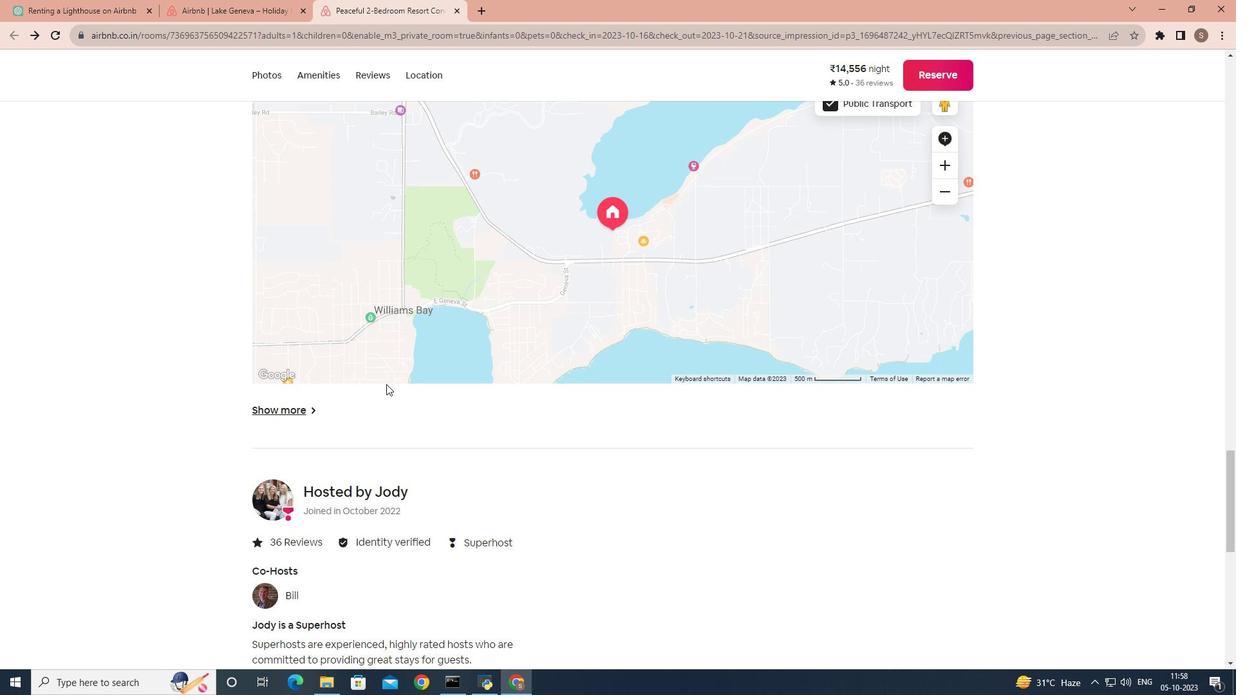 
Action: Mouse scrolled (386, 383) with delta (0, 0)
Screenshot: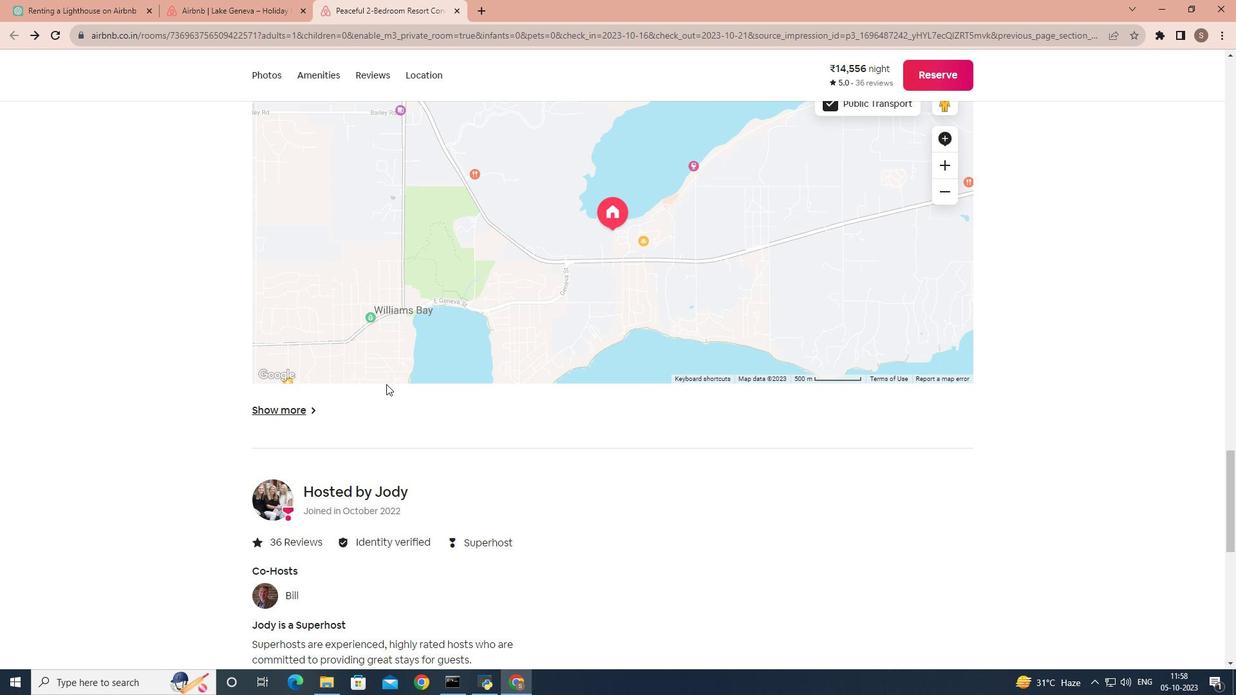 
Action: Mouse scrolled (386, 383) with delta (0, 0)
Screenshot: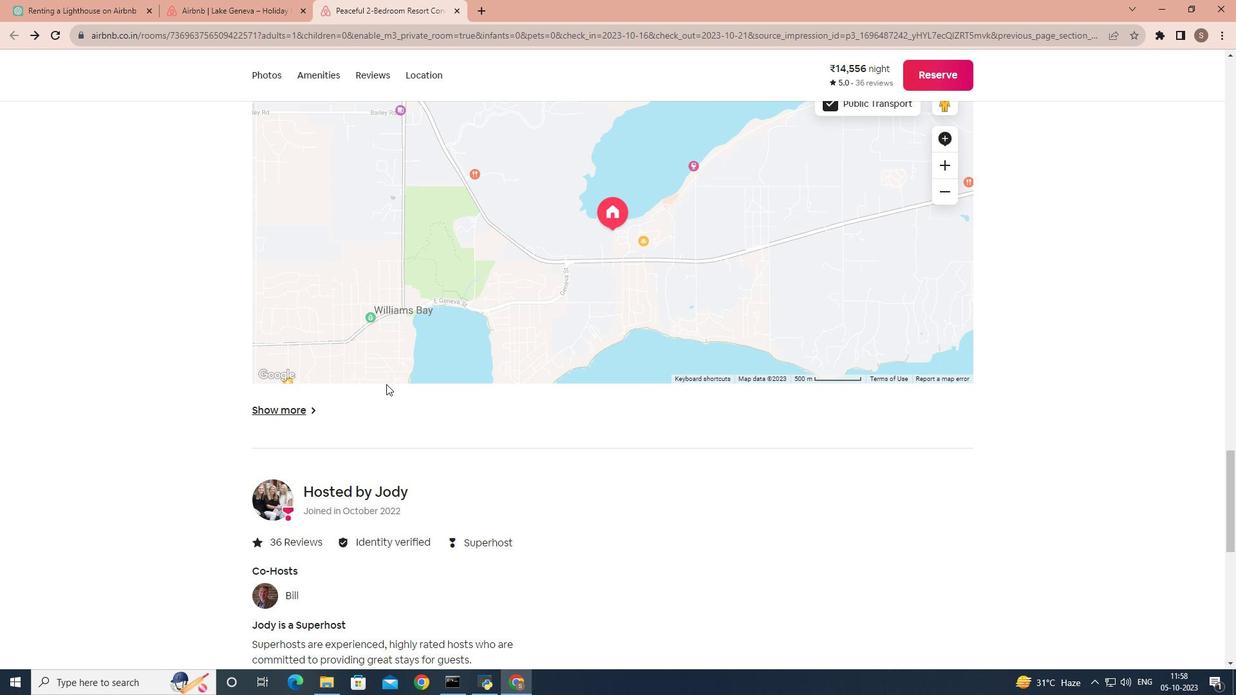 
Action: Mouse scrolled (386, 383) with delta (0, 0)
Screenshot: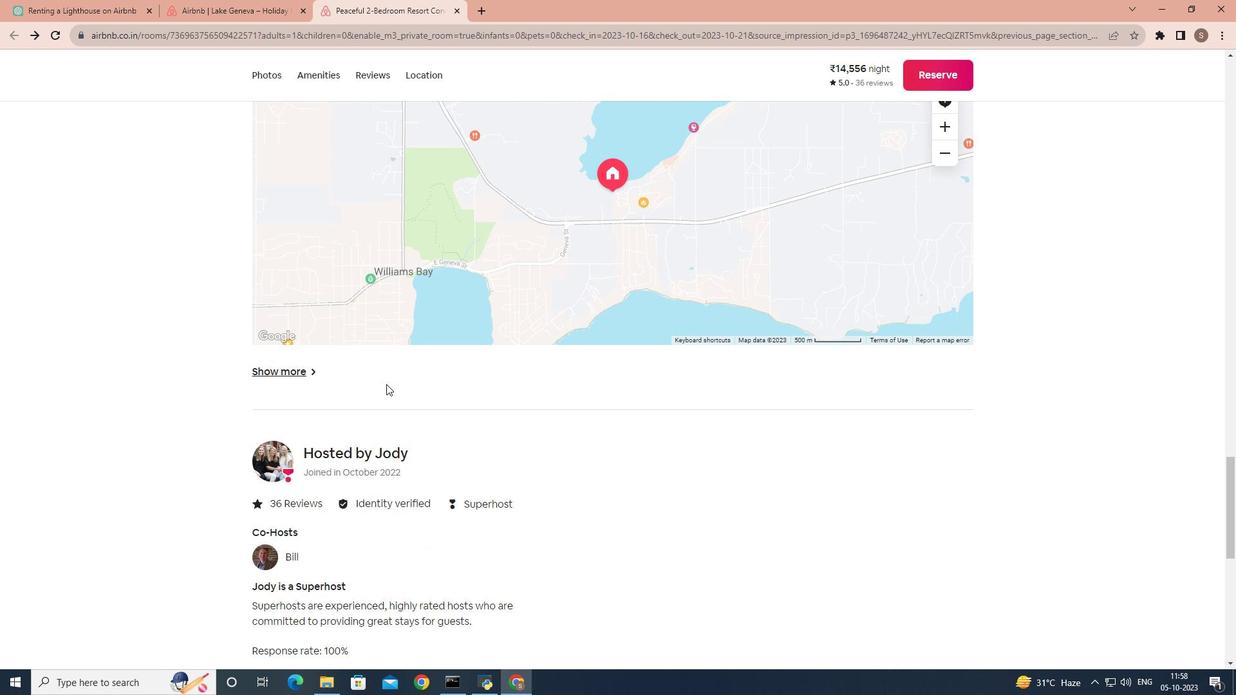 
Action: Mouse scrolled (386, 383) with delta (0, 0)
Screenshot: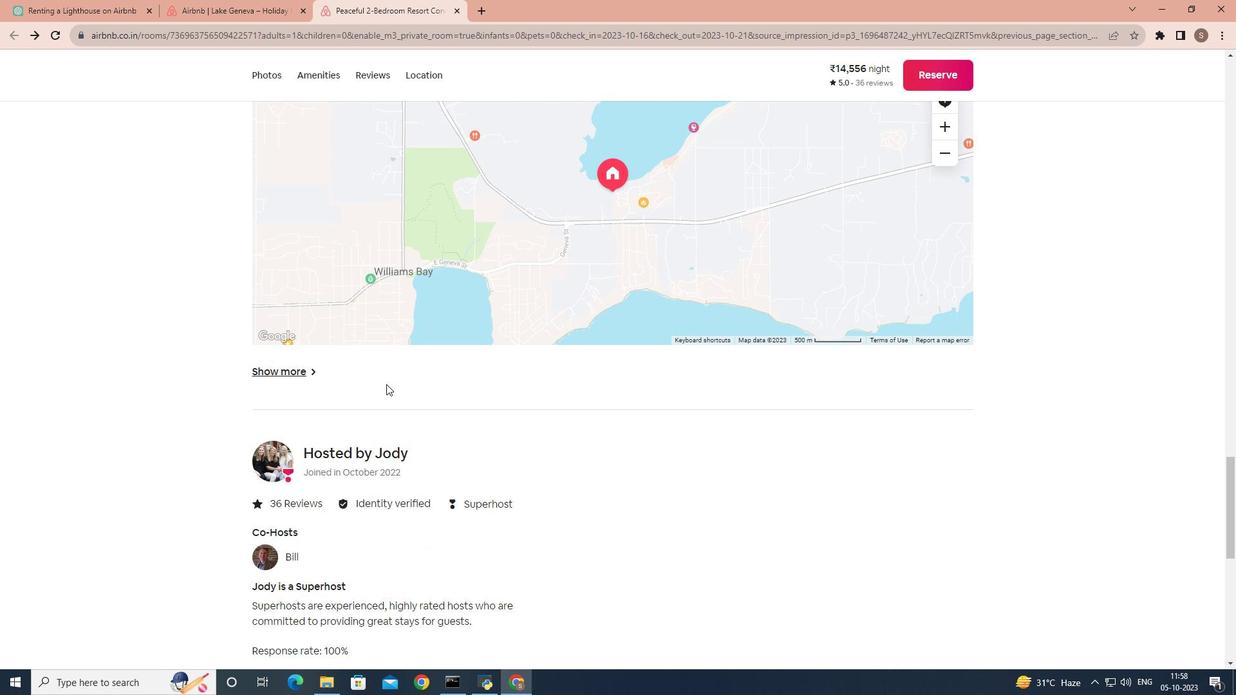 
Action: Mouse scrolled (386, 383) with delta (0, 0)
Screenshot: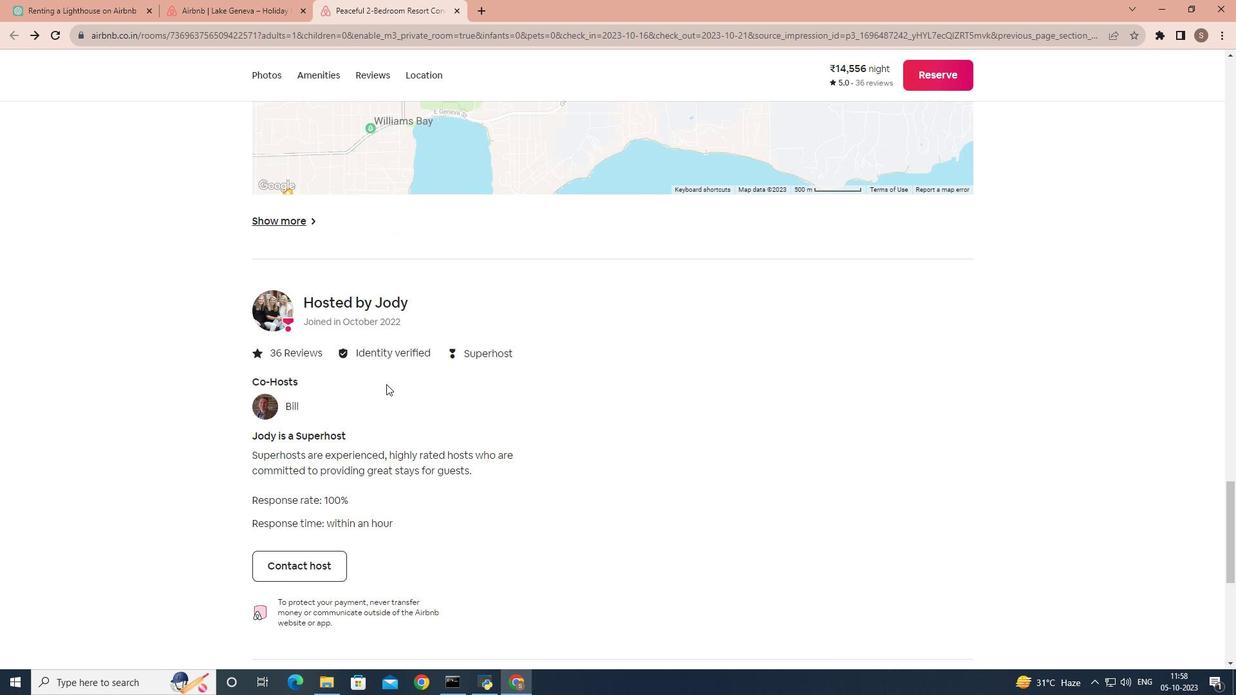 
Action: Mouse scrolled (386, 383) with delta (0, 0)
Screenshot: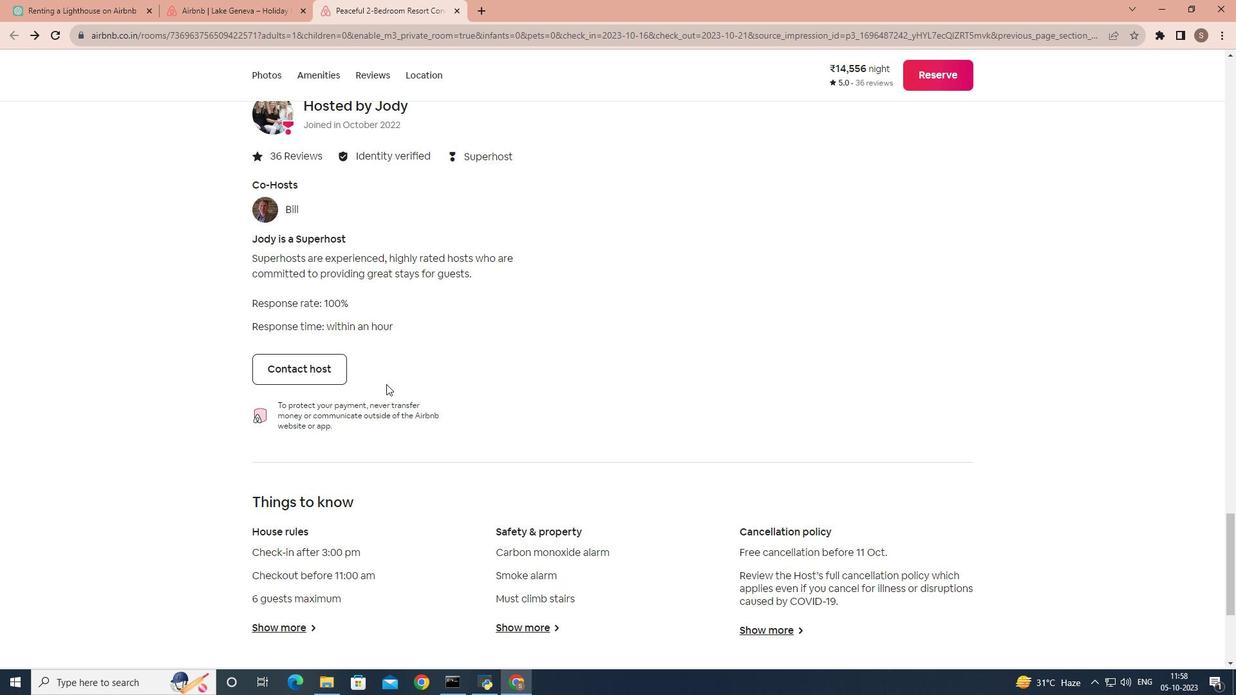 
Action: Mouse scrolled (386, 383) with delta (0, 0)
Screenshot: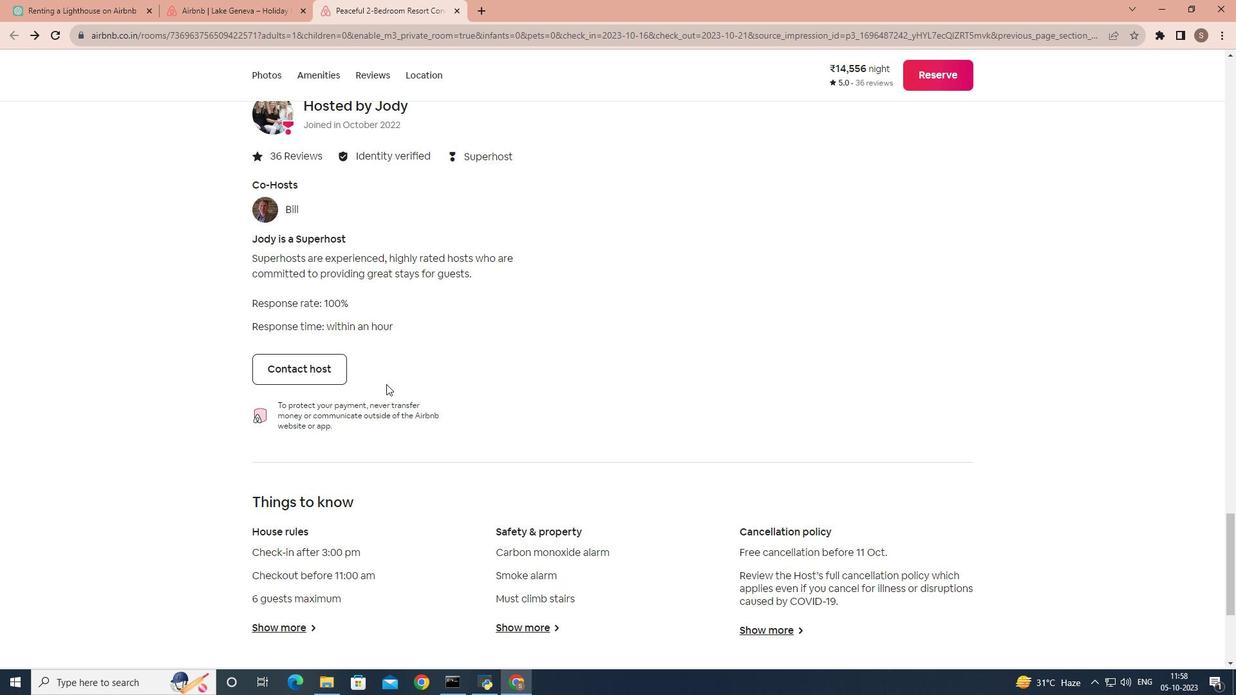 
Action: Mouse scrolled (386, 383) with delta (0, 0)
Screenshot: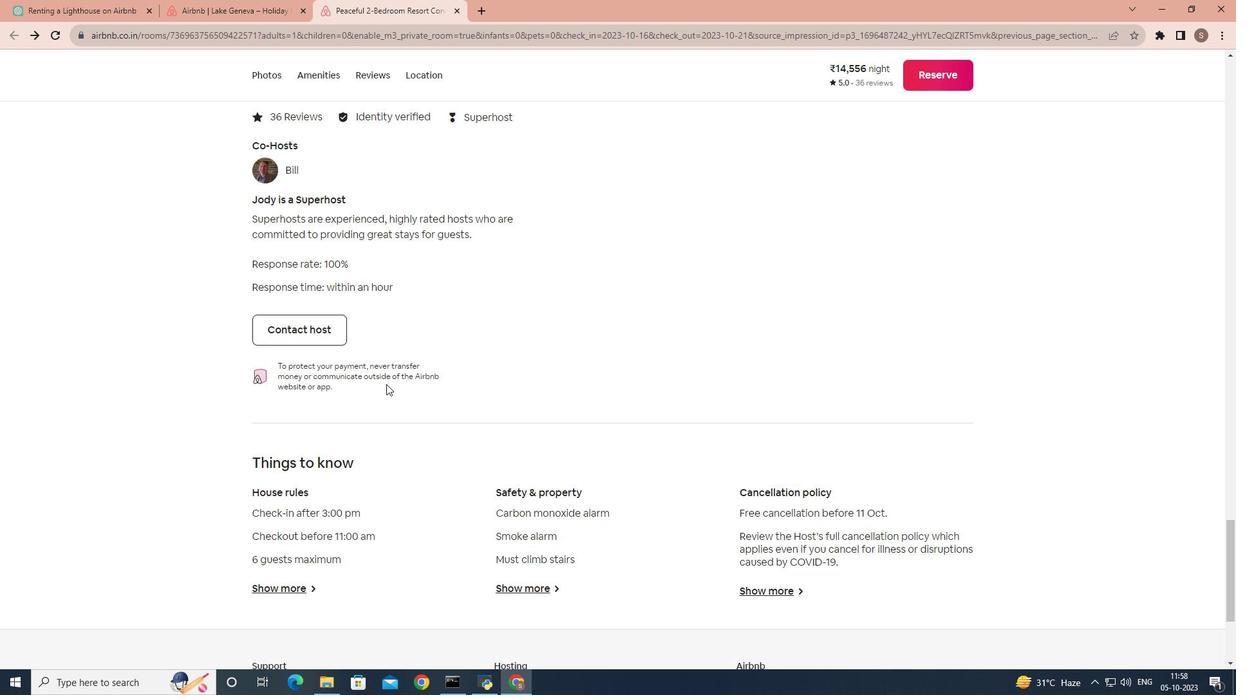 
Action: Mouse scrolled (386, 383) with delta (0, 0)
Screenshot: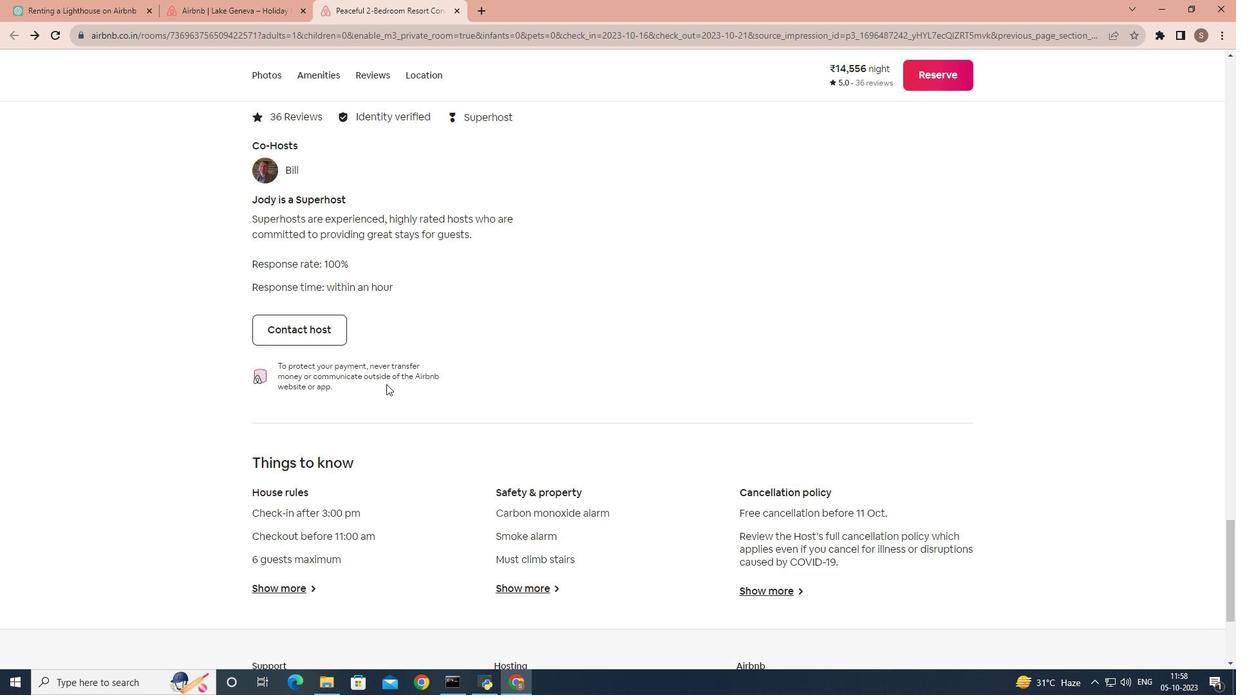 
Action: Mouse scrolled (386, 383) with delta (0, 0)
Screenshot: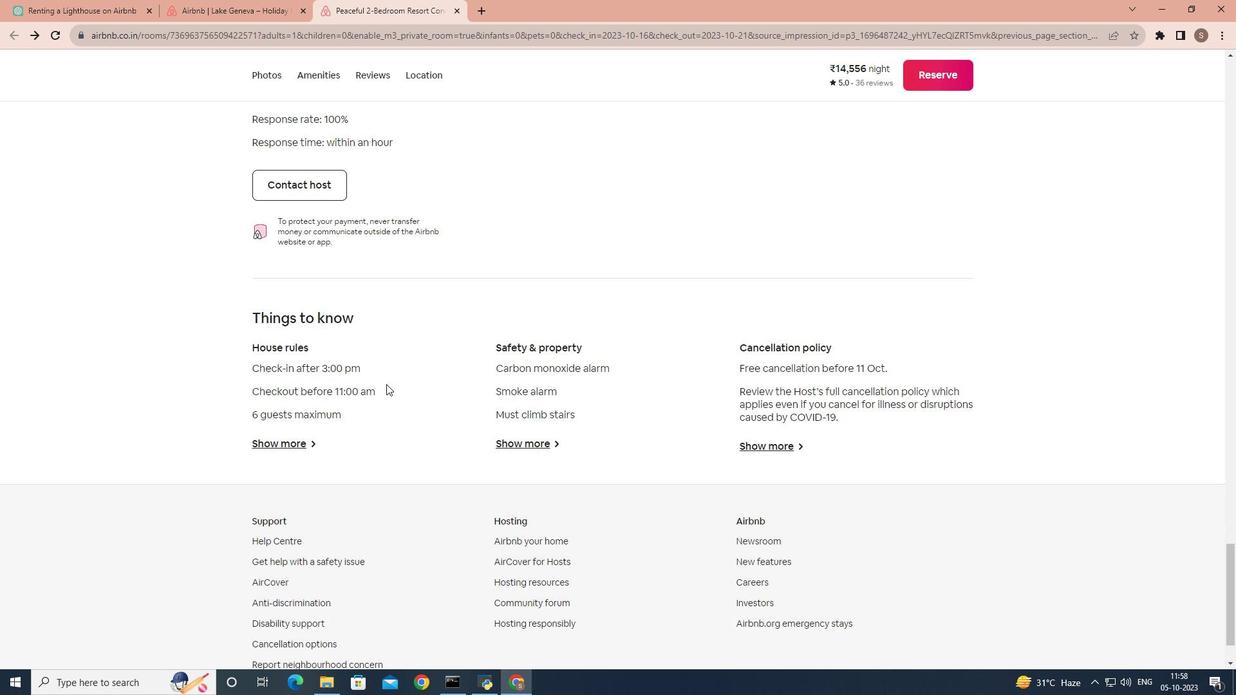 
Action: Mouse moved to (316, 226)
Screenshot: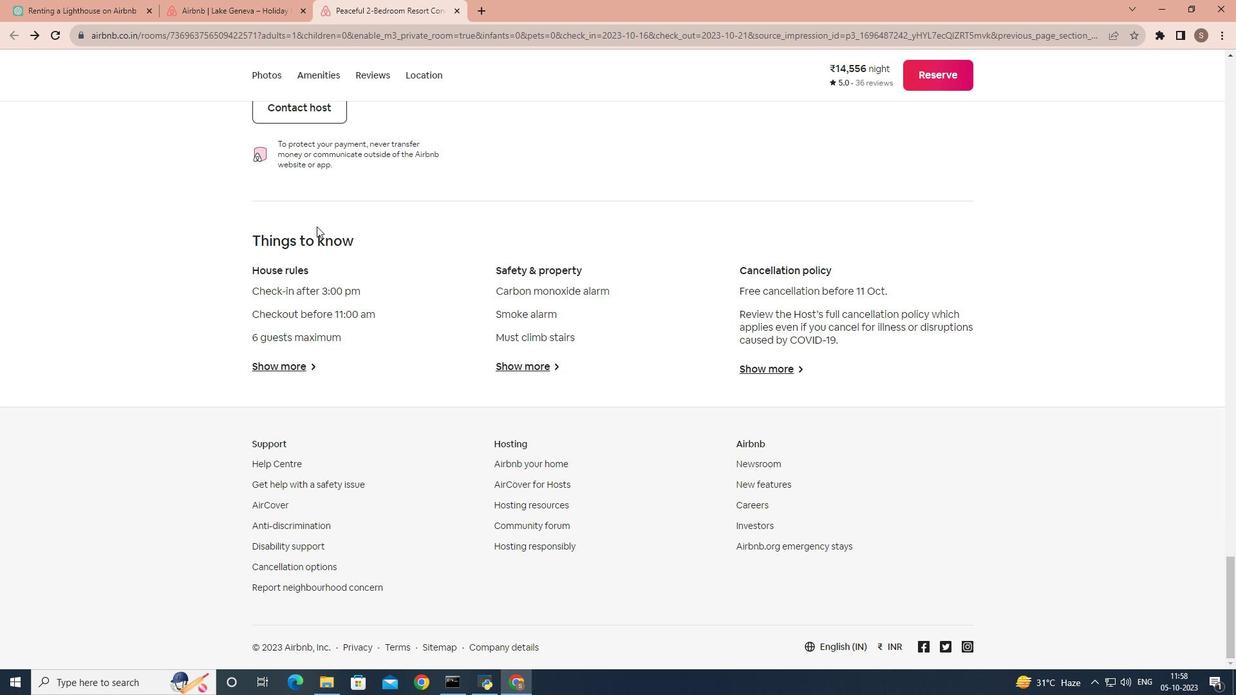 
Action: Mouse scrolled (316, 227) with delta (0, 0)
Screenshot: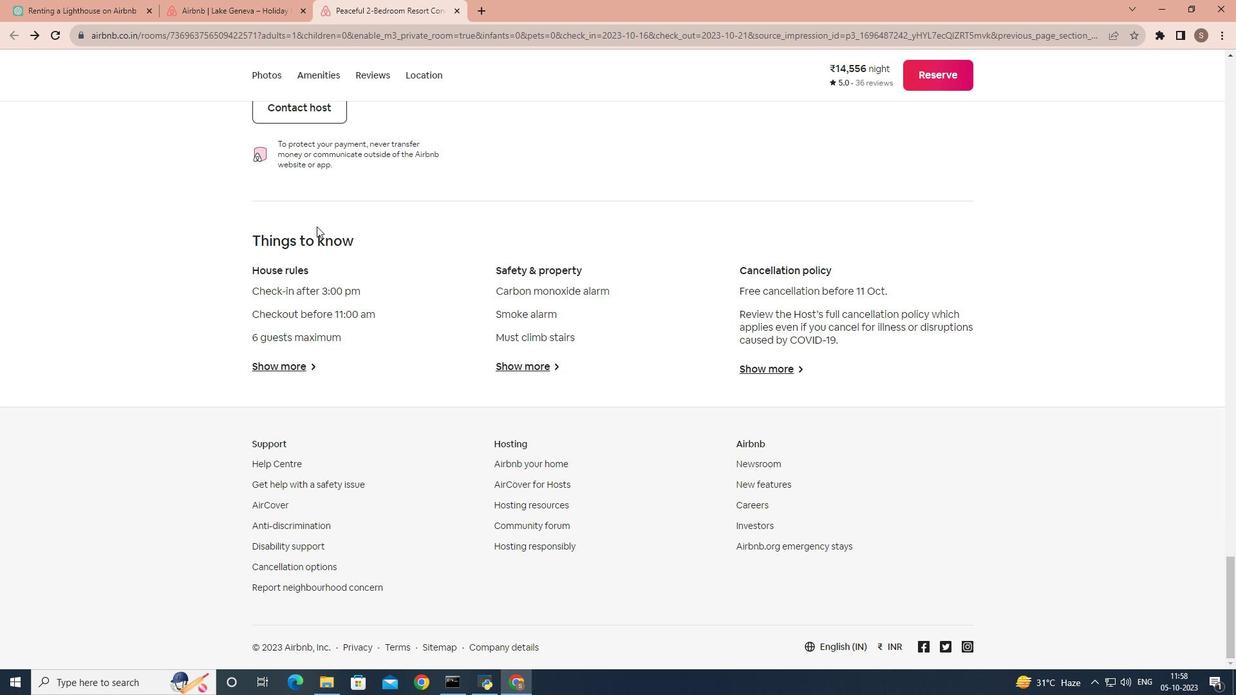 
Action: Mouse scrolled (316, 227) with delta (0, 0)
Screenshot: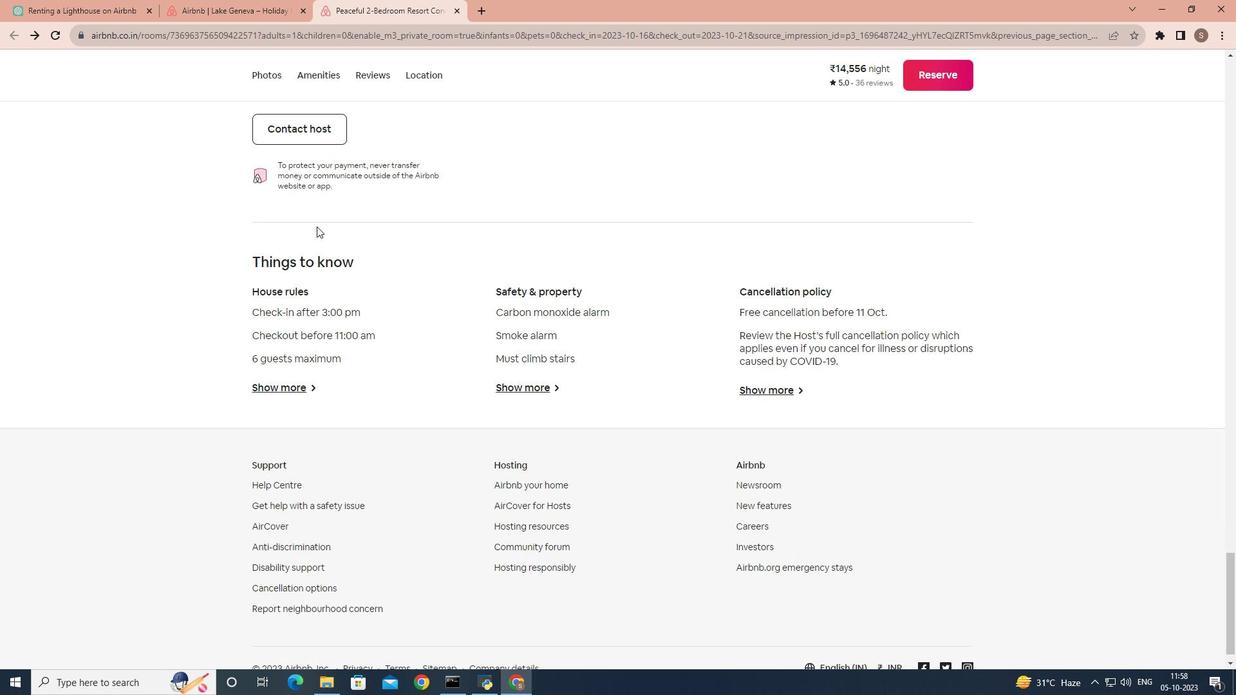 
Action: Mouse scrolled (316, 227) with delta (0, 0)
Screenshot: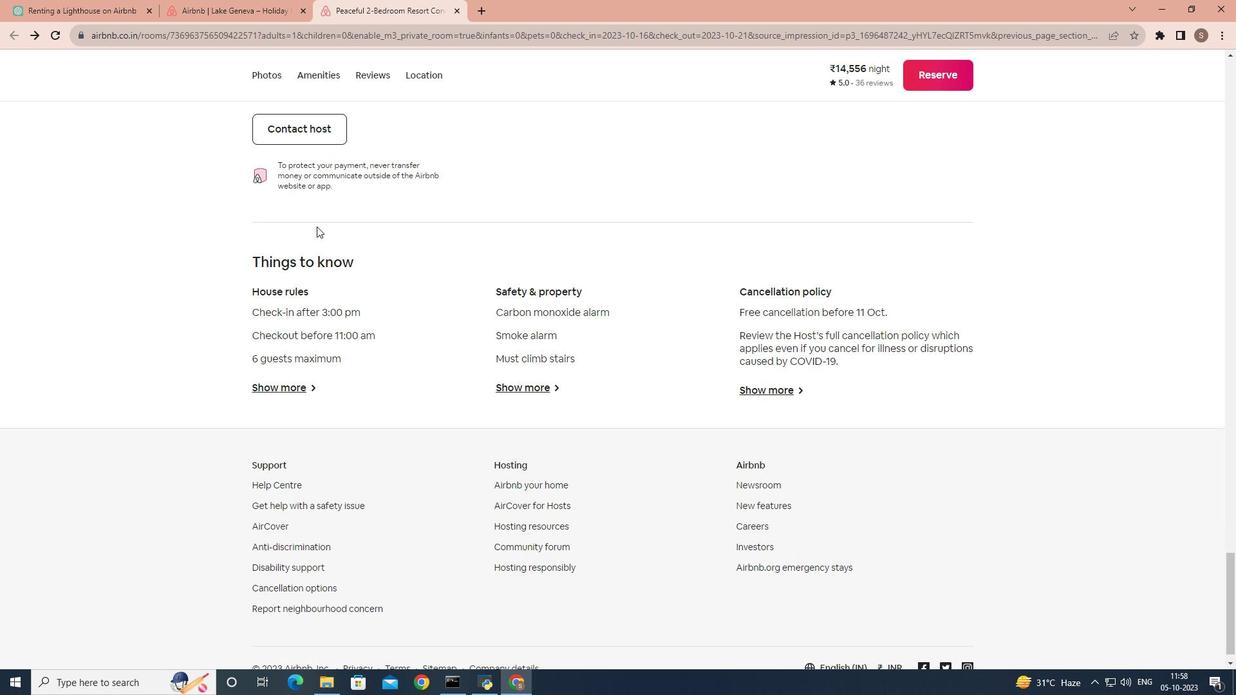 
Action: Mouse scrolled (316, 227) with delta (0, 0)
Screenshot: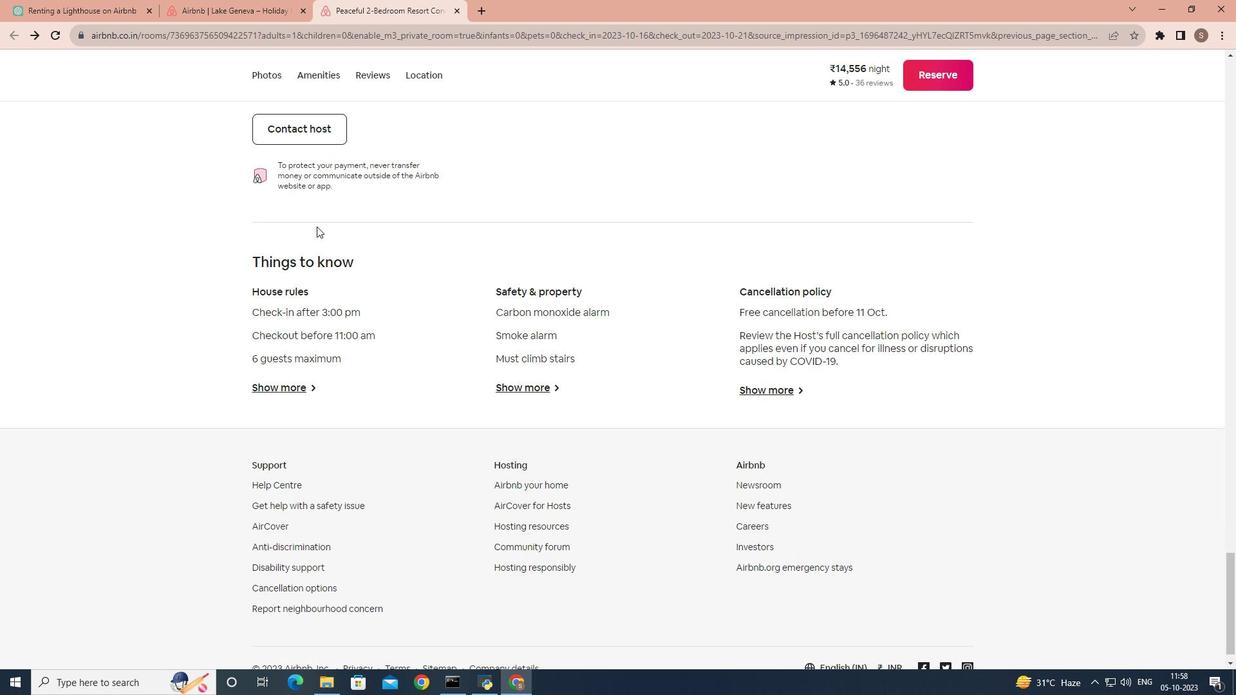 
Action: Mouse scrolled (316, 227) with delta (0, 0)
Screenshot: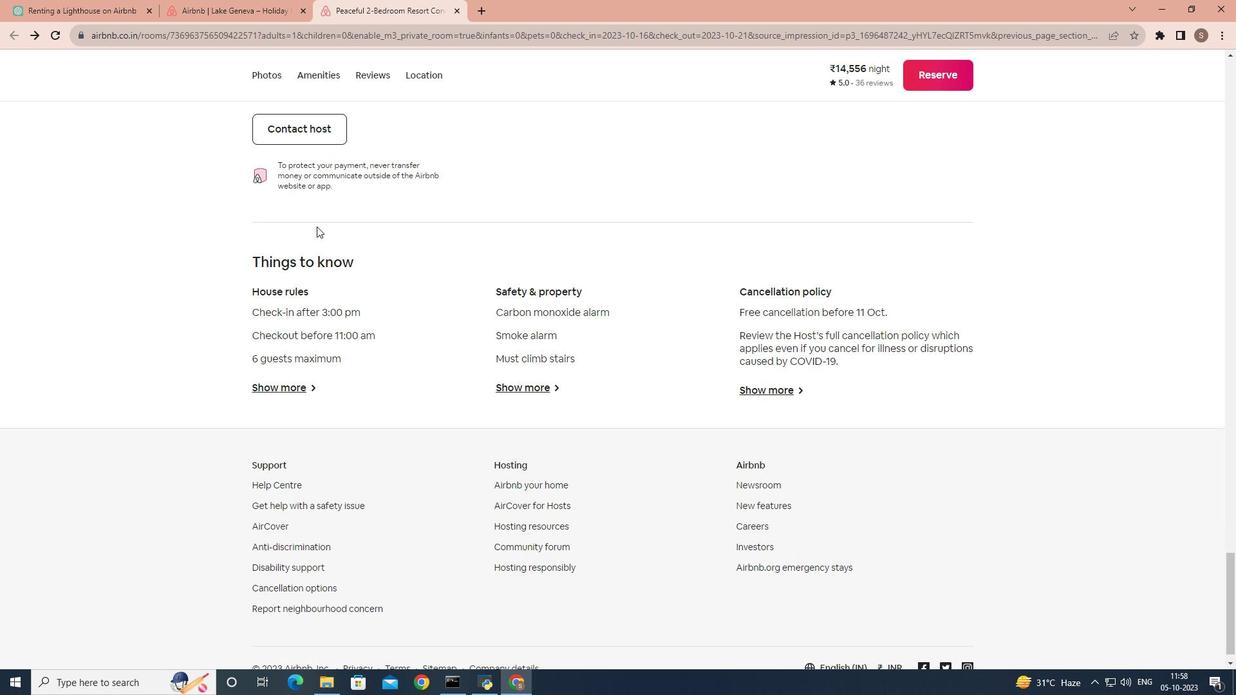 
Action: Mouse scrolled (316, 227) with delta (0, 0)
Screenshot: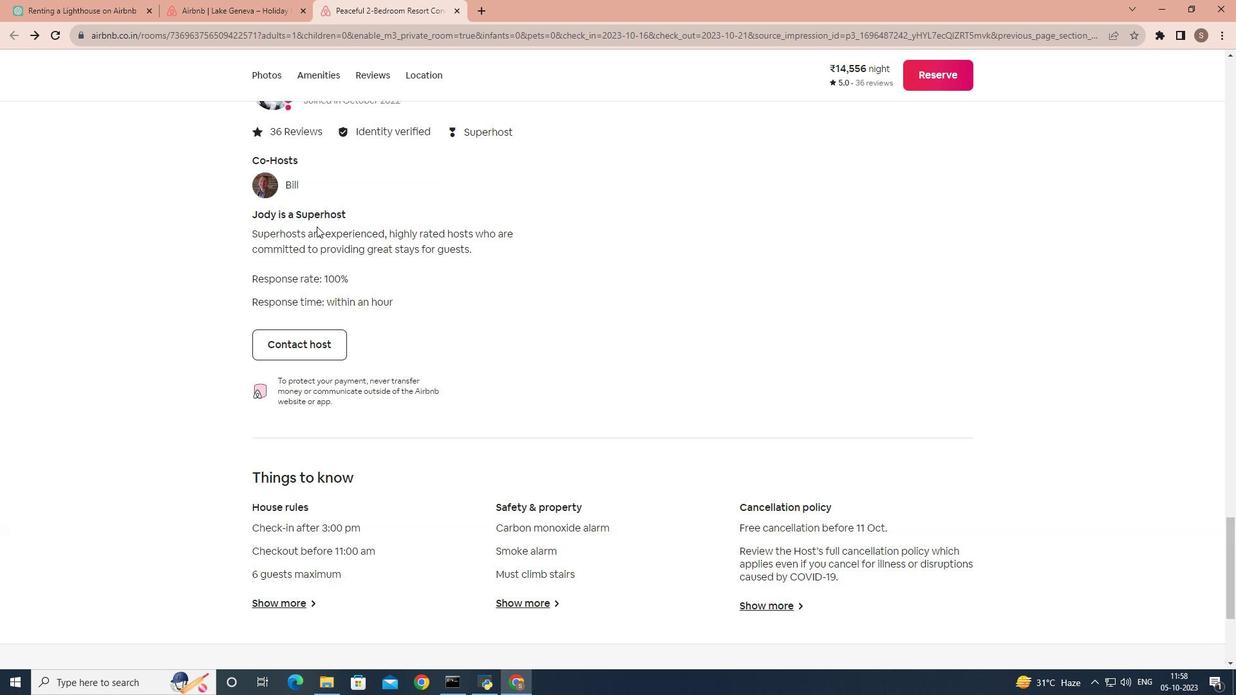 
Action: Mouse scrolled (316, 227) with delta (0, 0)
Screenshot: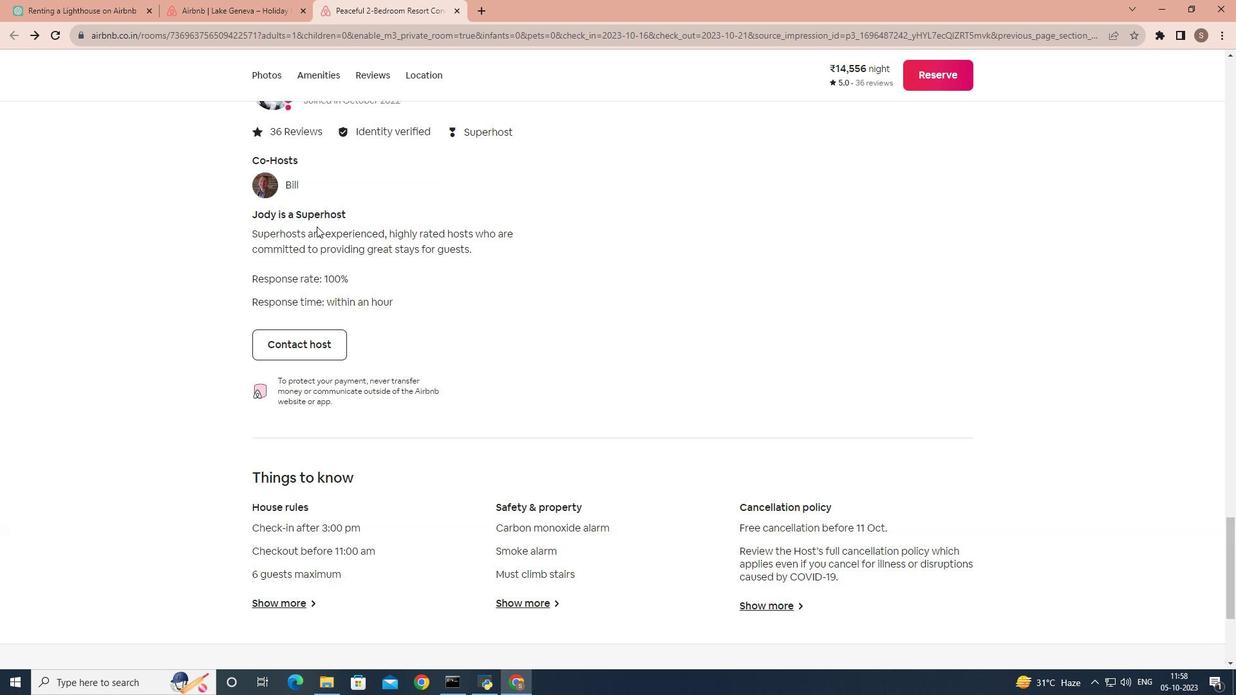 
Action: Mouse scrolled (316, 227) with delta (0, 0)
Screenshot: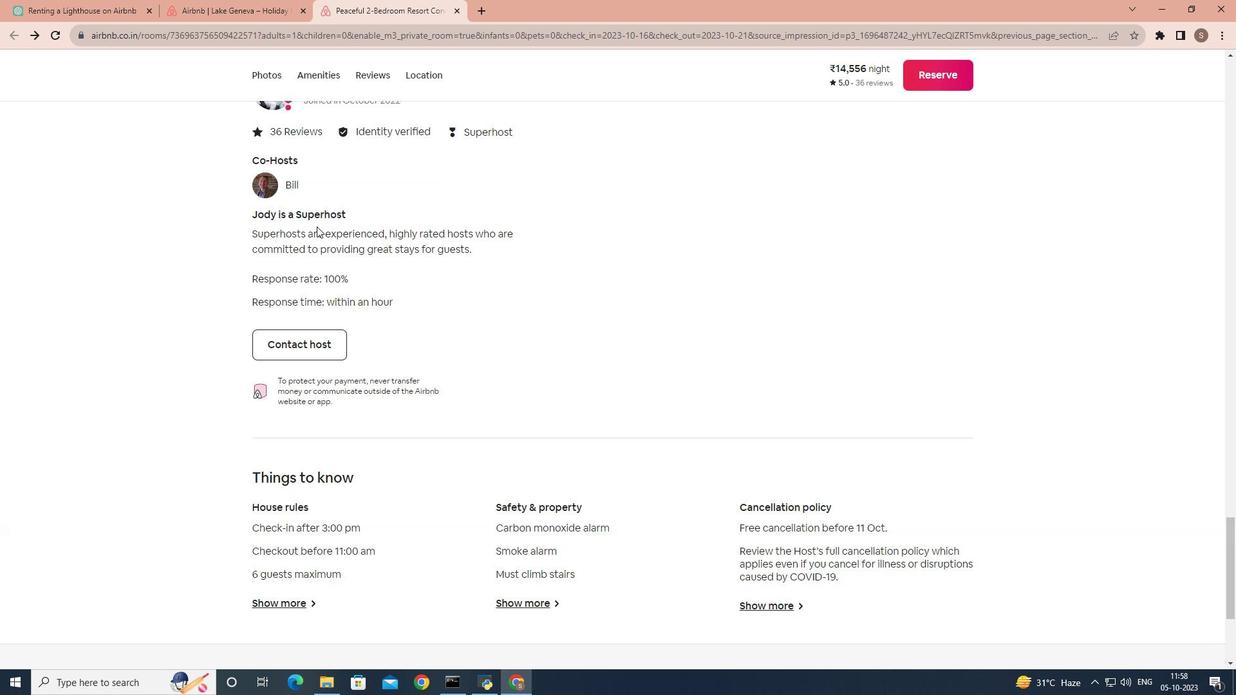 
Action: Mouse scrolled (316, 227) with delta (0, 0)
Screenshot: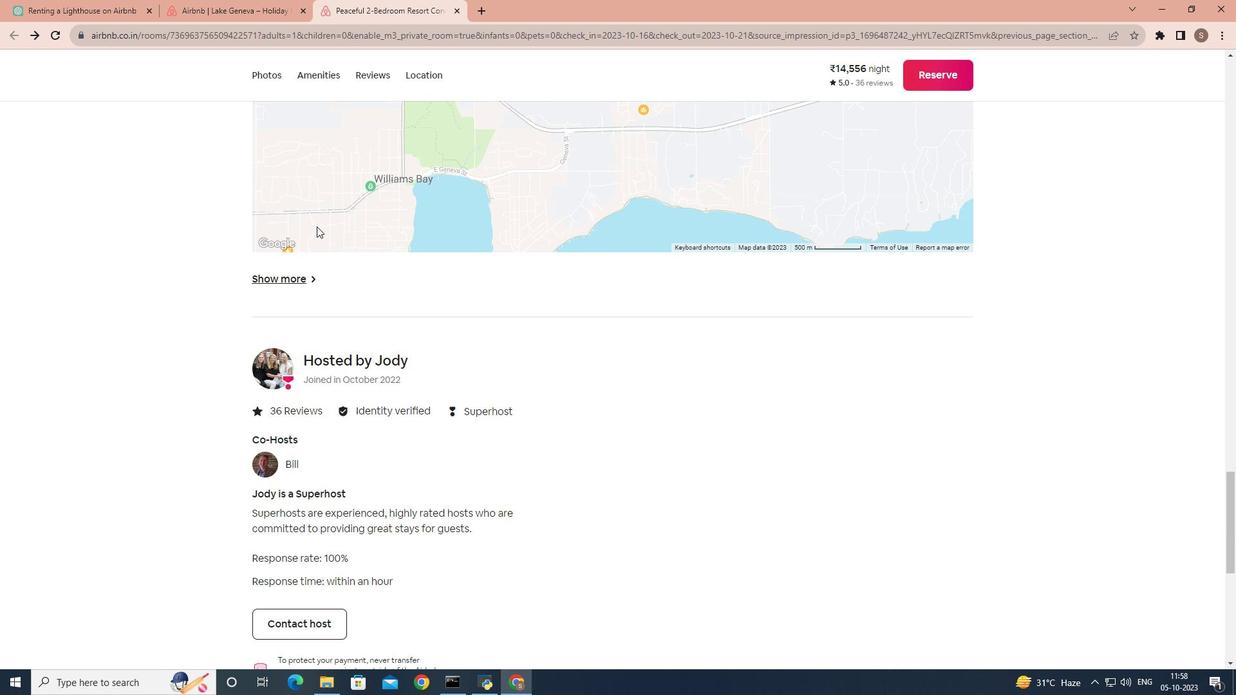 
Action: Mouse scrolled (316, 227) with delta (0, 0)
Screenshot: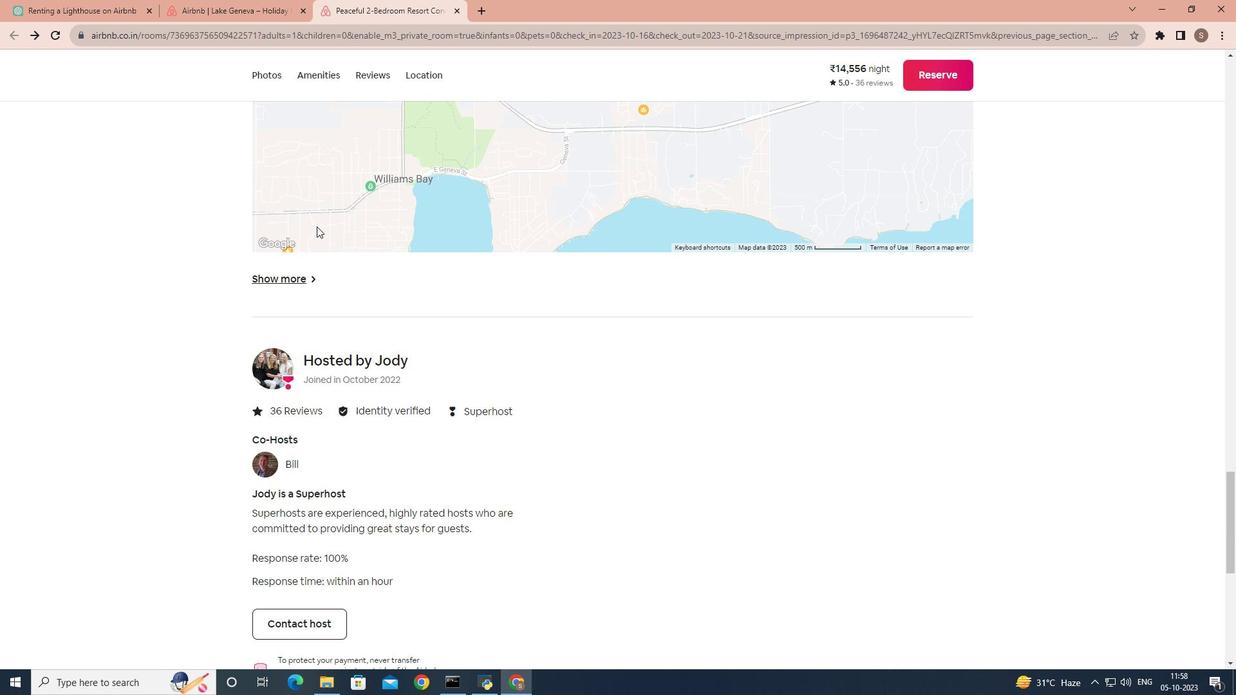 
Action: Mouse scrolled (316, 227) with delta (0, 0)
Screenshot: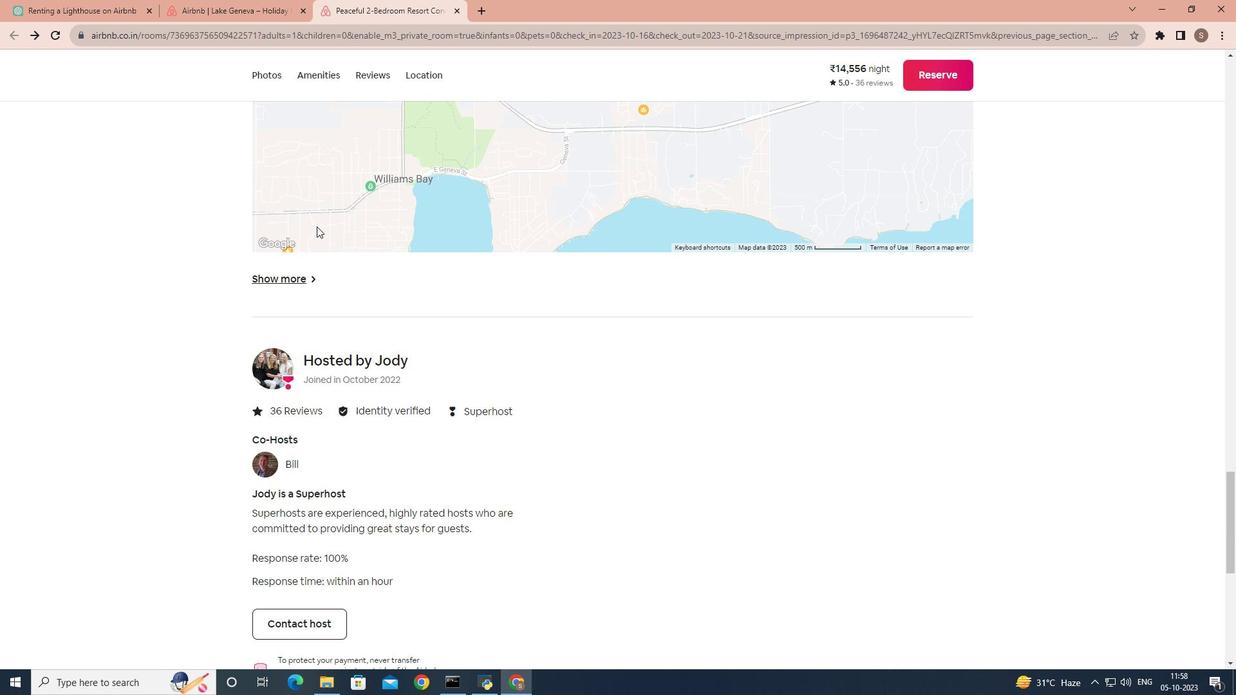
Action: Mouse scrolled (316, 227) with delta (0, 0)
Screenshot: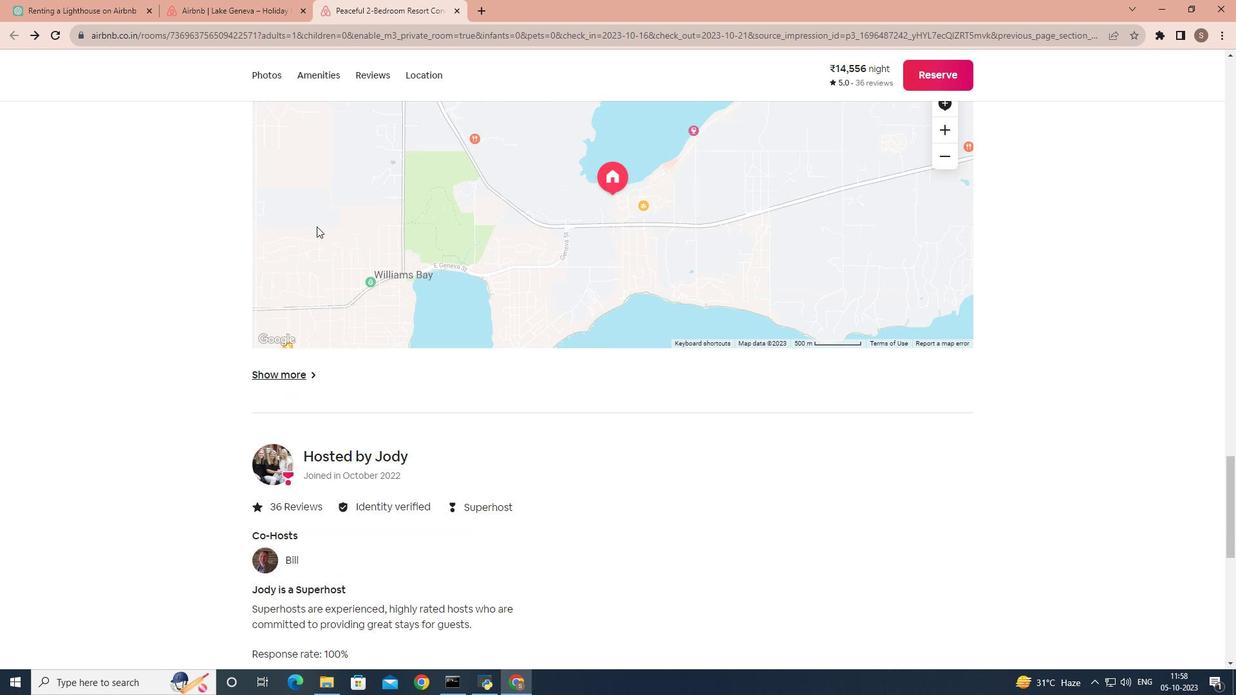 
Action: Mouse scrolled (316, 227) with delta (0, 0)
Screenshot: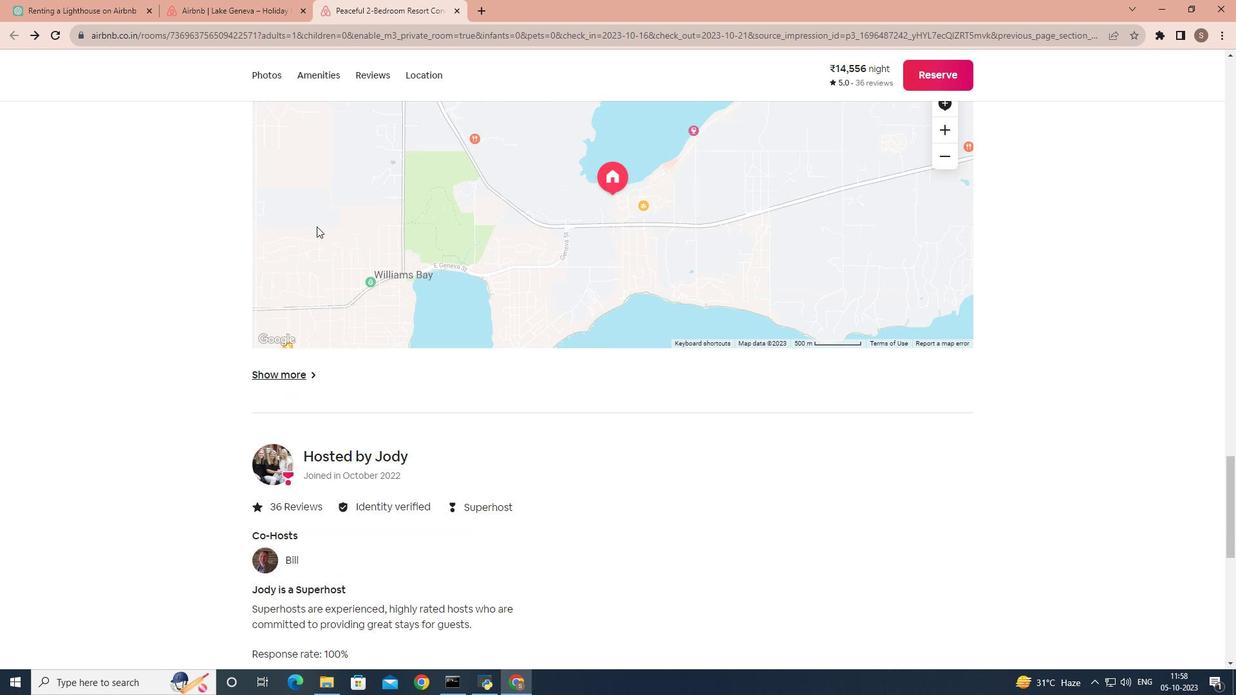 
Action: Mouse scrolled (316, 227) with delta (0, 0)
Screenshot: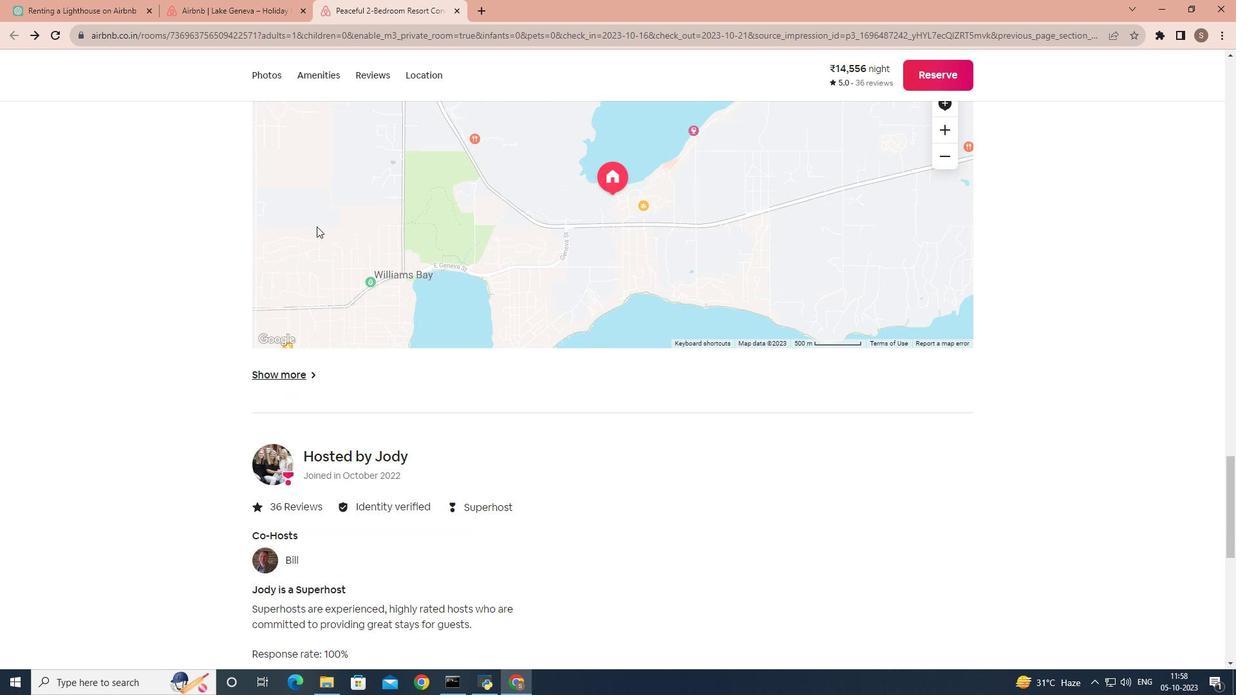 
Action: Mouse scrolled (316, 227) with delta (0, 0)
Screenshot: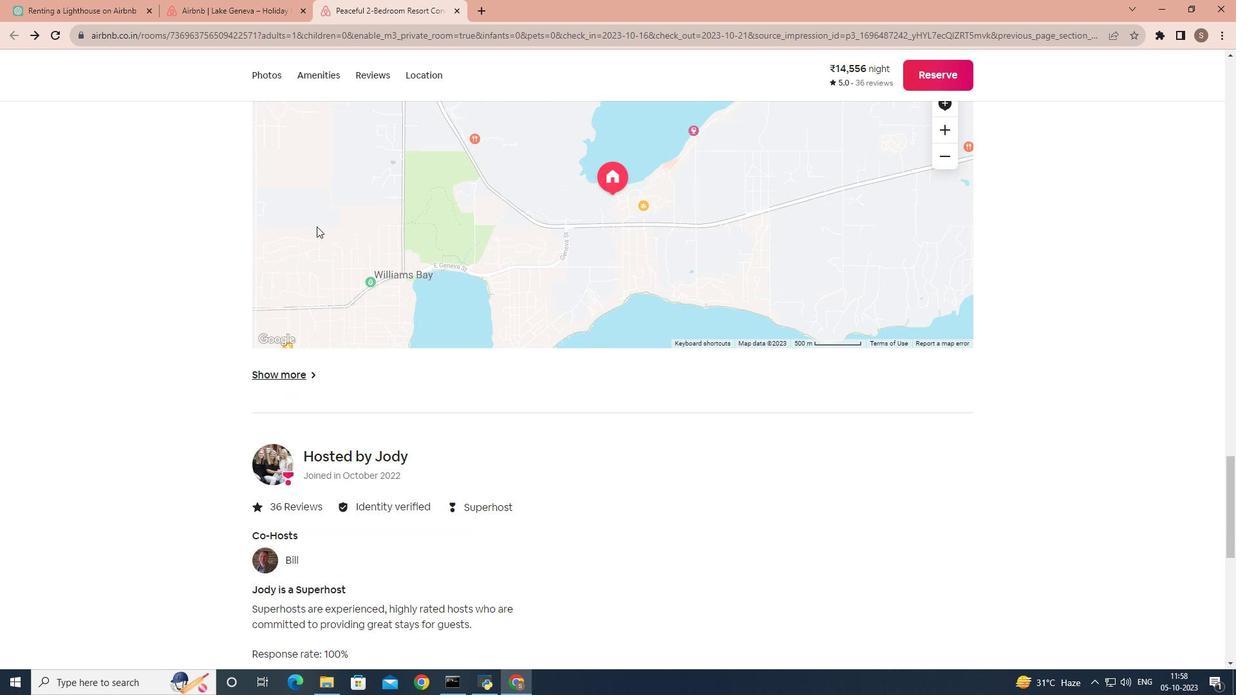 
Action: Mouse scrolled (316, 227) with delta (0, 0)
Screenshot: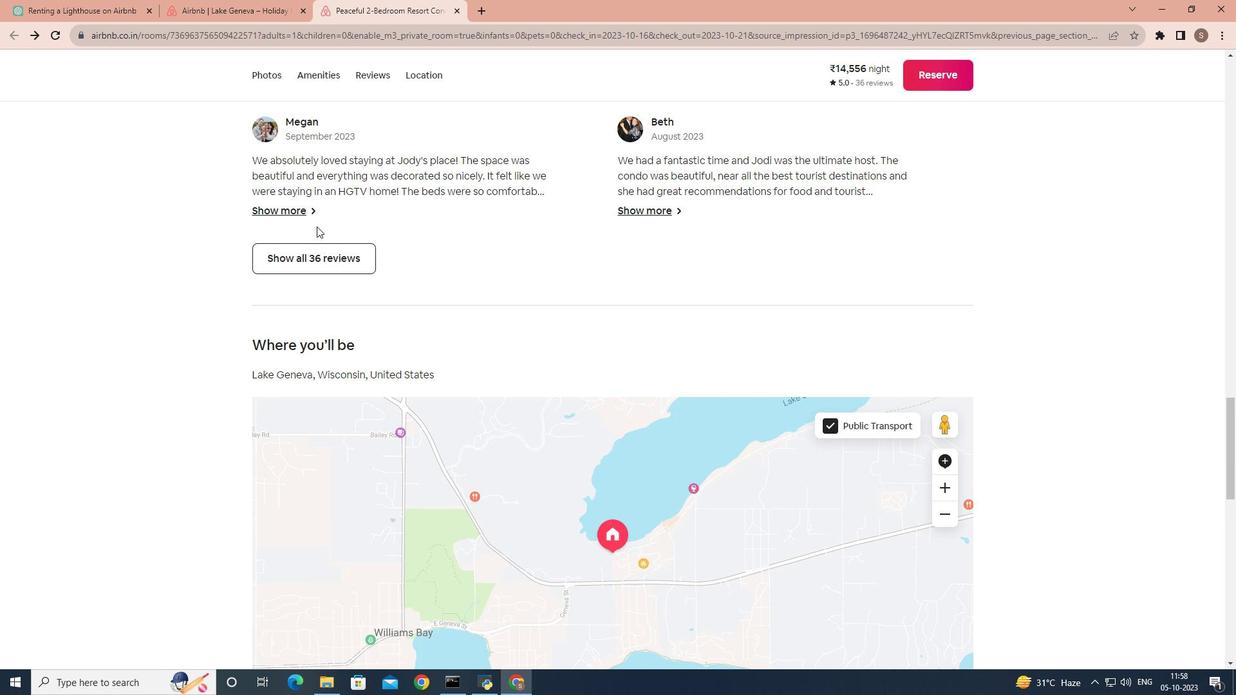 
Action: Mouse scrolled (316, 227) with delta (0, 0)
Screenshot: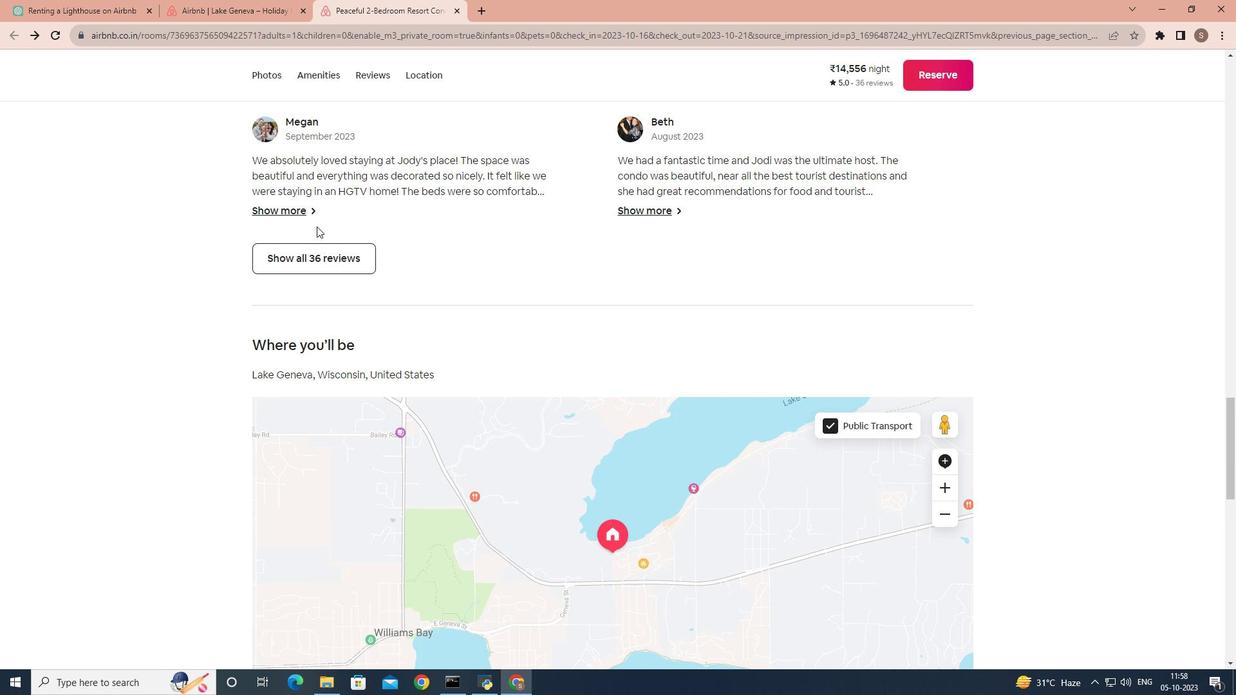 
Action: Mouse scrolled (316, 227) with delta (0, 0)
Screenshot: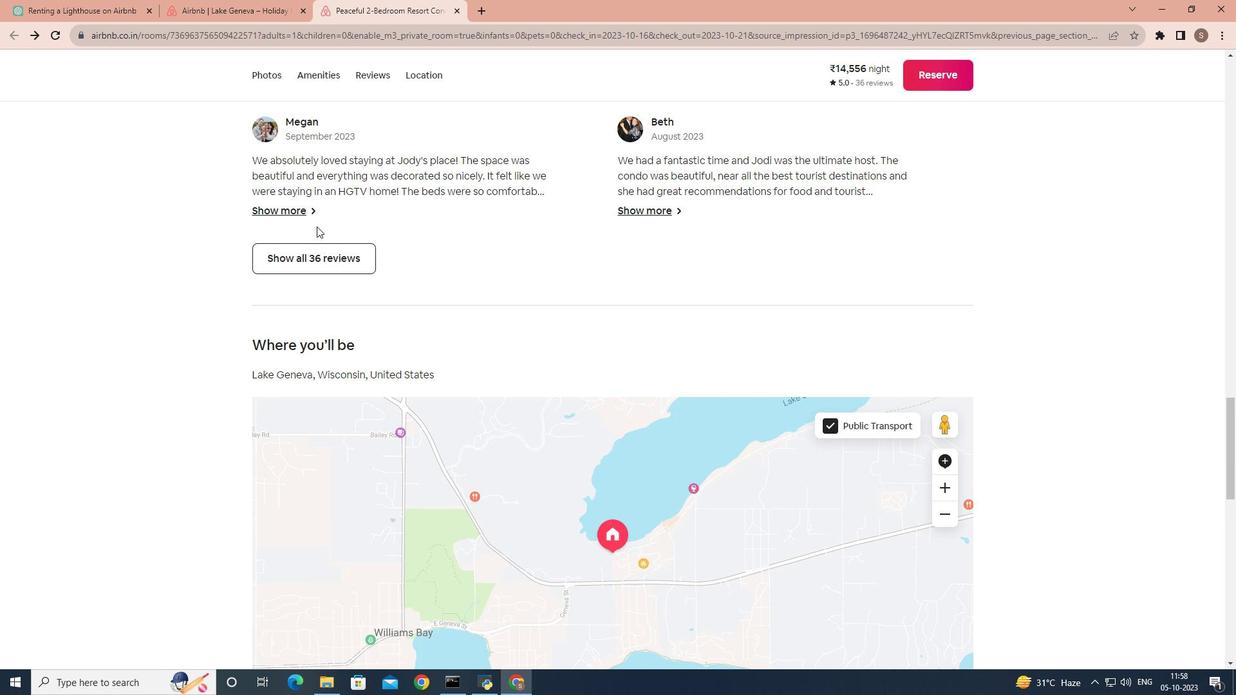 
Action: Mouse scrolled (316, 227) with delta (0, 0)
Screenshot: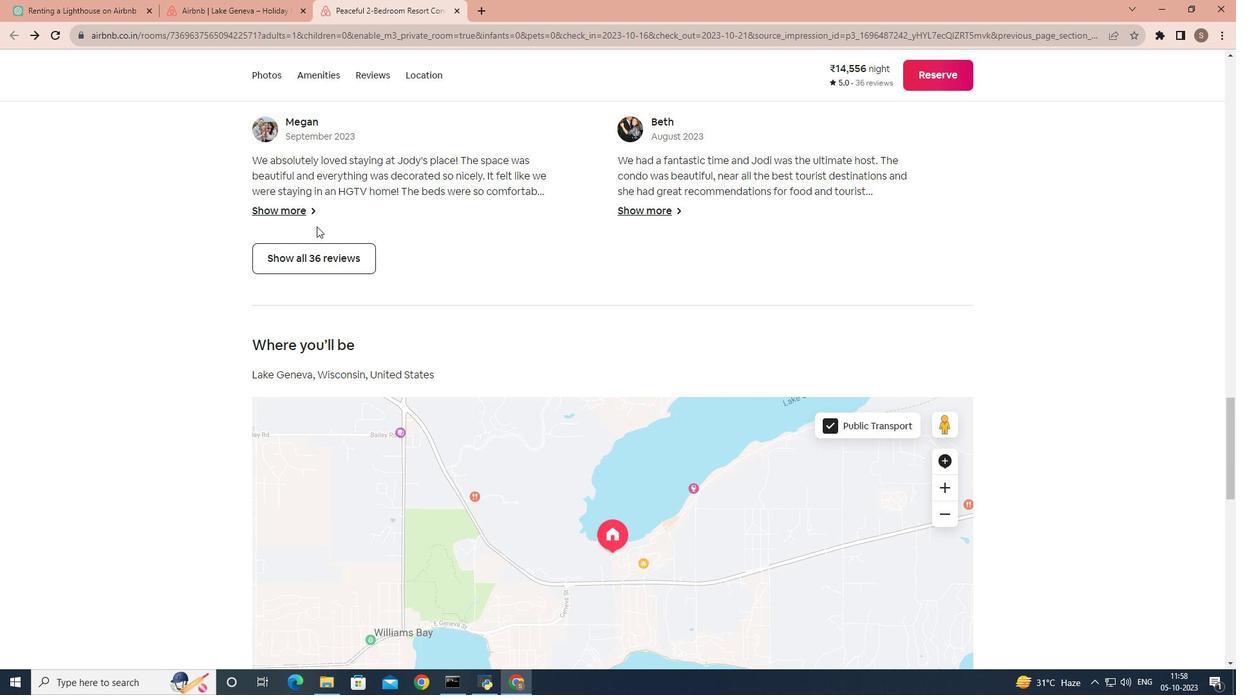 
Action: Mouse scrolled (316, 227) with delta (0, 0)
Screenshot: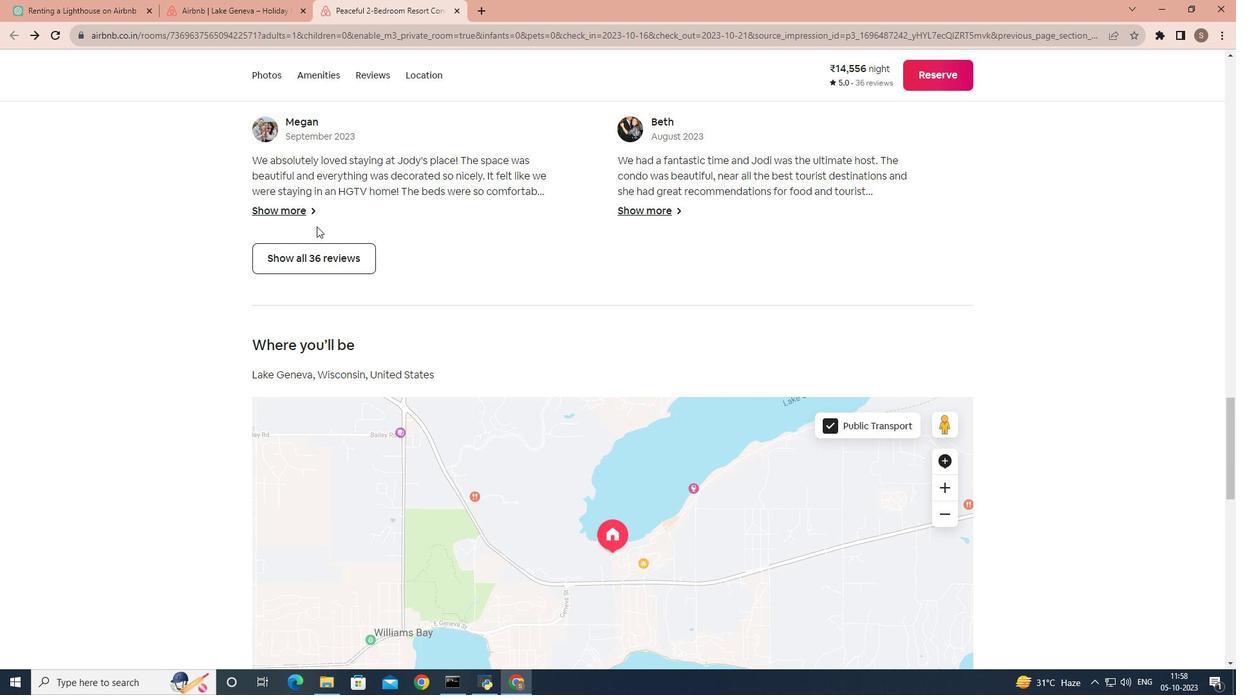 
Action: Mouse scrolled (316, 227) with delta (0, 0)
Screenshot: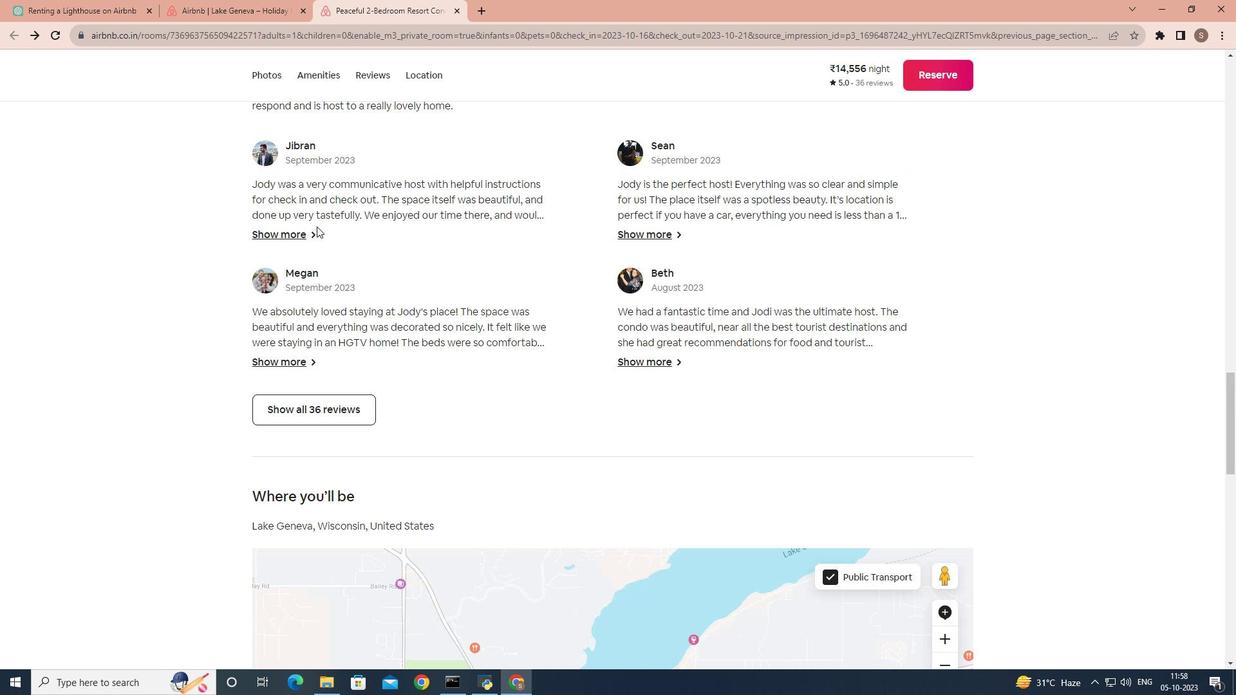 
Action: Mouse scrolled (316, 227) with delta (0, 0)
Screenshot: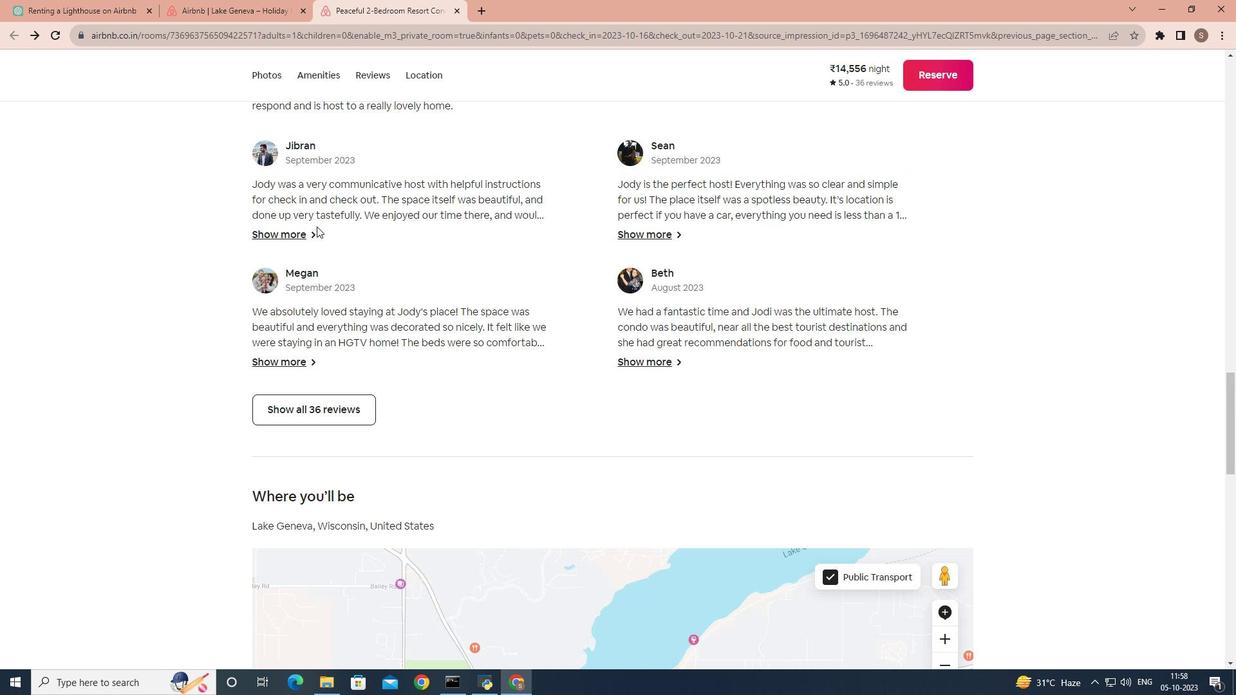 
Action: Mouse scrolled (316, 227) with delta (0, 0)
Screenshot: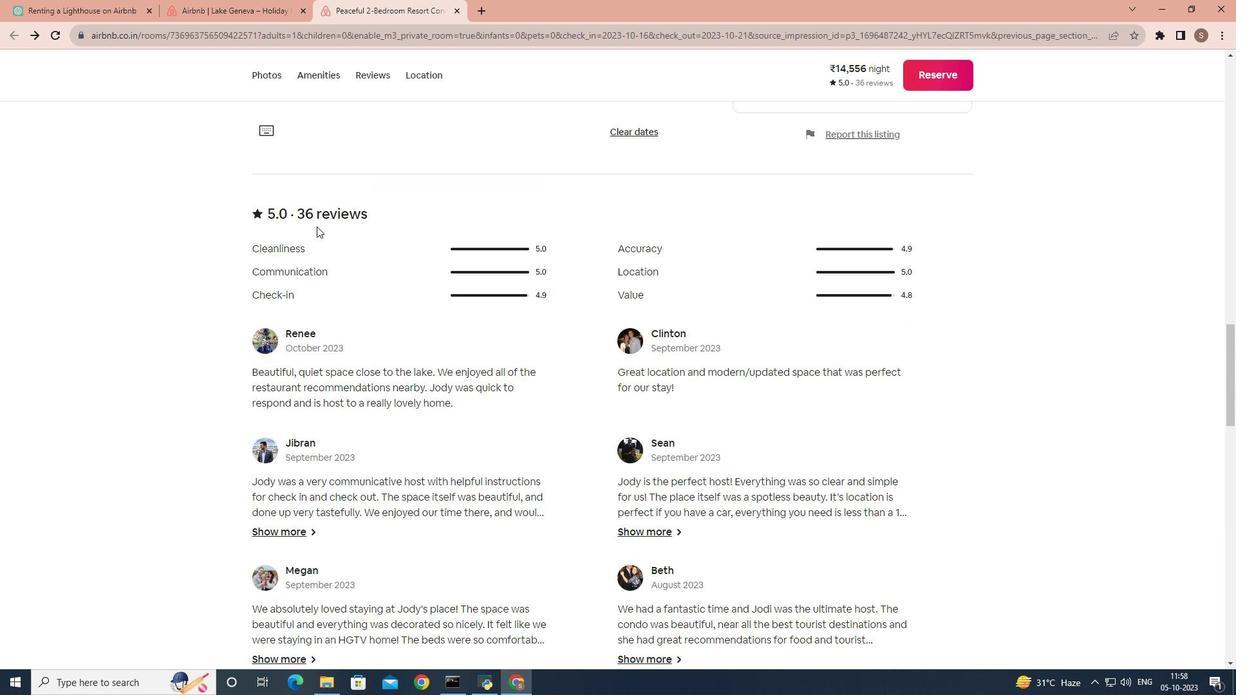 
Action: Mouse scrolled (316, 227) with delta (0, 0)
Screenshot: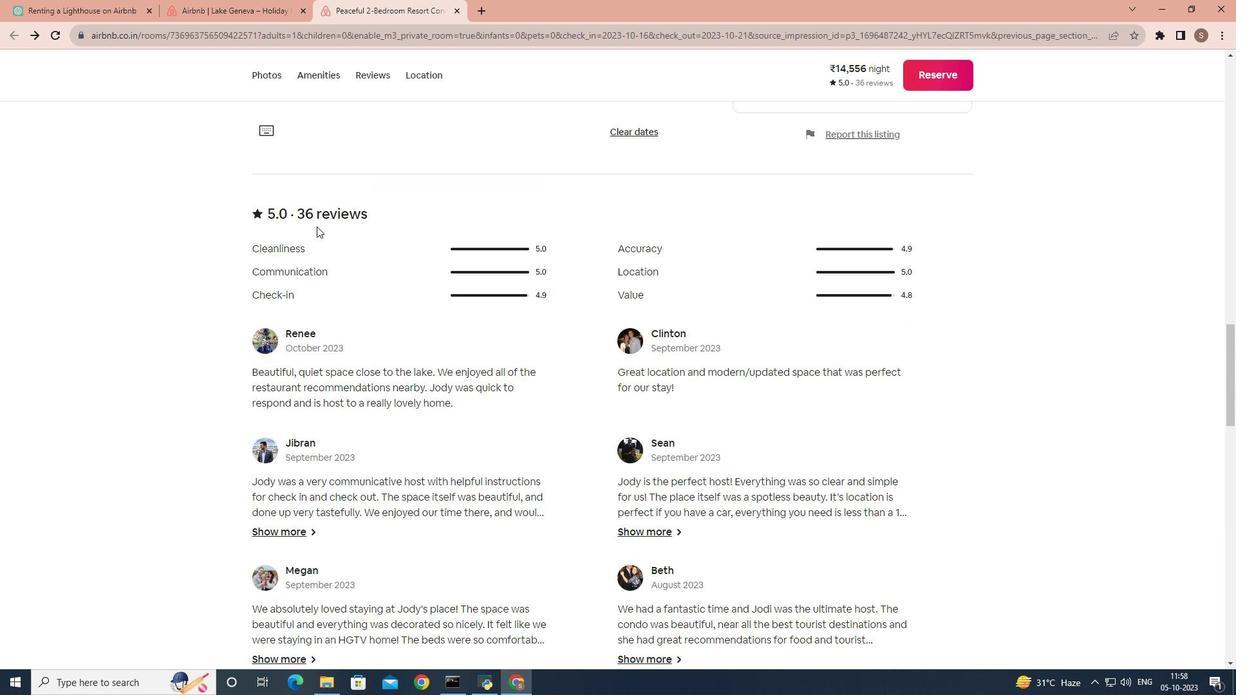 
Action: Mouse scrolled (316, 227) with delta (0, 0)
Screenshot: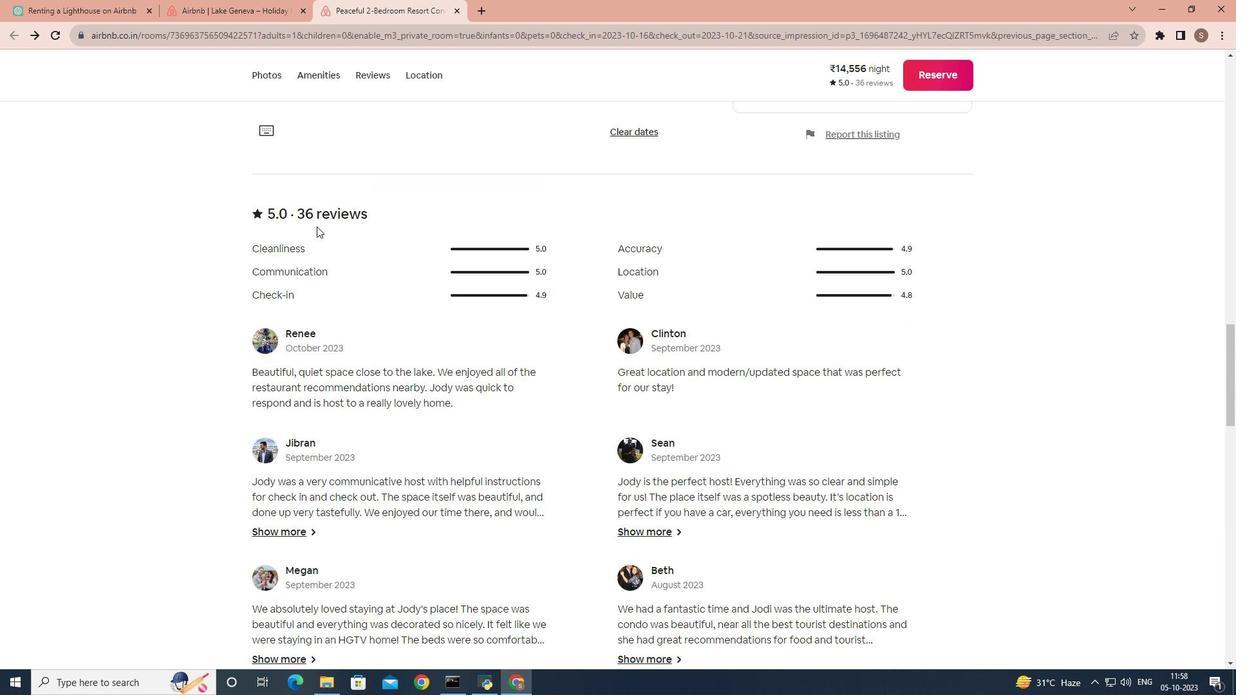 
Action: Mouse scrolled (316, 227) with delta (0, 0)
Screenshot: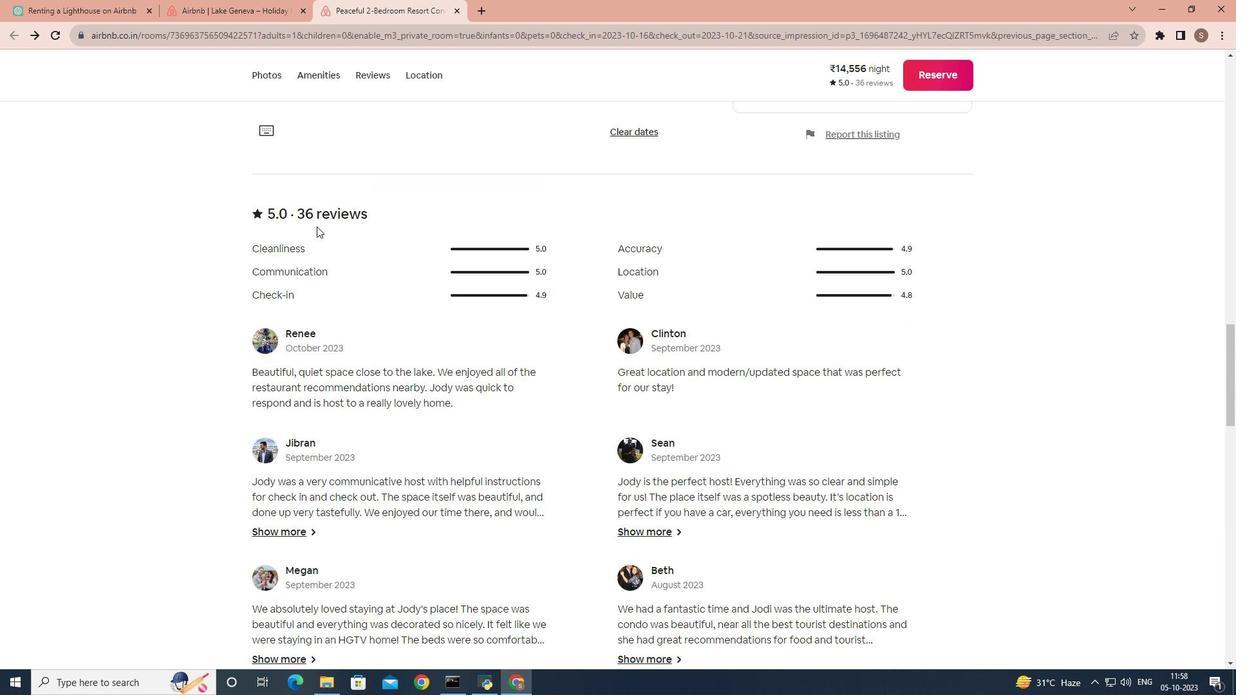 
Action: Mouse scrolled (316, 227) with delta (0, 0)
Screenshot: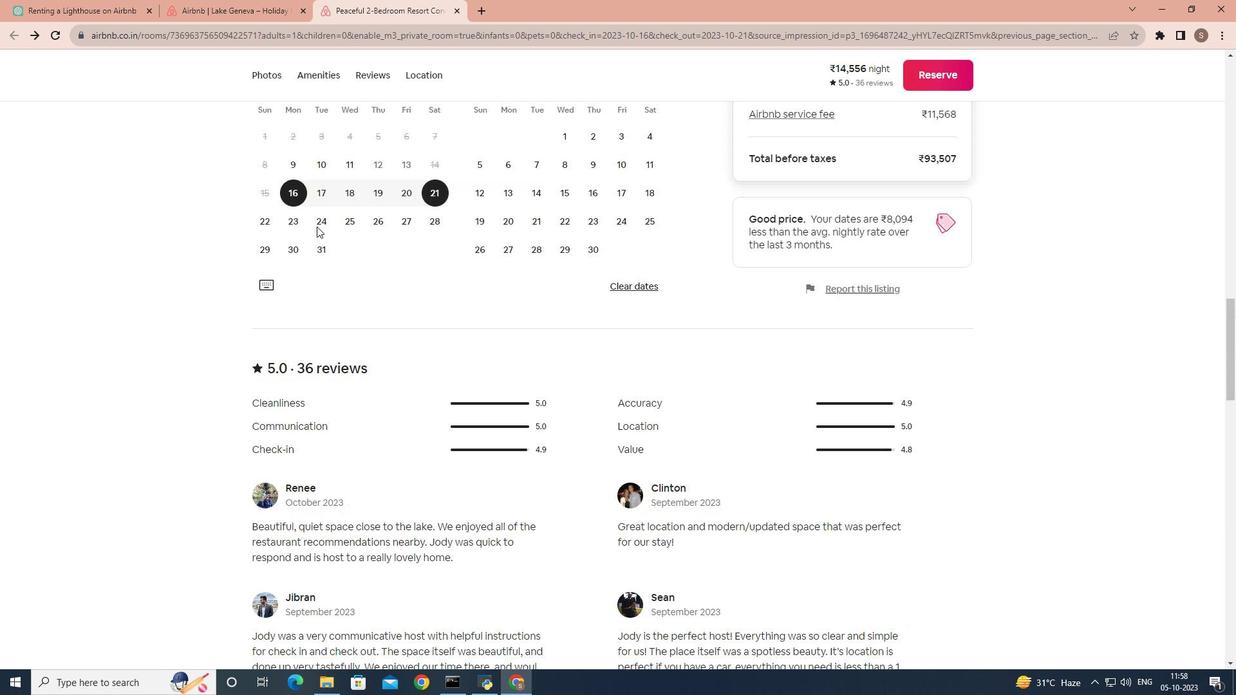 
Action: Mouse scrolled (316, 227) with delta (0, 0)
Screenshot: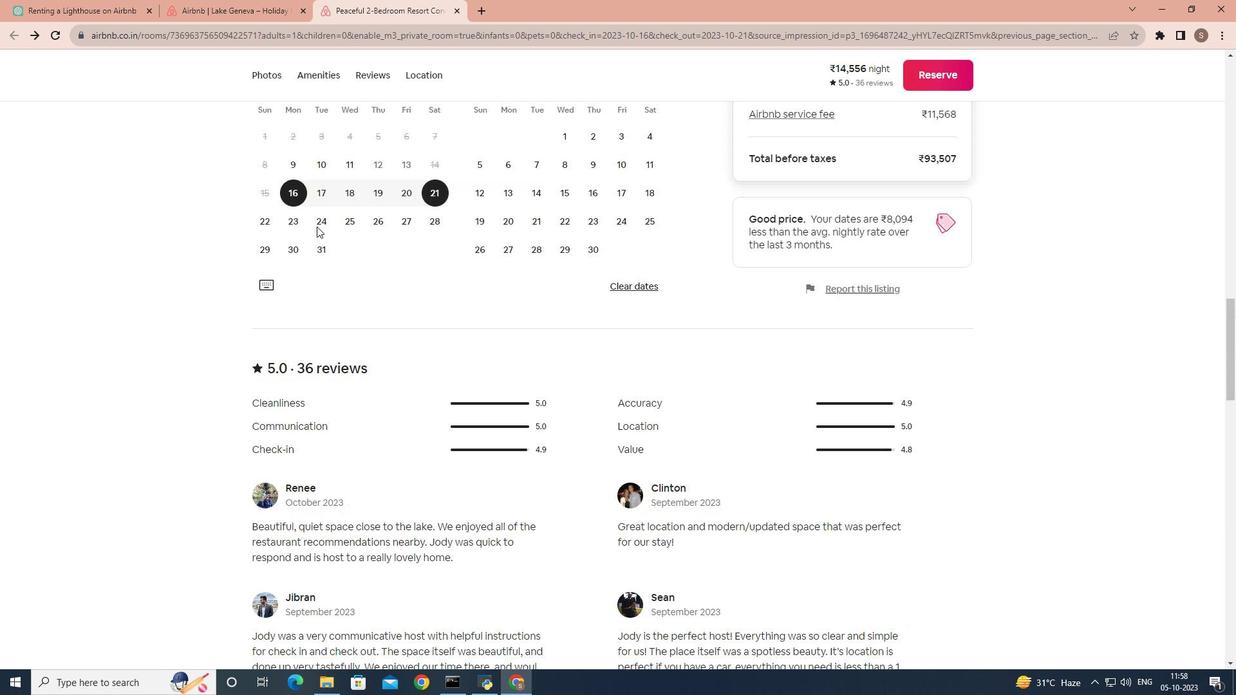 
Action: Mouse scrolled (316, 227) with delta (0, 0)
Screenshot: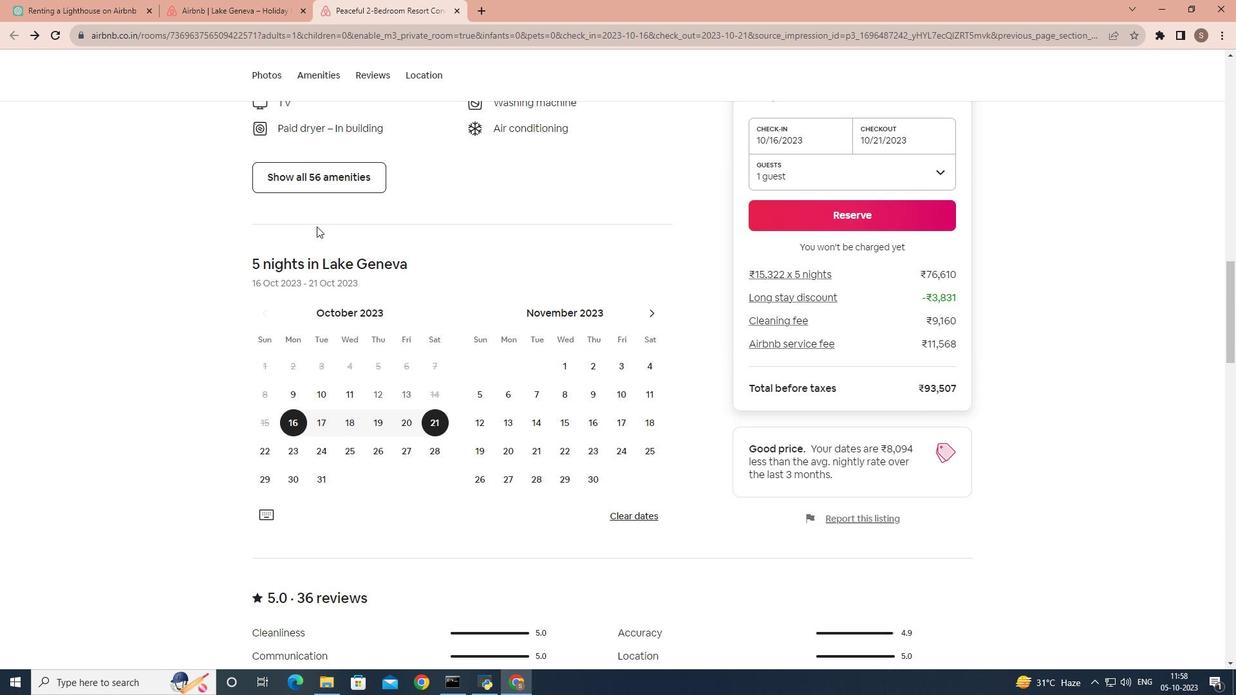
Action: Mouse scrolled (316, 227) with delta (0, 0)
Screenshot: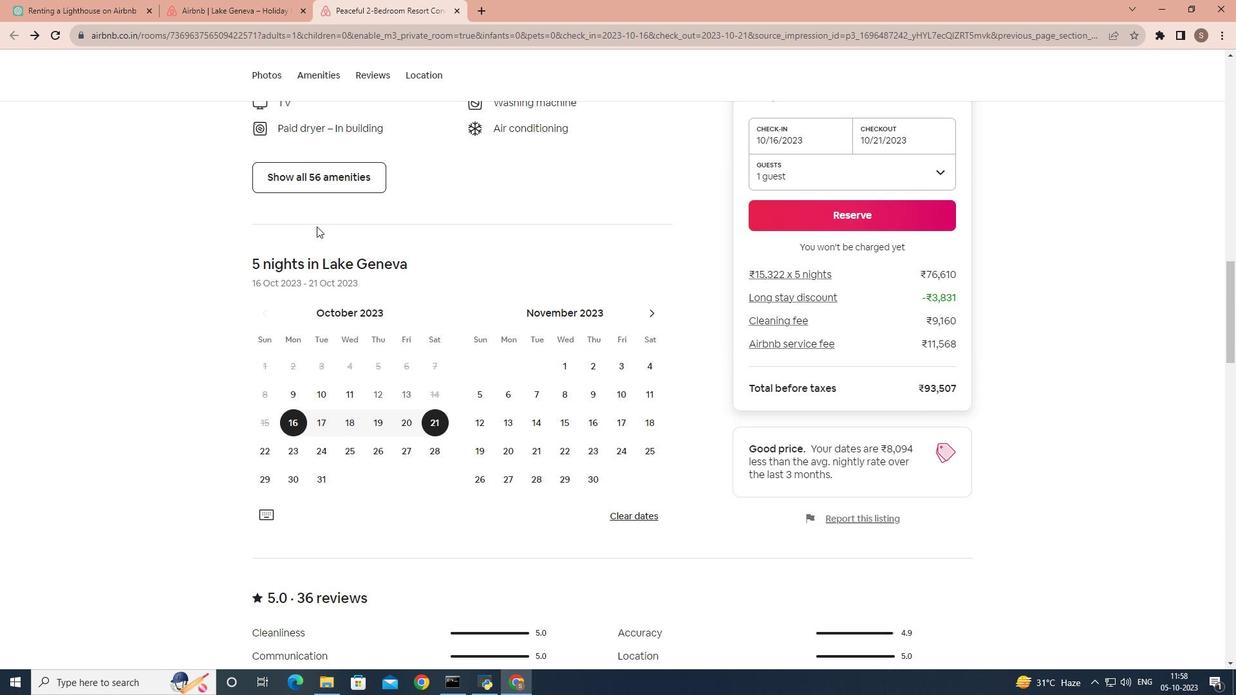 
Action: Mouse scrolled (316, 227) with delta (0, 0)
Screenshot: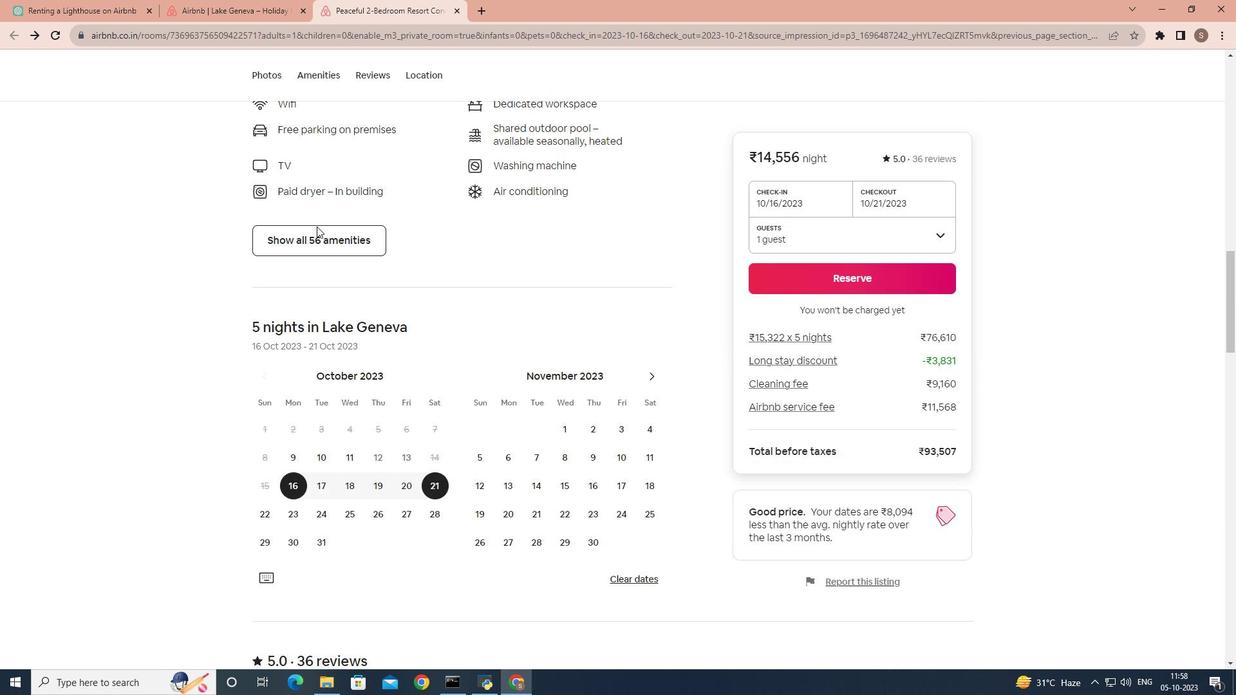 
Action: Mouse scrolled (316, 227) with delta (0, 0)
Screenshot: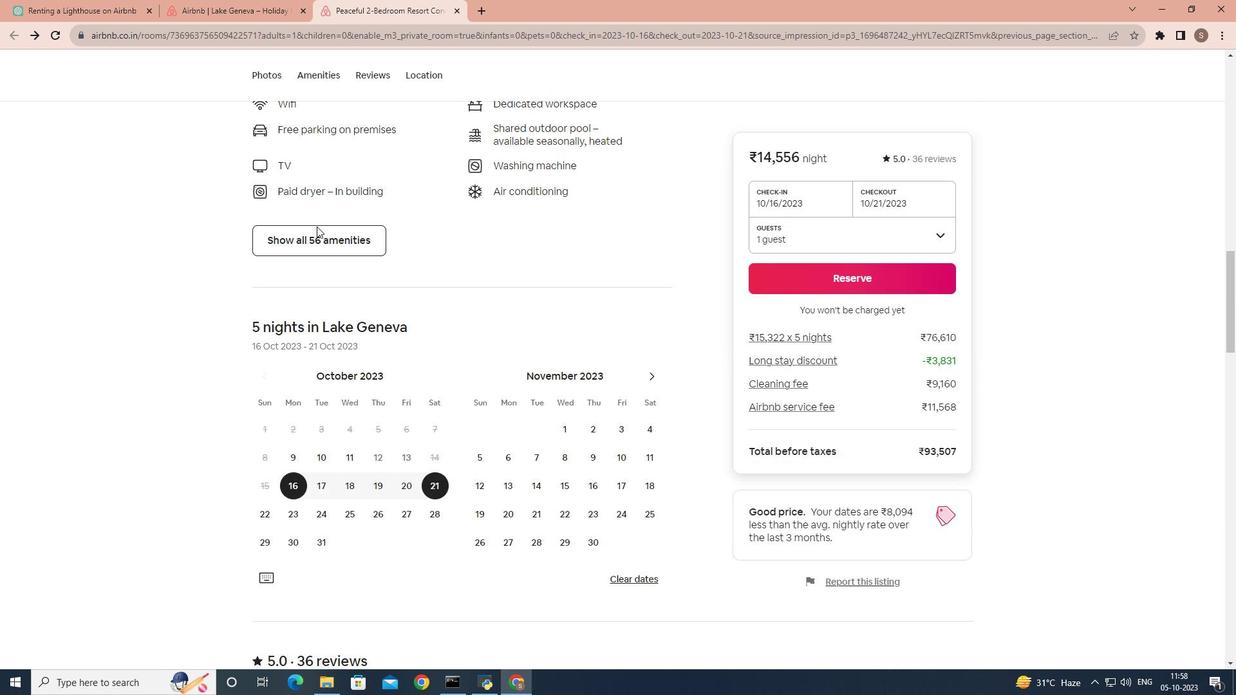 
Action: Mouse scrolled (316, 227) with delta (0, 0)
Screenshot: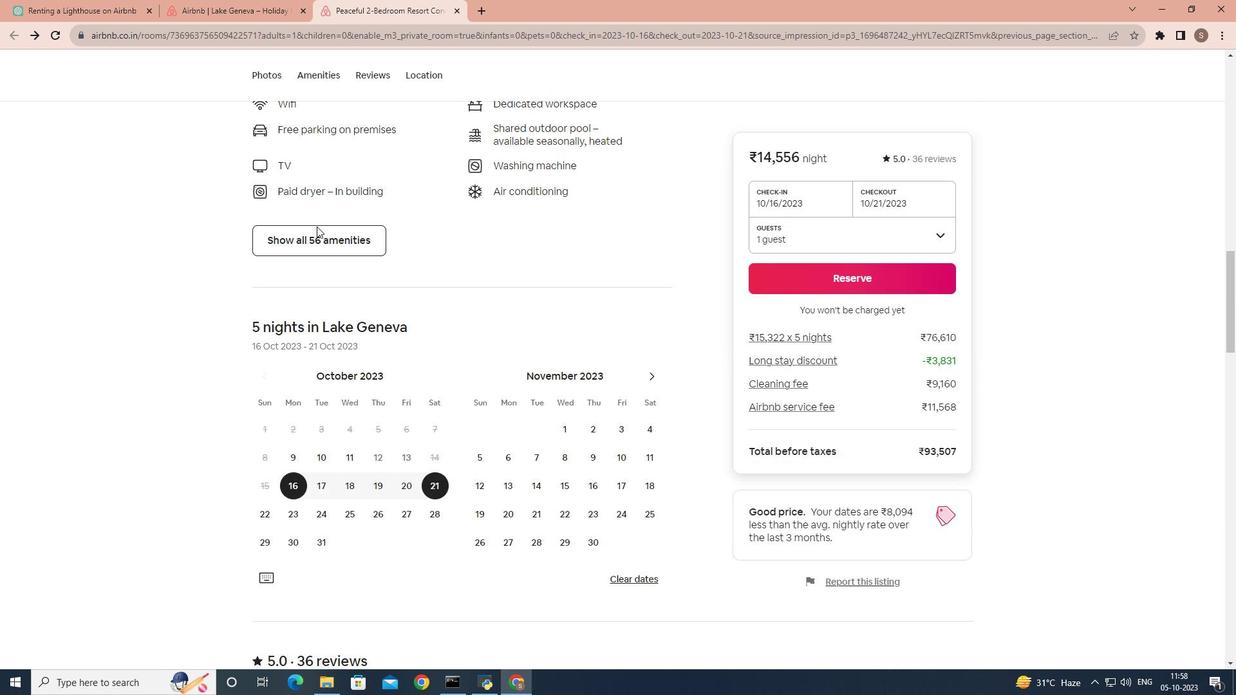 
Action: Mouse scrolled (316, 227) with delta (0, 0)
Screenshot: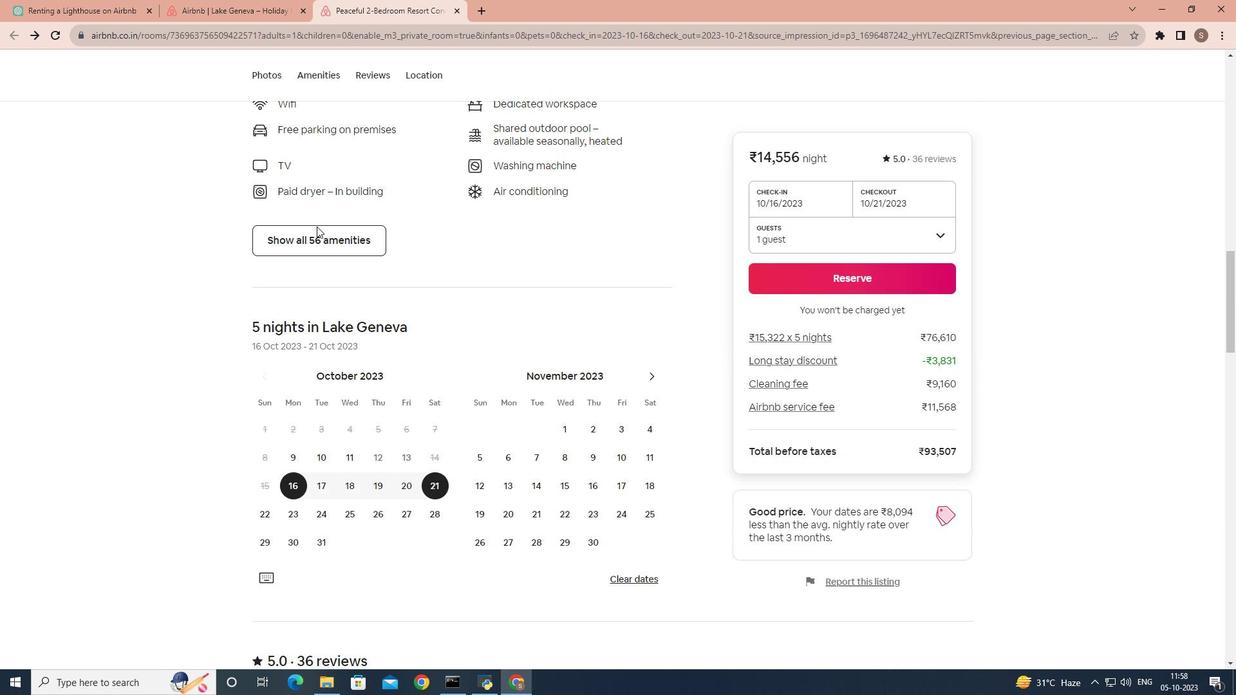 
Action: Mouse scrolled (316, 227) with delta (0, 0)
Screenshot: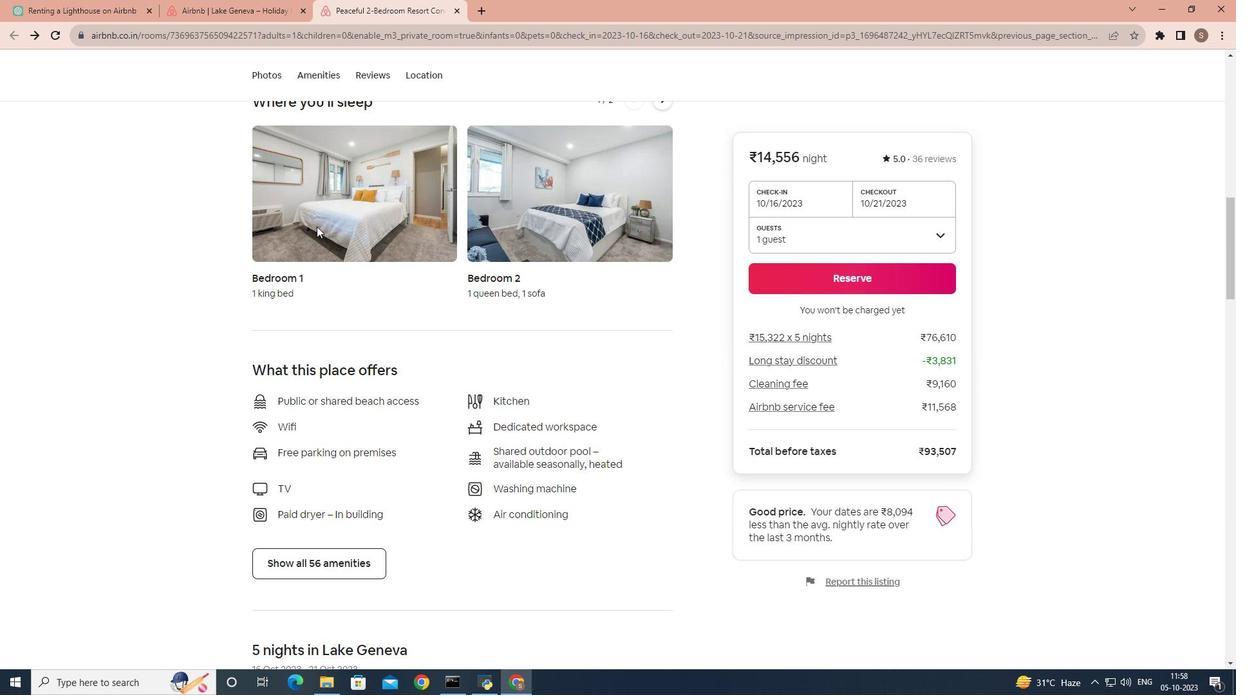 
Action: Mouse scrolled (316, 227) with delta (0, 0)
Screenshot: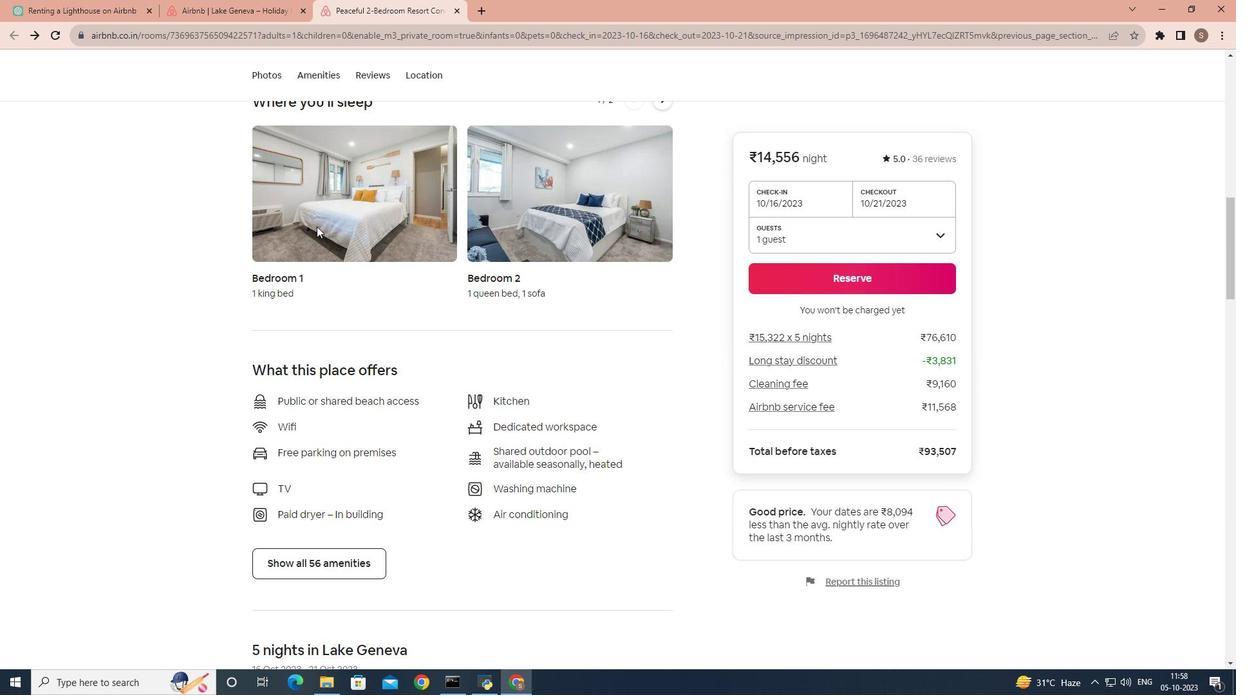 
Action: Mouse scrolled (316, 227) with delta (0, 0)
Screenshot: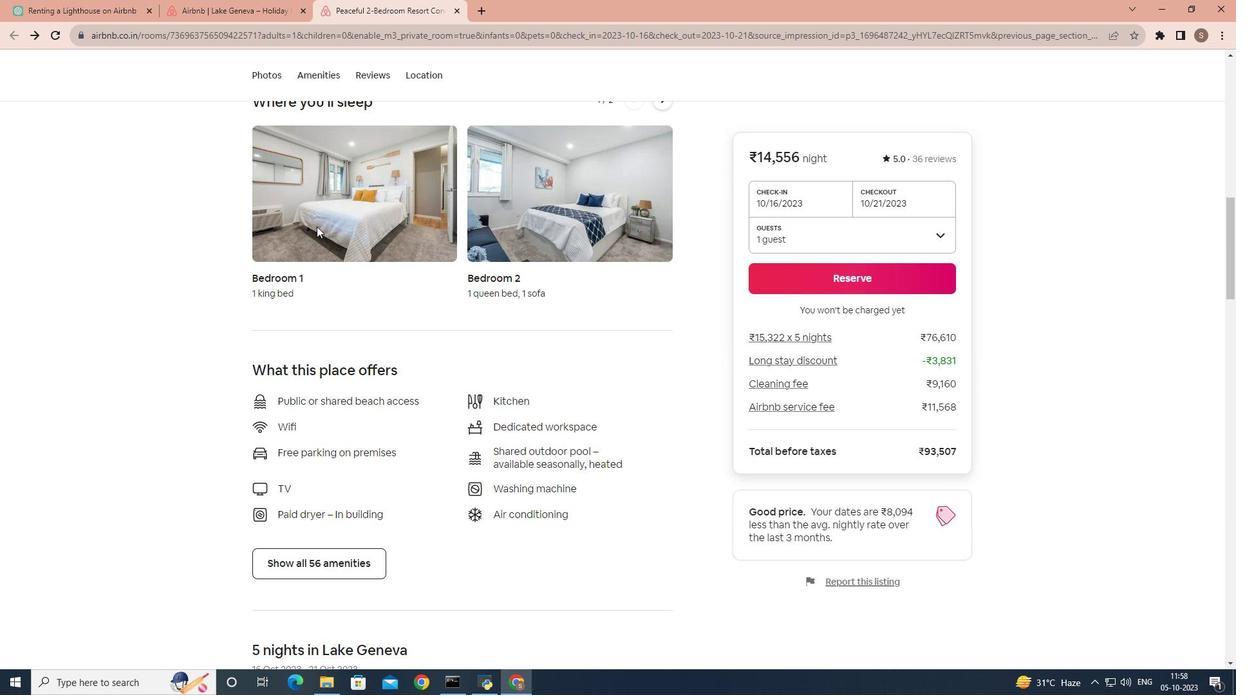 
Action: Mouse scrolled (316, 227) with delta (0, 0)
Screenshot: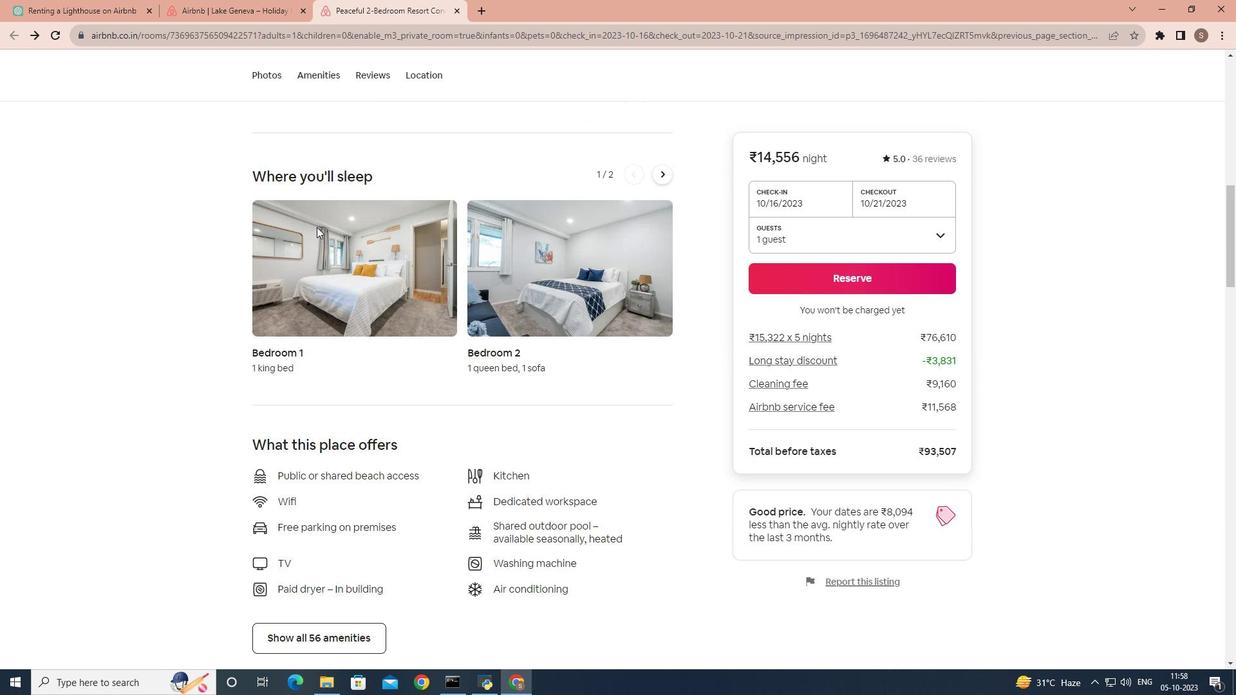 
Action: Mouse scrolled (316, 227) with delta (0, 0)
Screenshot: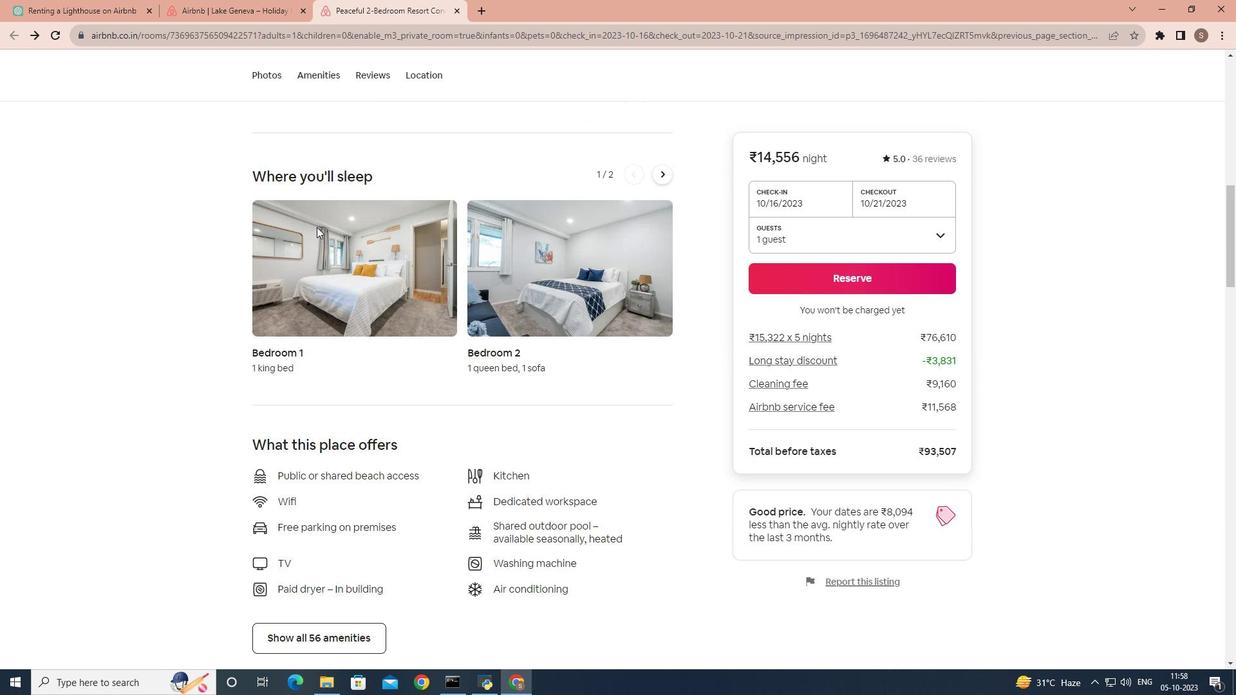 
Action: Mouse scrolled (316, 227) with delta (0, 0)
Screenshot: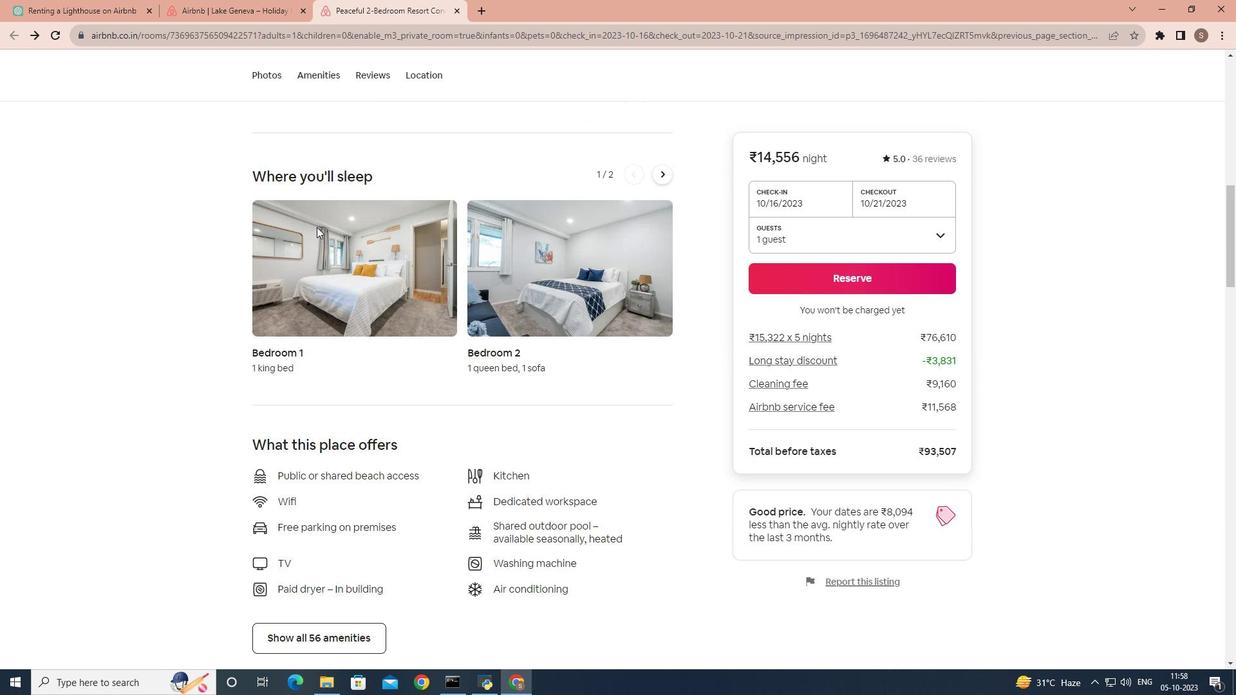 
Action: Mouse scrolled (316, 227) with delta (0, 0)
Screenshot: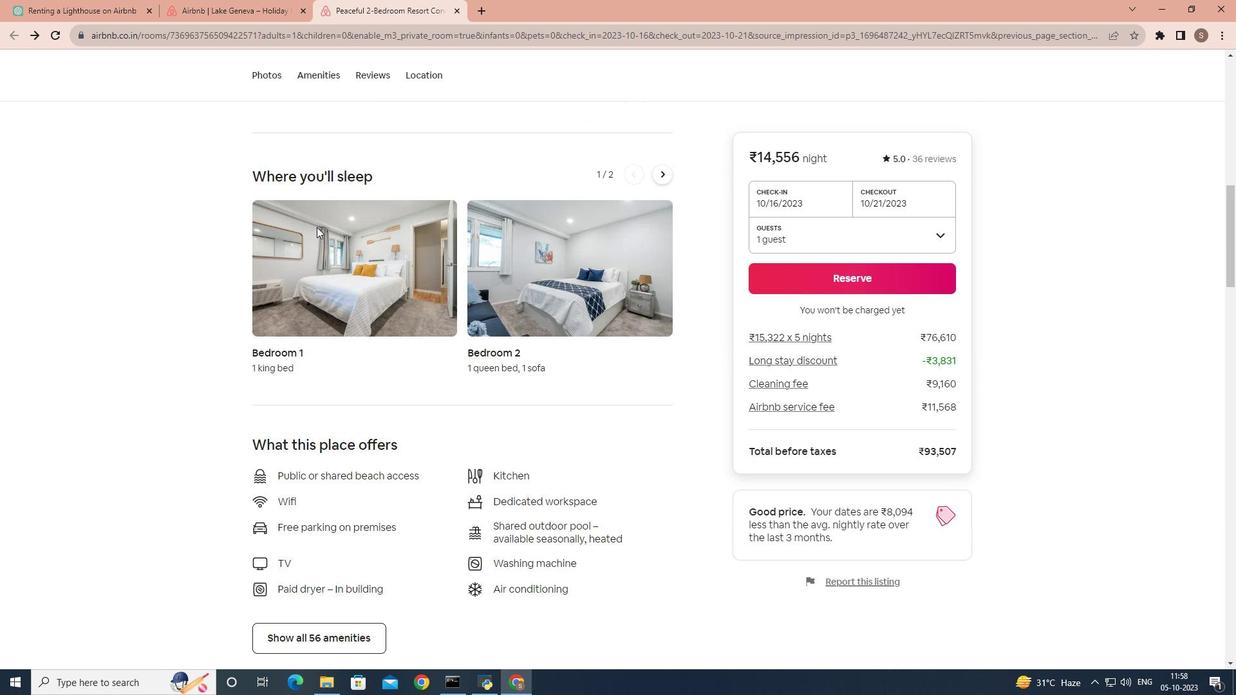 
Action: Mouse moved to (316, 227)
Screenshot: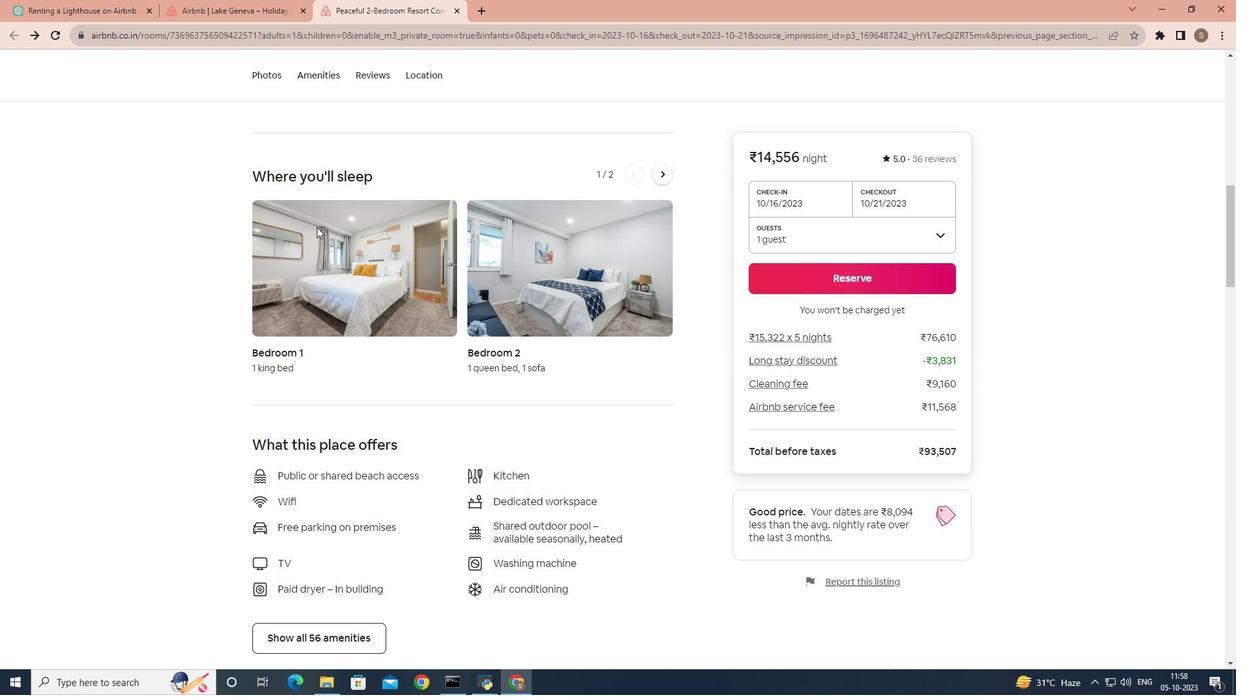 
Action: Mouse scrolled (316, 227) with delta (0, 0)
Screenshot: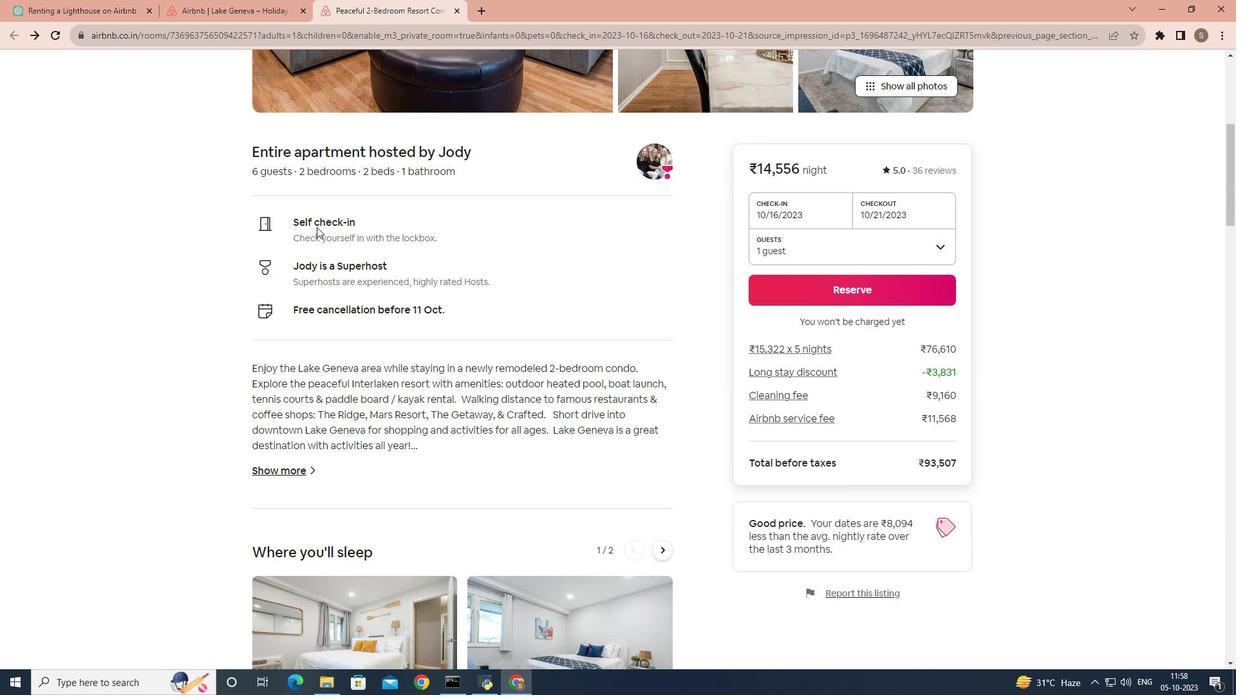 
Action: Mouse scrolled (316, 227) with delta (0, 0)
Screenshot: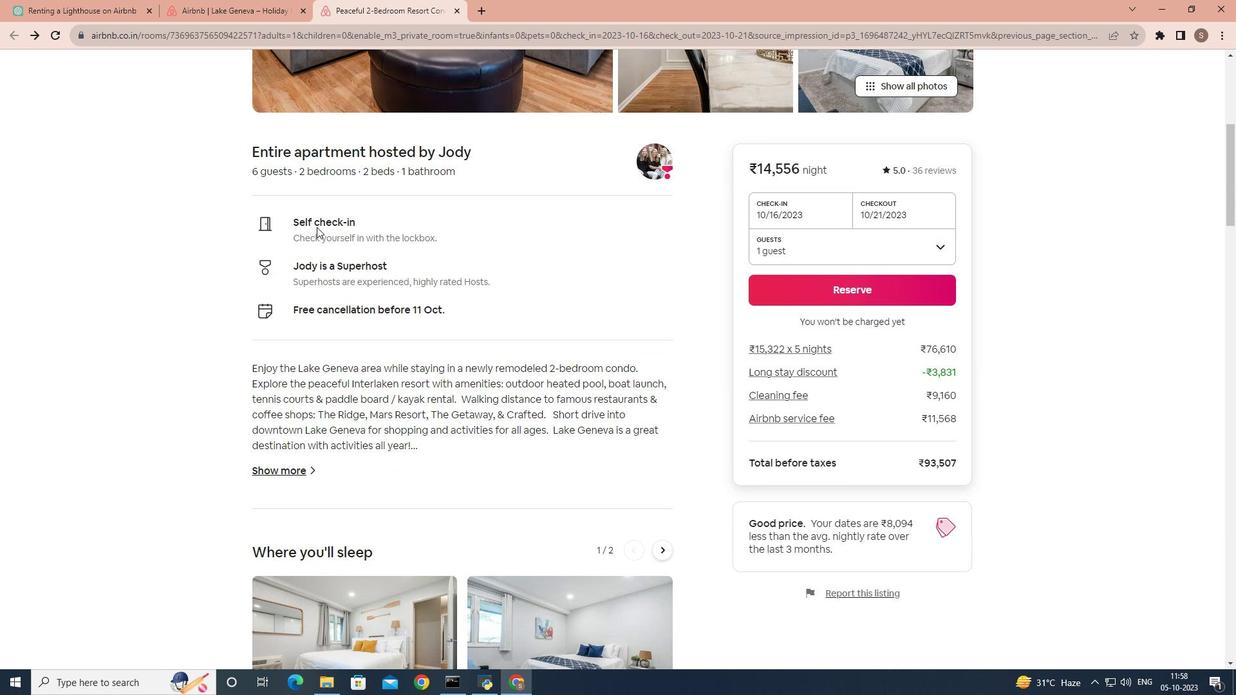 
Action: Mouse scrolled (316, 227) with delta (0, 0)
Screenshot: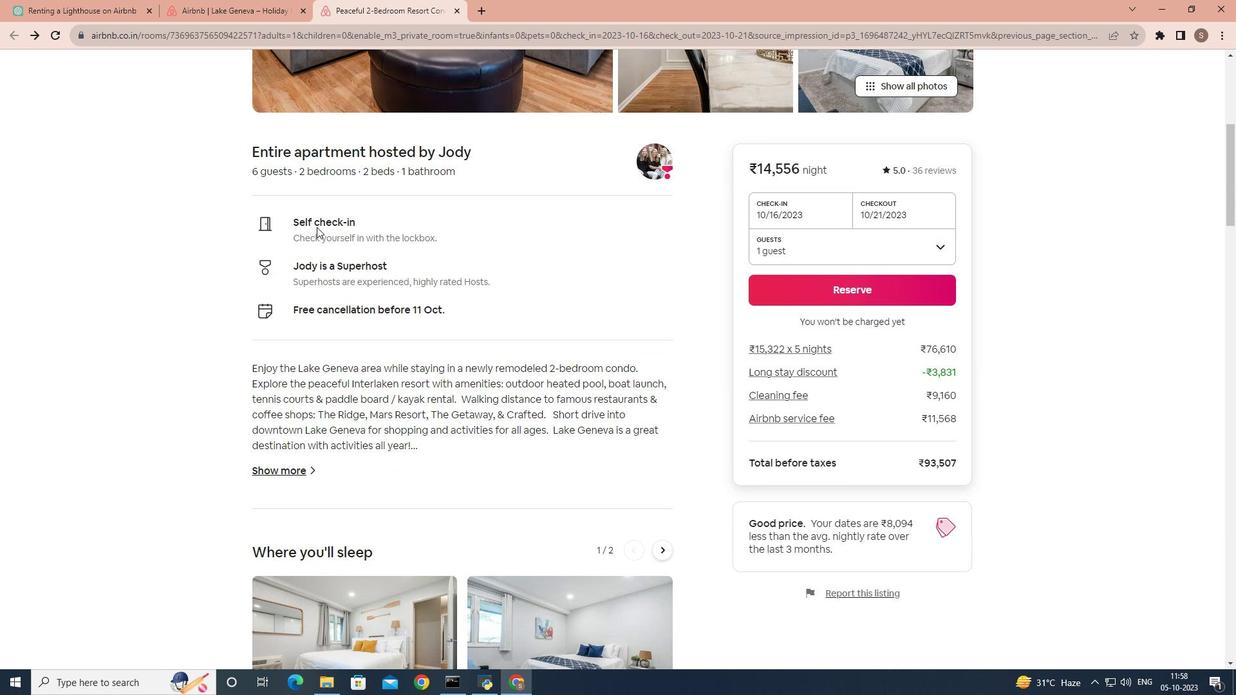 
Action: Mouse scrolled (316, 227) with delta (0, 0)
Screenshot: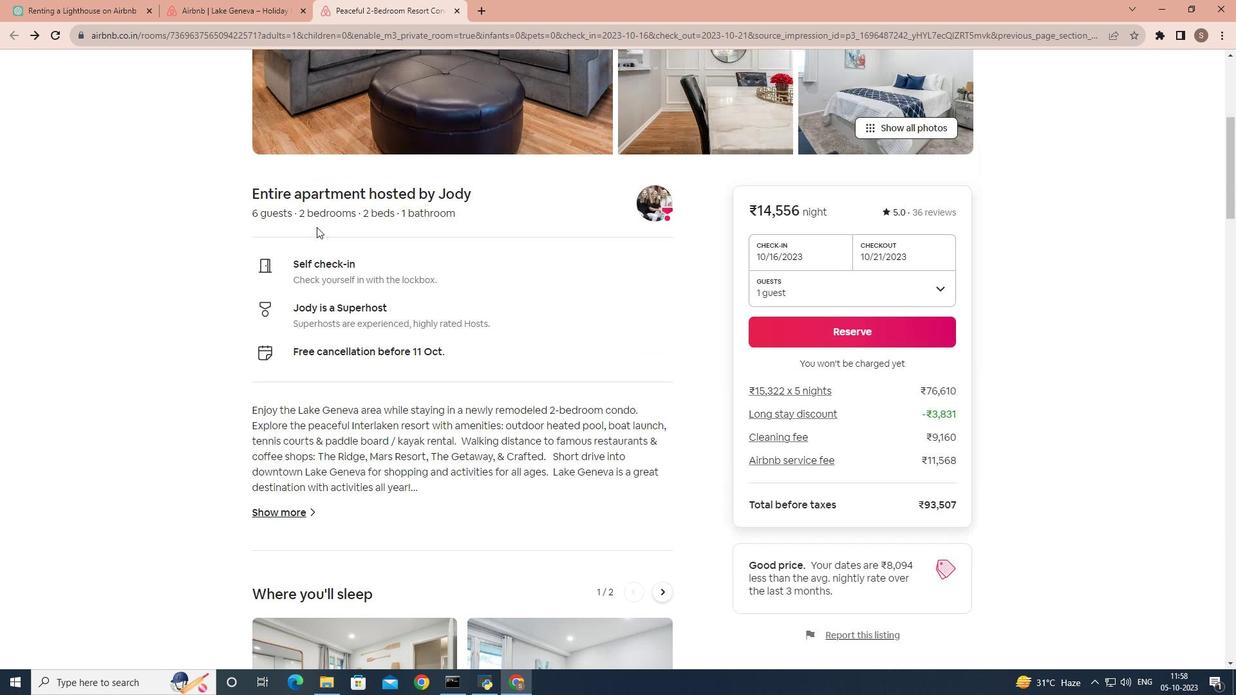 
Action: Mouse scrolled (316, 227) with delta (0, 0)
Screenshot: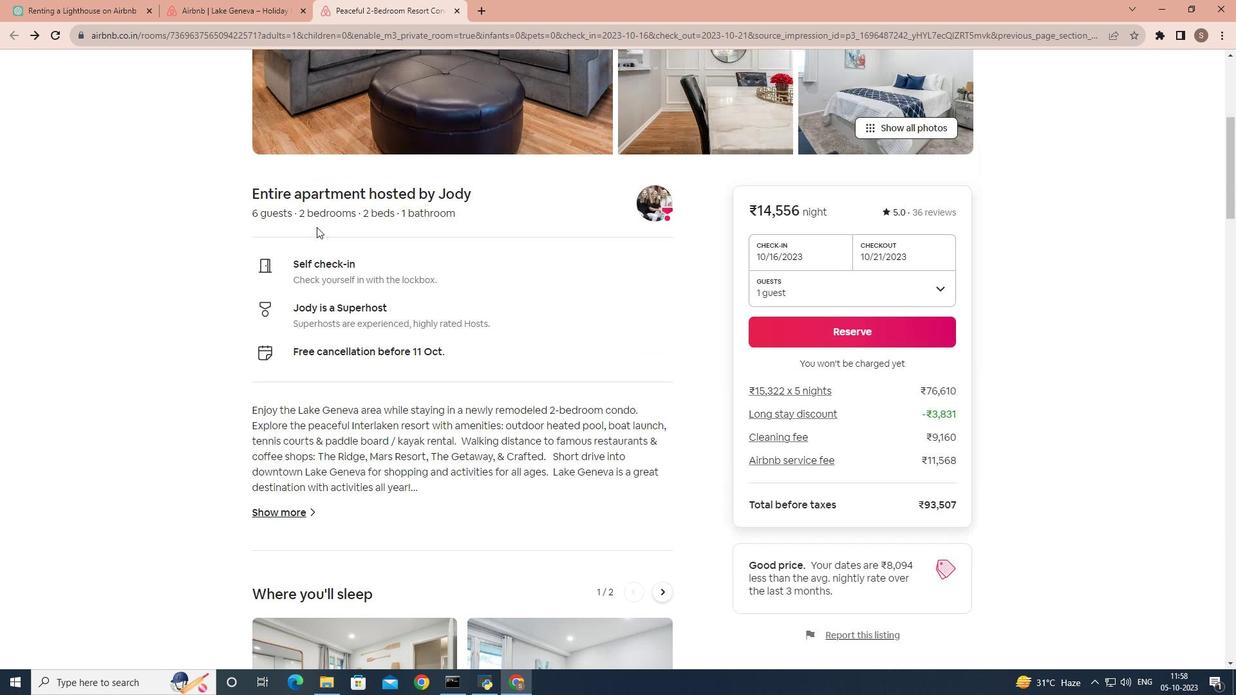 
Action: Mouse scrolled (316, 227) with delta (0, 0)
Screenshot: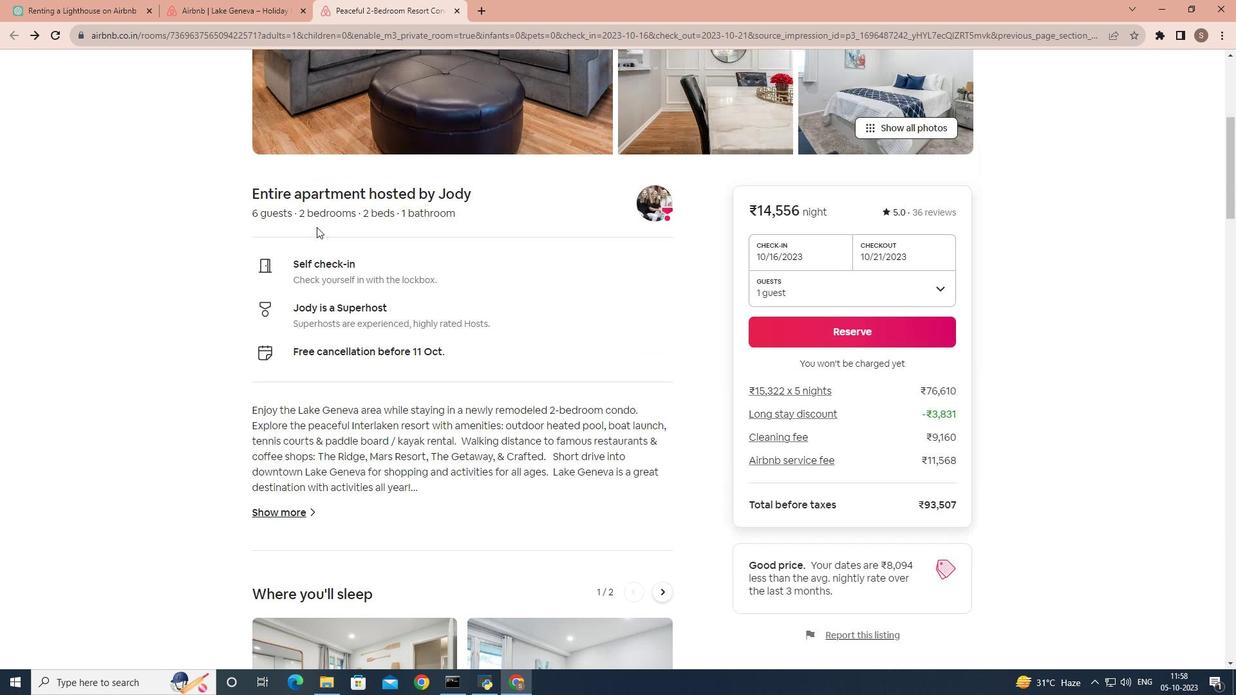 
Action: Mouse scrolled (316, 227) with delta (0, 0)
Screenshot: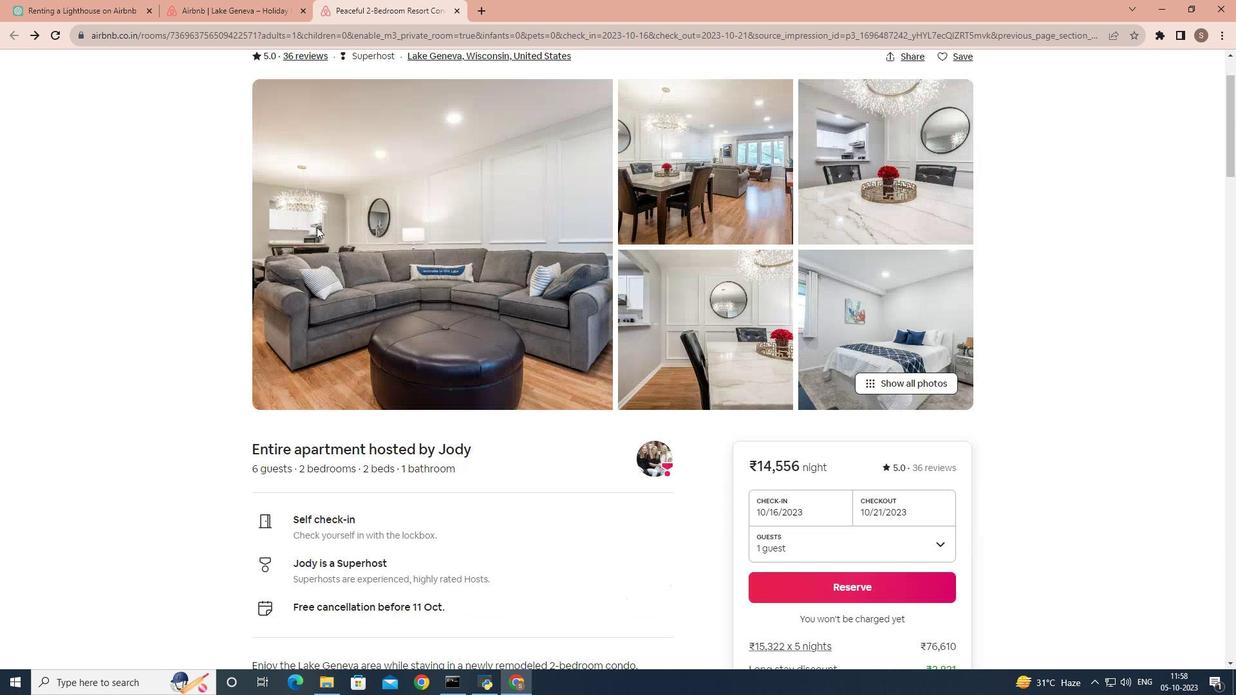 
Action: Mouse scrolled (316, 227) with delta (0, 0)
Screenshot: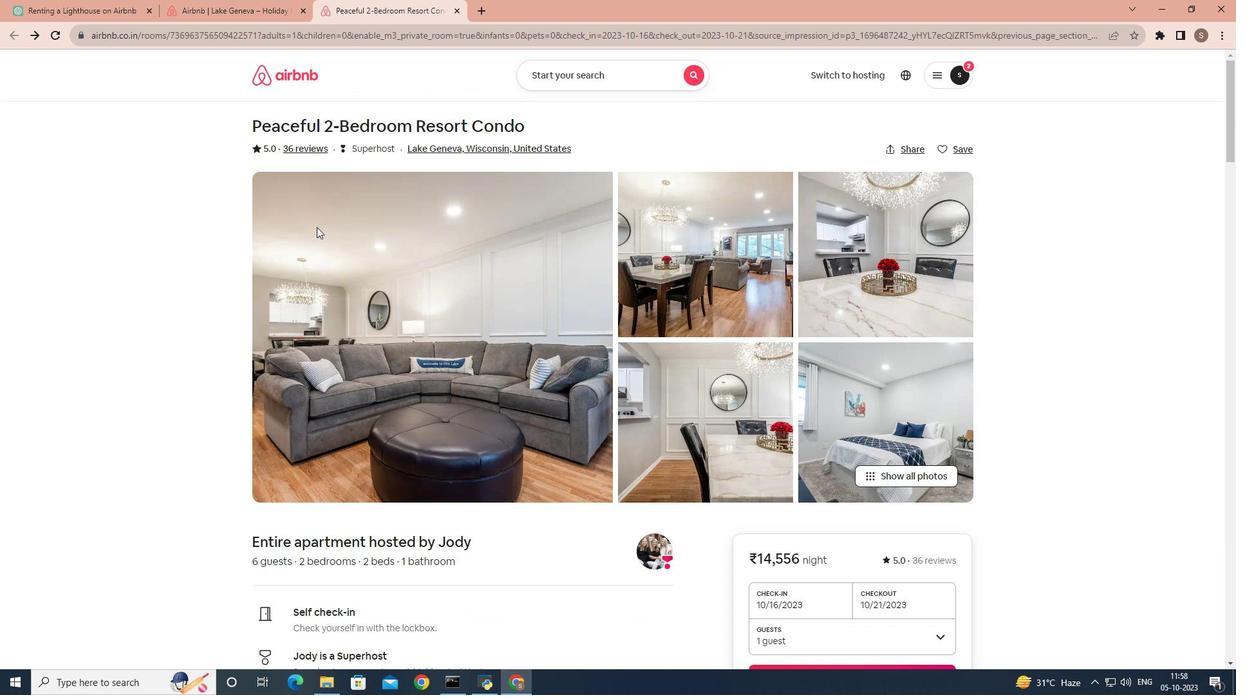 
Action: Mouse scrolled (316, 227) with delta (0, 0)
Screenshot: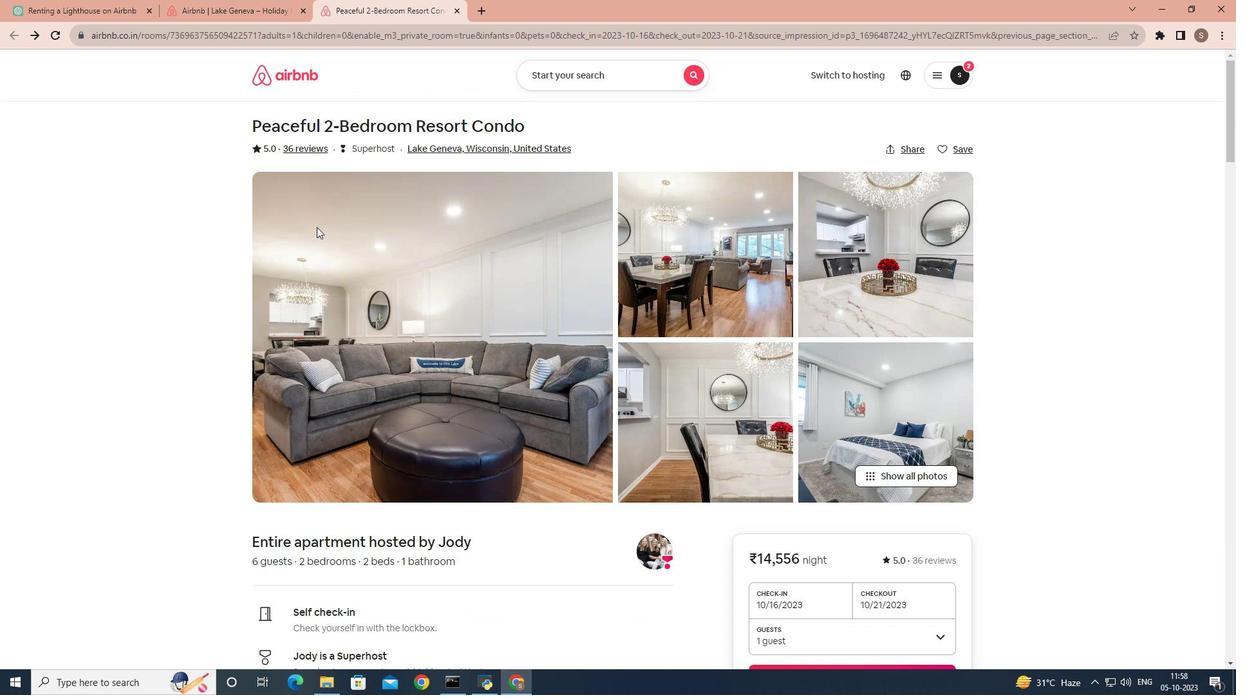 
Action: Mouse scrolled (316, 227) with delta (0, 0)
Screenshot: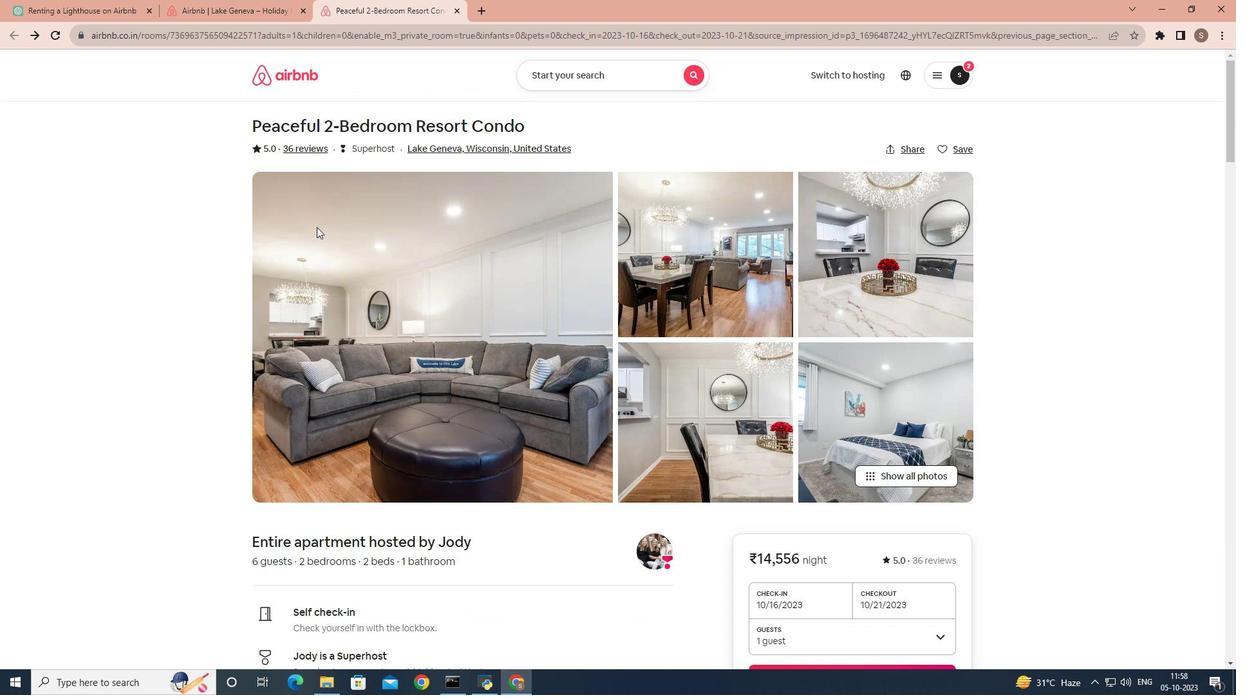 
Action: Mouse scrolled (316, 227) with delta (0, 0)
Screenshot: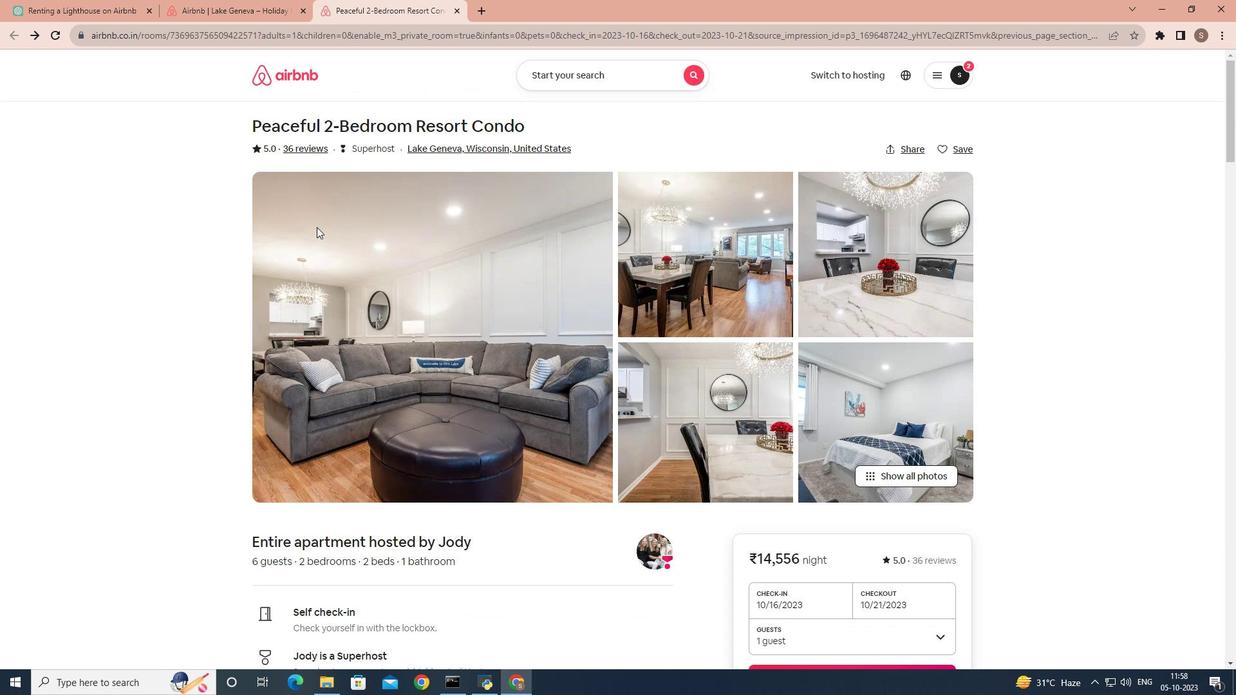 
Action: Mouse scrolled (316, 227) with delta (0, 0)
Screenshot: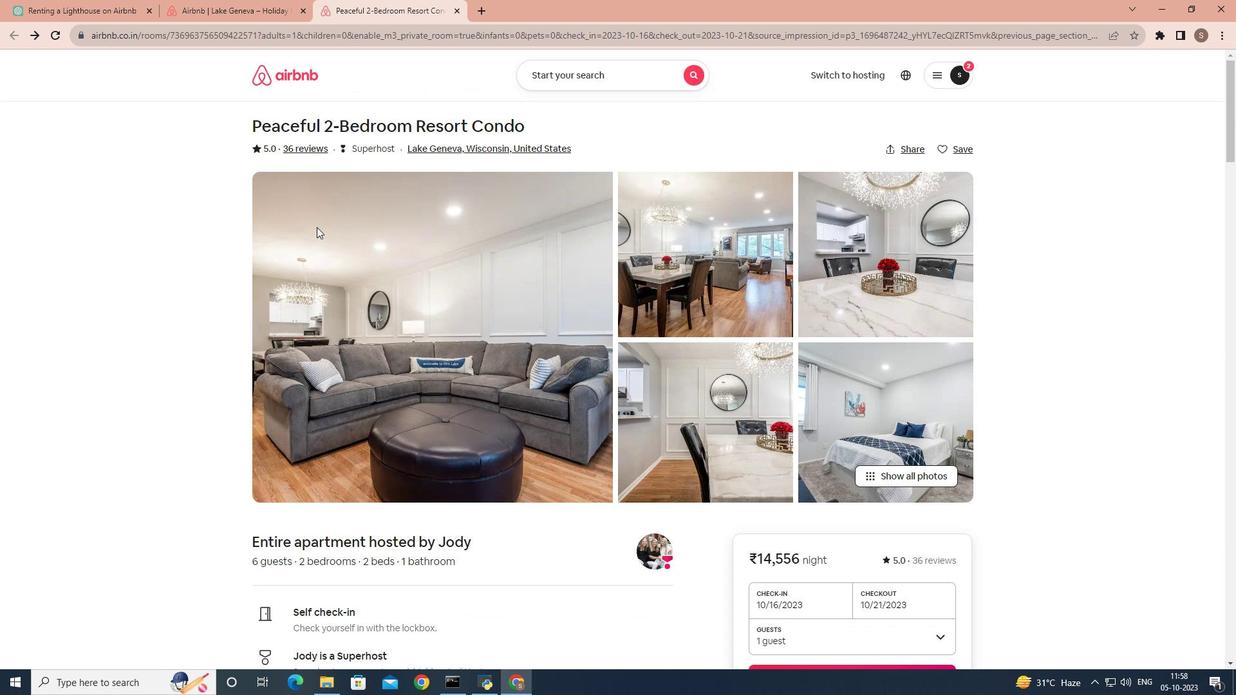 
Action: Mouse scrolled (316, 227) with delta (0, 0)
Screenshot: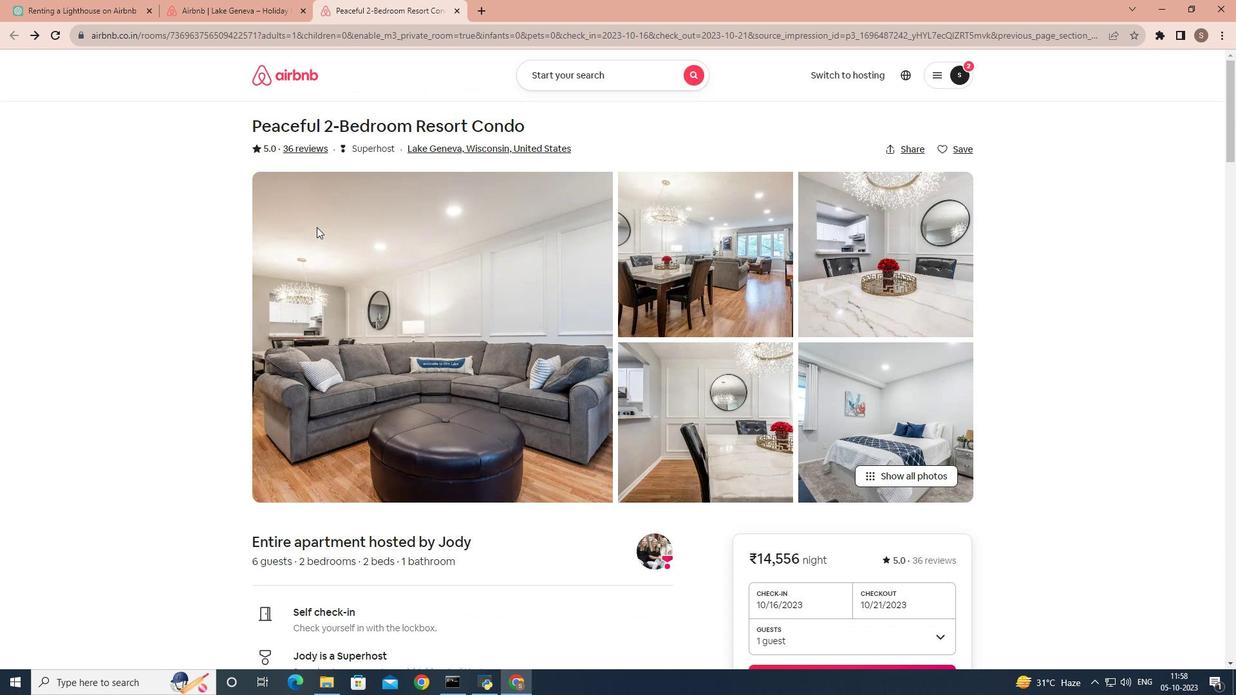 
Action: Mouse moved to (303, 278)
Screenshot: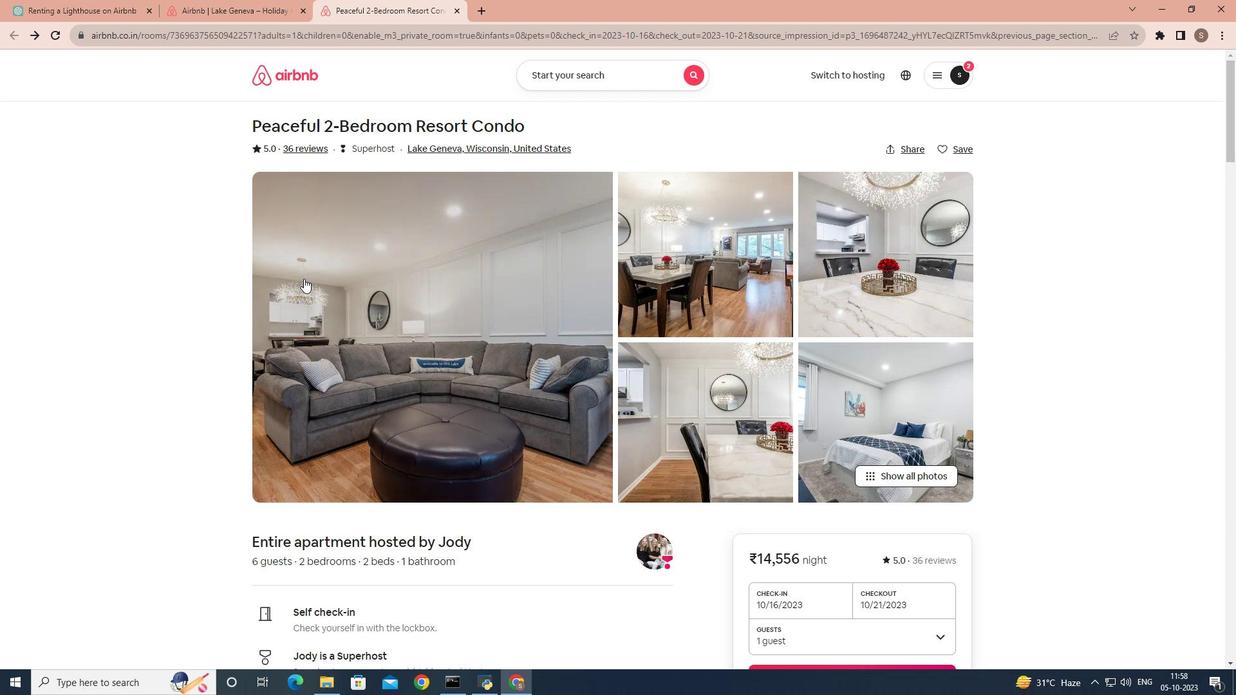 
Action: Mouse pressed left at (303, 278)
Screenshot: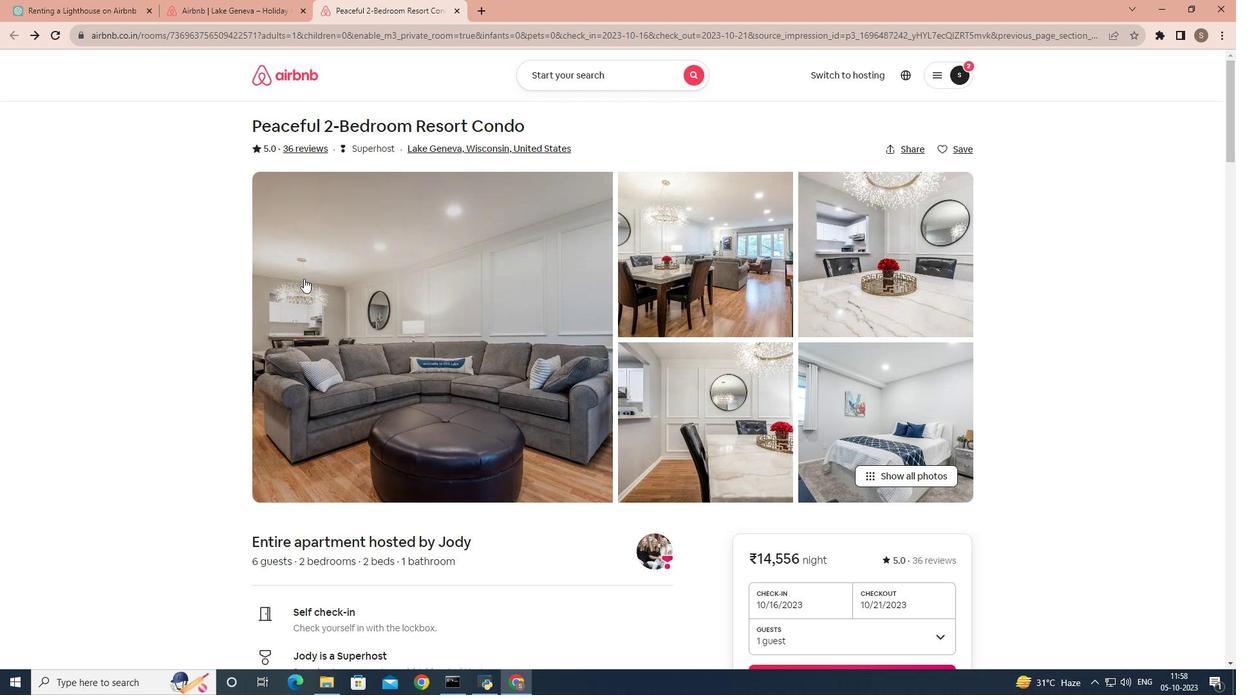 
Action: Mouse moved to (406, 330)
Screenshot: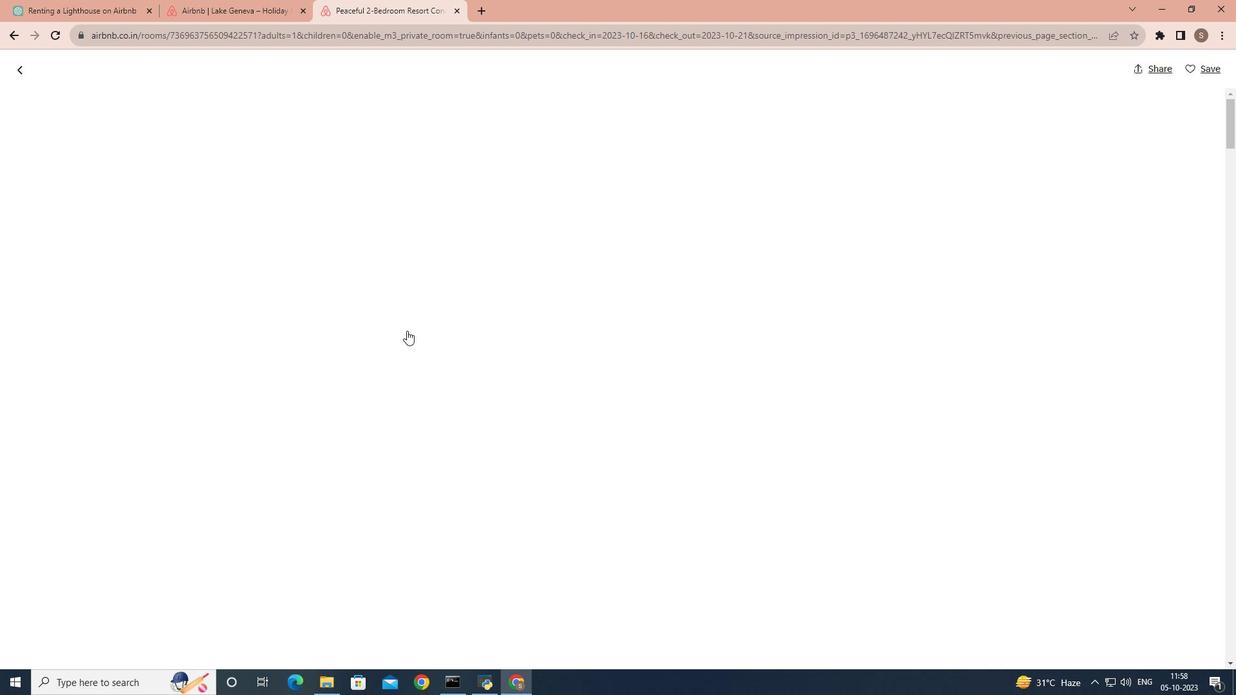 
Action: Mouse scrolled (406, 330) with delta (0, 0)
Screenshot: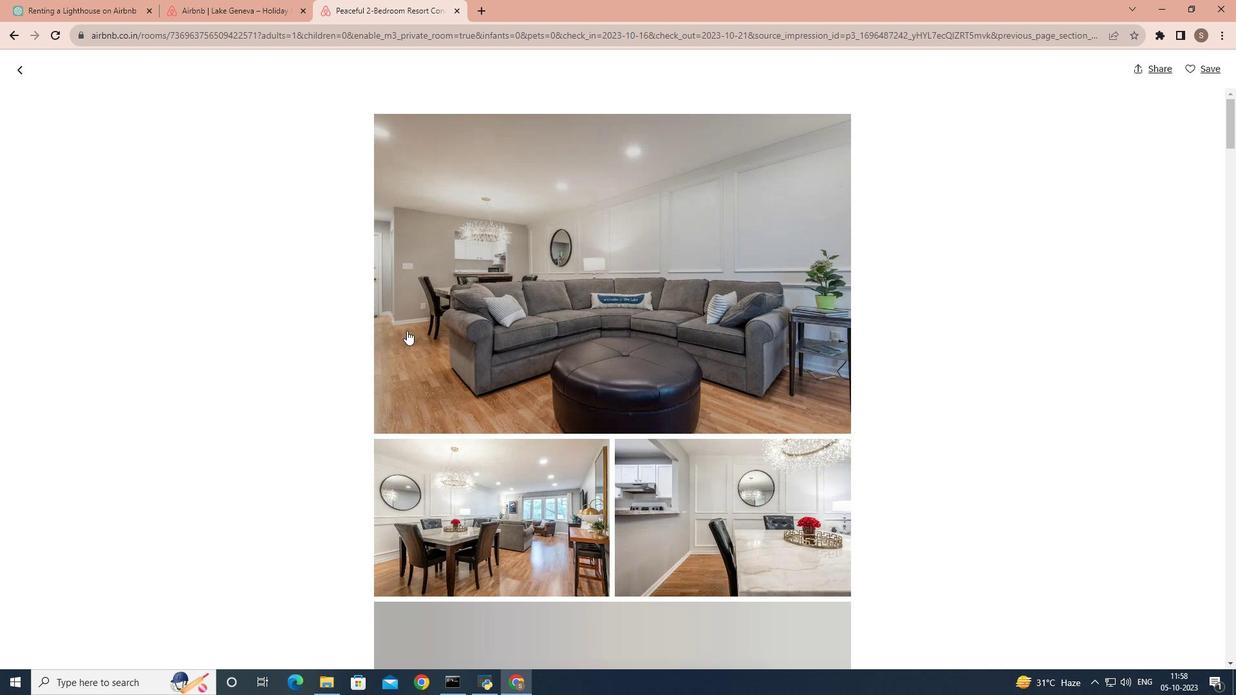 
Action: Mouse scrolled (406, 330) with delta (0, 0)
Screenshot: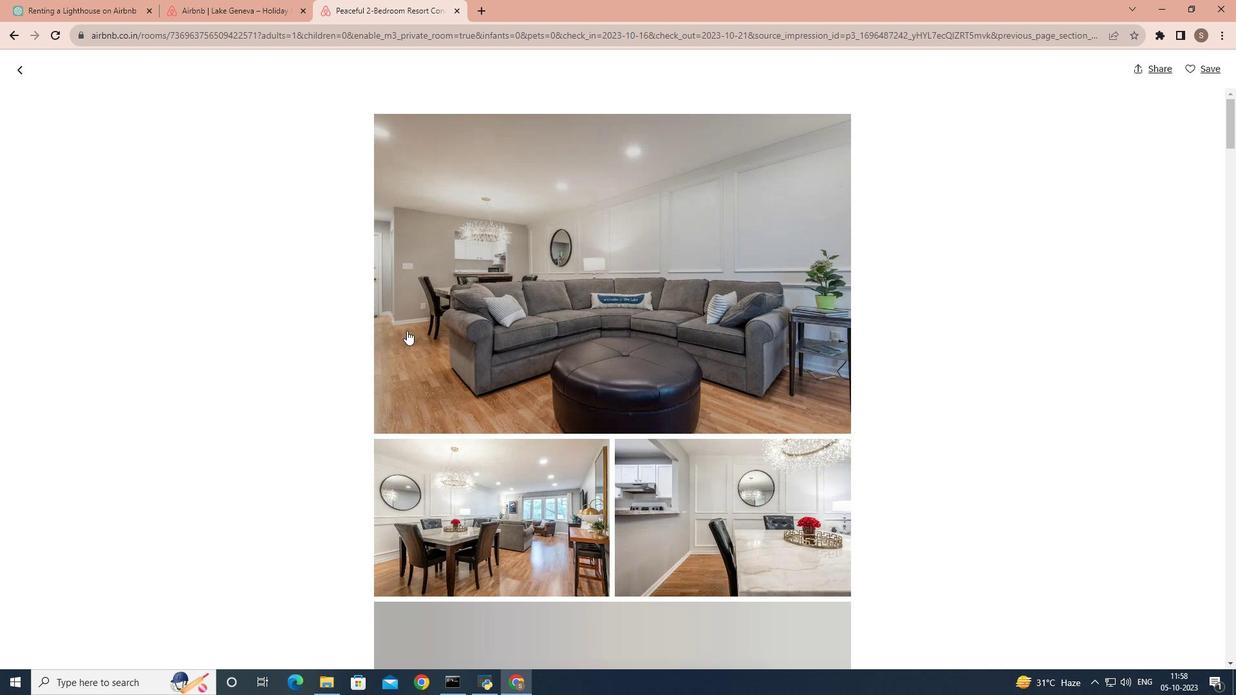 
Action: Mouse scrolled (406, 330) with delta (0, 0)
Screenshot: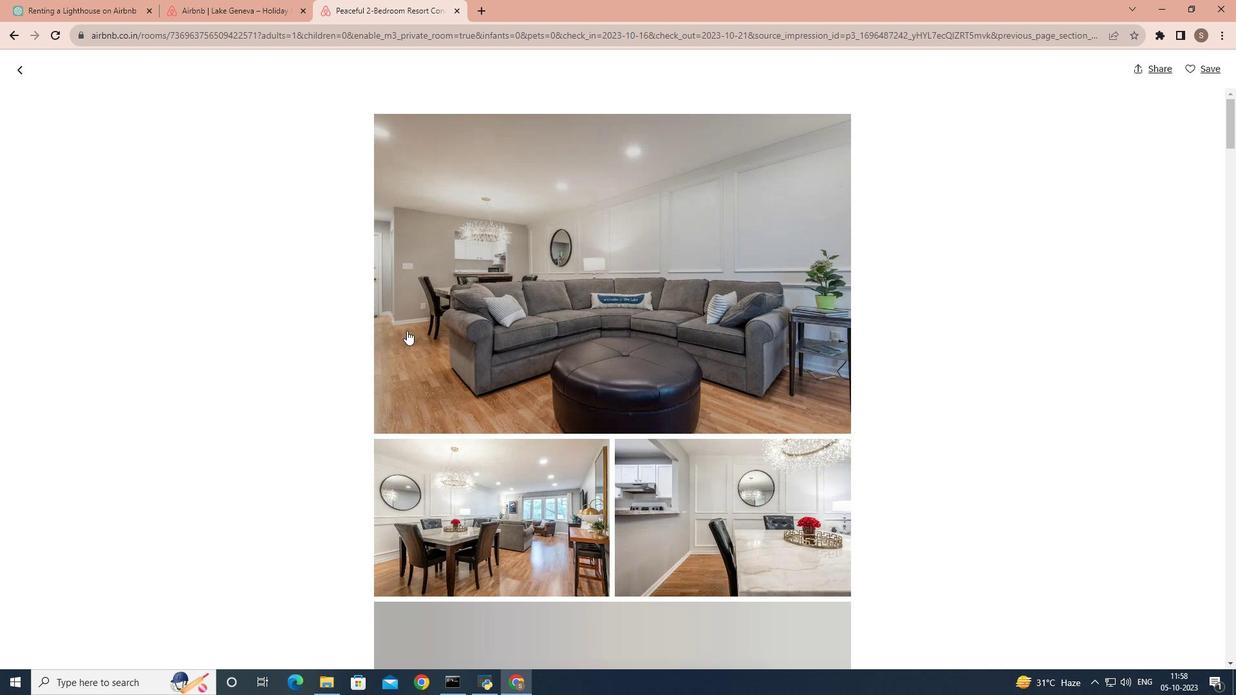 
Action: Mouse scrolled (406, 330) with delta (0, 0)
Screenshot: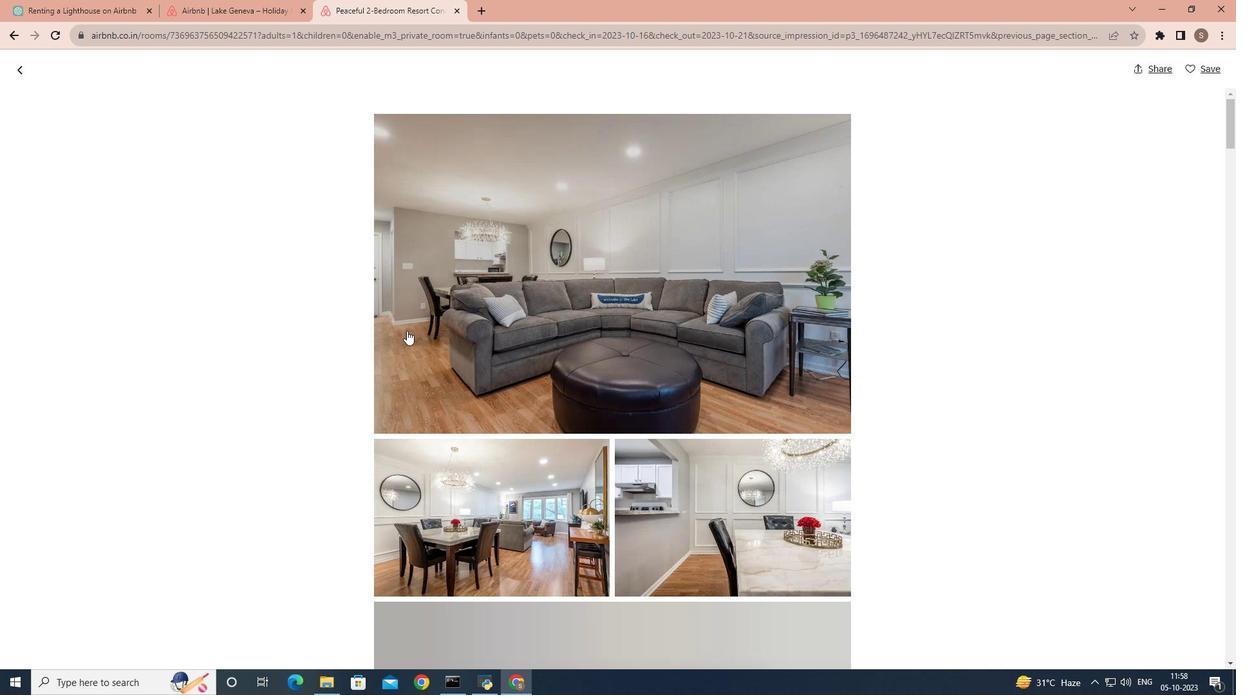 
Action: Mouse scrolled (406, 330) with delta (0, 0)
Screenshot: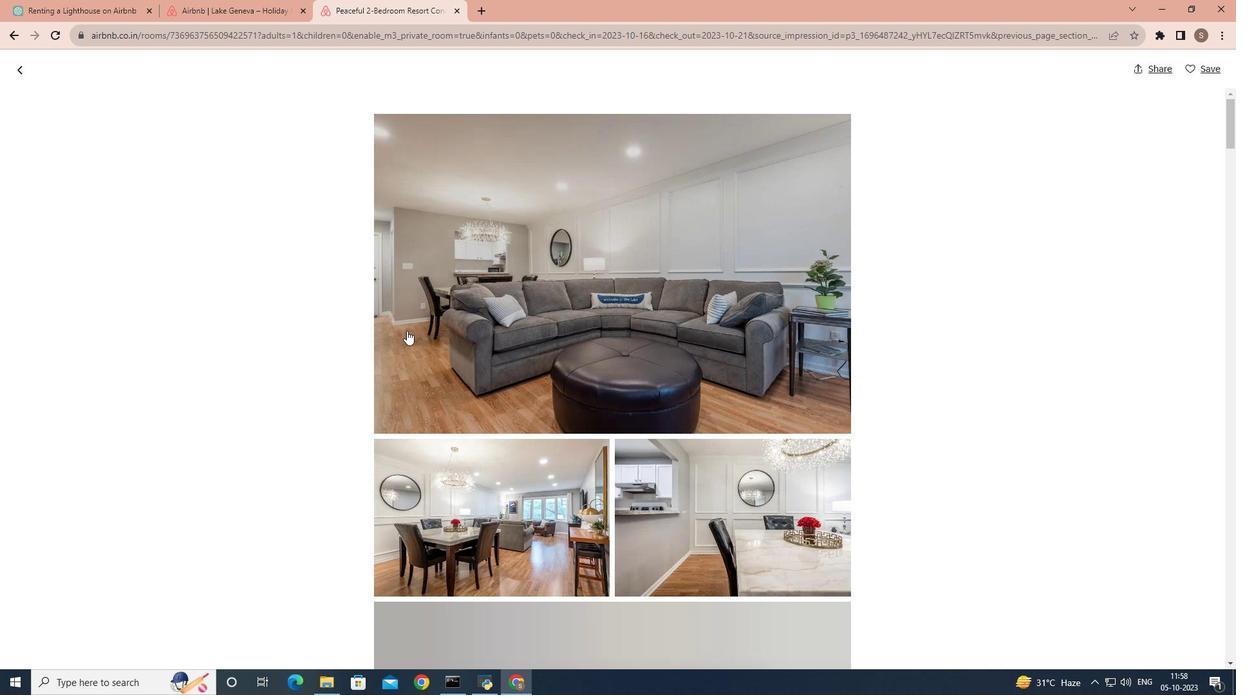 
Action: Mouse scrolled (406, 330) with delta (0, 0)
Screenshot: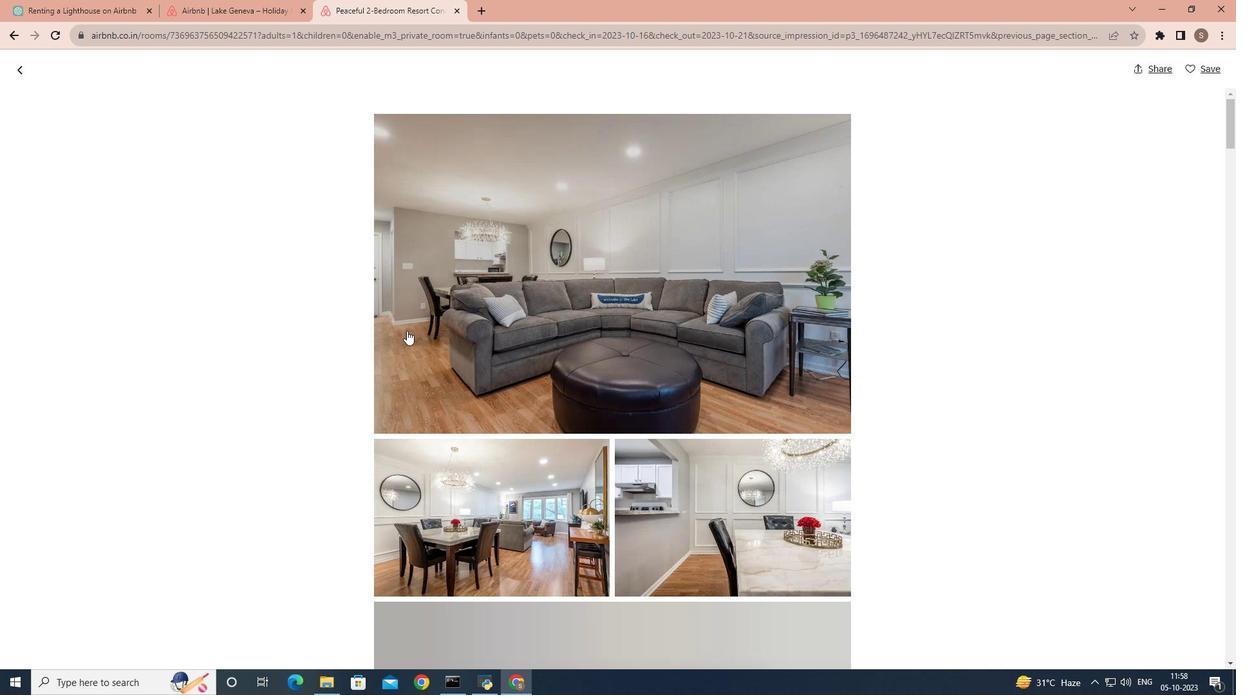 
Action: Mouse scrolled (406, 330) with delta (0, 0)
Screenshot: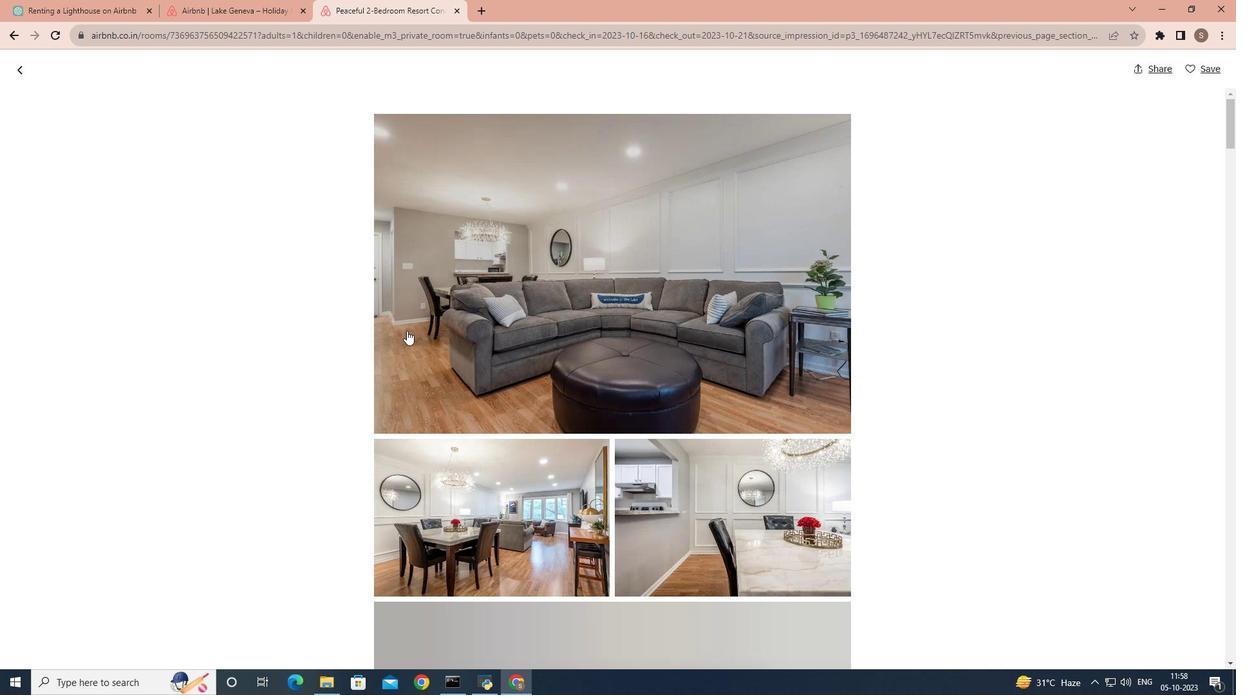 
Action: Mouse scrolled (406, 330) with delta (0, 0)
